 Task: Look for Airbnb options in Sousse, Tunisia from 9th November, 2023 to 17th November, 2023 for 2 adults.1  bedroom having 2 beds and 1 bathroom. Property type can be flat. Amenities needed are: wifi. Booking option can be shelf check-in. Look for 3 properties as per requirement.
Action: Mouse moved to (574, 202)
Screenshot: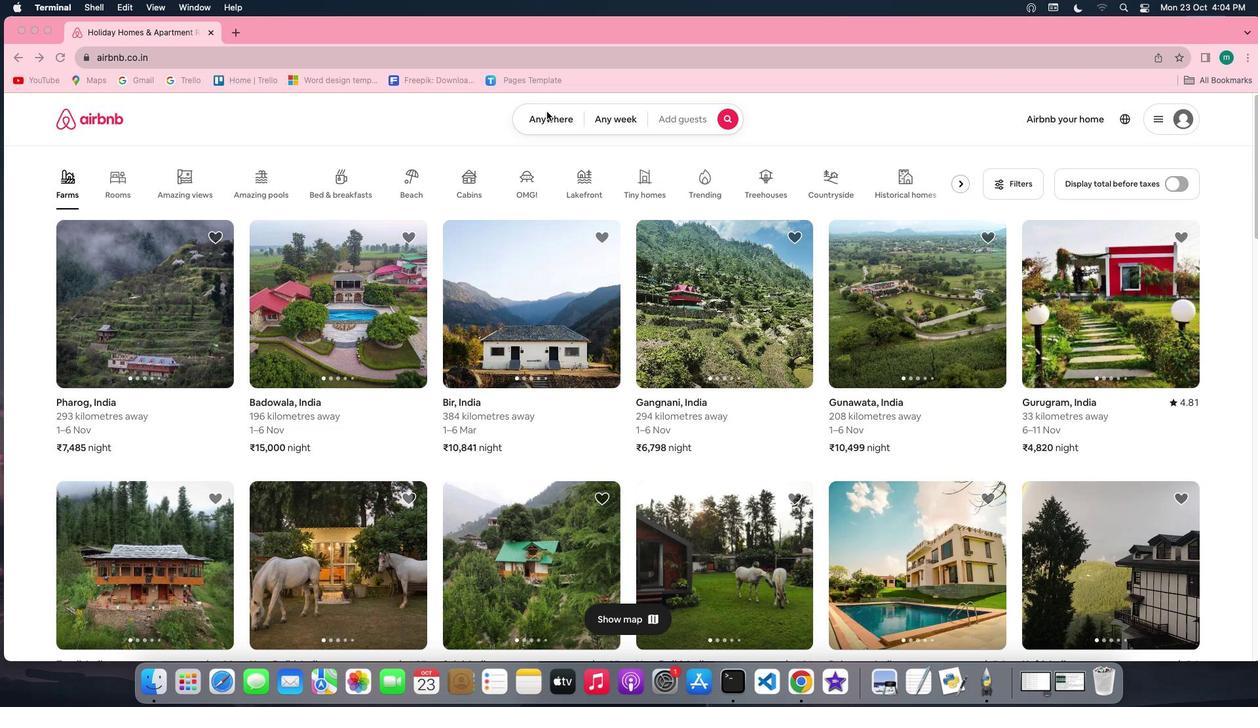 
Action: Mouse pressed left at (574, 202)
Screenshot: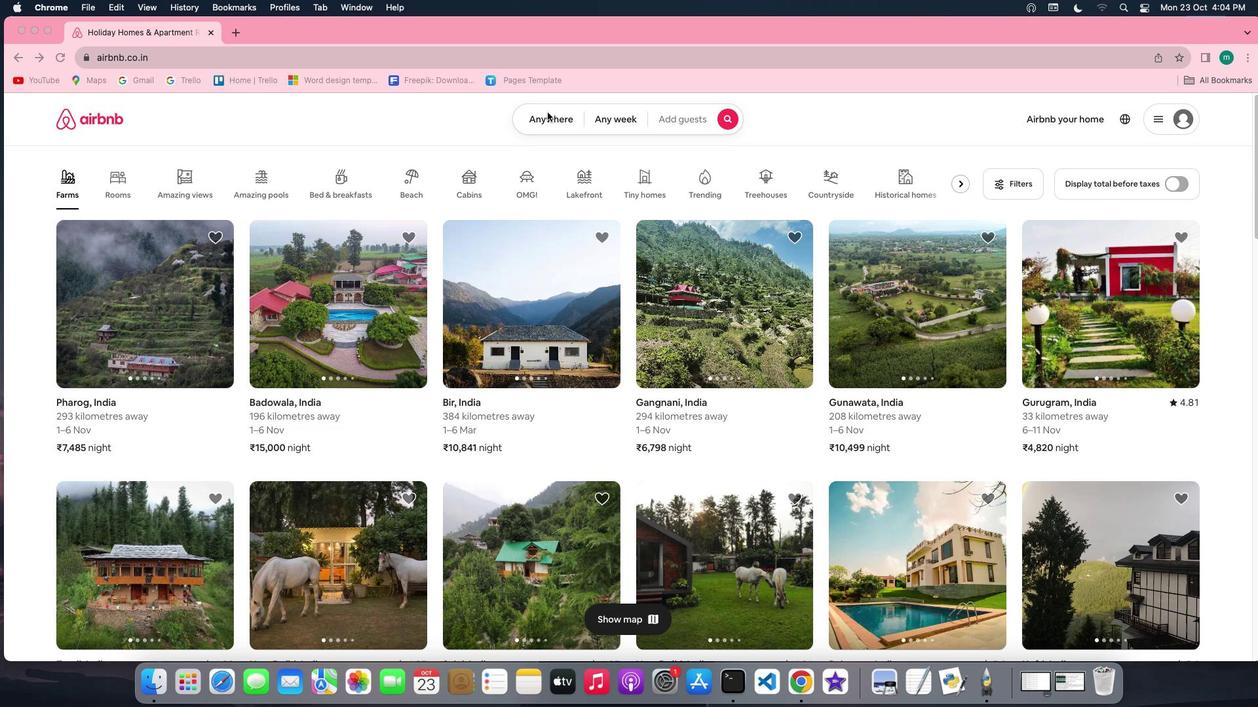 
Action: Mouse moved to (574, 203)
Screenshot: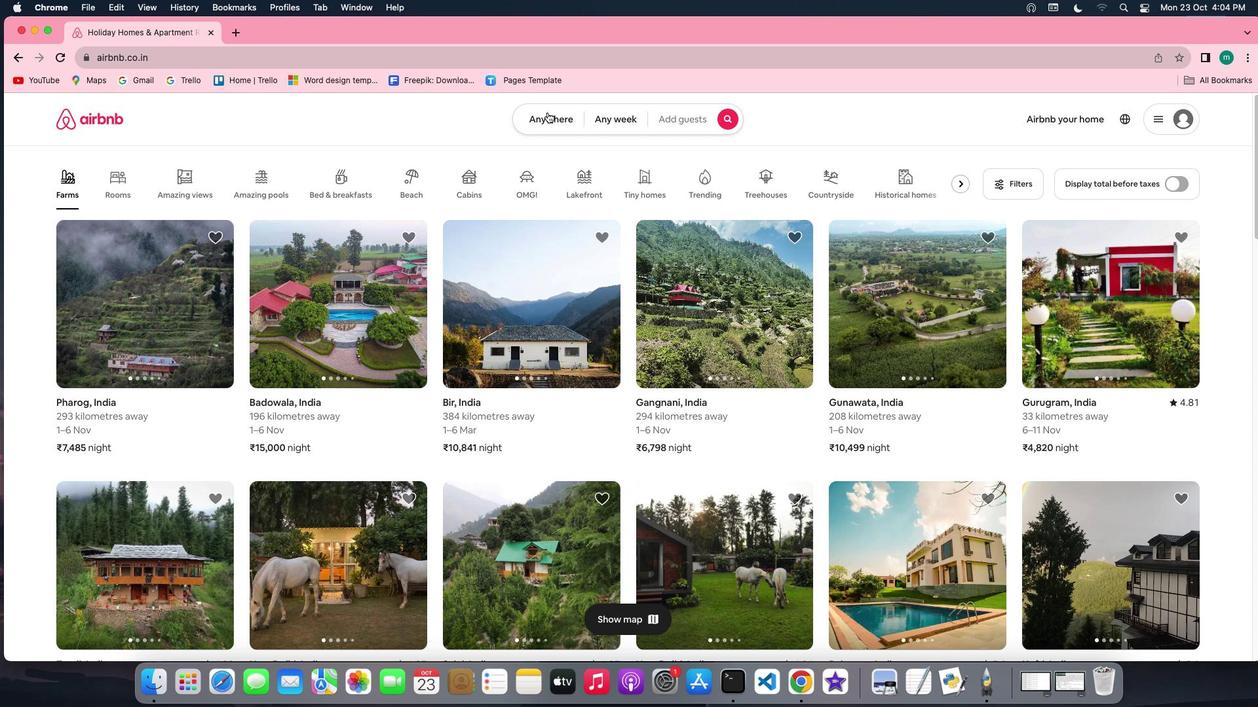 
Action: Mouse pressed left at (574, 203)
Screenshot: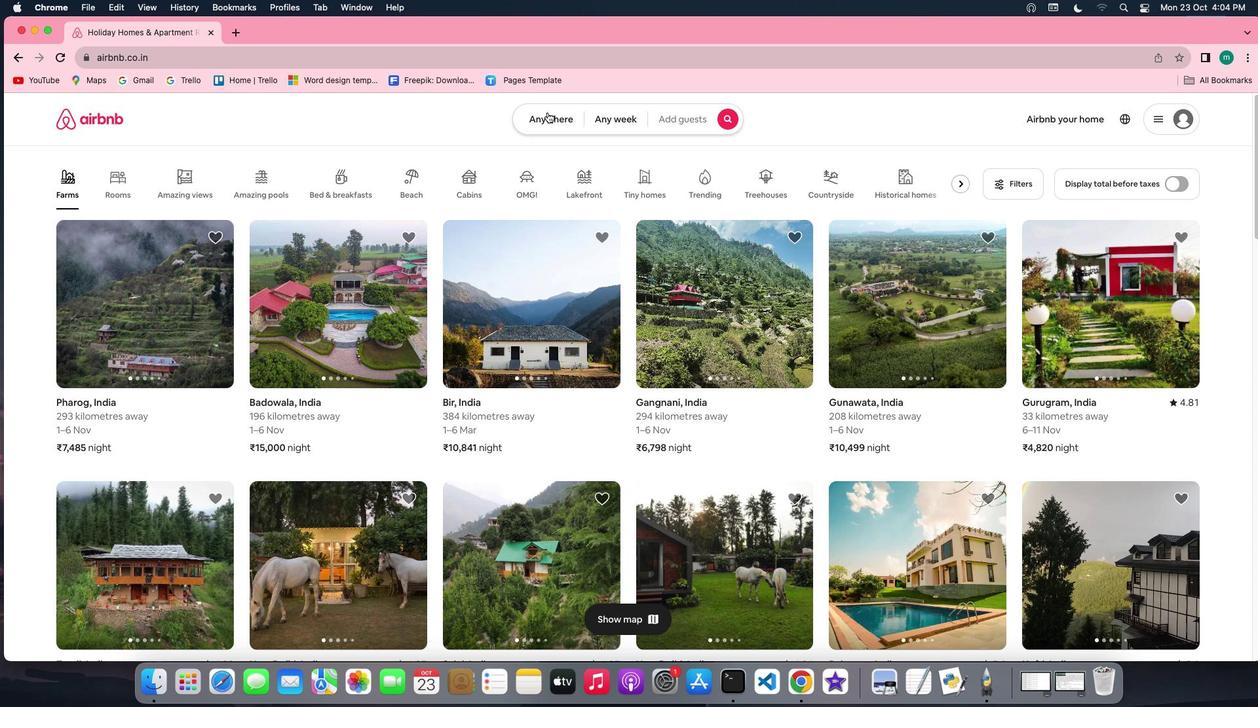 
Action: Mouse moved to (528, 247)
Screenshot: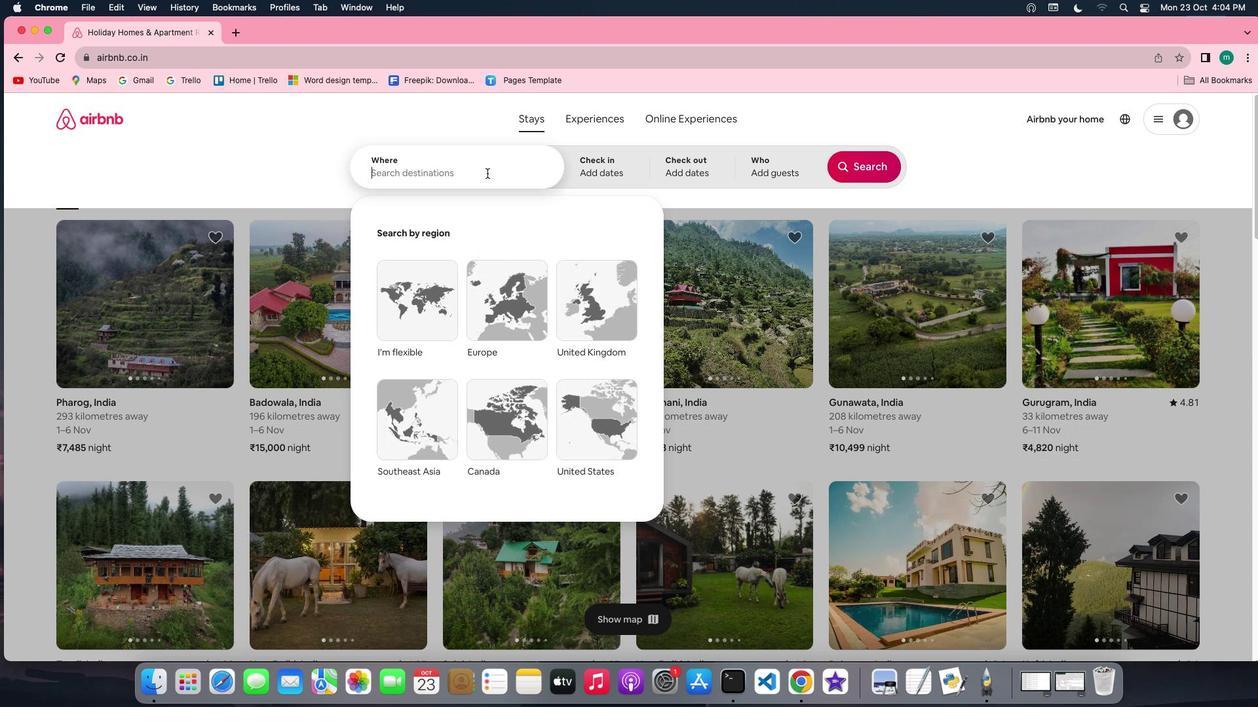 
Action: Key pressed Key.shift'S''o''u''s''s''e'','Key.spaceKey.shift'T''u''n''i''s''i''a'
Screenshot: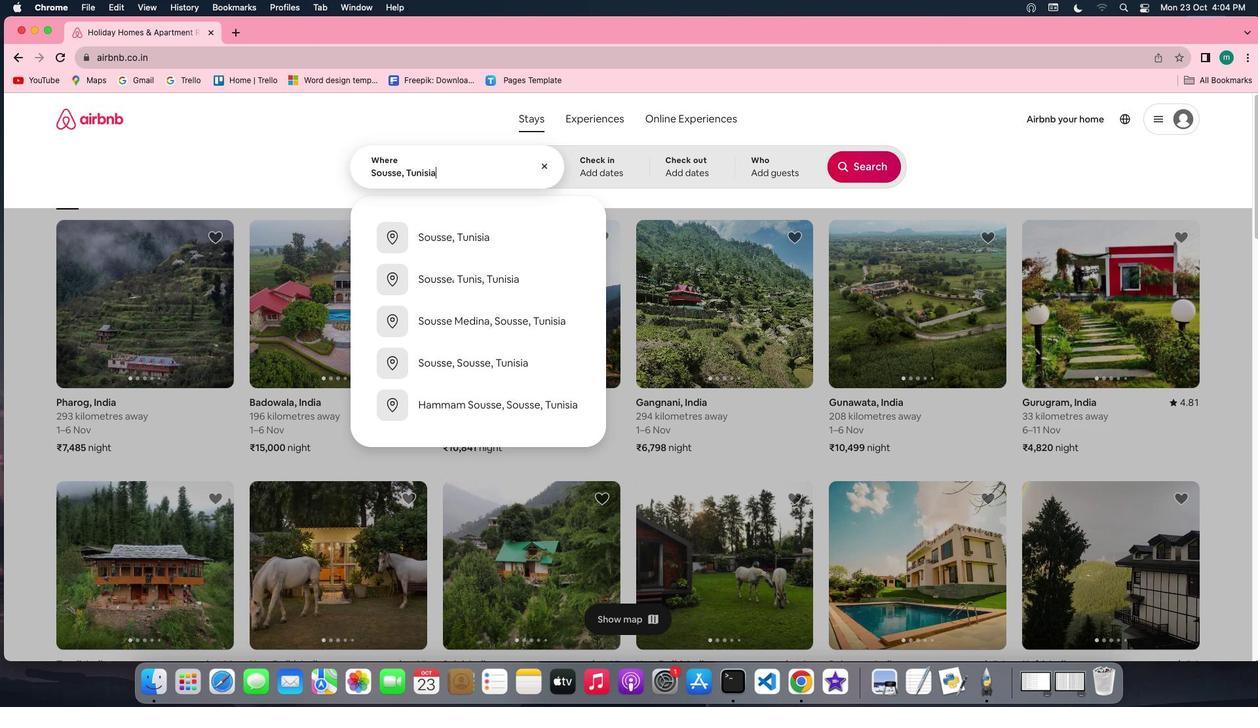 
Action: Mouse moved to (629, 254)
Screenshot: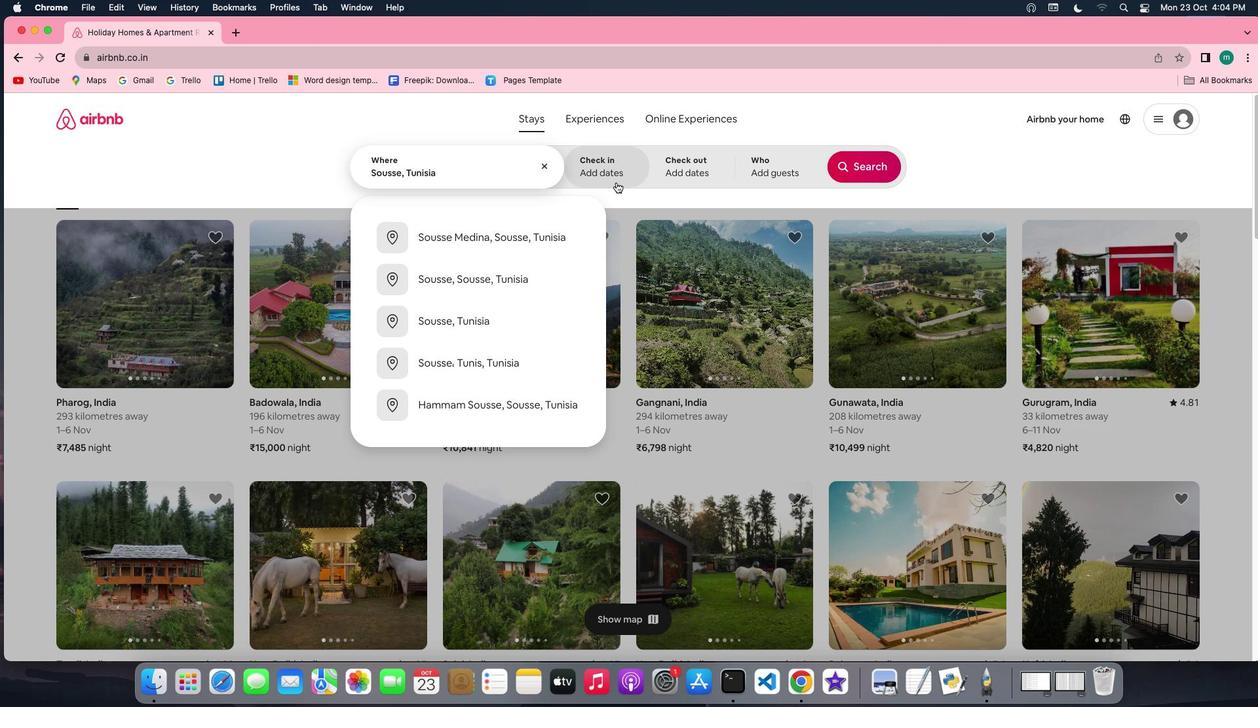 
Action: Mouse pressed left at (629, 254)
Screenshot: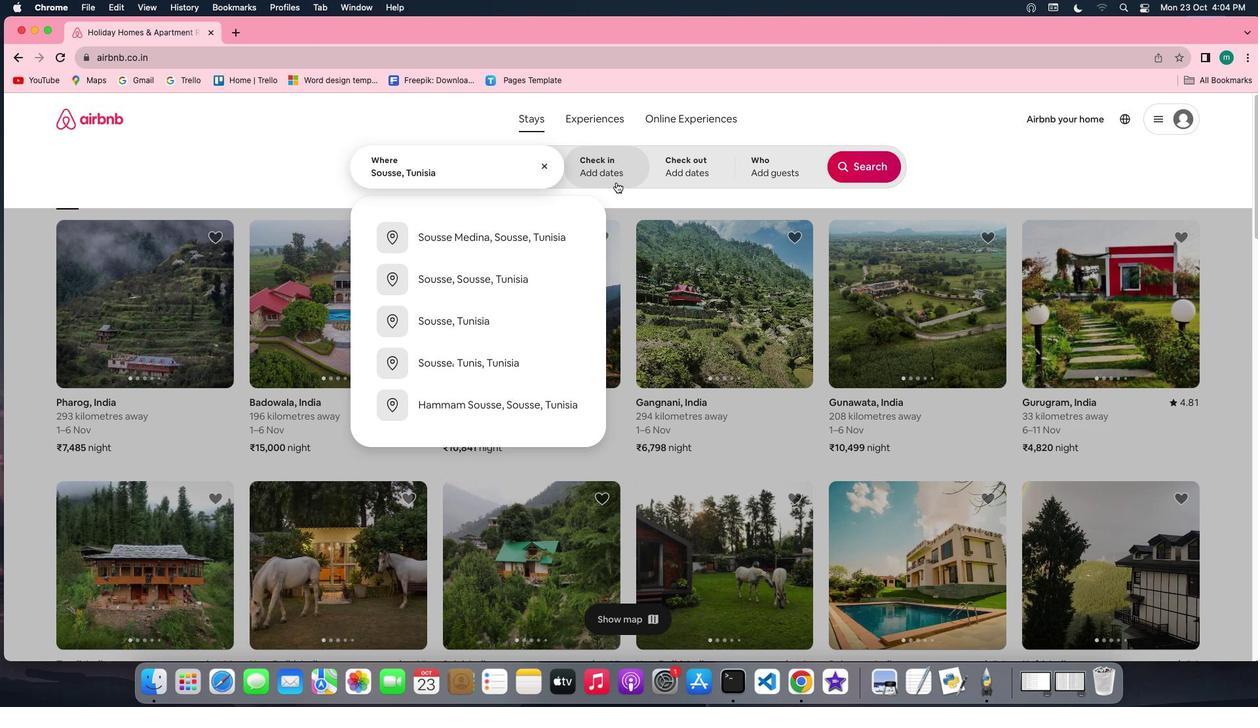 
Action: Mouse moved to (759, 385)
Screenshot: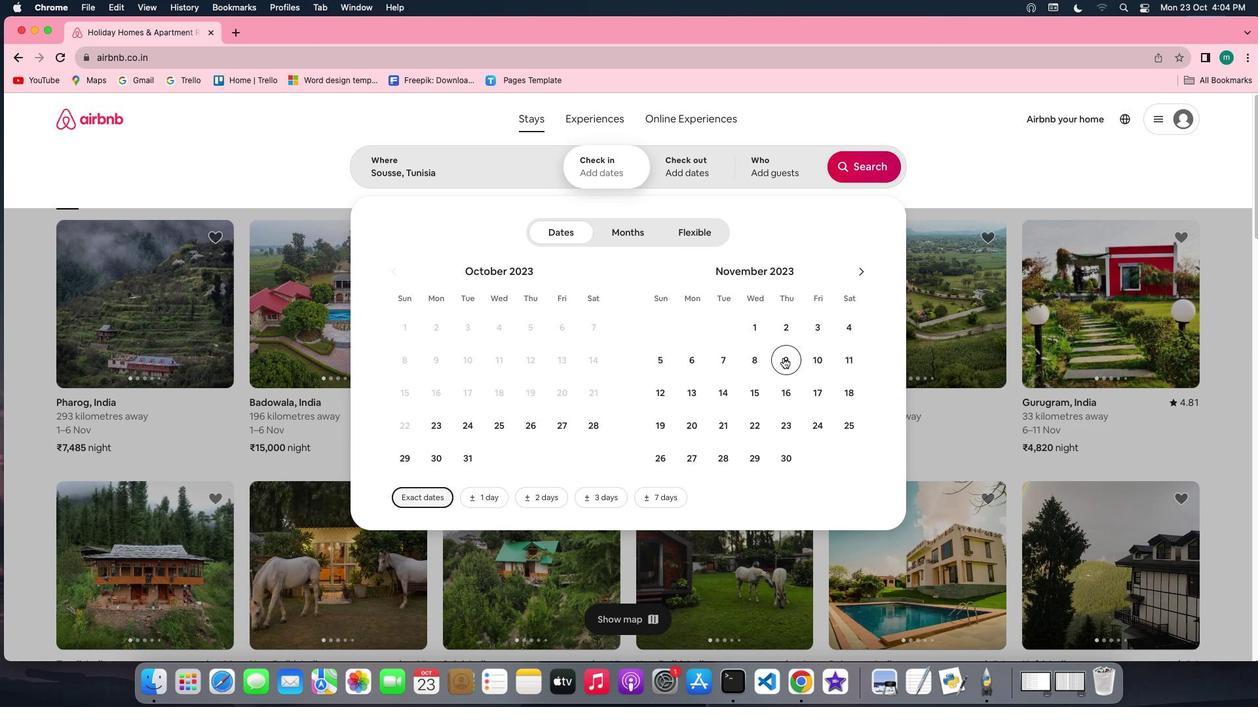 
Action: Mouse pressed left at (759, 385)
Screenshot: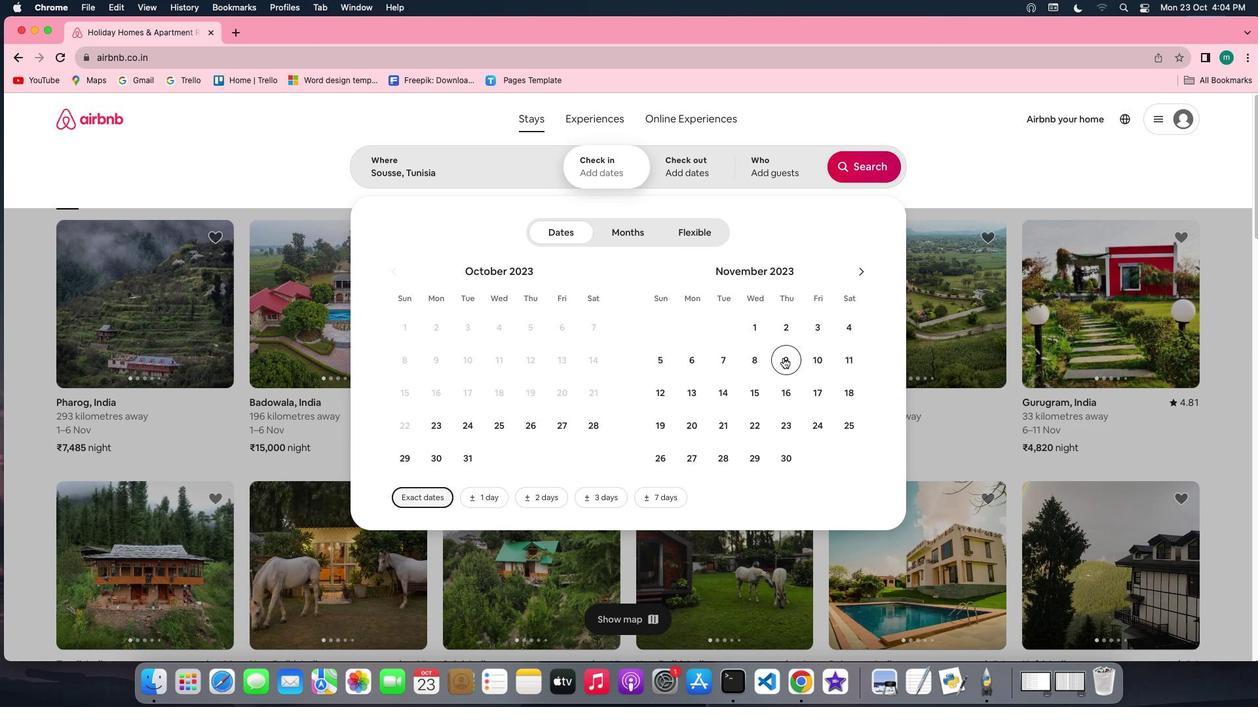
Action: Mouse moved to (787, 412)
Screenshot: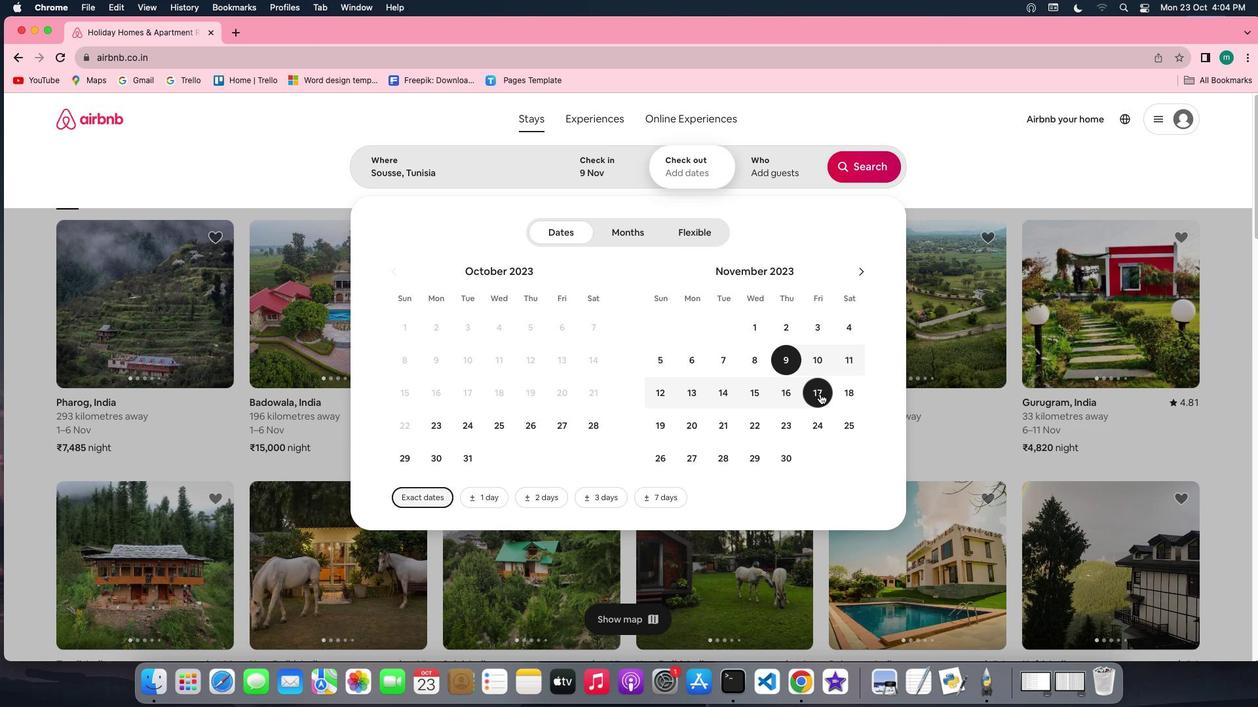 
Action: Mouse pressed left at (787, 412)
Screenshot: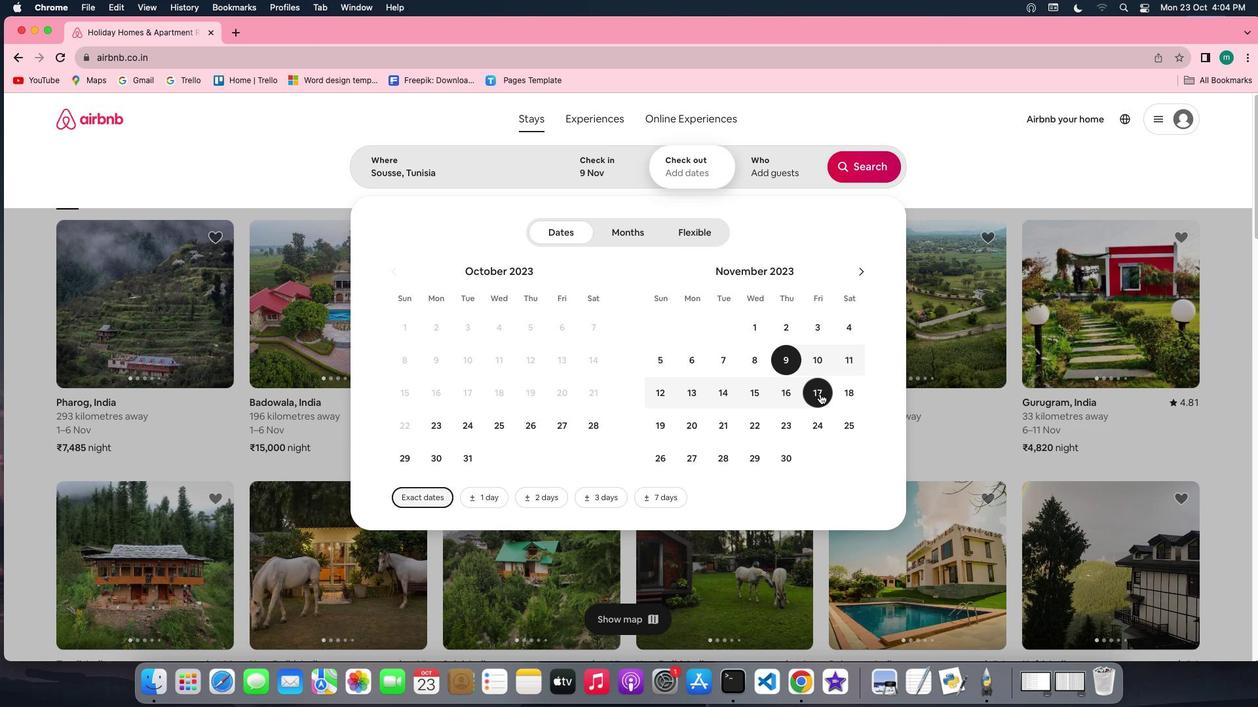 
Action: Mouse moved to (770, 237)
Screenshot: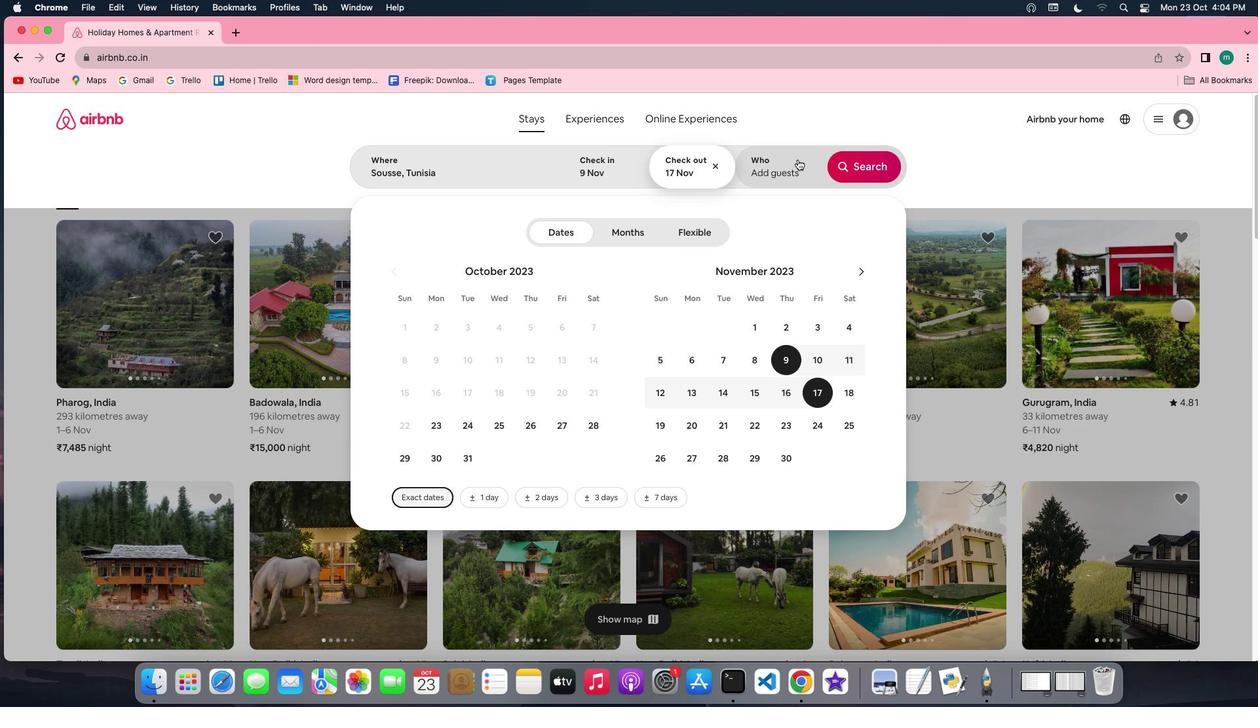 
Action: Mouse pressed left at (770, 237)
Screenshot: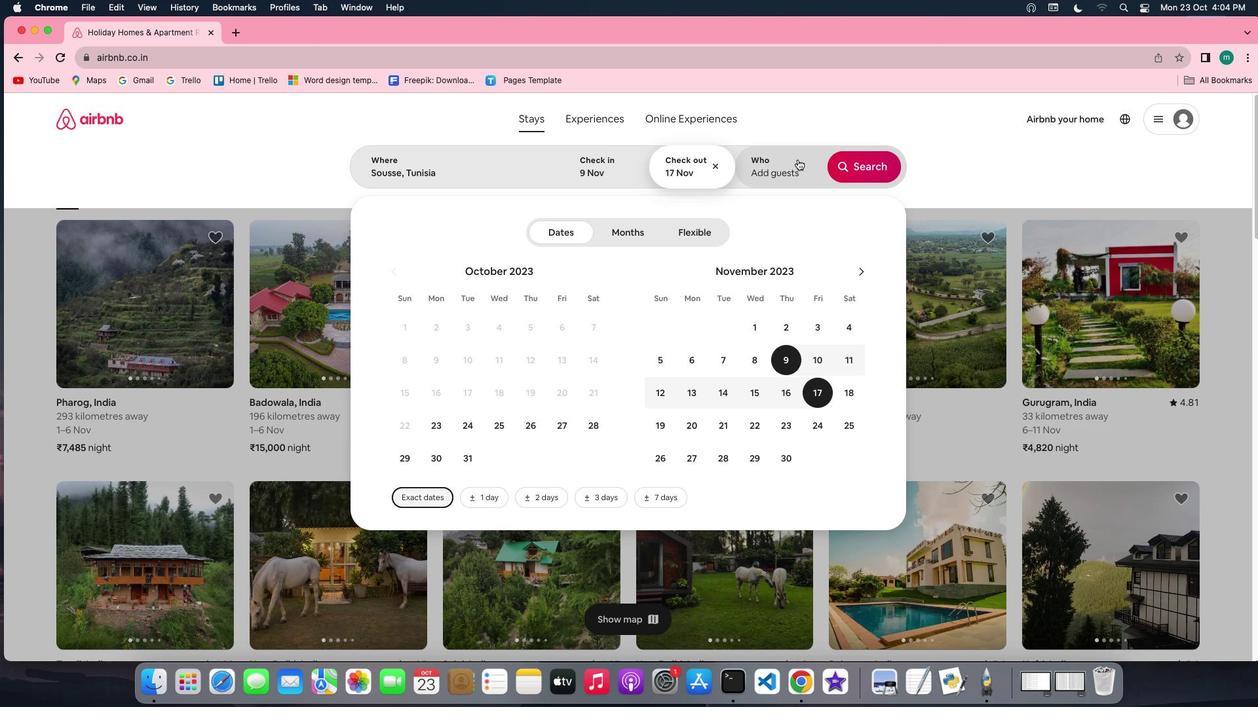 
Action: Mouse moved to (827, 290)
Screenshot: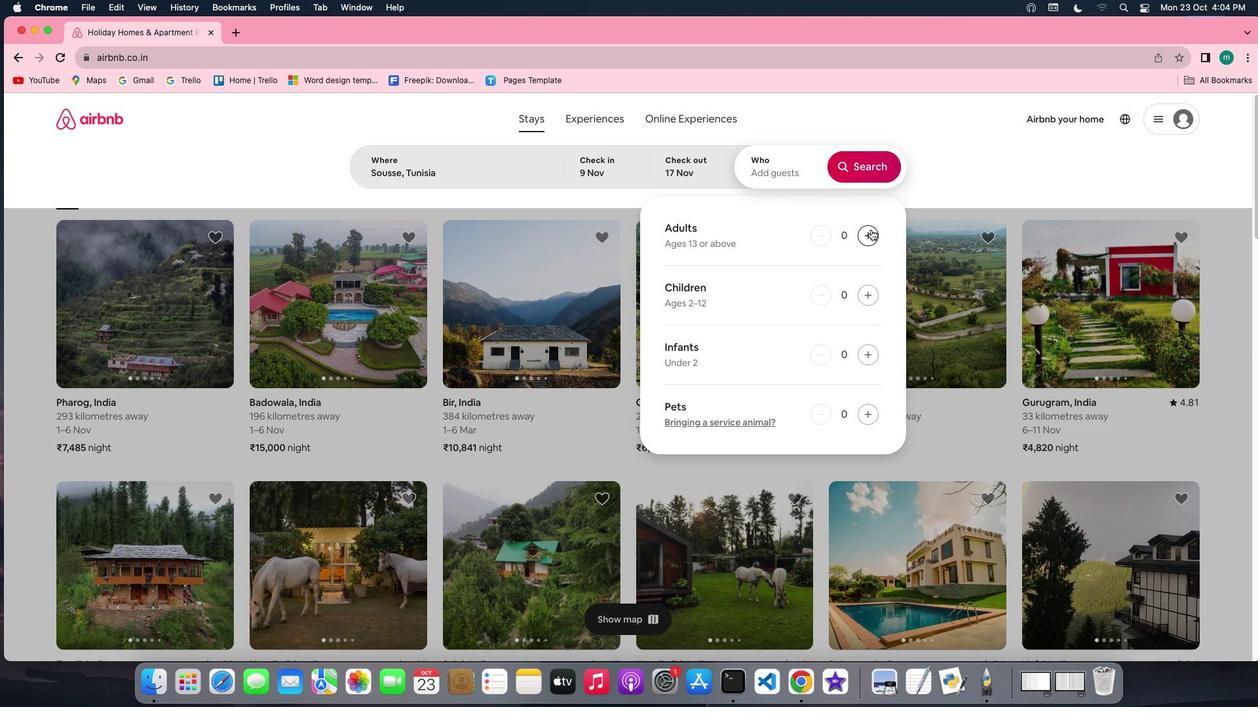 
Action: Mouse pressed left at (827, 290)
Screenshot: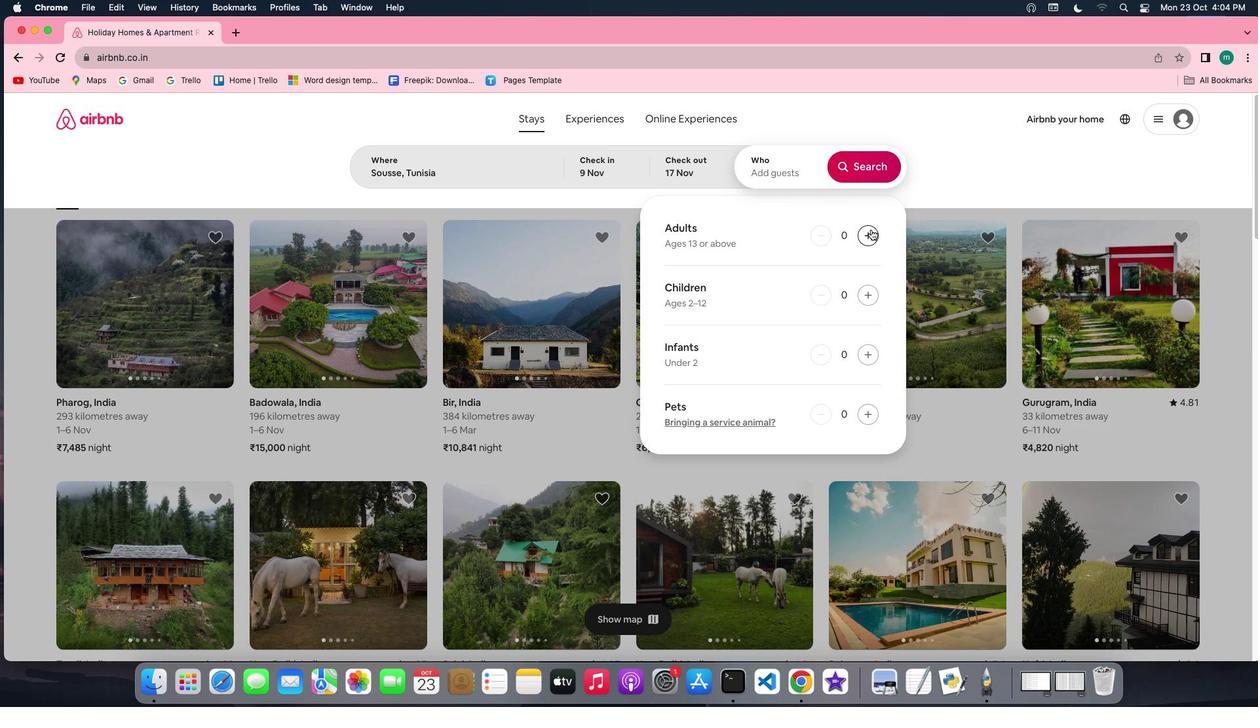 
Action: Mouse pressed left at (827, 290)
Screenshot: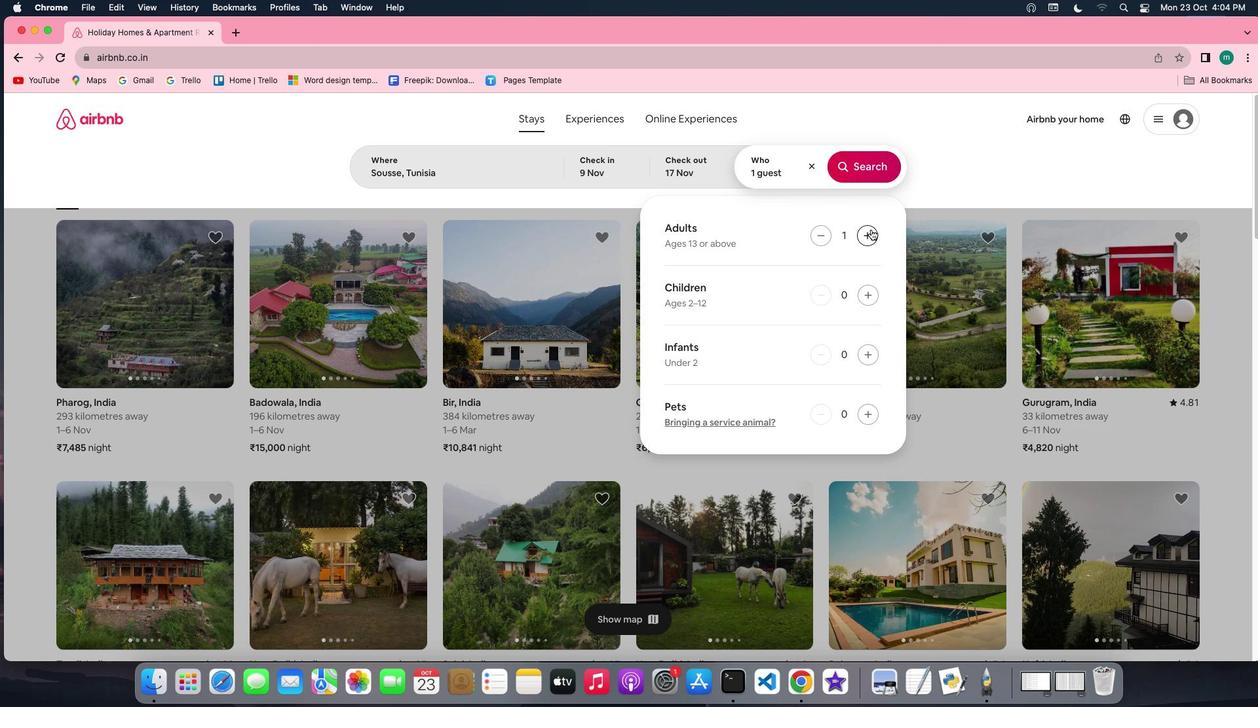 
Action: Mouse moved to (823, 245)
Screenshot: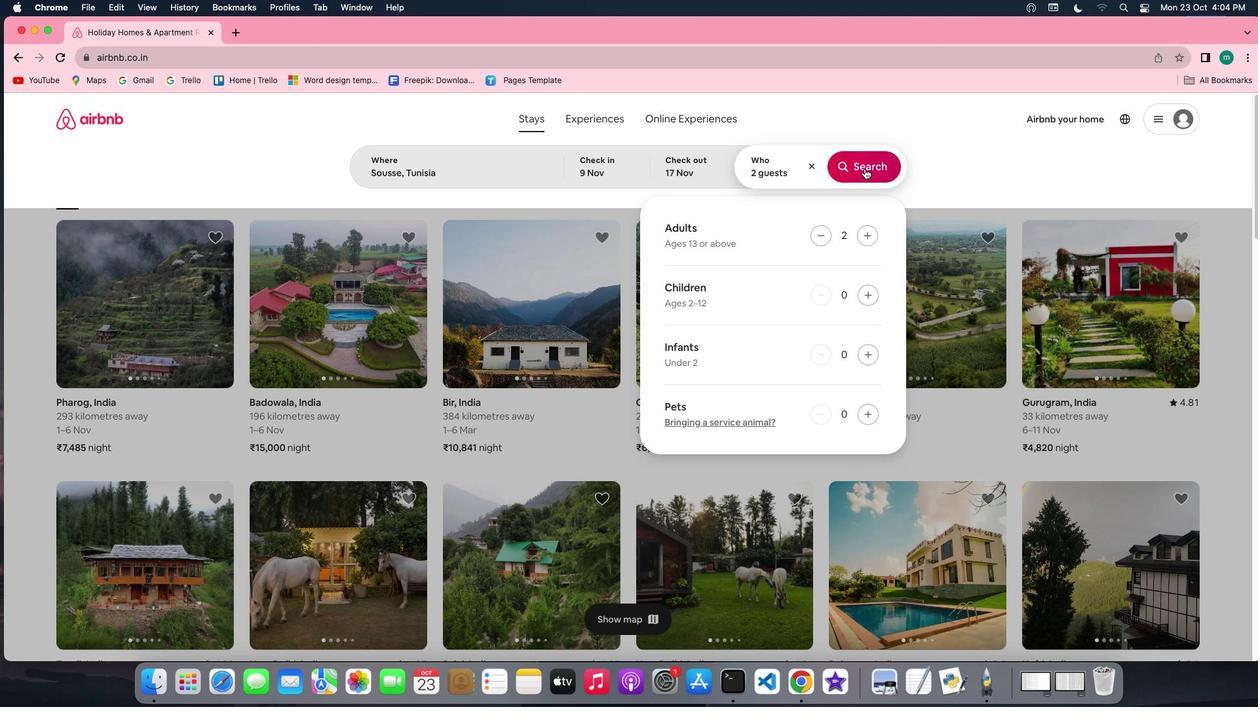 
Action: Mouse pressed left at (823, 245)
Screenshot: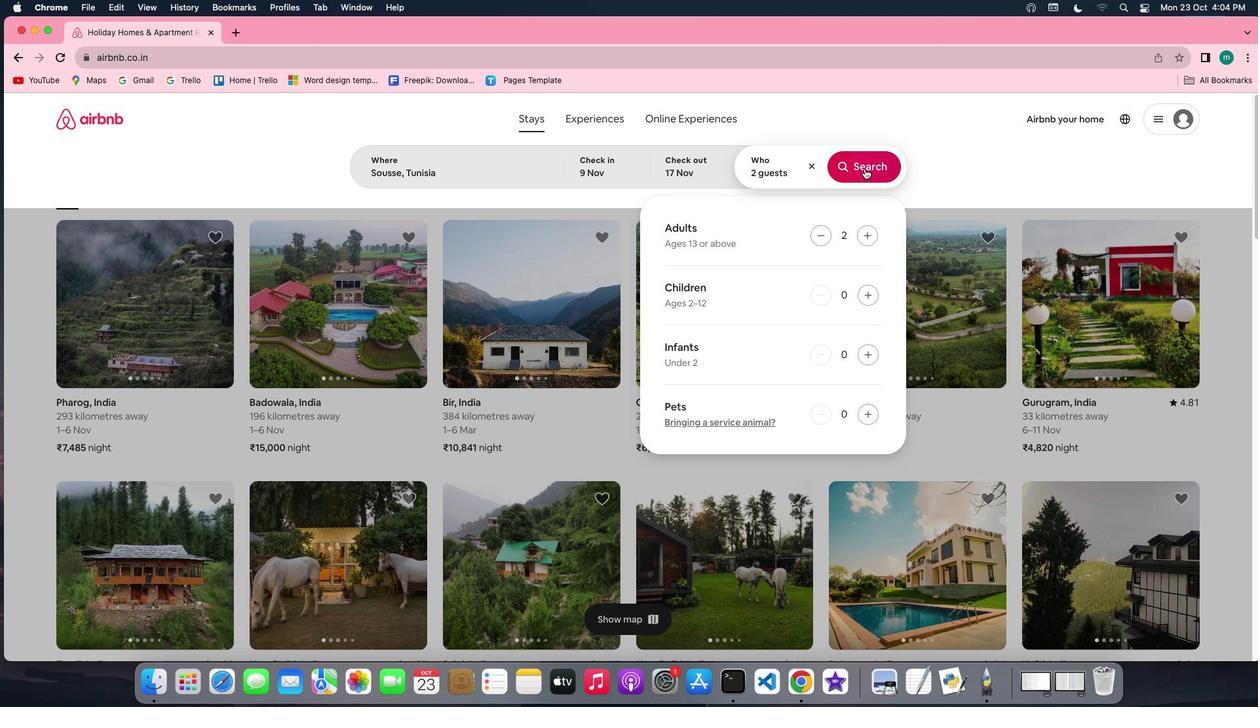 
Action: Mouse moved to (986, 251)
Screenshot: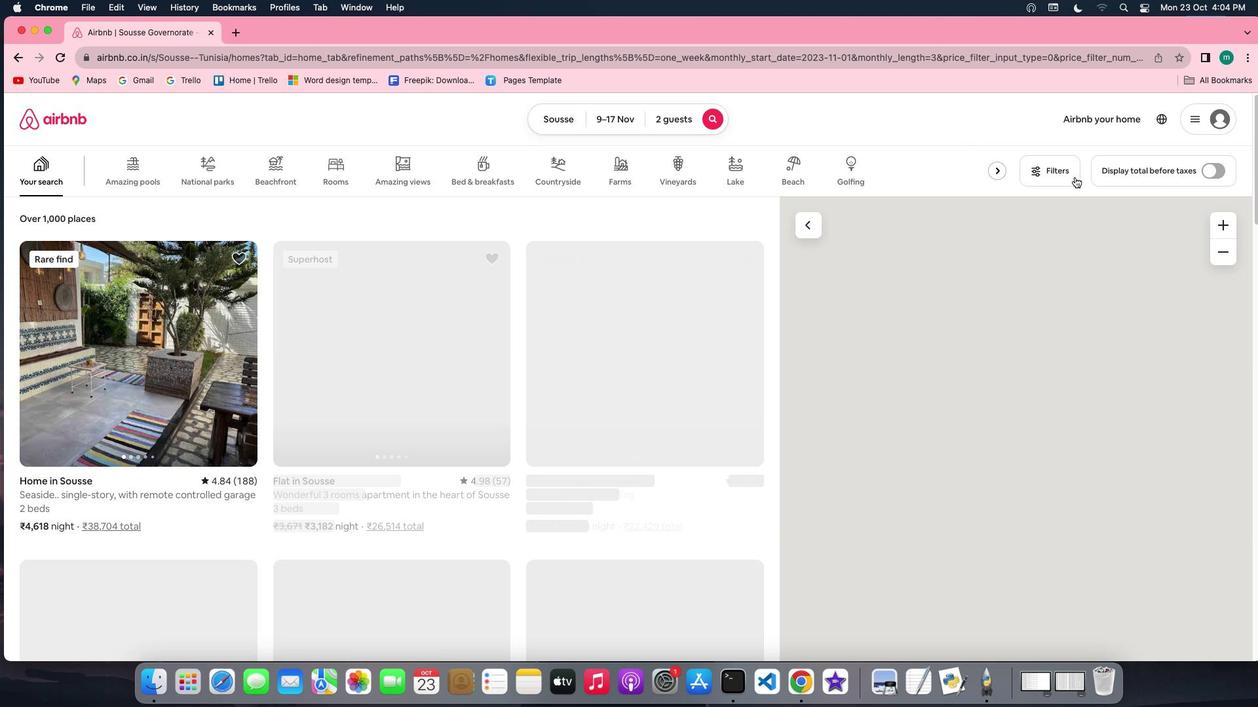 
Action: Mouse pressed left at (986, 251)
Screenshot: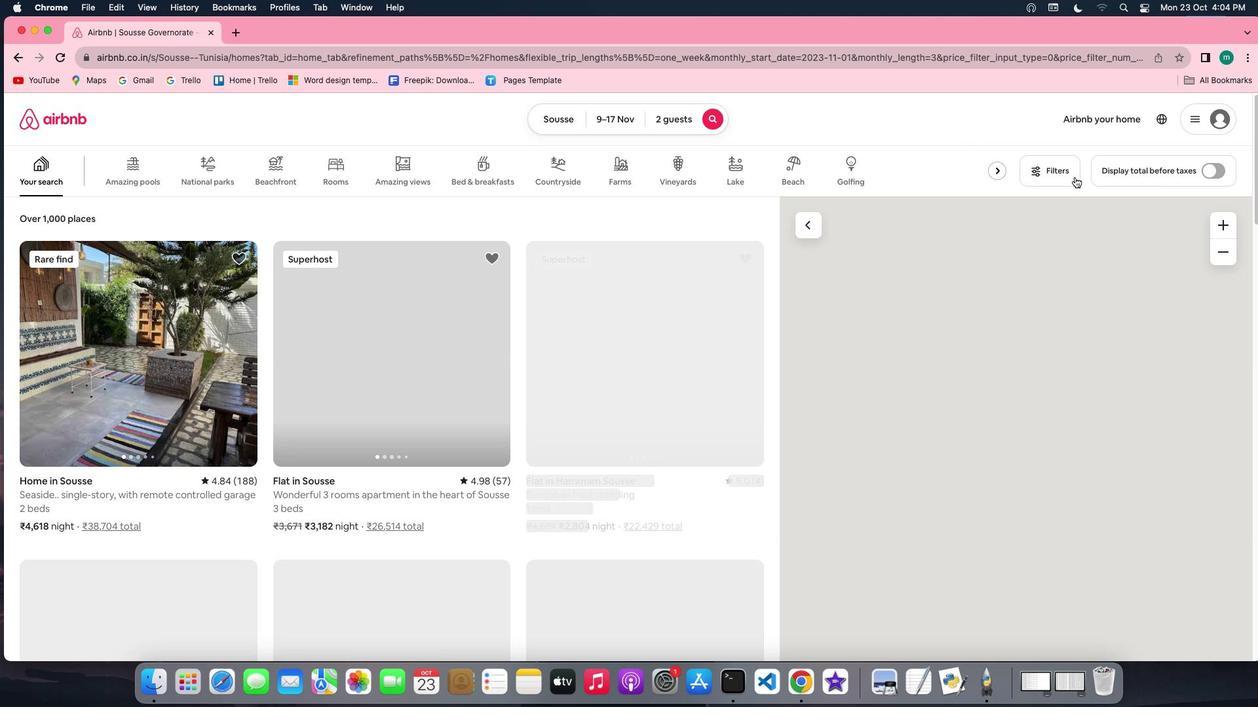
Action: Mouse moved to (964, 245)
Screenshot: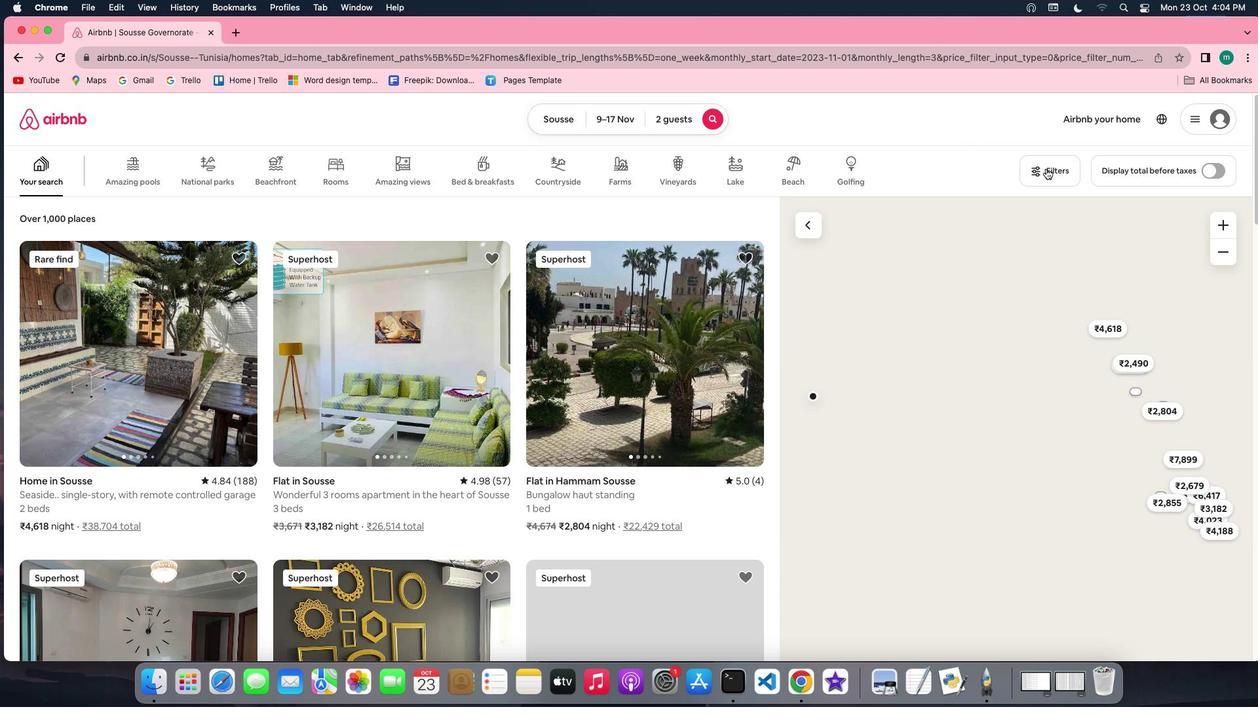 
Action: Mouse pressed left at (964, 245)
Screenshot: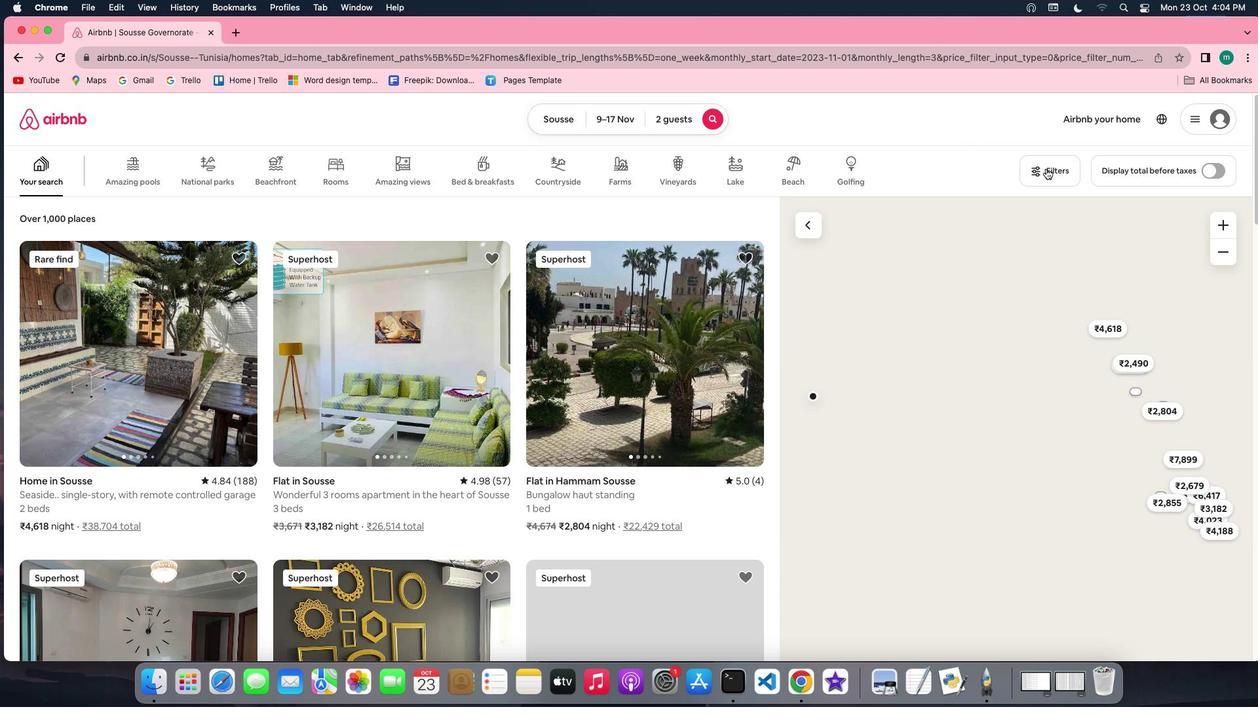
Action: Mouse moved to (682, 367)
Screenshot: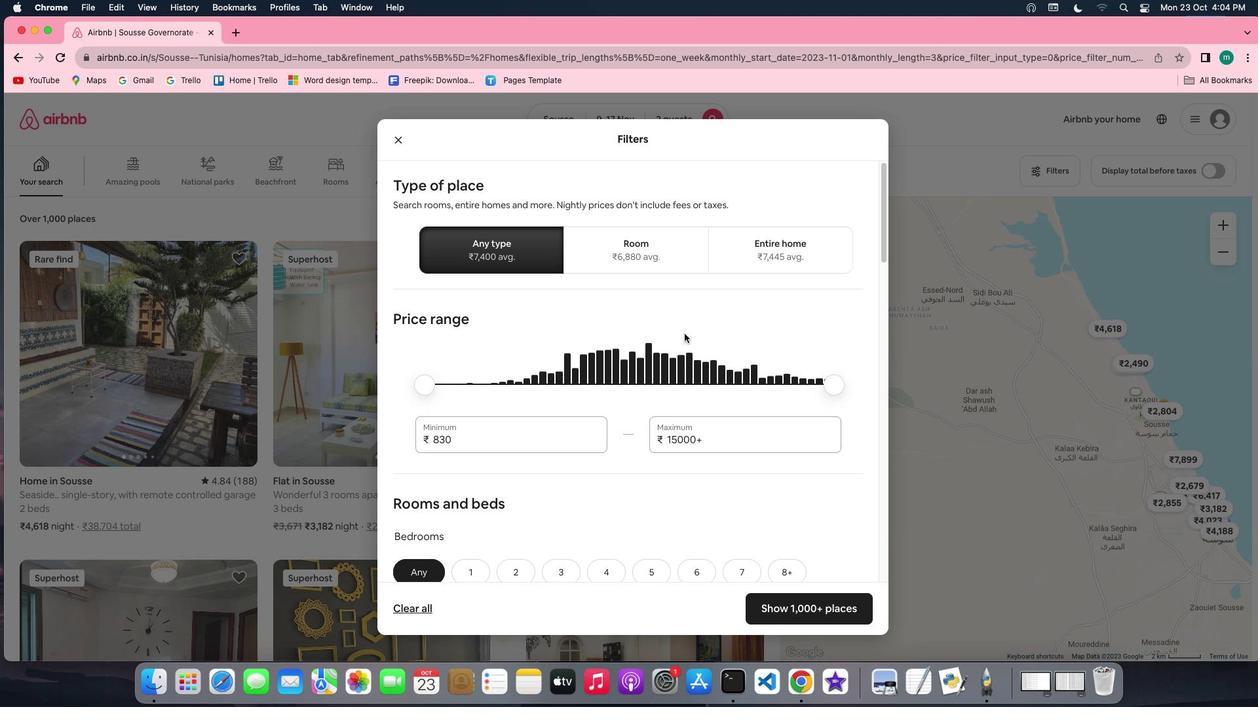 
Action: Mouse scrolled (682, 367) with delta (148, 118)
Screenshot: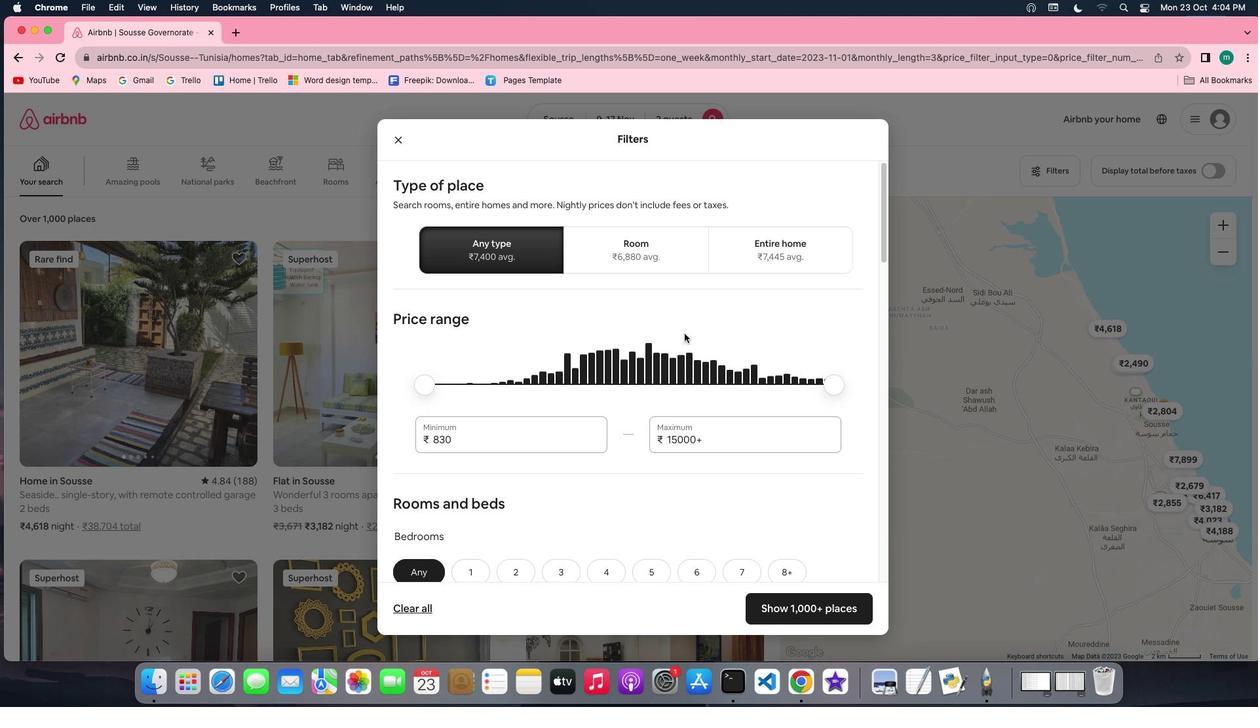 
Action: Mouse scrolled (682, 367) with delta (148, 118)
Screenshot: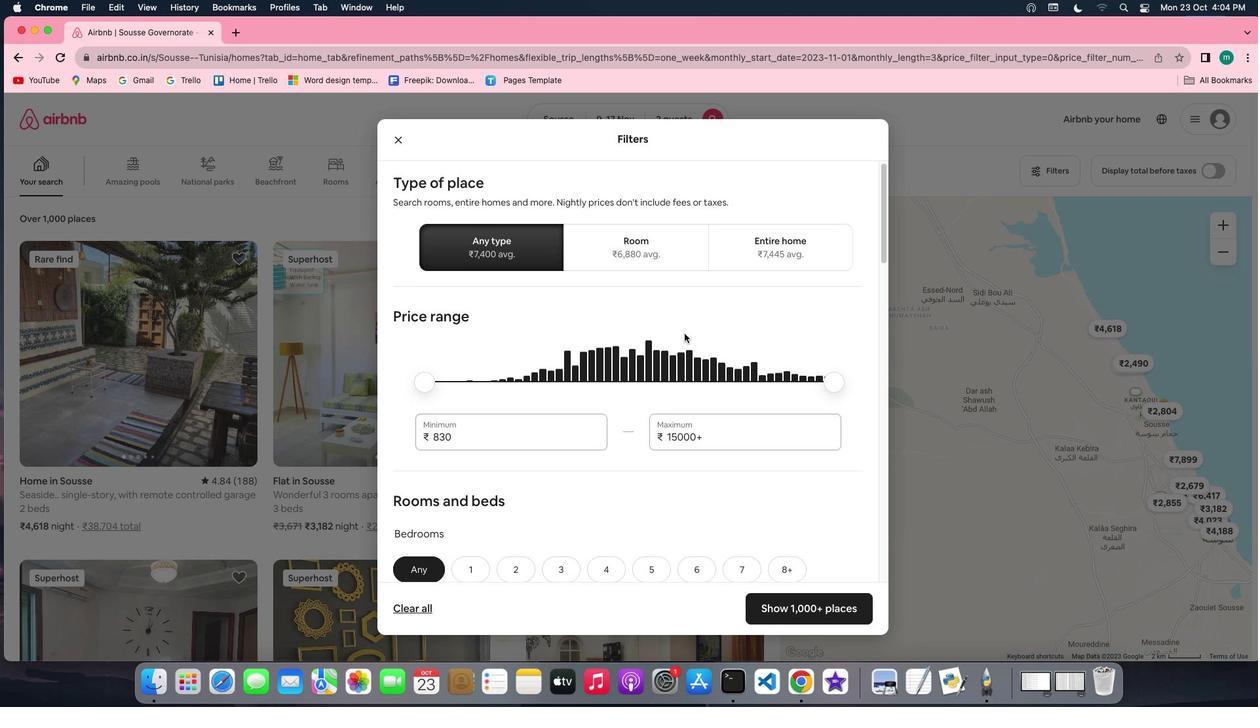
Action: Mouse scrolled (682, 367) with delta (148, 117)
Screenshot: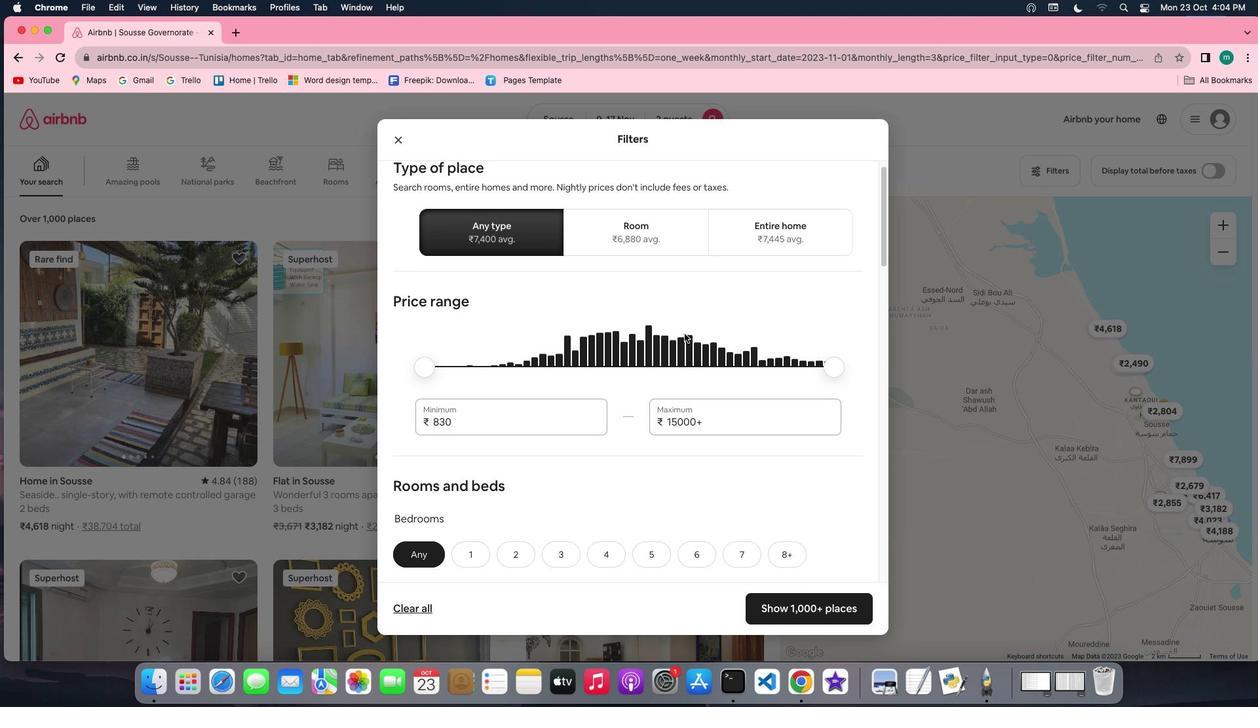 
Action: Mouse scrolled (682, 367) with delta (148, 117)
Screenshot: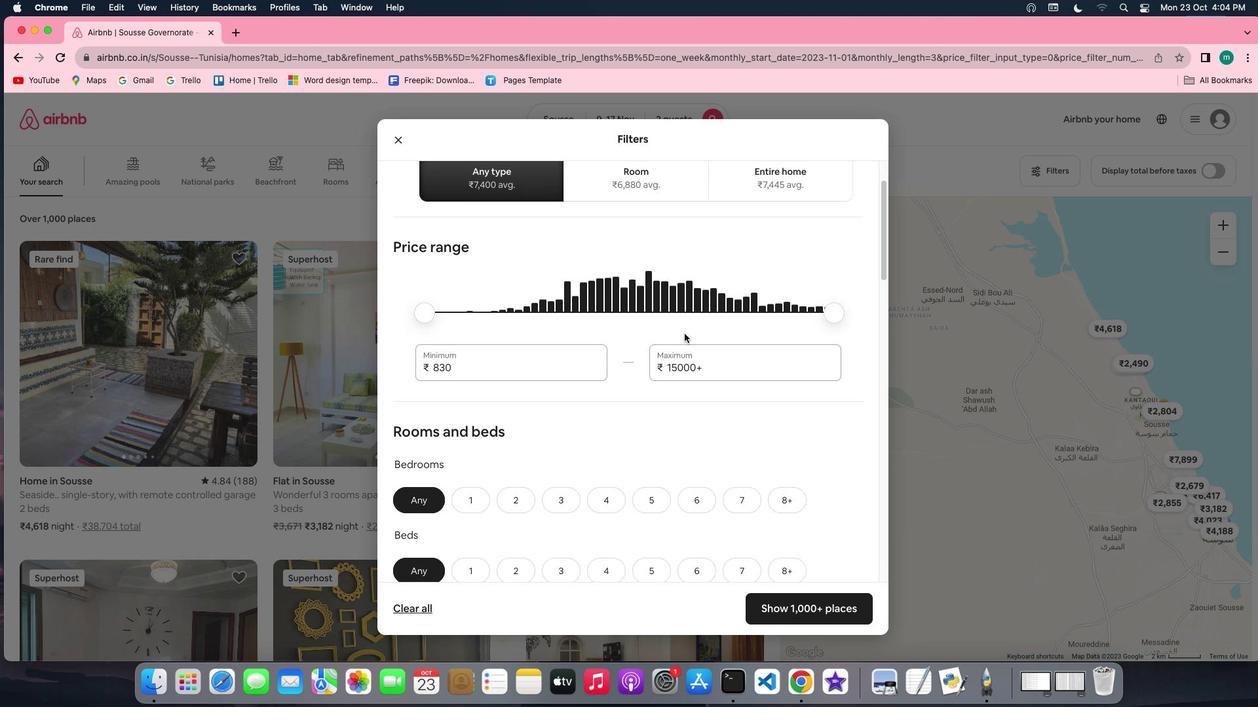 
Action: Mouse scrolled (682, 367) with delta (148, 118)
Screenshot: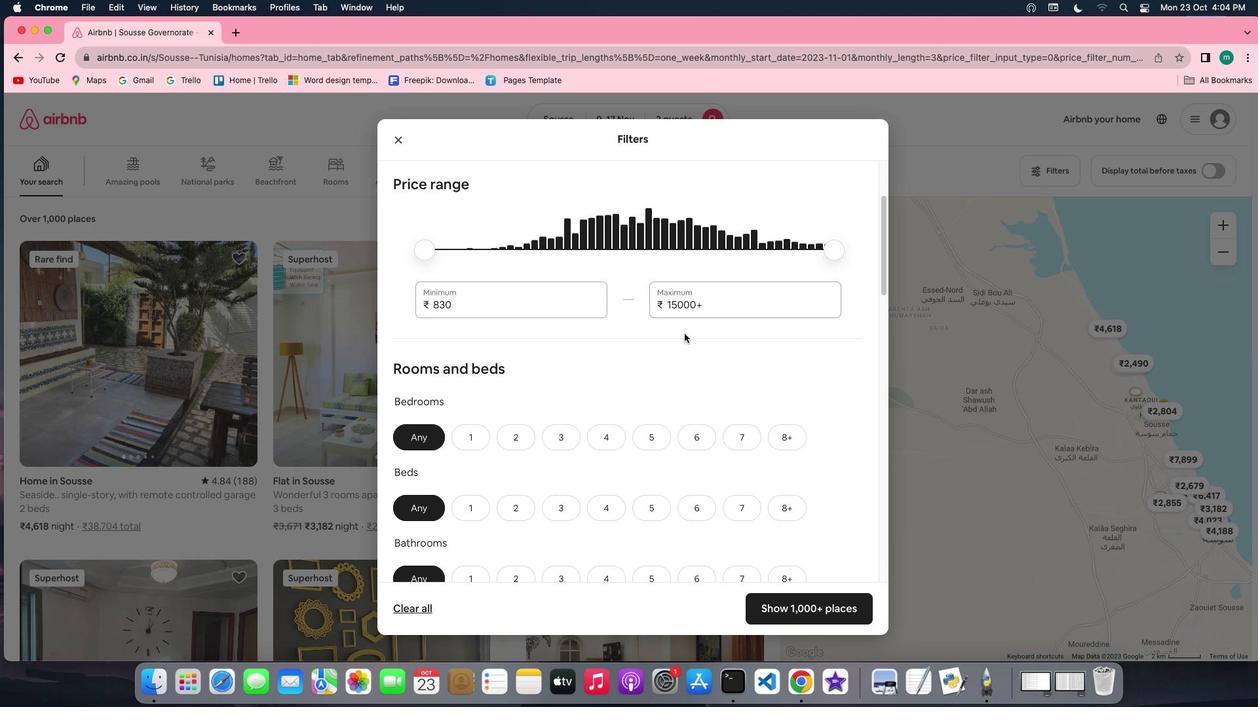 
Action: Mouse scrolled (682, 367) with delta (148, 118)
Screenshot: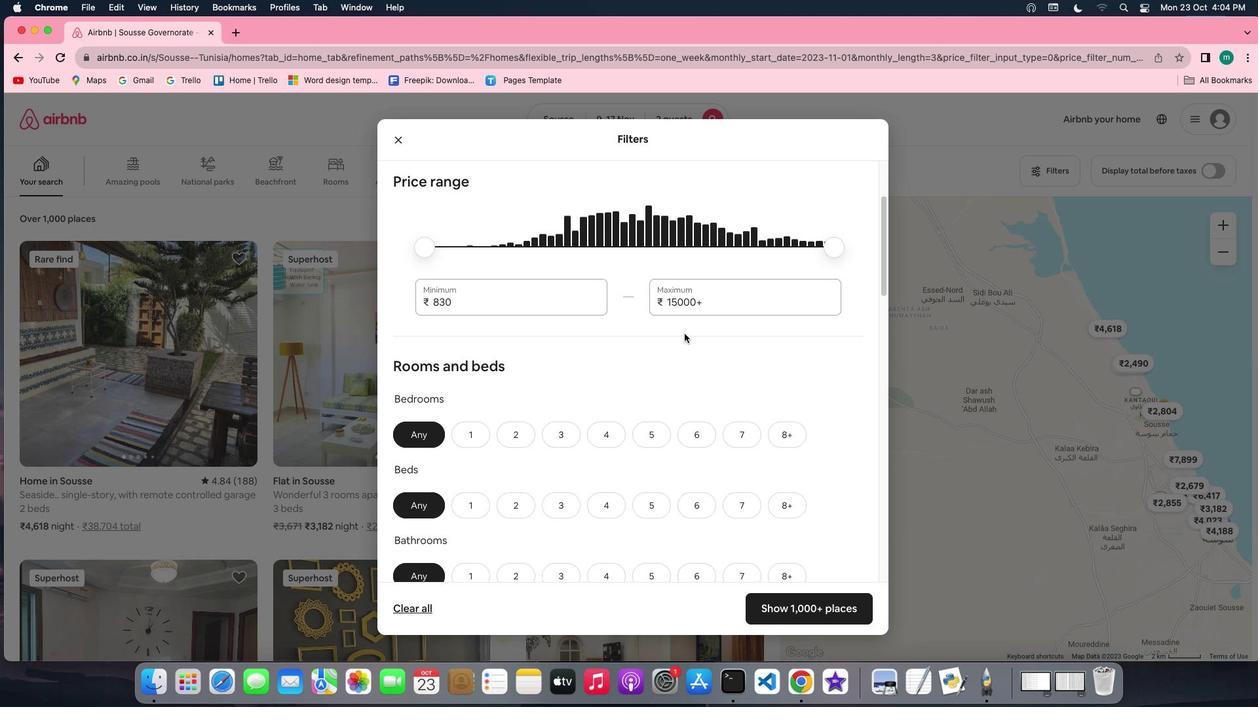 
Action: Mouse scrolled (682, 367) with delta (148, 118)
Screenshot: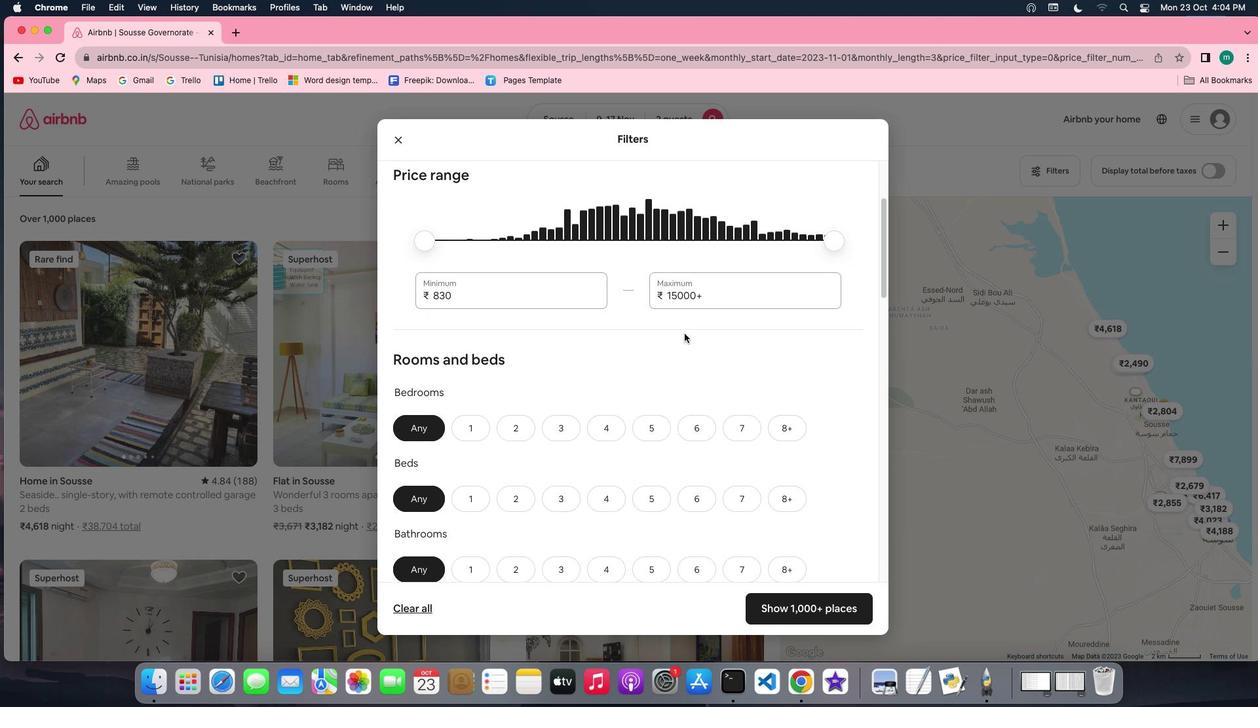 
Action: Mouse scrolled (682, 367) with delta (148, 118)
Screenshot: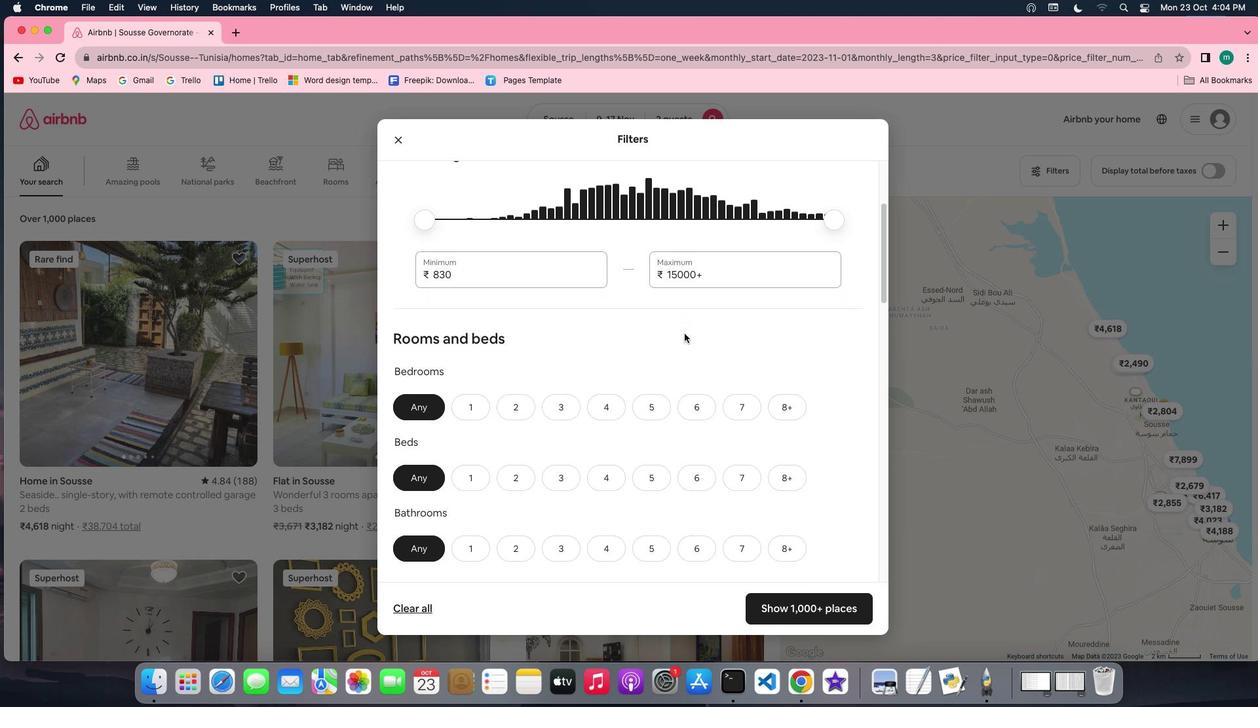 
Action: Mouse moved to (682, 367)
Screenshot: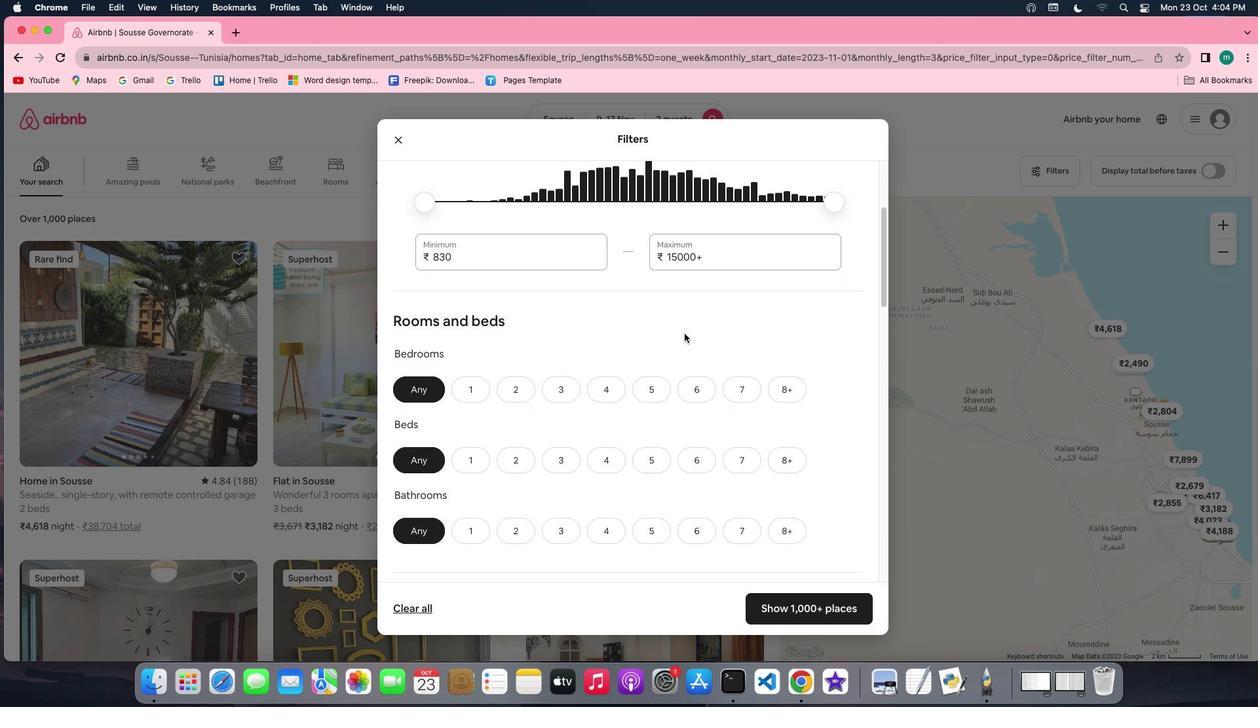 
Action: Mouse scrolled (682, 367) with delta (148, 118)
Screenshot: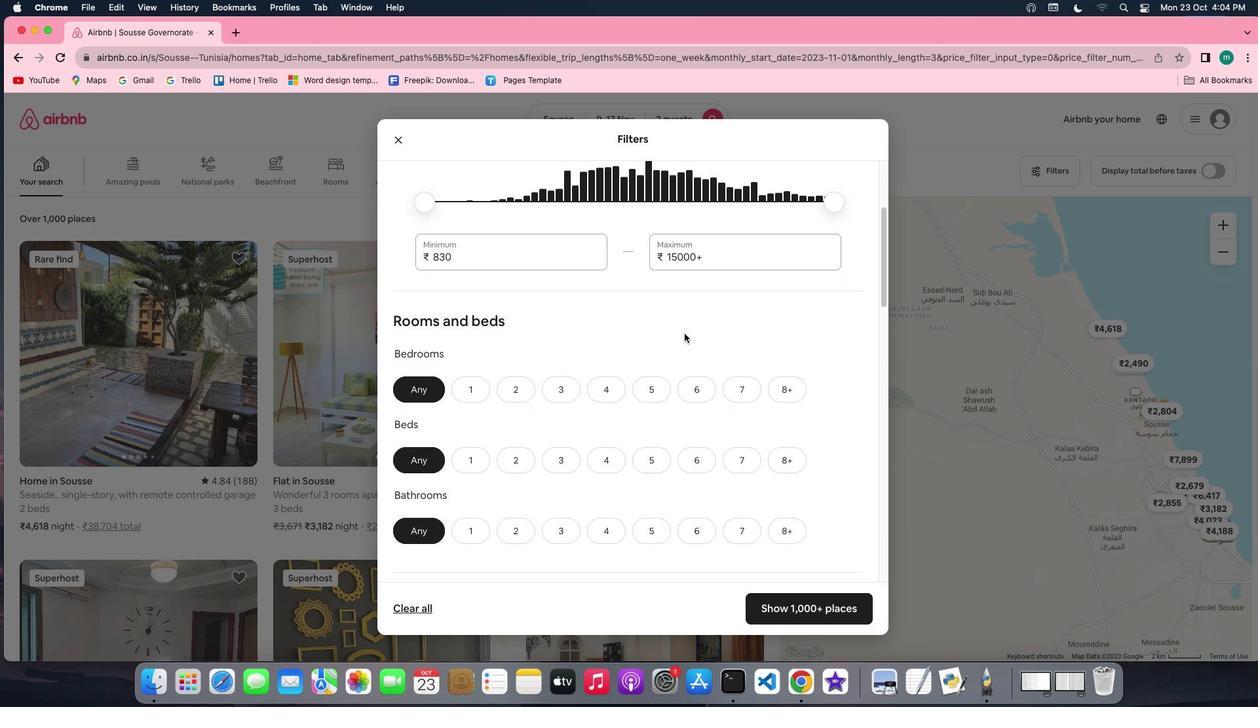 
Action: Mouse scrolled (682, 367) with delta (148, 118)
Screenshot: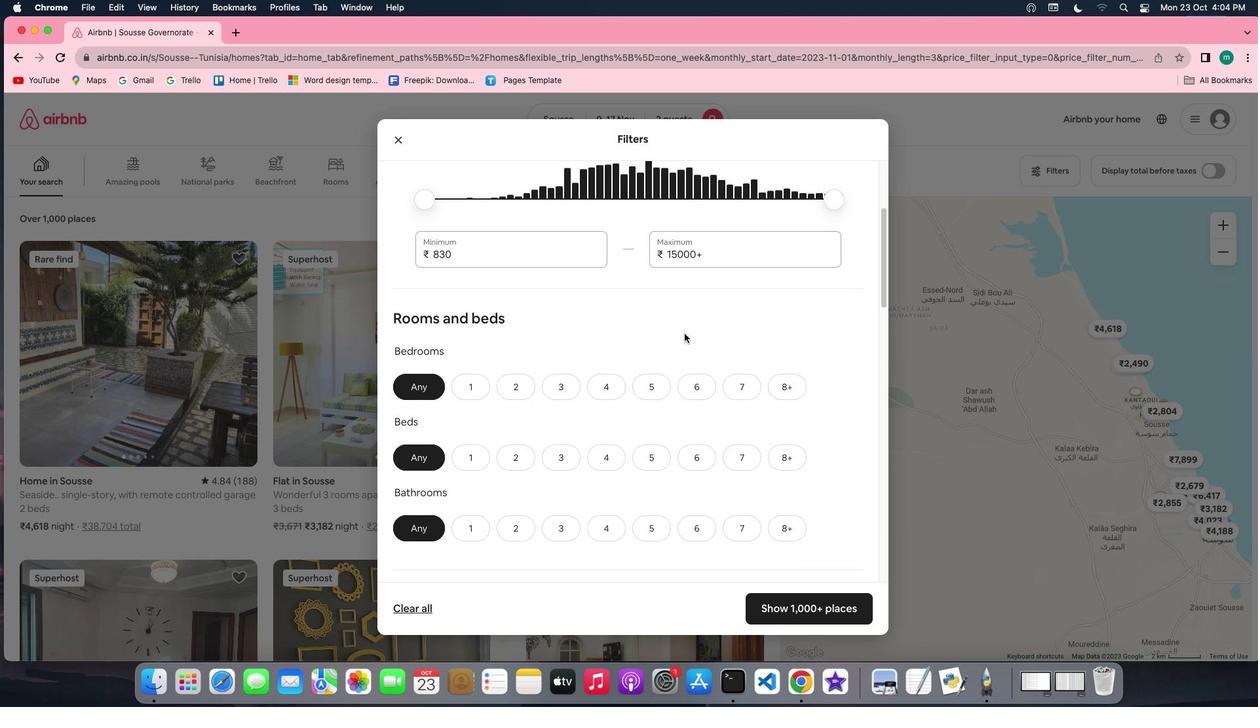 
Action: Mouse scrolled (682, 367) with delta (148, 118)
Screenshot: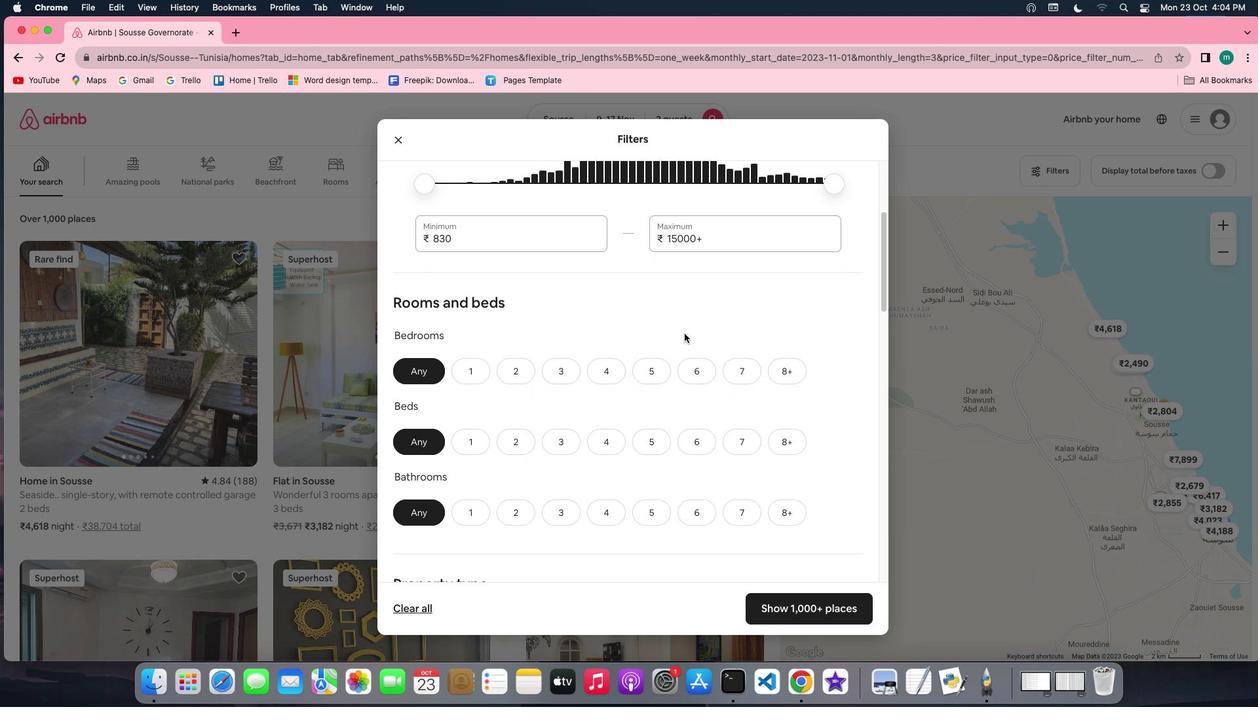 
Action: Mouse scrolled (682, 367) with delta (148, 118)
Screenshot: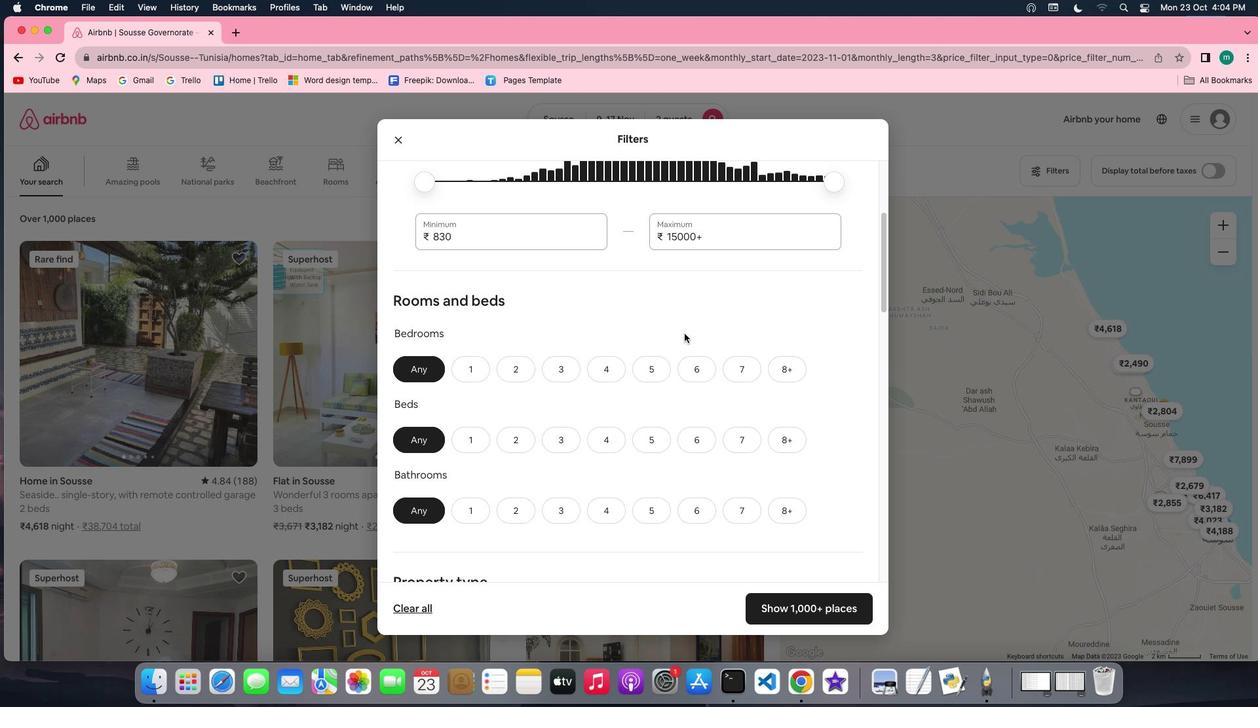 
Action: Mouse scrolled (682, 367) with delta (148, 118)
Screenshot: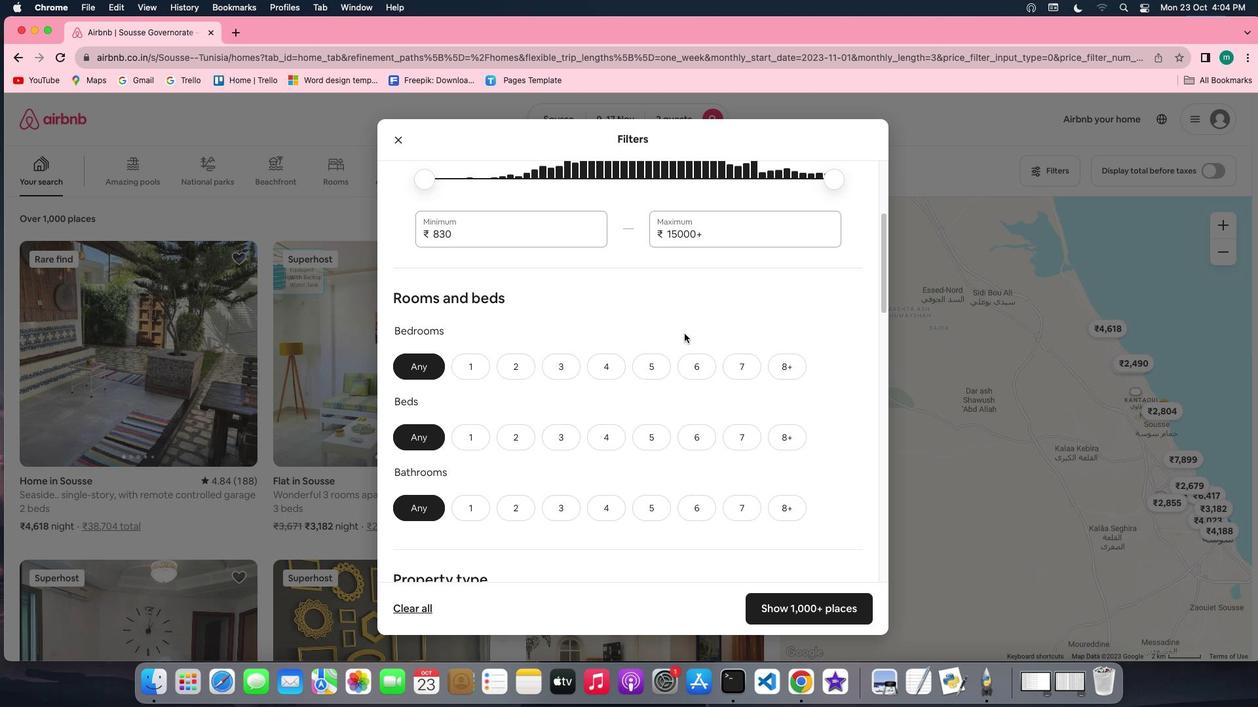 
Action: Mouse scrolled (682, 367) with delta (148, 118)
Screenshot: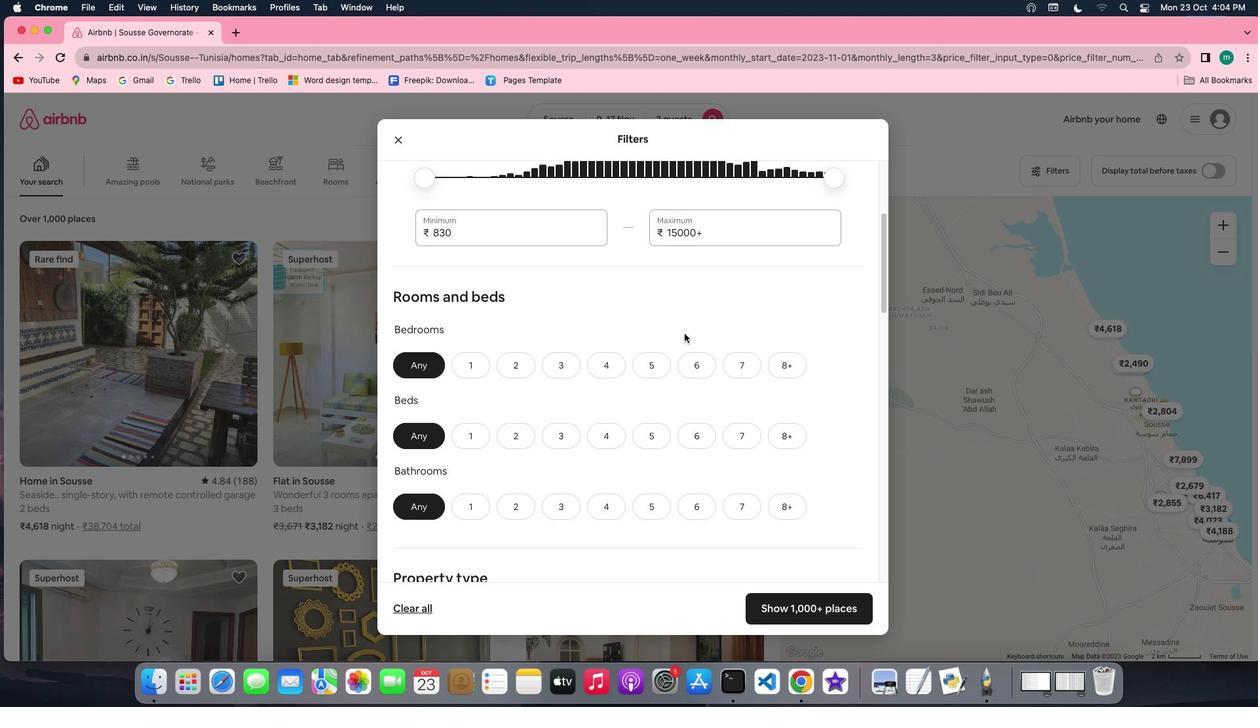 
Action: Mouse scrolled (682, 367) with delta (148, 118)
Screenshot: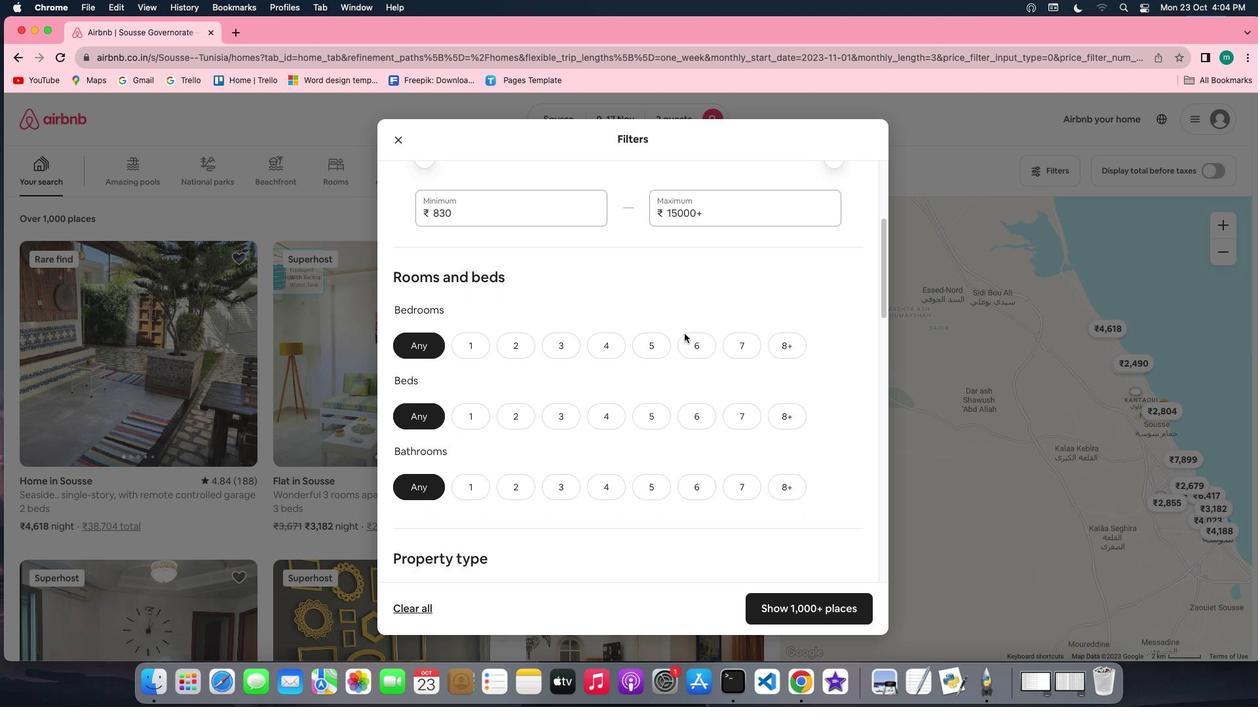 
Action: Mouse scrolled (682, 367) with delta (148, 118)
Screenshot: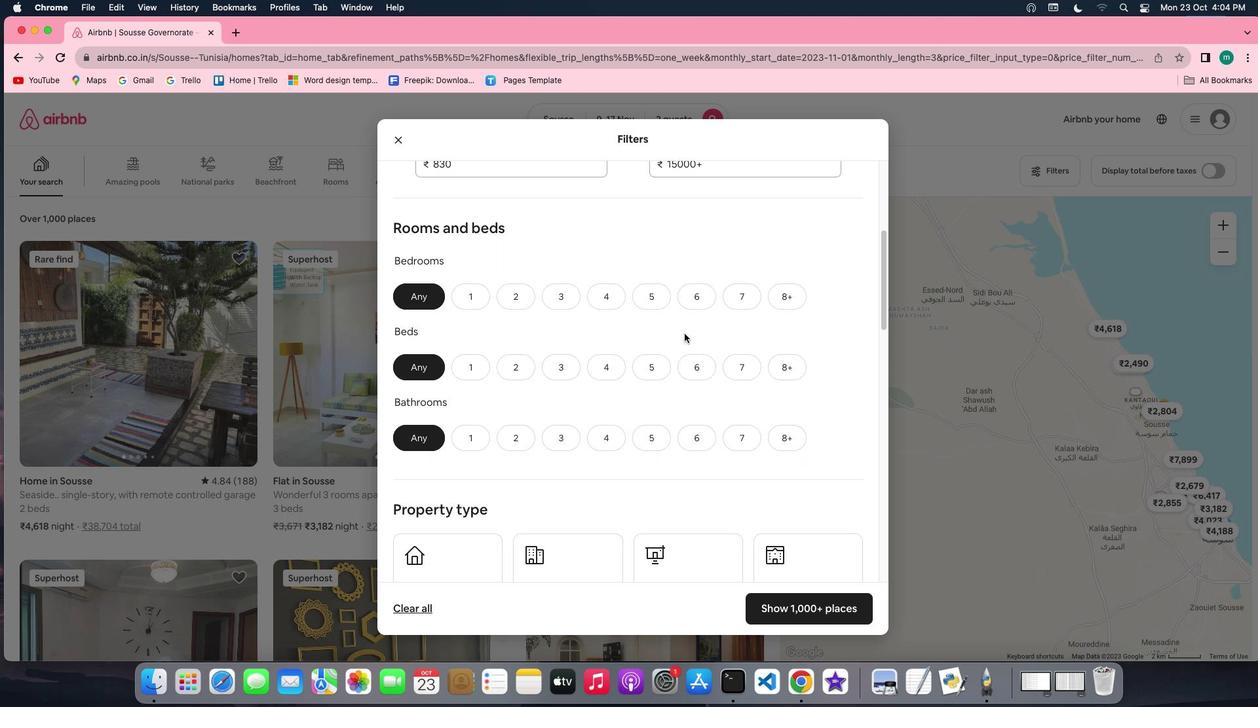 
Action: Mouse scrolled (682, 367) with delta (148, 118)
Screenshot: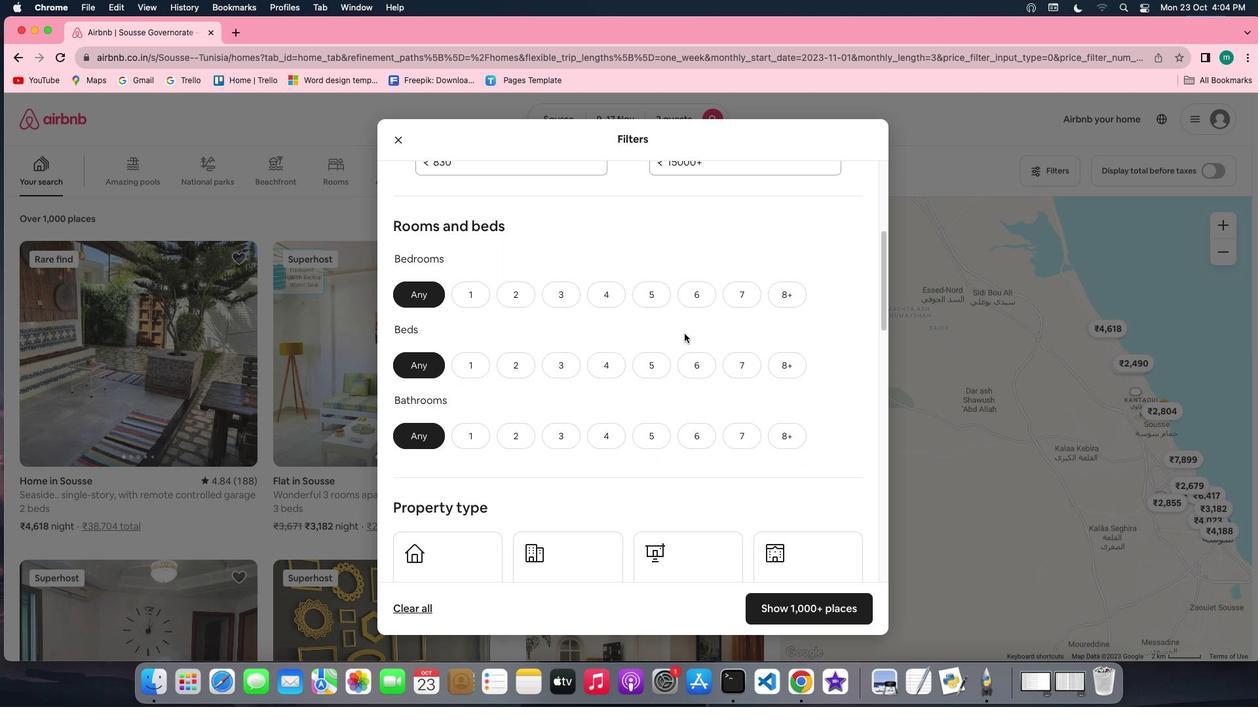 
Action: Mouse scrolled (682, 367) with delta (148, 118)
Screenshot: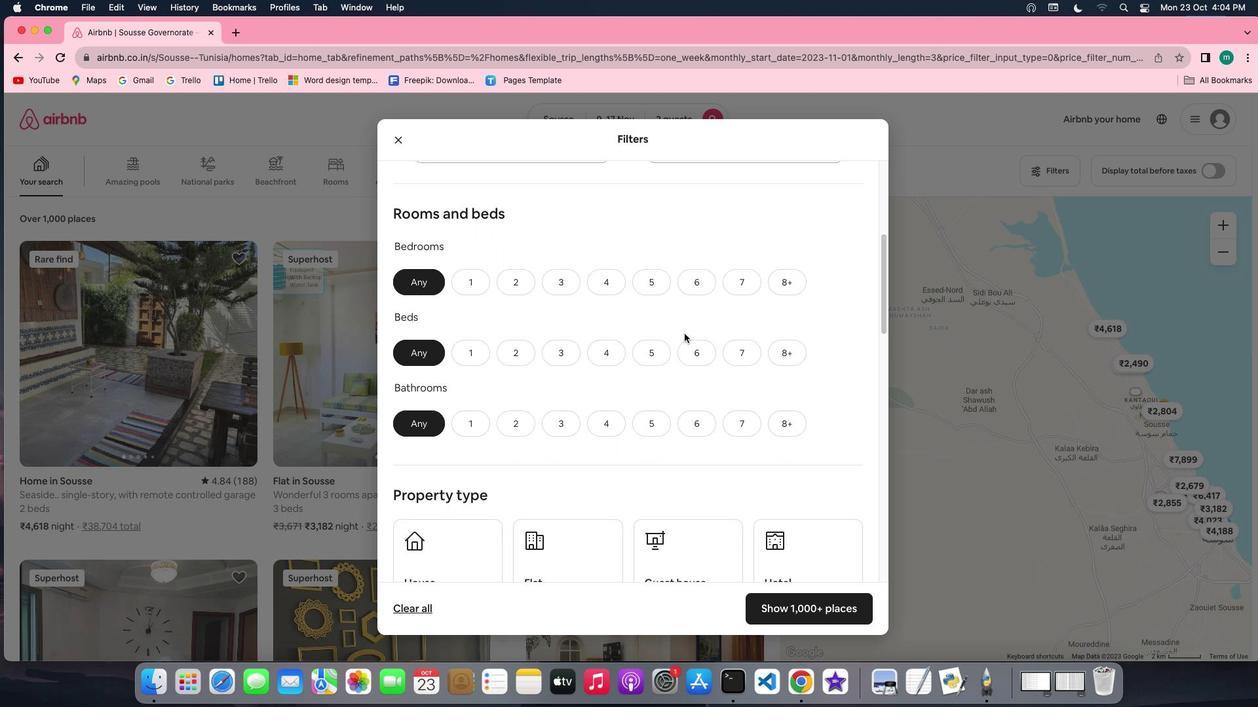
Action: Mouse moved to (511, 301)
Screenshot: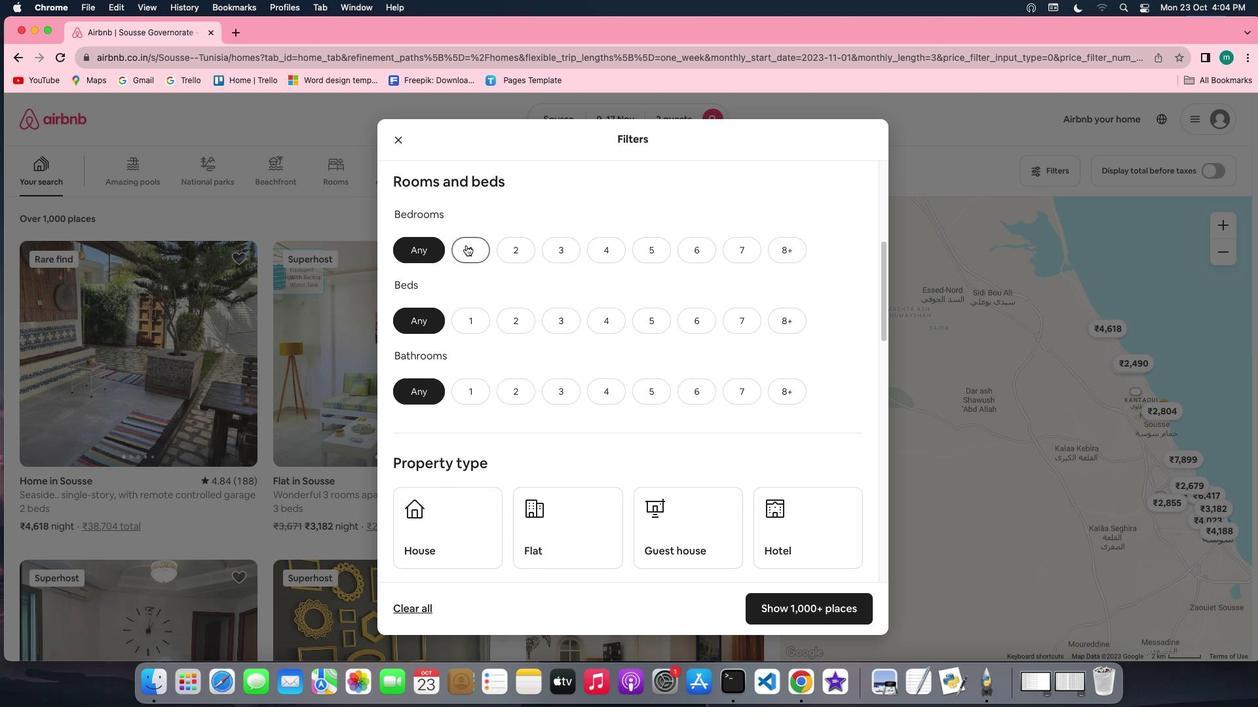 
Action: Mouse pressed left at (511, 301)
Screenshot: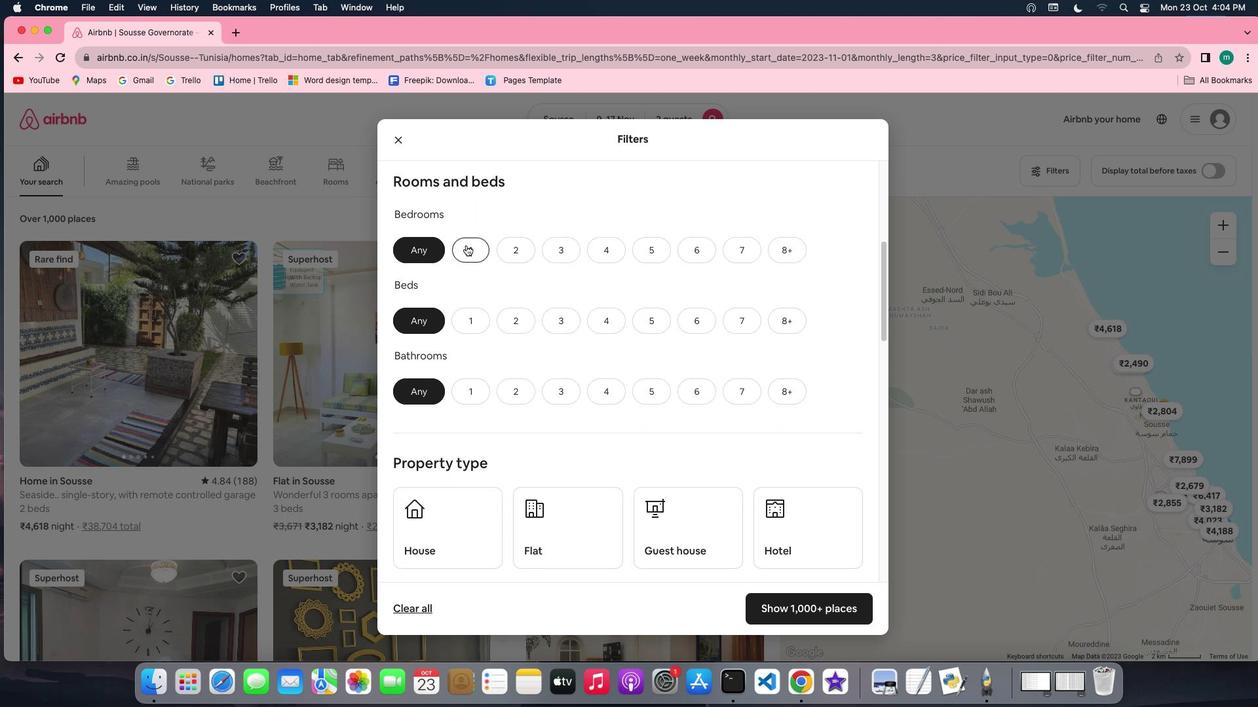 
Action: Mouse moved to (553, 360)
Screenshot: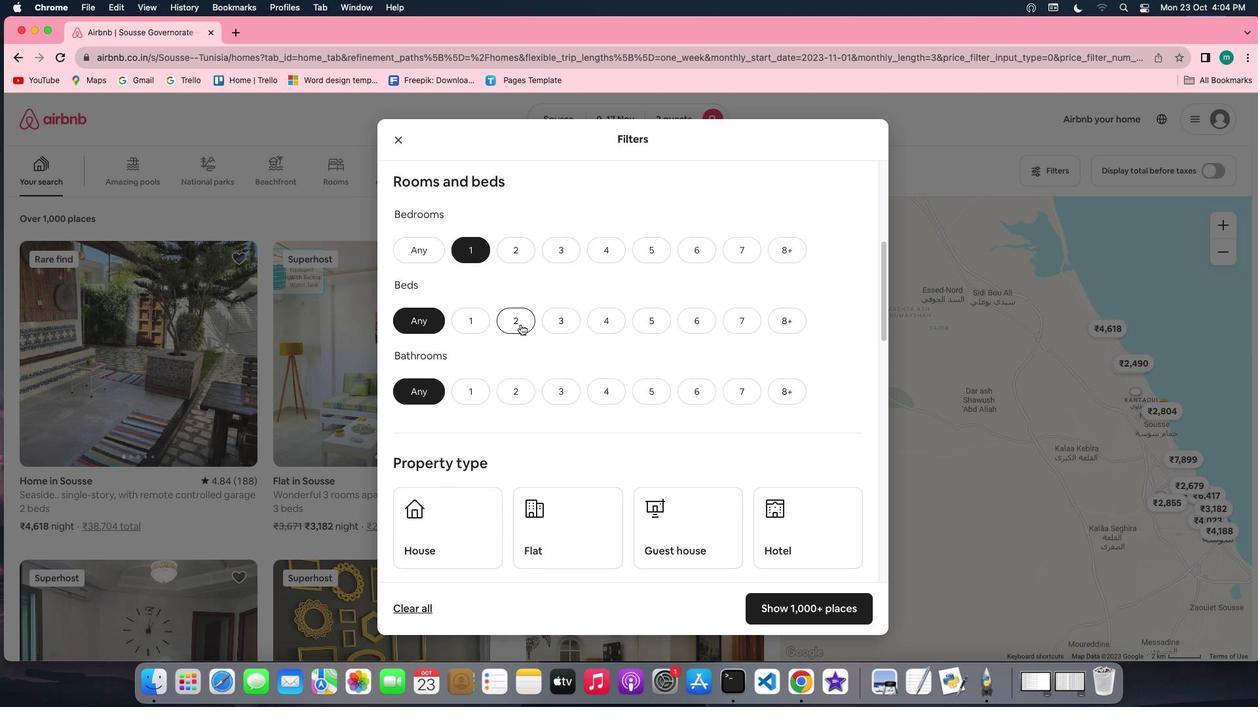 
Action: Mouse pressed left at (553, 360)
Screenshot: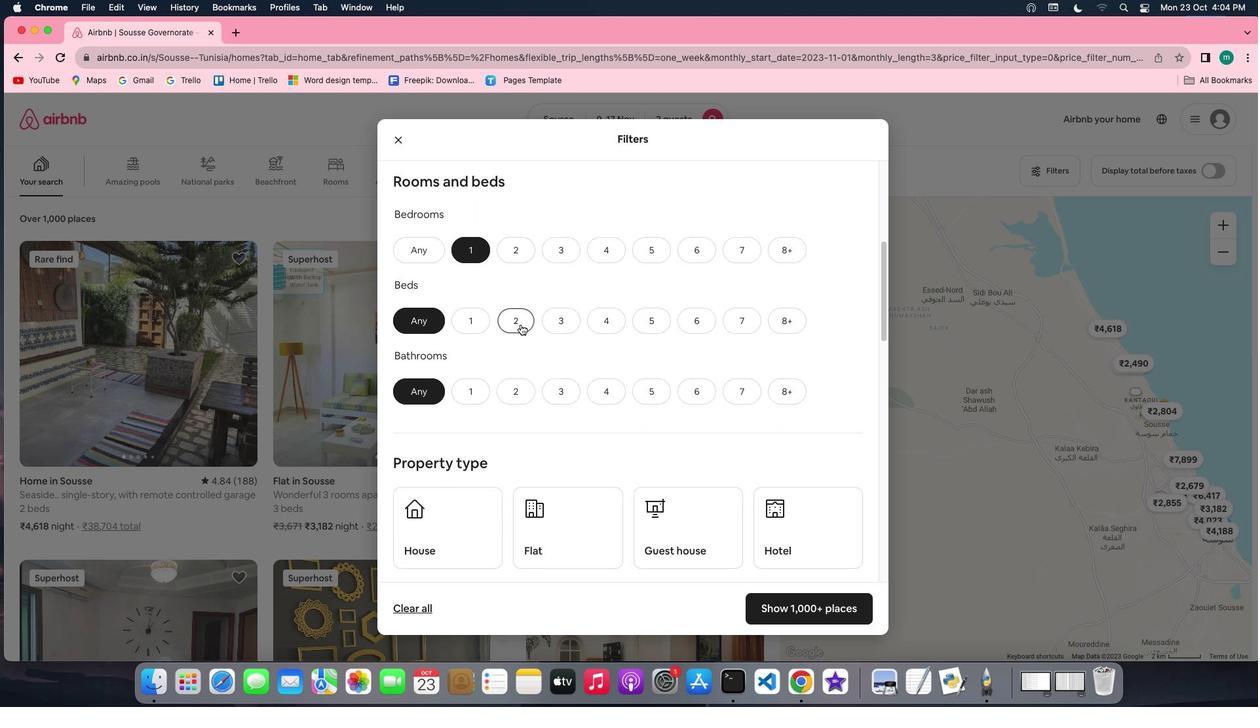 
Action: Mouse moved to (505, 412)
Screenshot: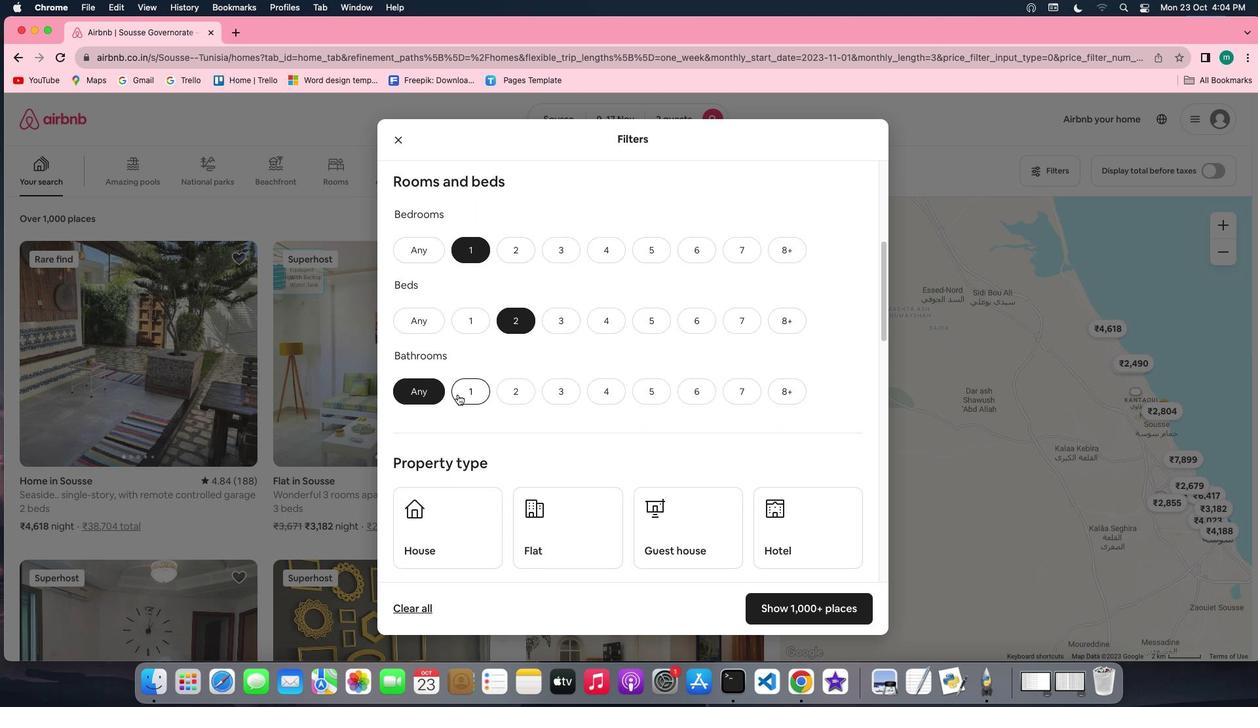 
Action: Mouse pressed left at (505, 412)
Screenshot: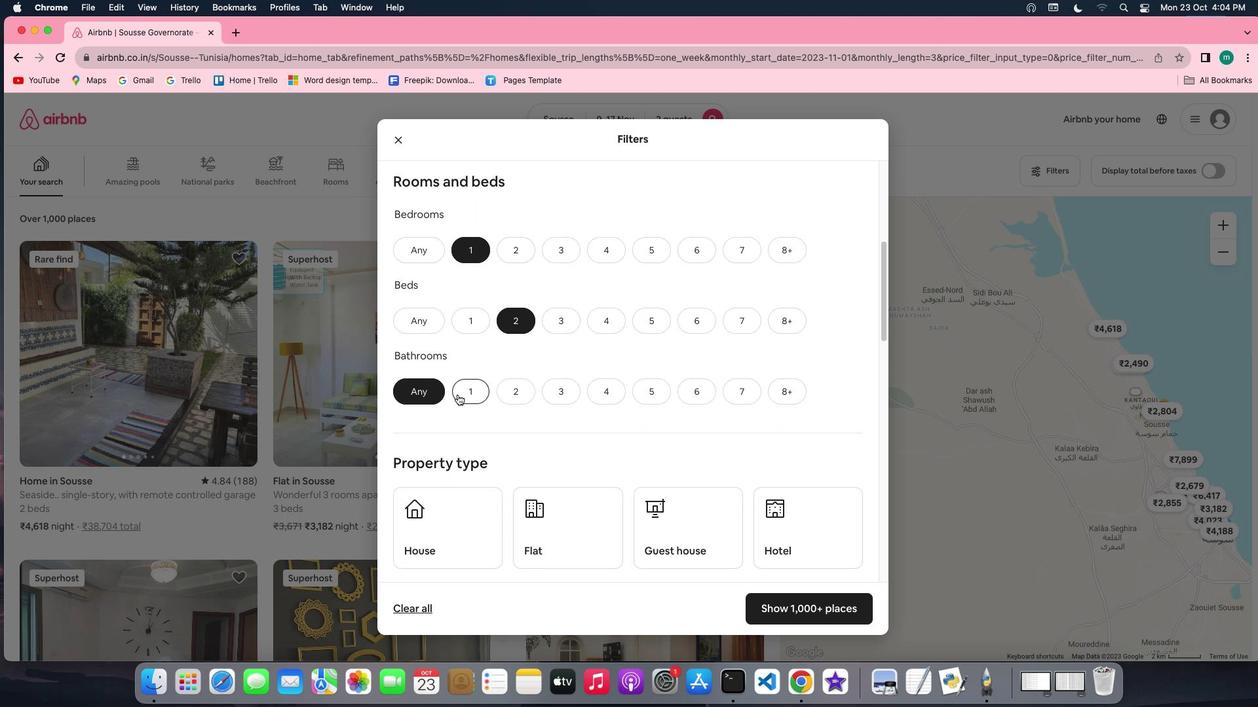 
Action: Mouse moved to (650, 421)
Screenshot: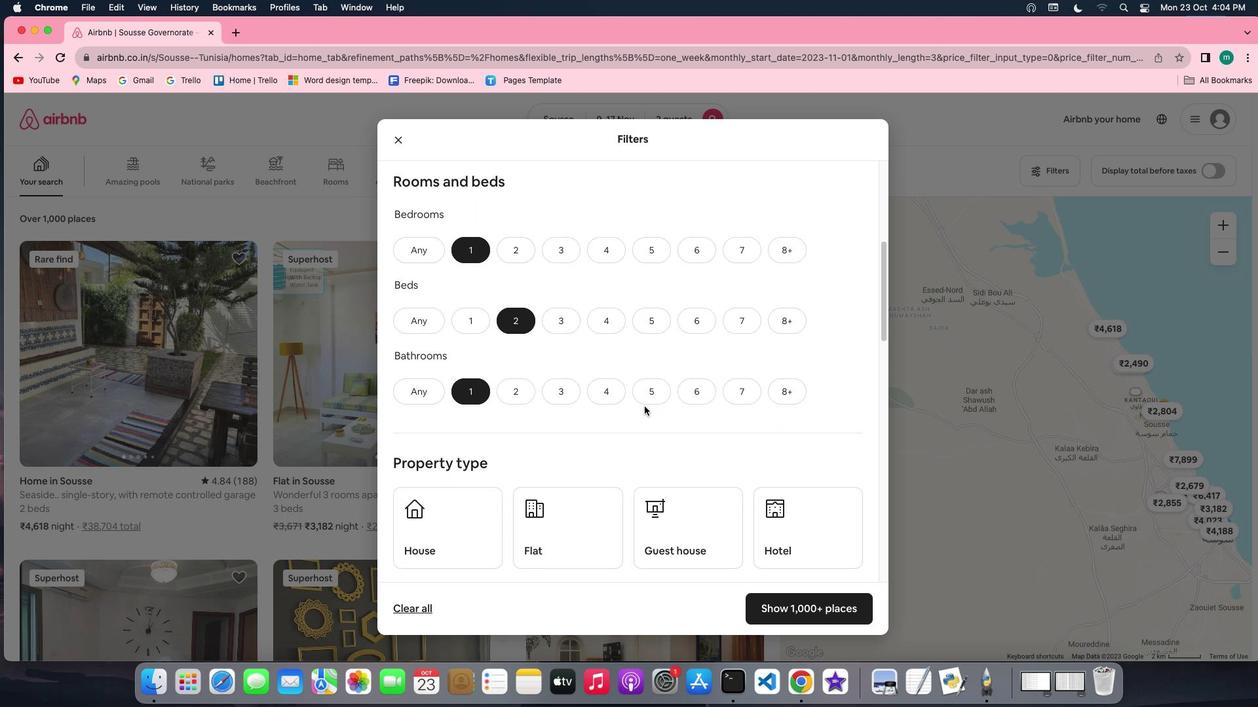 
Action: Mouse scrolled (650, 421) with delta (148, 118)
Screenshot: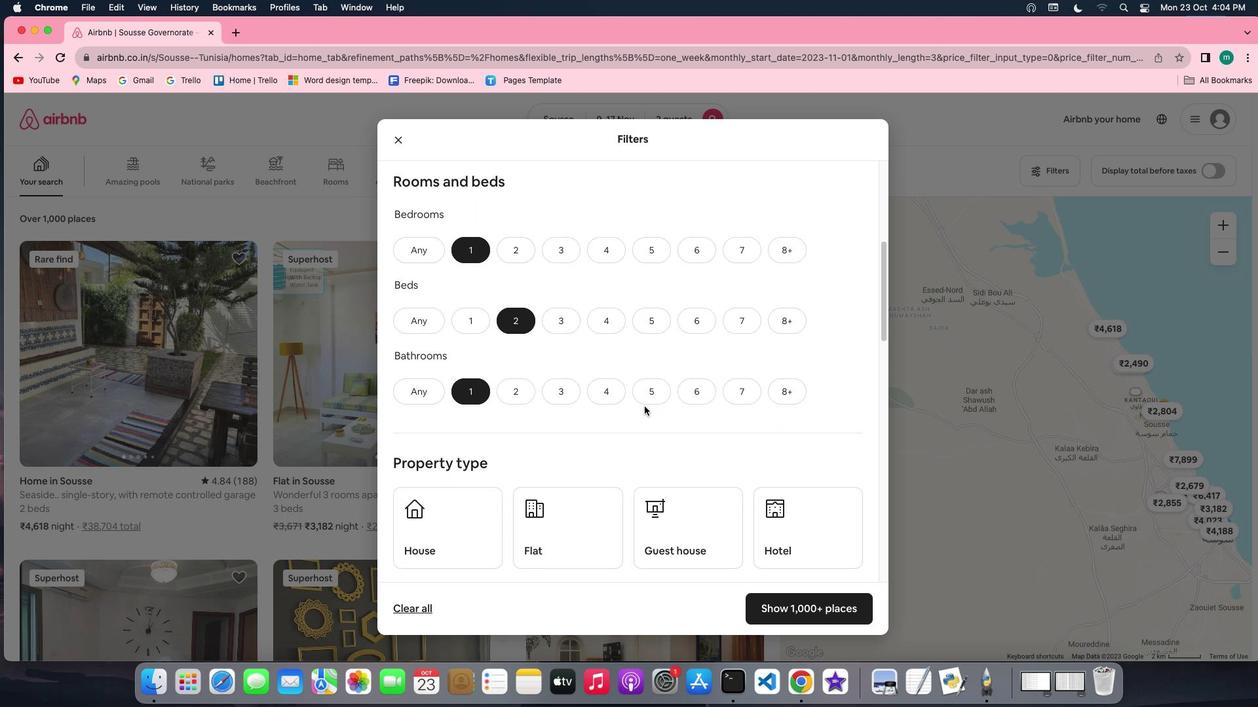
Action: Mouse scrolled (650, 421) with delta (148, 118)
Screenshot: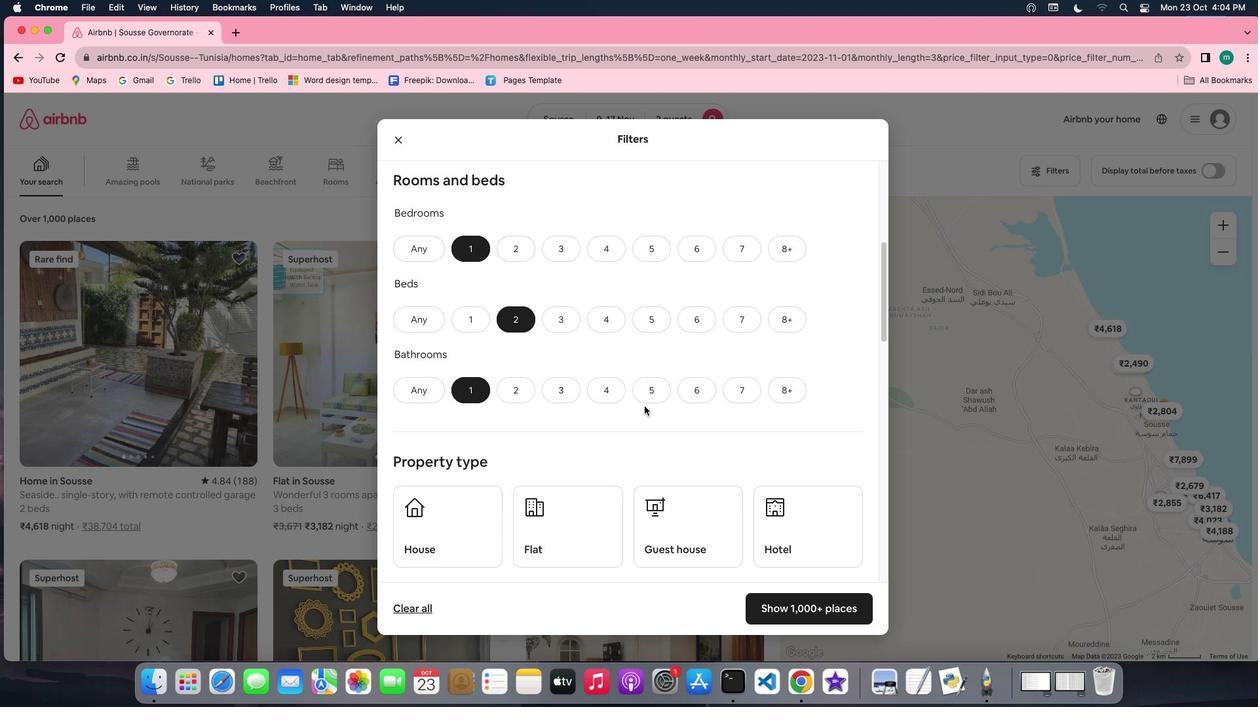 
Action: Mouse scrolled (650, 421) with delta (148, 117)
Screenshot: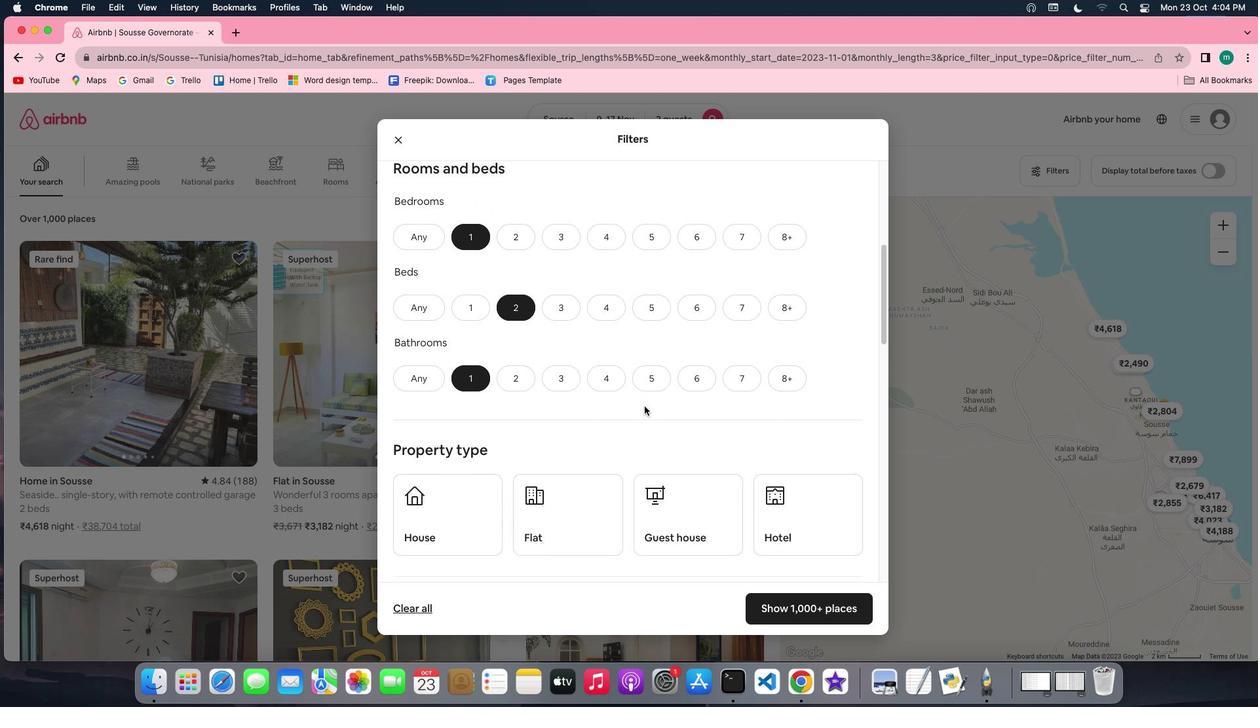 
Action: Mouse scrolled (650, 421) with delta (148, 117)
Screenshot: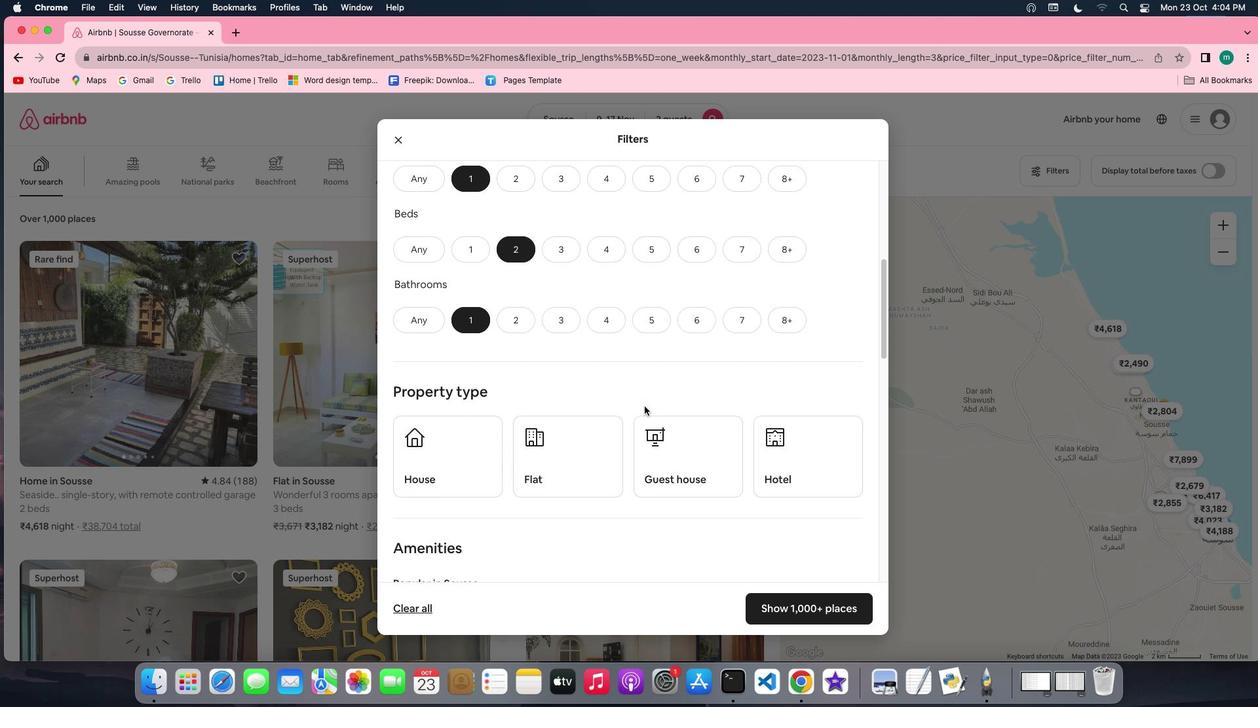 
Action: Mouse scrolled (650, 421) with delta (148, 118)
Screenshot: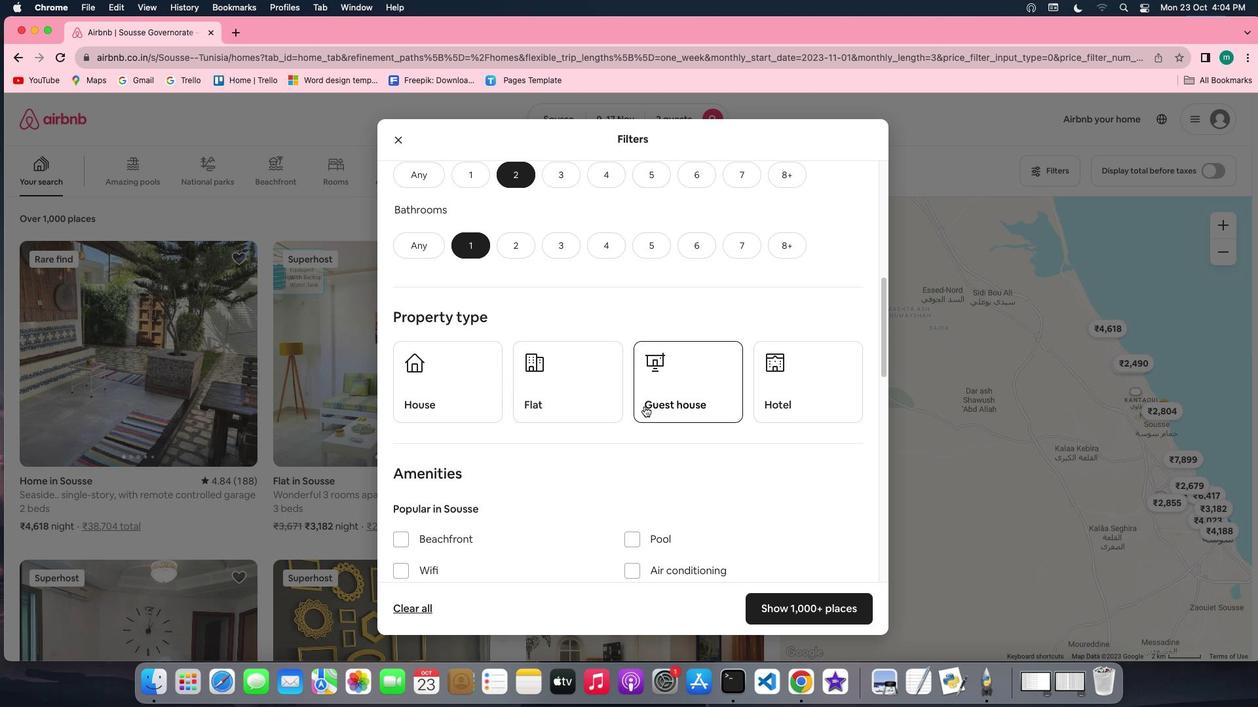 
Action: Mouse scrolled (650, 421) with delta (148, 118)
Screenshot: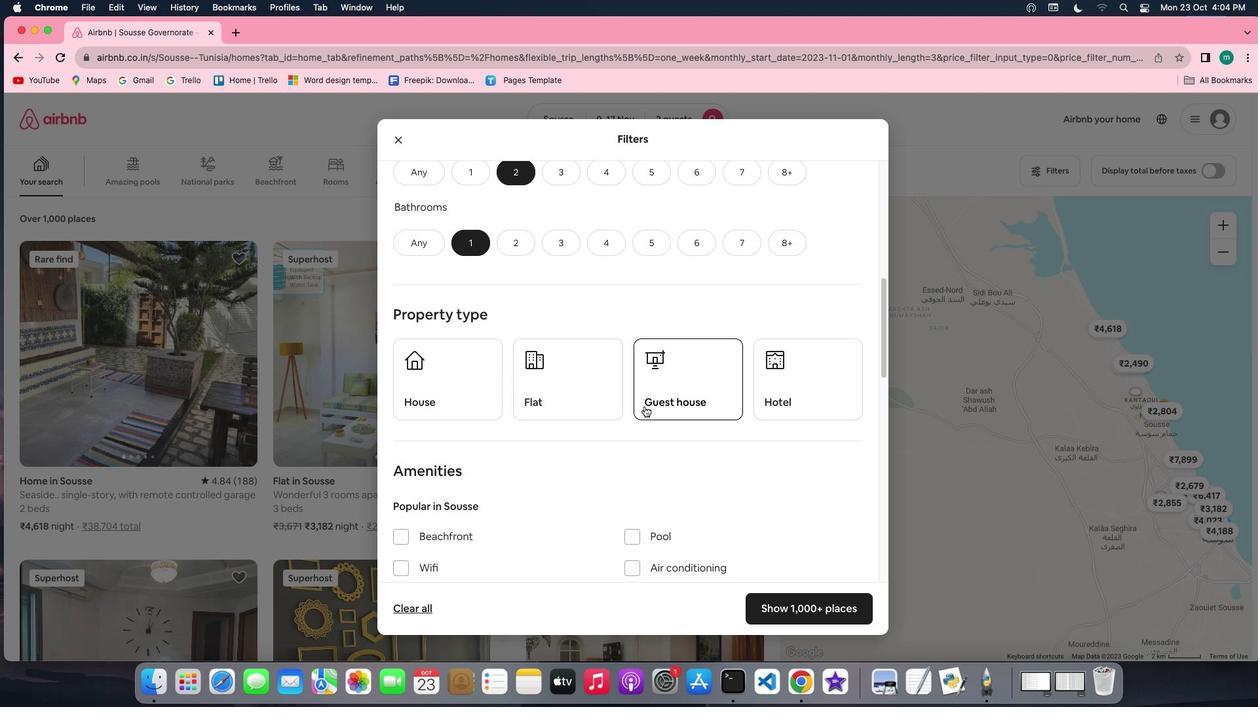 
Action: Mouse scrolled (650, 421) with delta (148, 118)
Screenshot: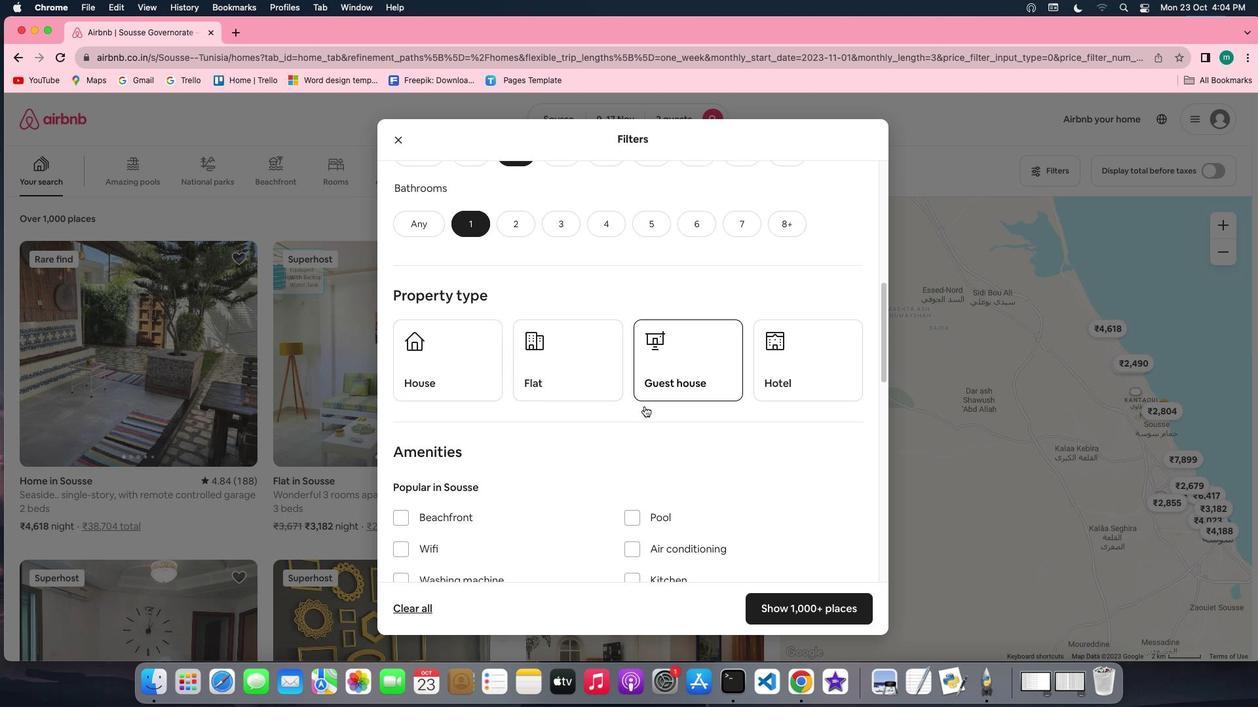 
Action: Mouse scrolled (650, 421) with delta (148, 118)
Screenshot: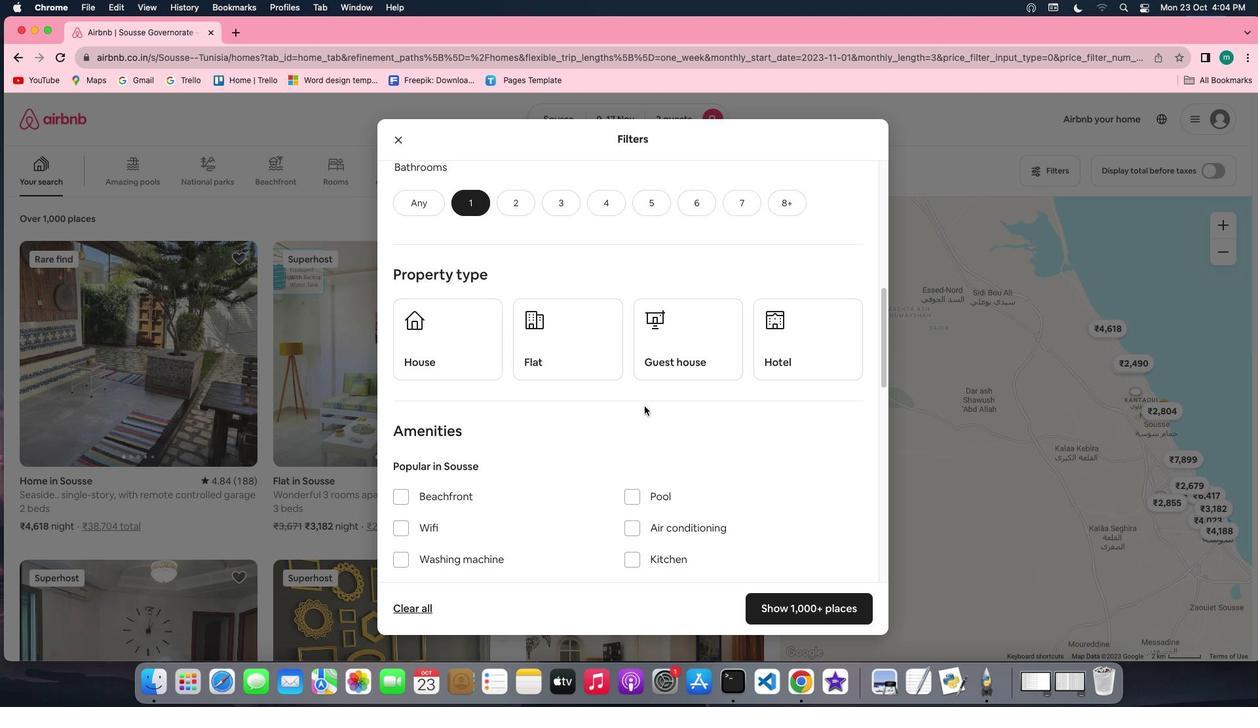 
Action: Mouse scrolled (650, 421) with delta (148, 118)
Screenshot: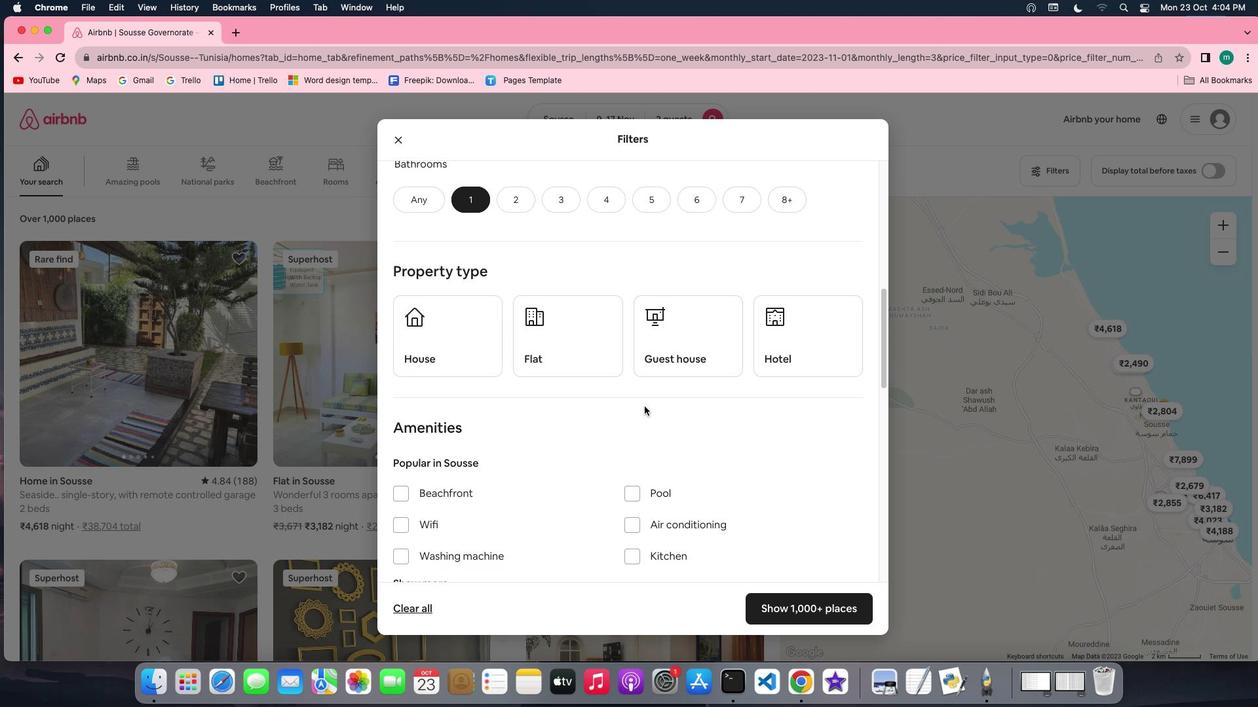 
Action: Mouse scrolled (650, 421) with delta (148, 118)
Screenshot: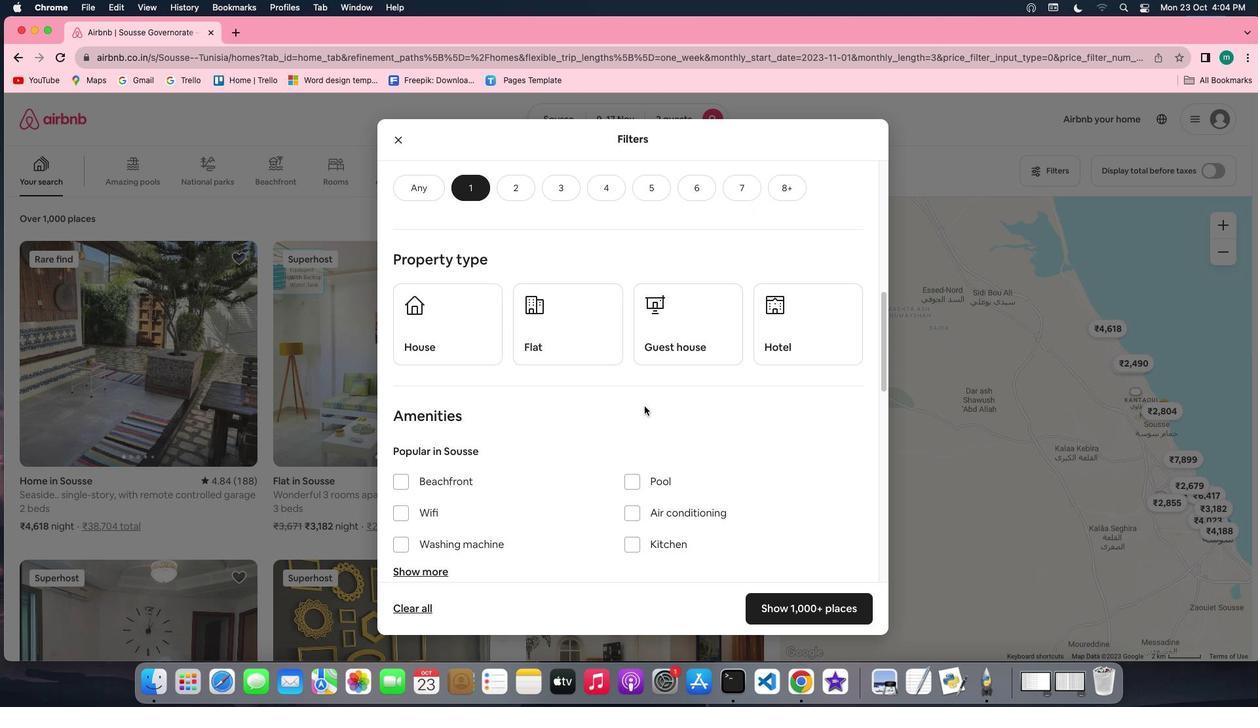
Action: Mouse moved to (610, 371)
Screenshot: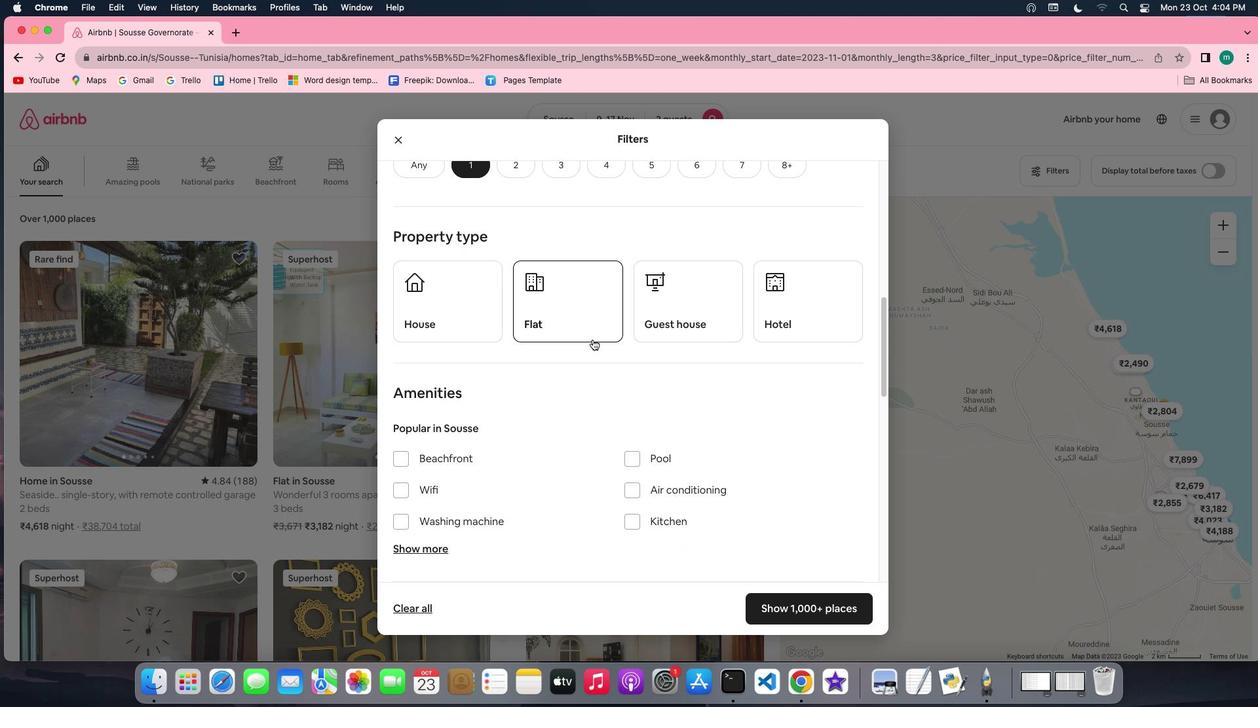 
Action: Mouse pressed left at (610, 371)
Screenshot: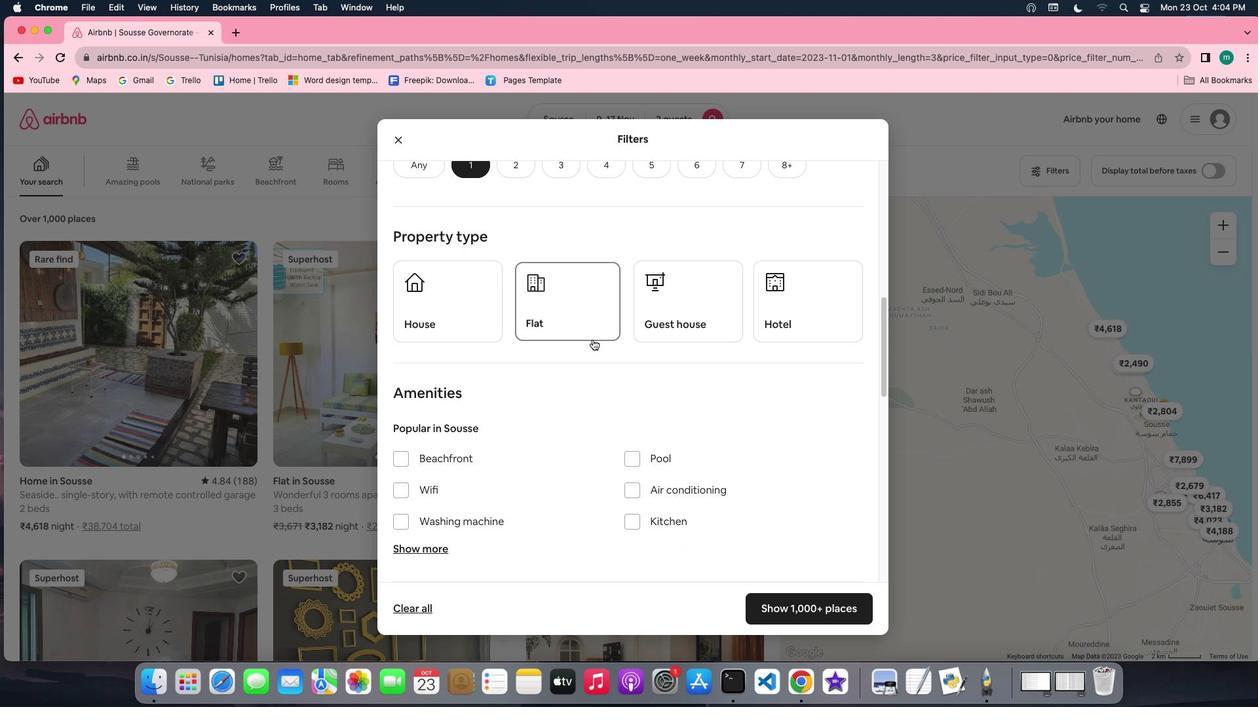 
Action: Mouse moved to (726, 434)
Screenshot: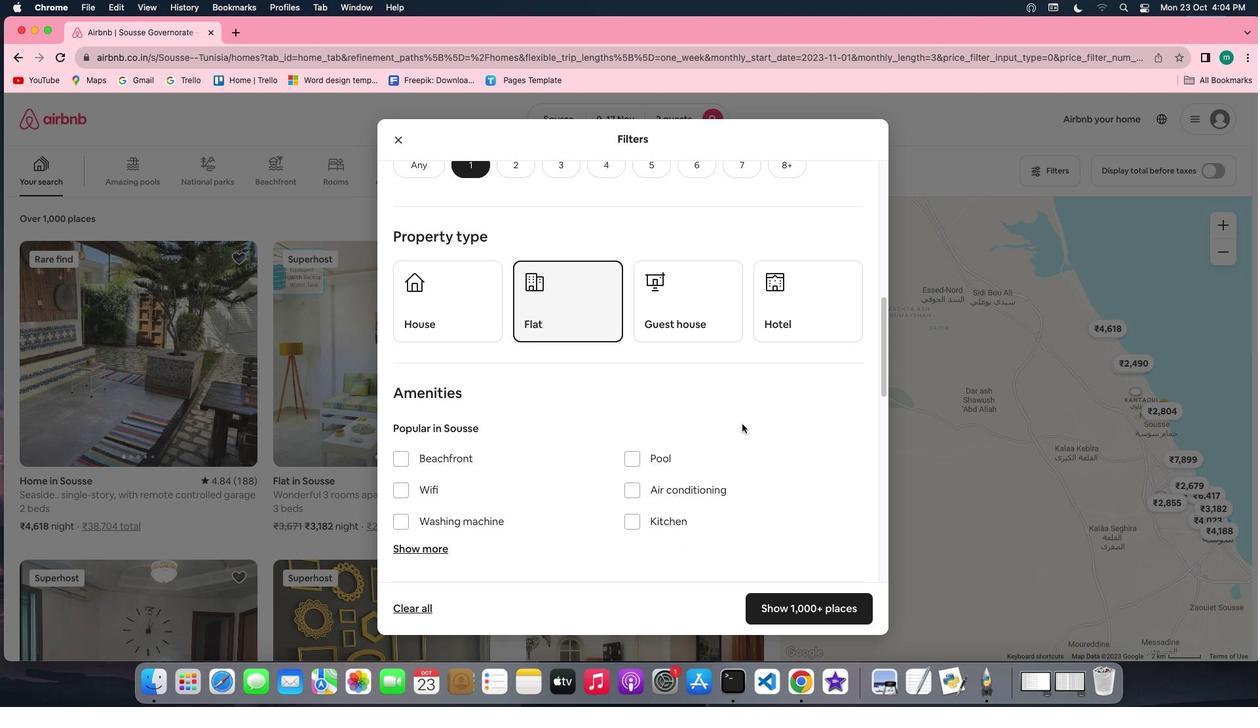 
Action: Mouse scrolled (726, 434) with delta (148, 118)
Screenshot: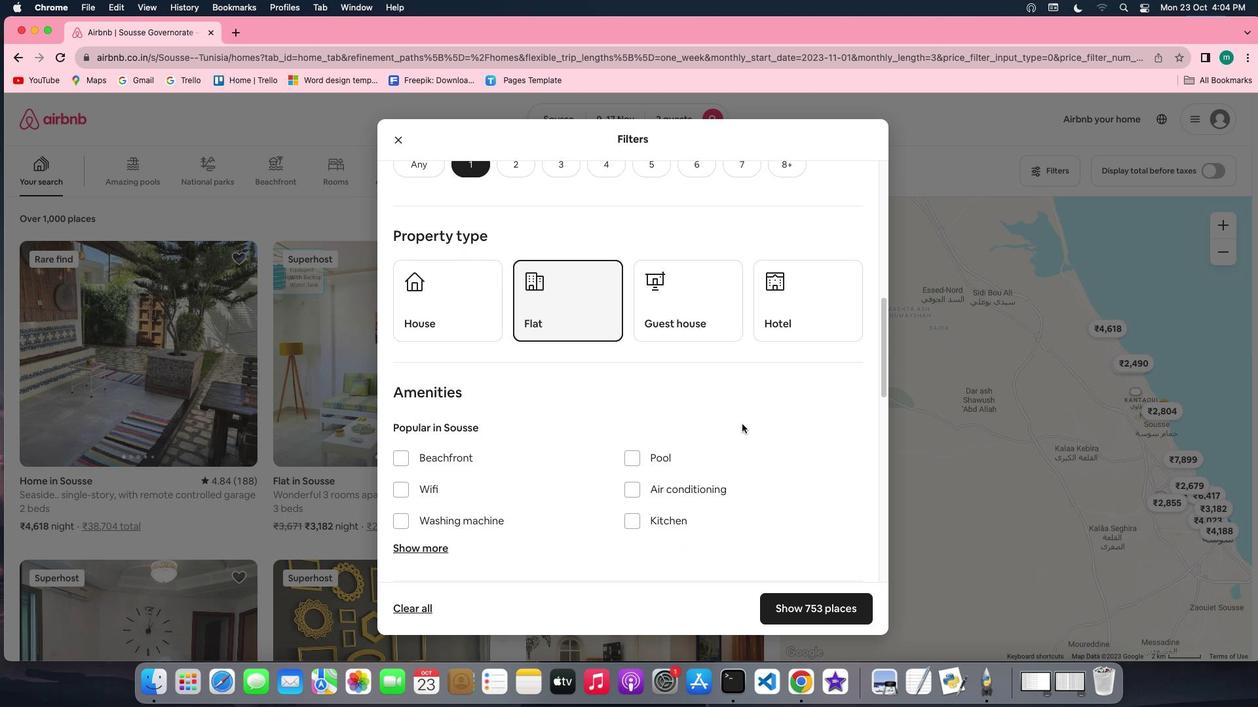 
Action: Mouse scrolled (726, 434) with delta (148, 118)
Screenshot: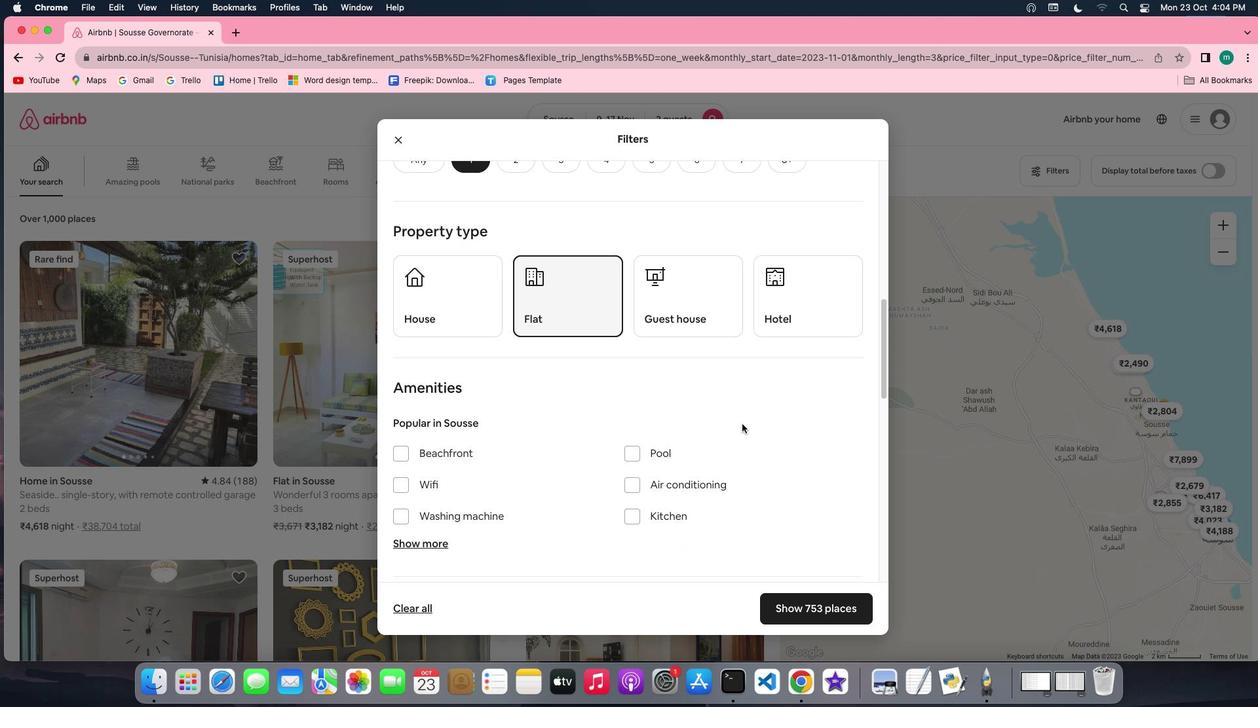 
Action: Mouse scrolled (726, 434) with delta (148, 118)
Screenshot: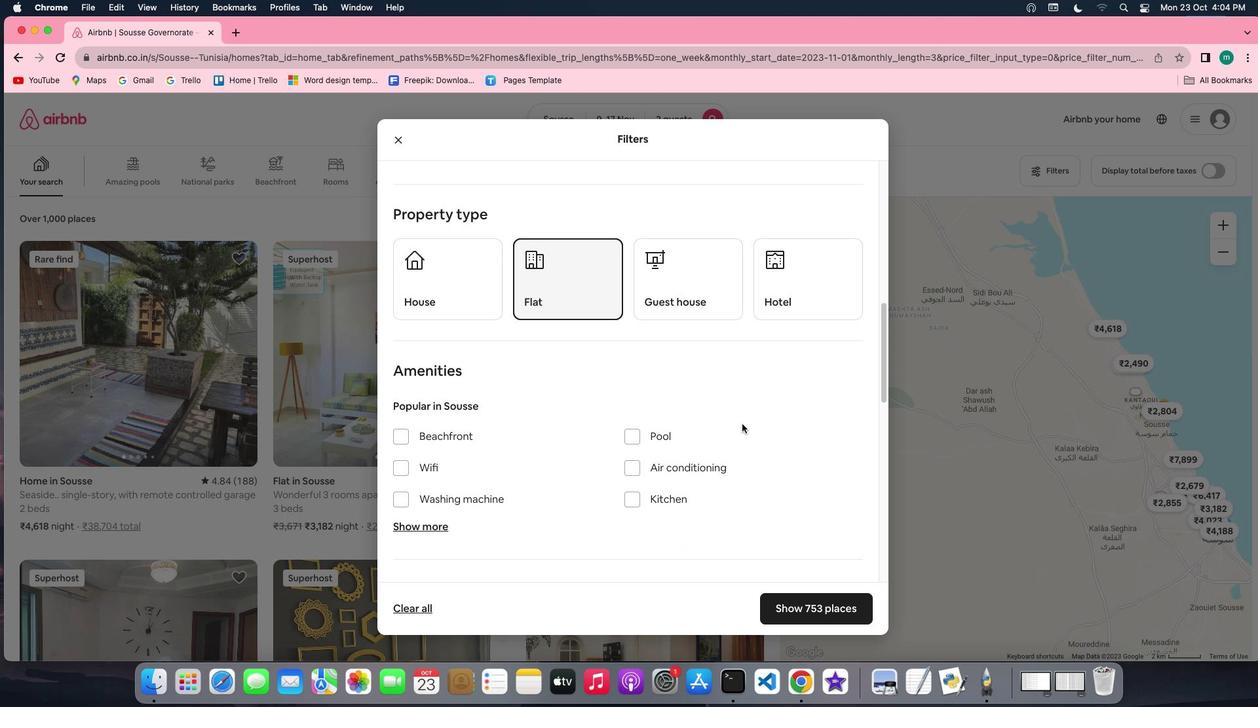 
Action: Mouse scrolled (726, 434) with delta (148, 118)
Screenshot: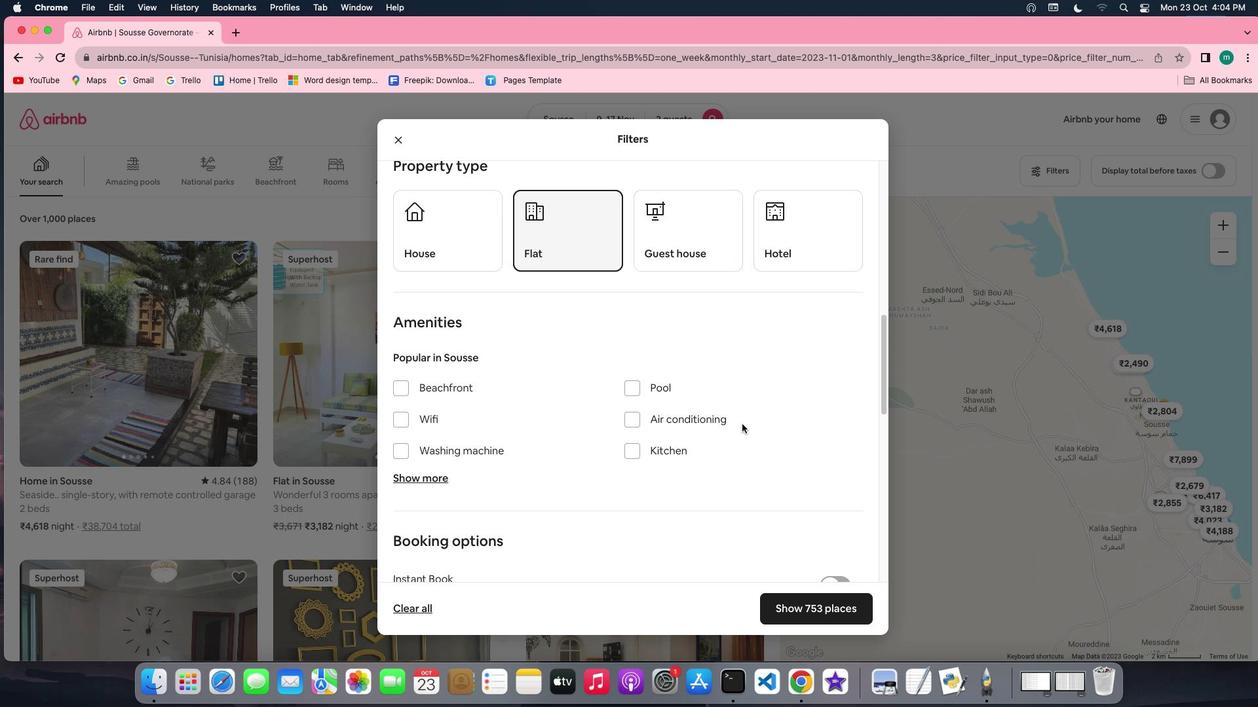 
Action: Mouse scrolled (726, 434) with delta (148, 118)
Screenshot: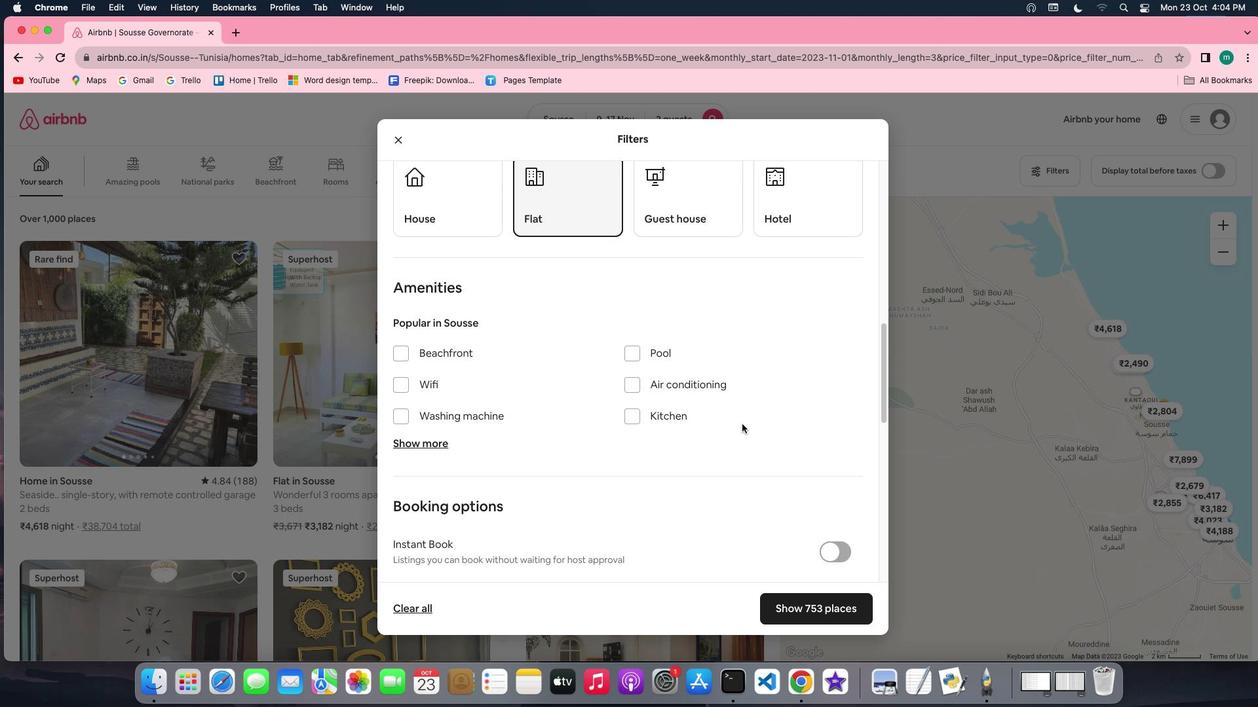 
Action: Mouse scrolled (726, 434) with delta (148, 118)
Screenshot: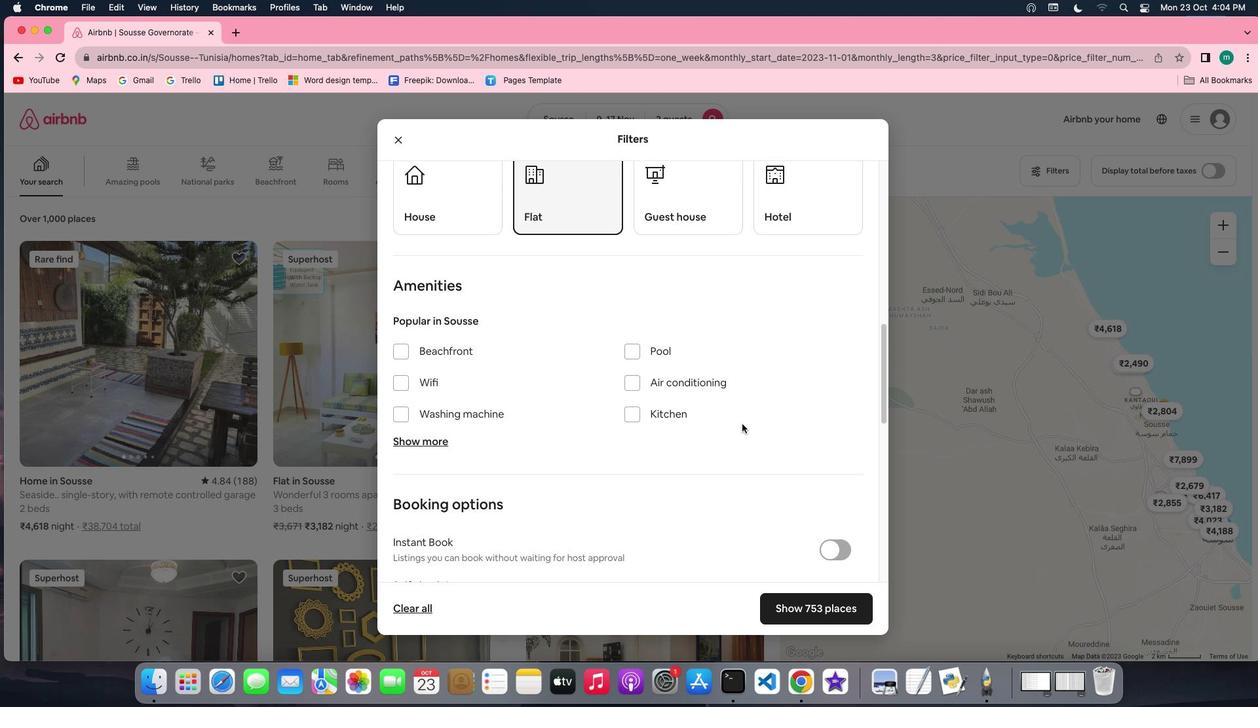 
Action: Mouse scrolled (726, 434) with delta (148, 118)
Screenshot: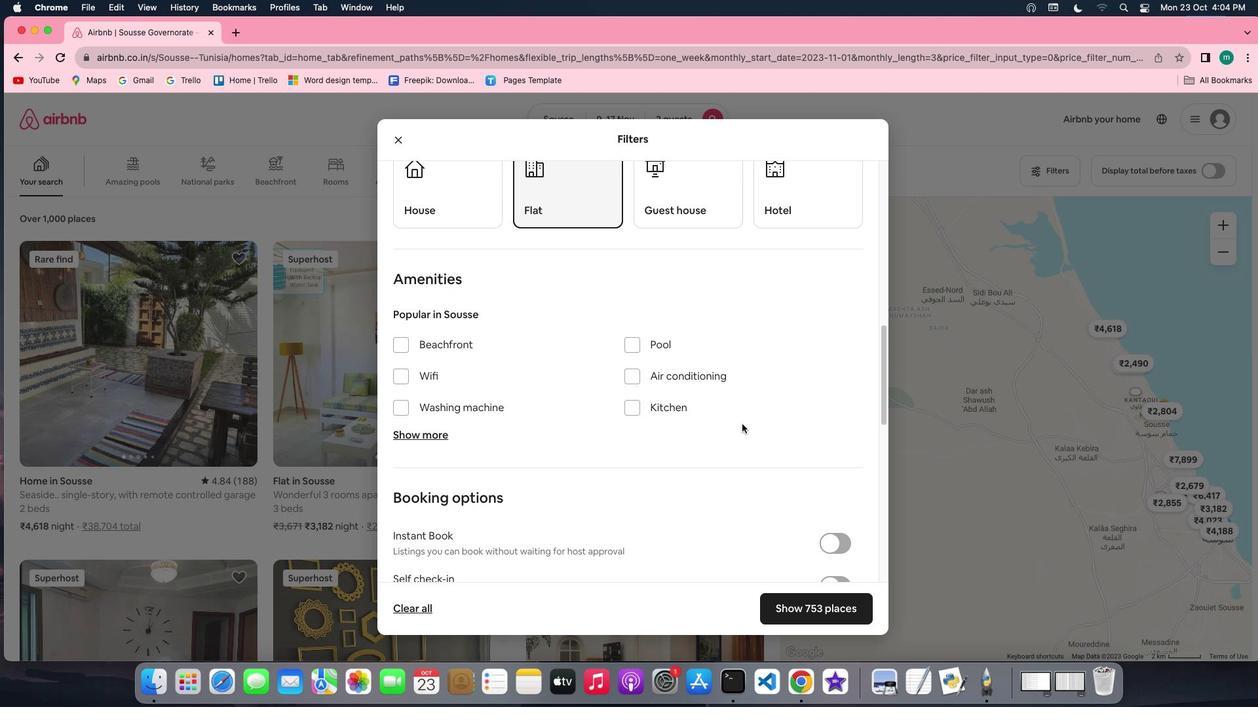 
Action: Mouse scrolled (726, 434) with delta (148, 118)
Screenshot: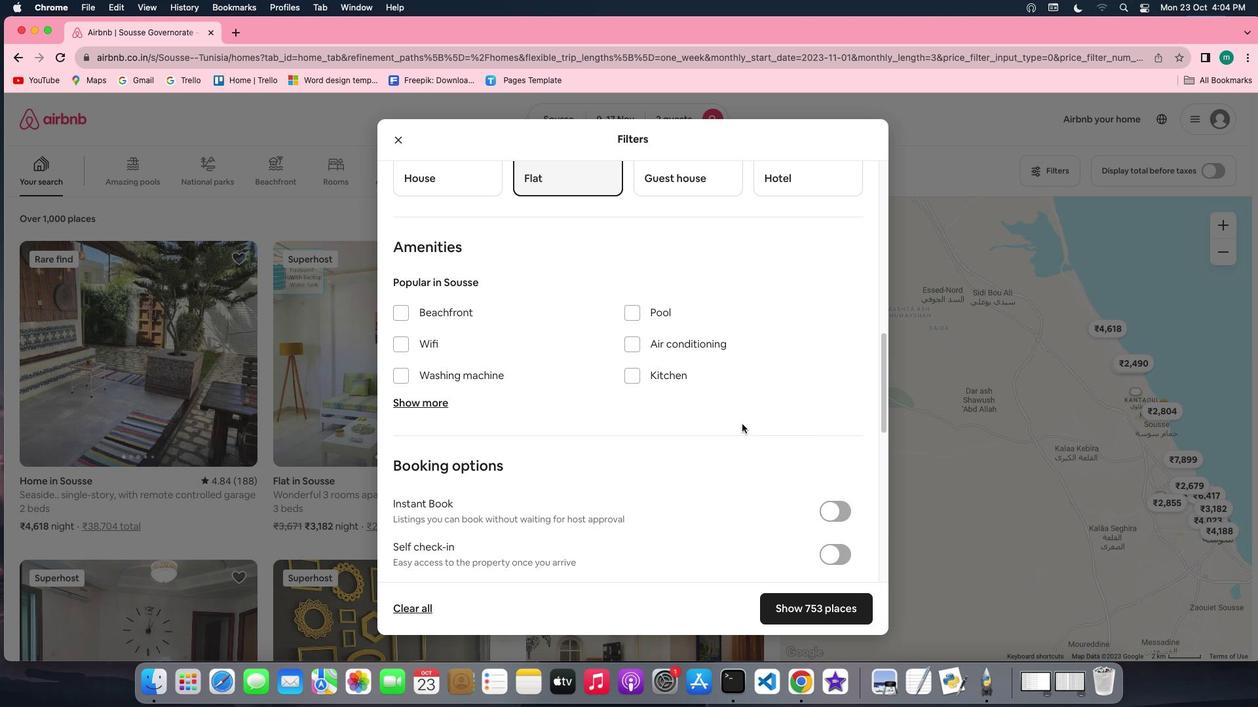 
Action: Mouse scrolled (726, 434) with delta (148, 118)
Screenshot: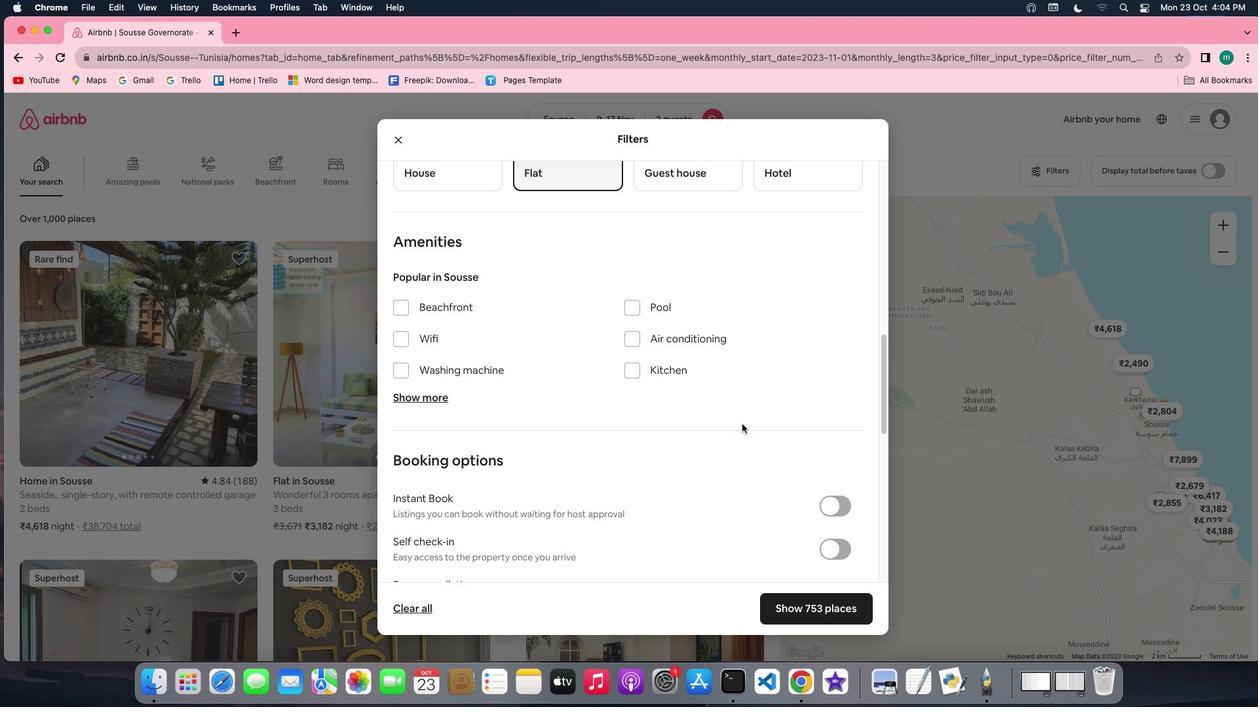 
Action: Mouse scrolled (726, 434) with delta (148, 118)
Screenshot: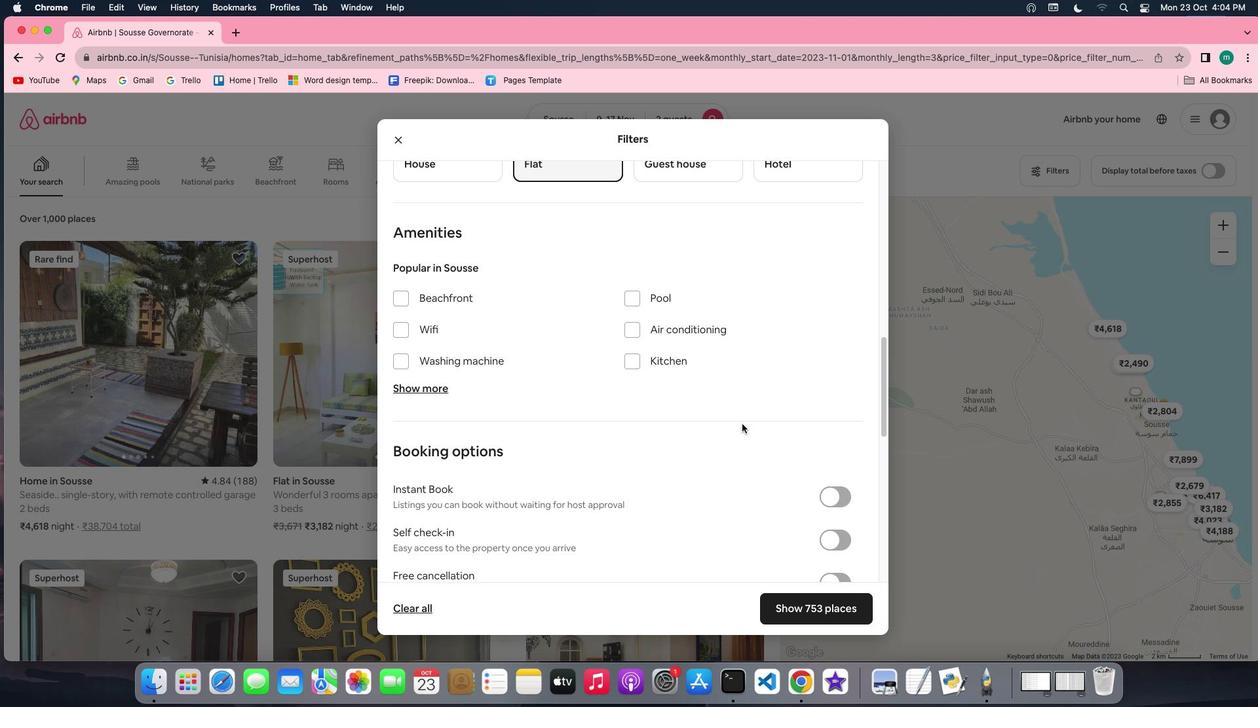 
Action: Mouse moved to (471, 334)
Screenshot: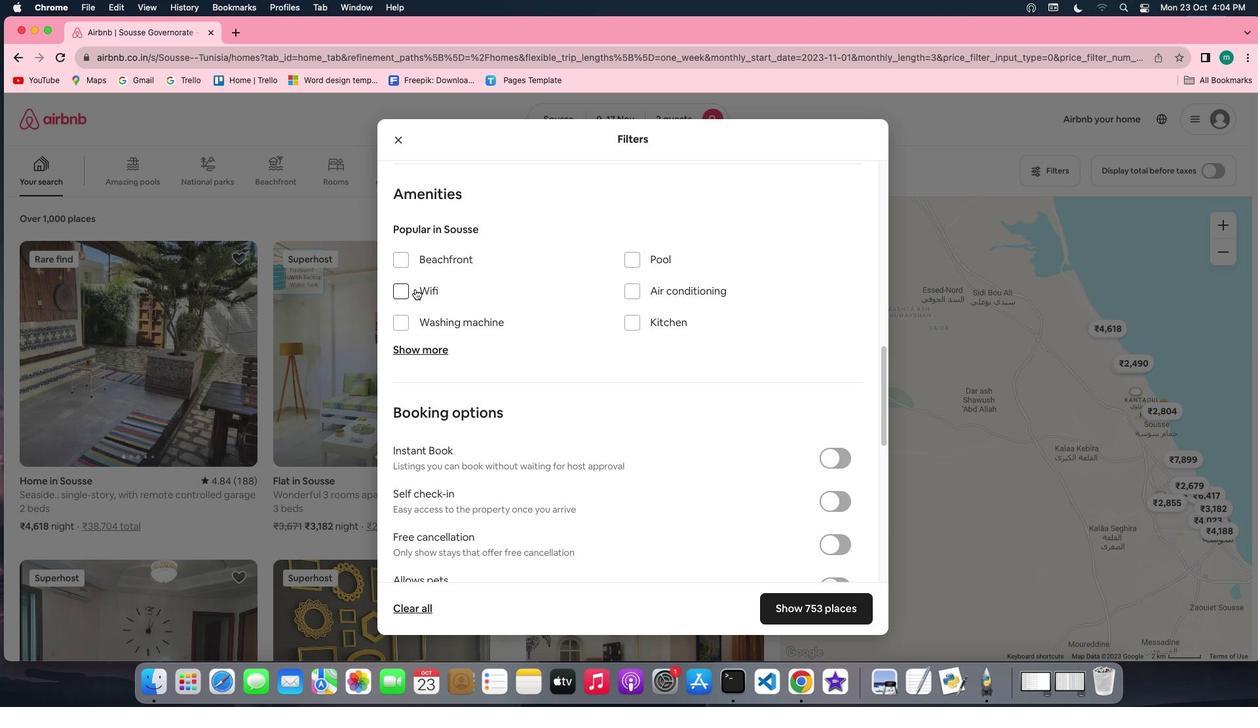 
Action: Mouse pressed left at (471, 334)
Screenshot: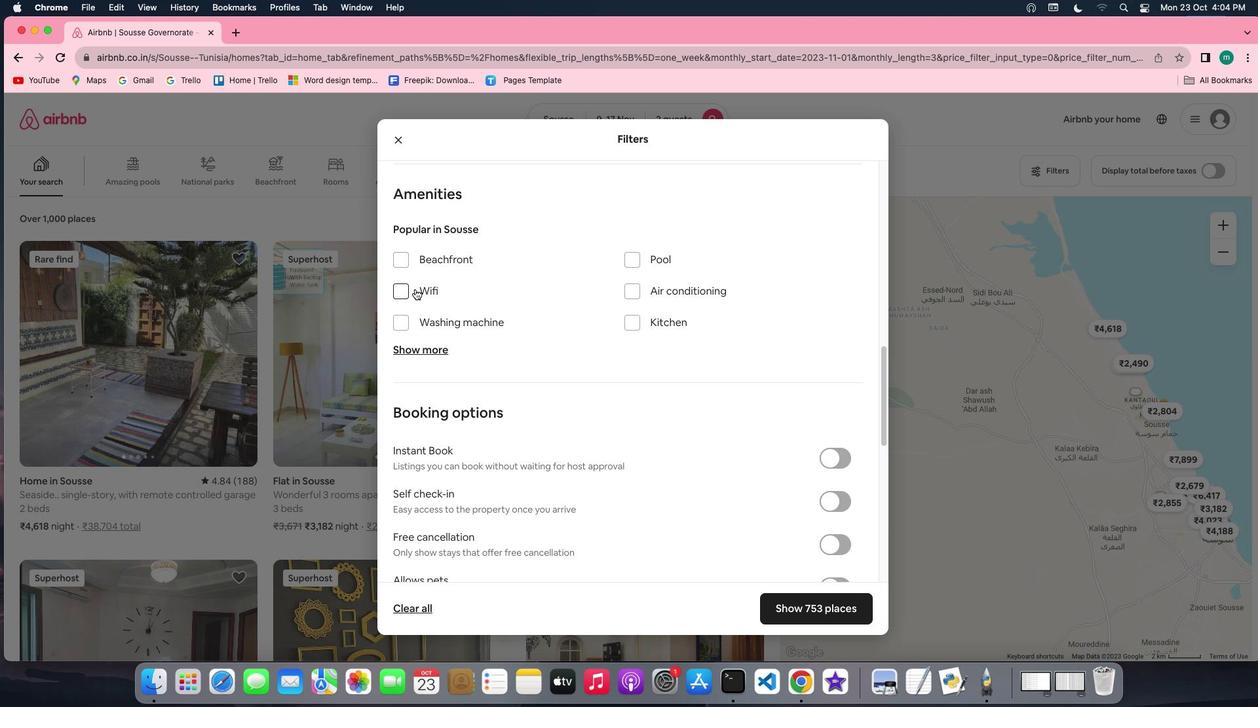 
Action: Mouse moved to (714, 426)
Screenshot: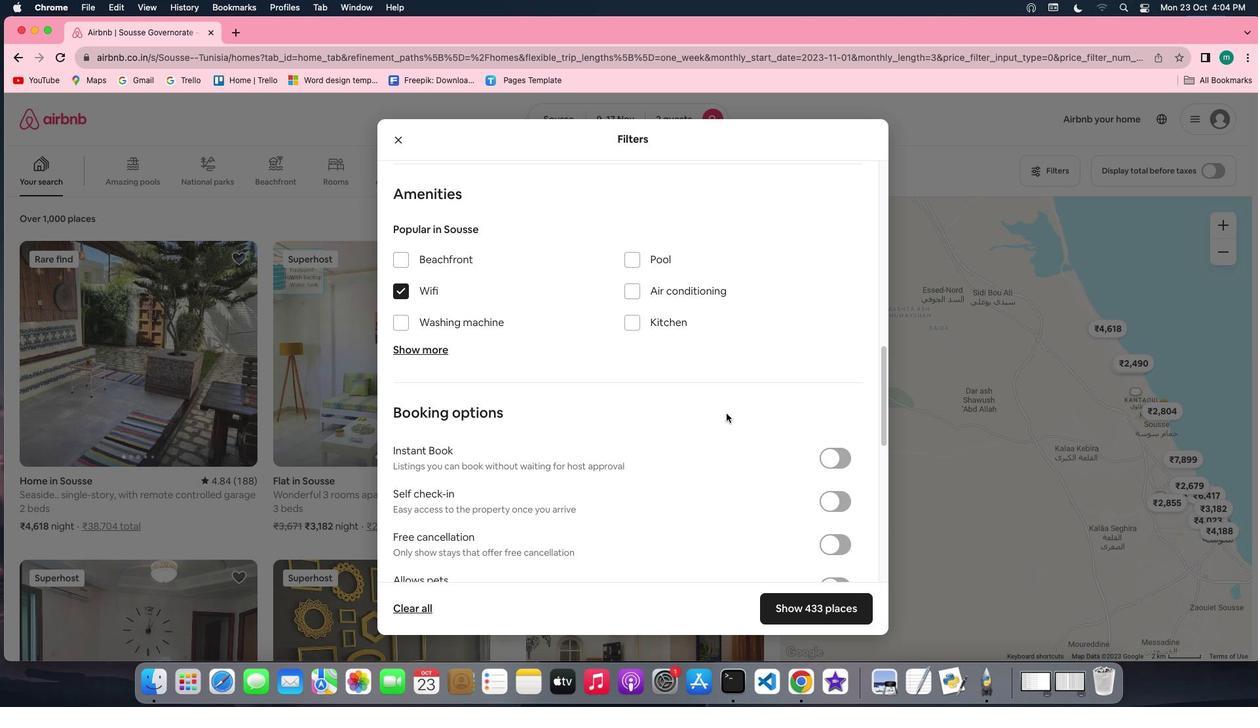 
Action: Mouse scrolled (714, 426) with delta (148, 118)
Screenshot: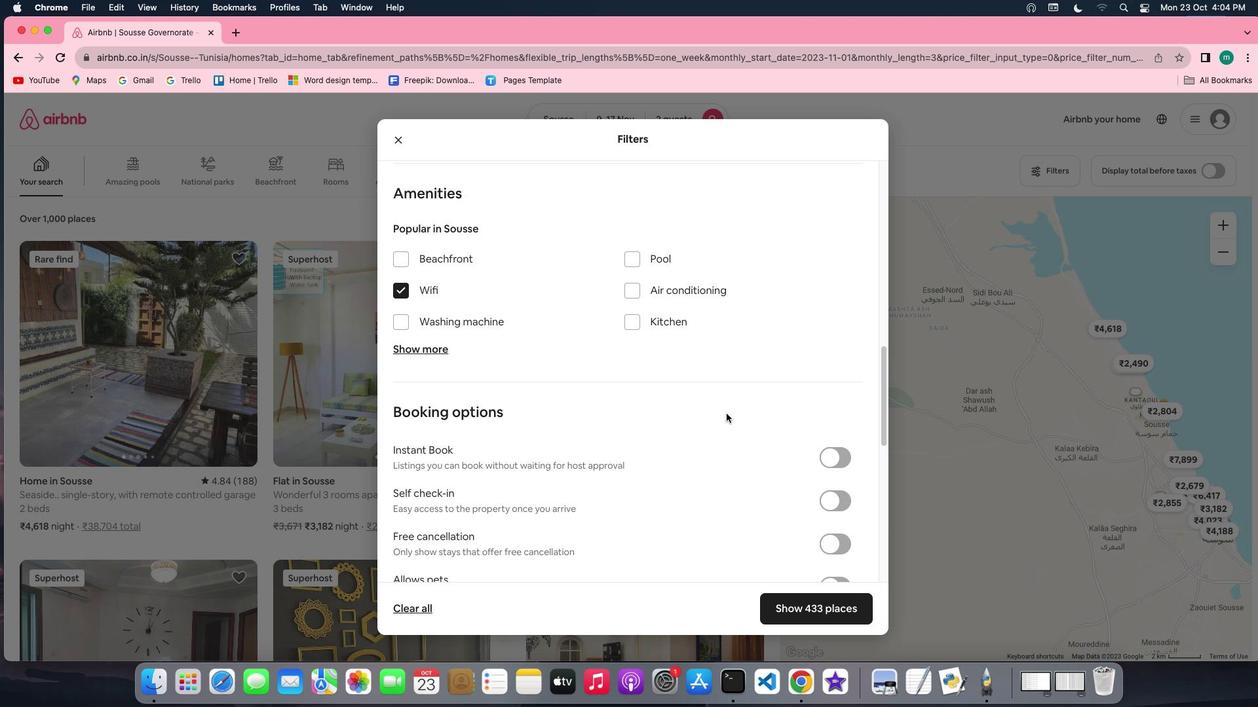 
Action: Mouse scrolled (714, 426) with delta (148, 118)
Screenshot: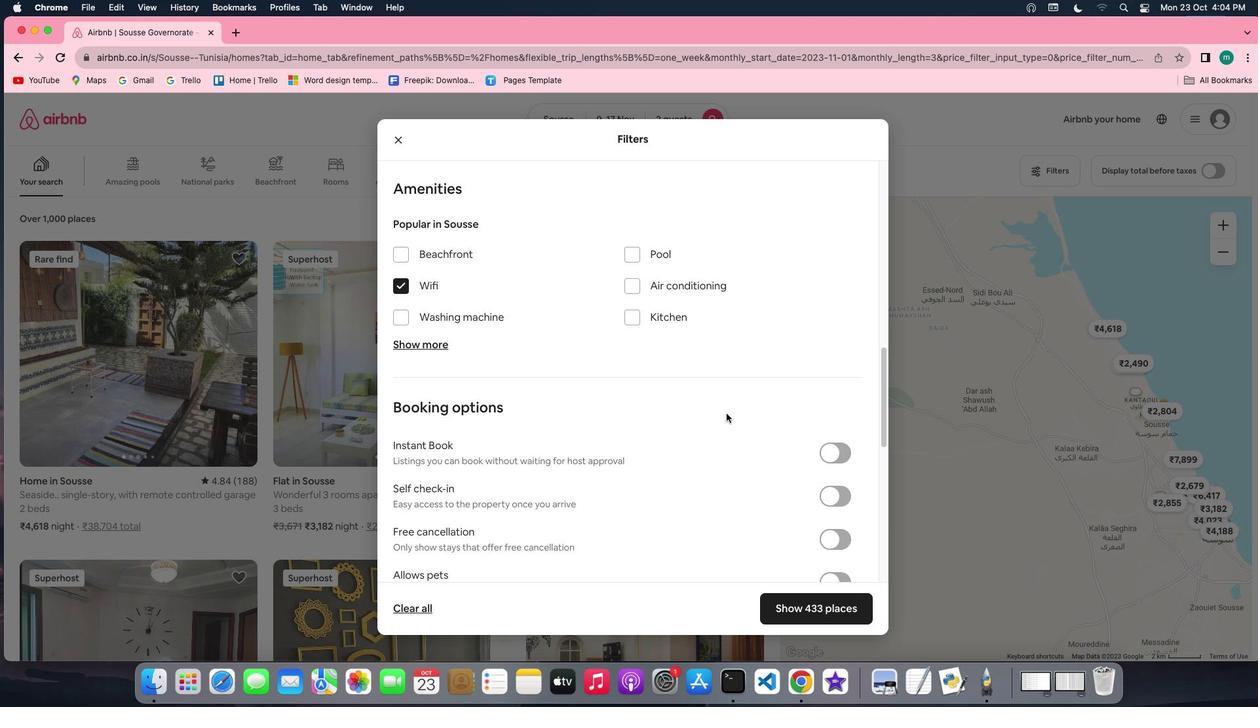 
Action: Mouse scrolled (714, 426) with delta (148, 118)
Screenshot: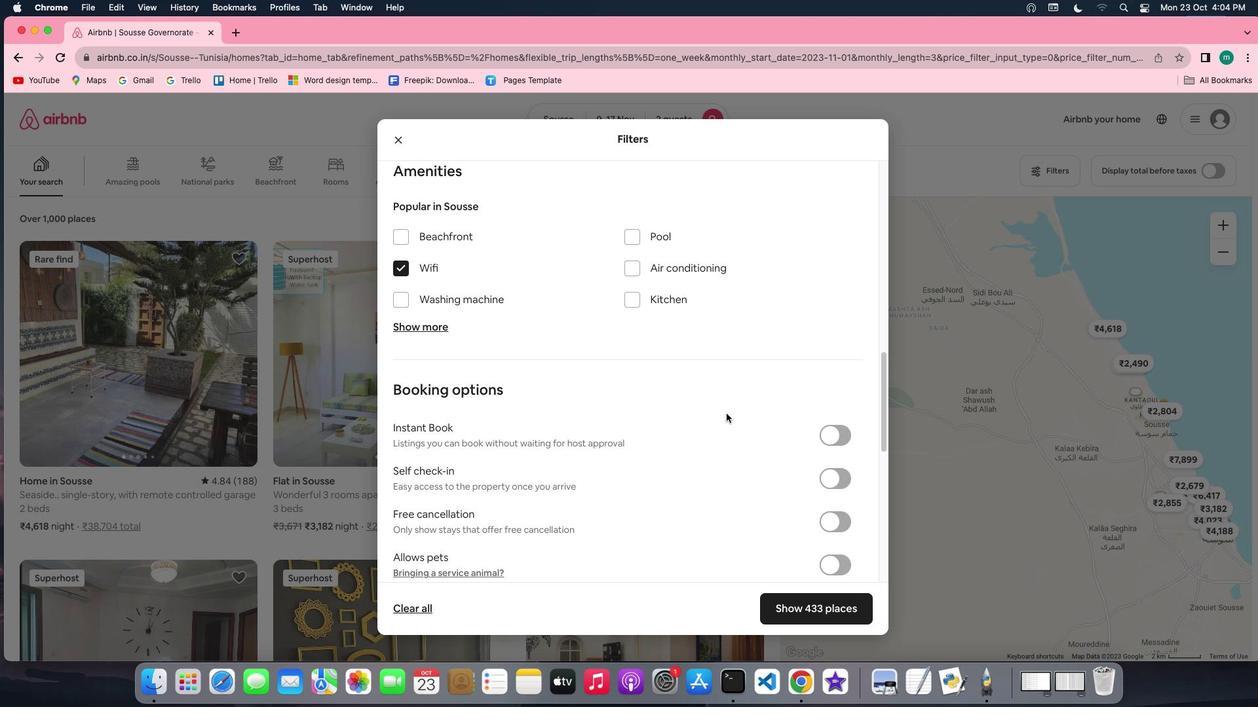 
Action: Mouse scrolled (714, 426) with delta (148, 118)
Screenshot: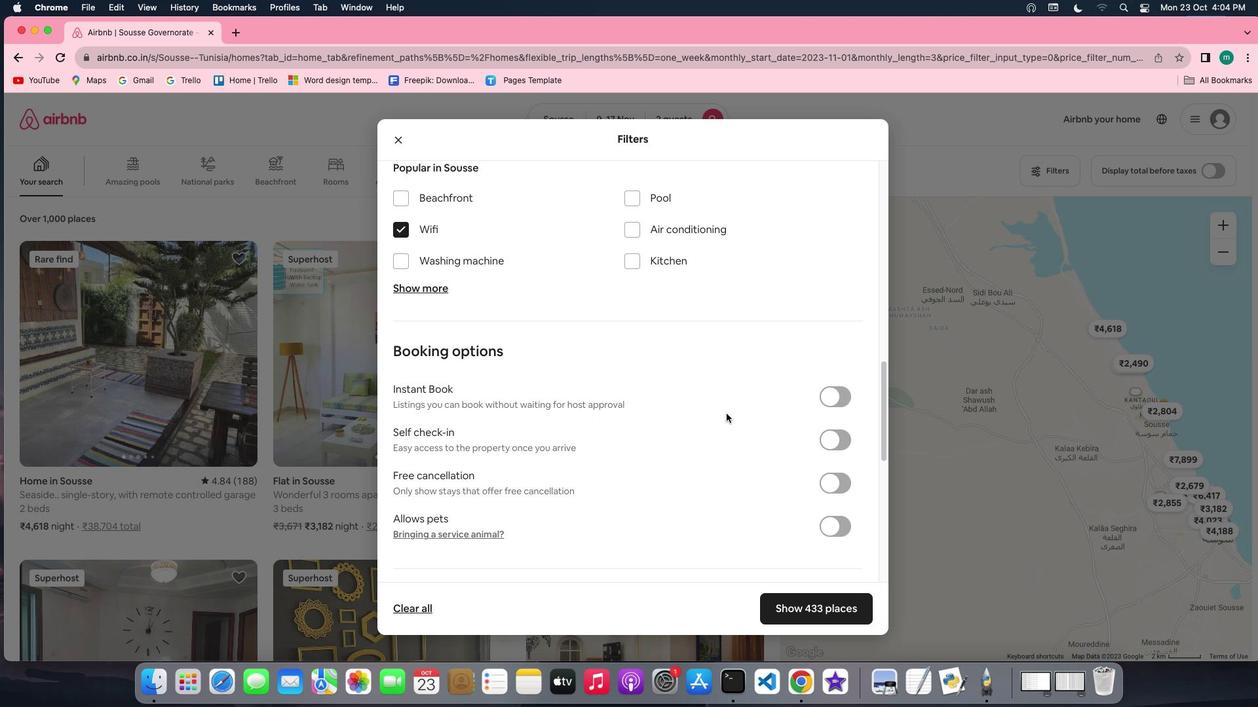 
Action: Mouse scrolled (714, 426) with delta (148, 118)
Screenshot: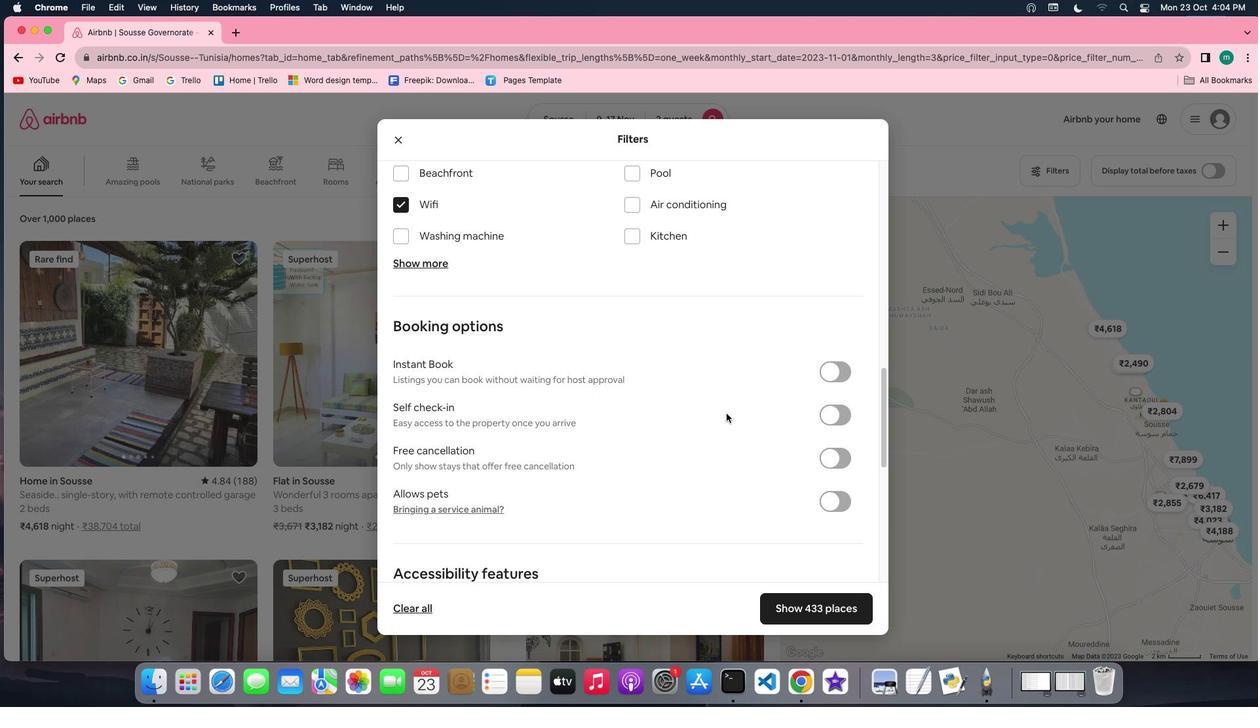 
Action: Mouse scrolled (714, 426) with delta (148, 118)
Screenshot: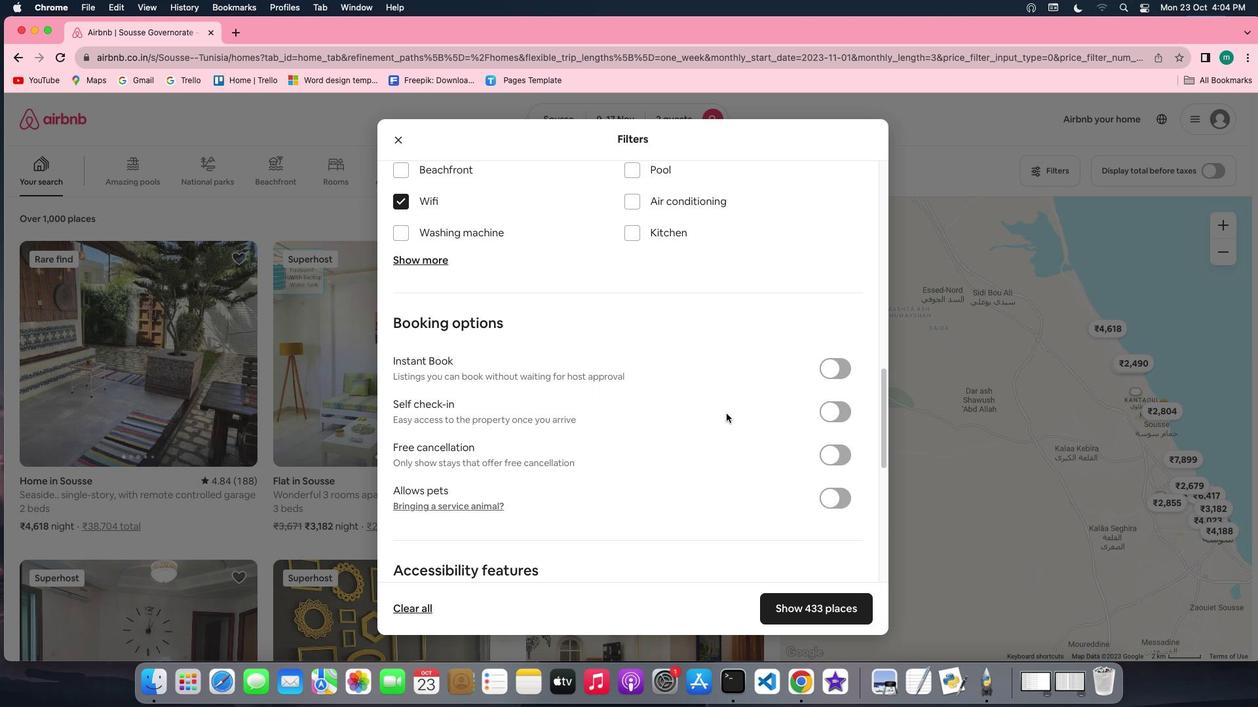 
Action: Mouse scrolled (714, 426) with delta (148, 118)
Screenshot: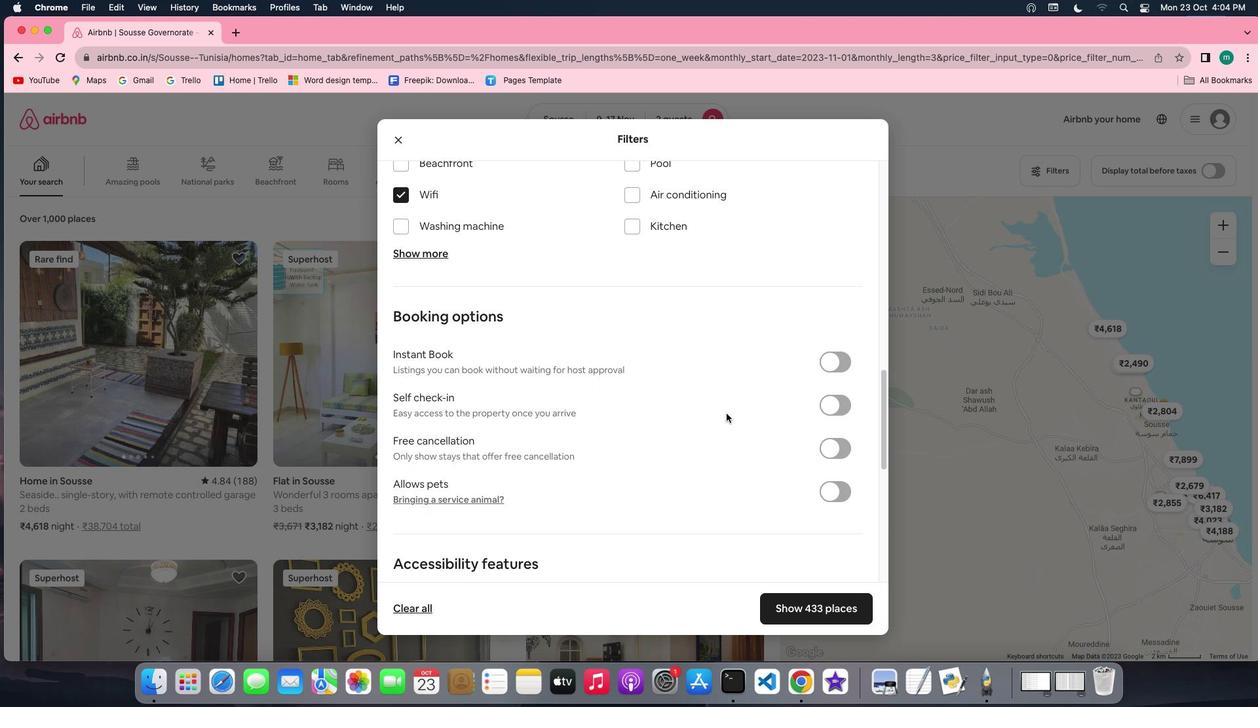
Action: Mouse scrolled (714, 426) with delta (148, 118)
Screenshot: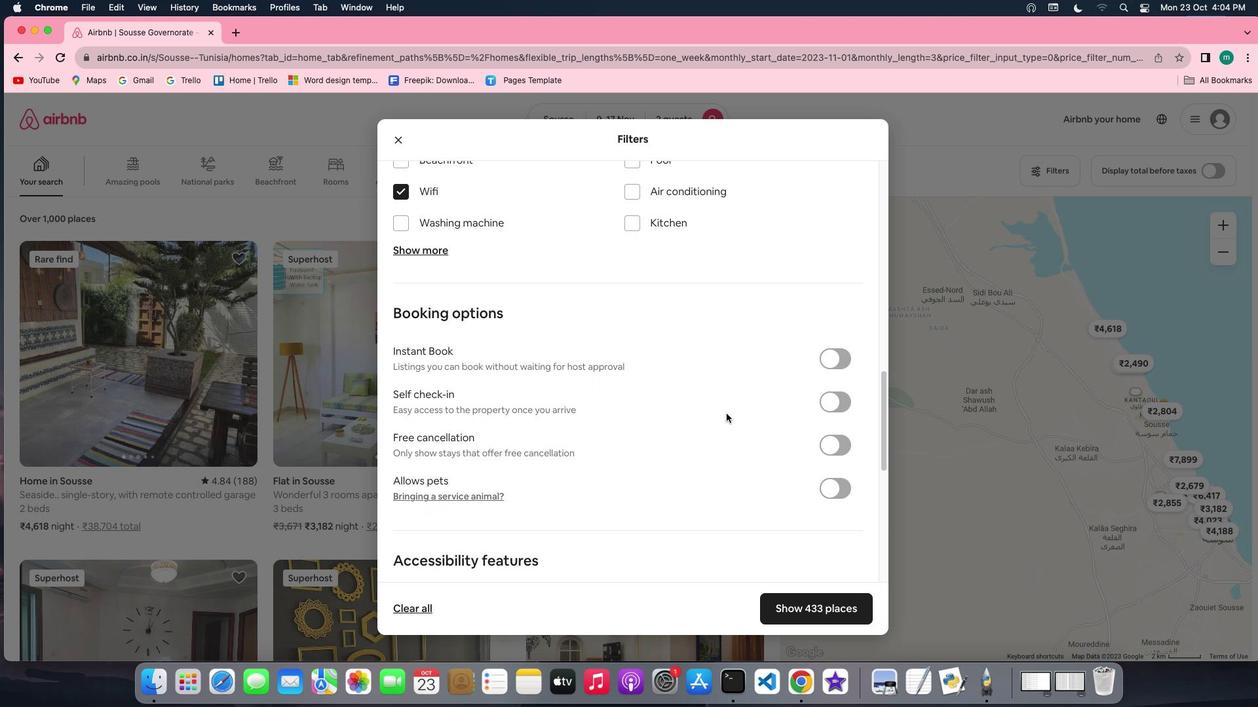 
Action: Mouse scrolled (714, 426) with delta (148, 118)
Screenshot: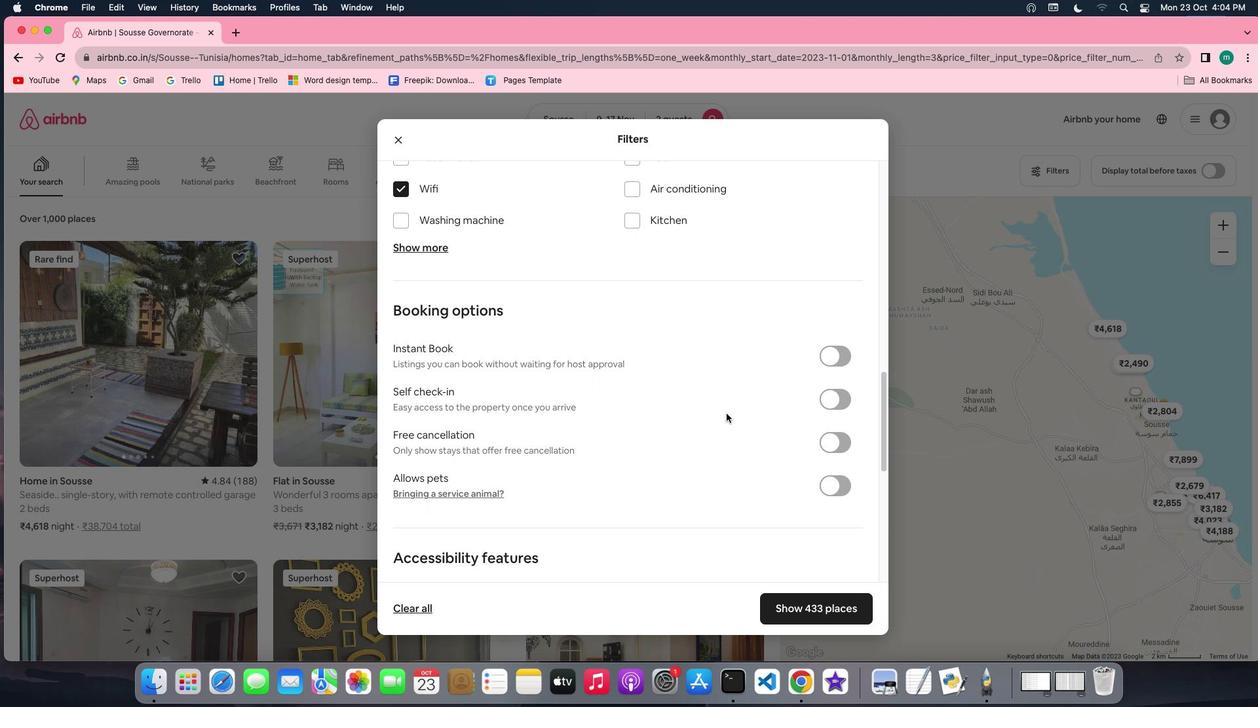 
Action: Mouse scrolled (714, 426) with delta (148, 118)
Screenshot: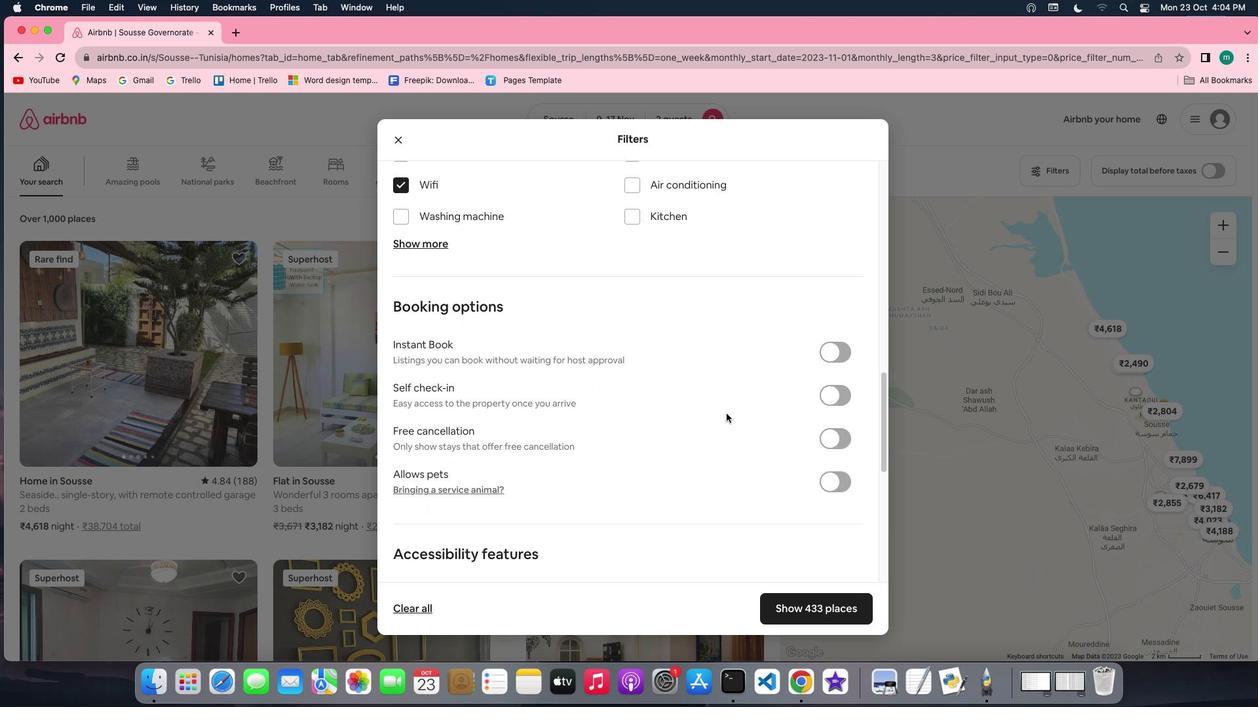 
Action: Mouse scrolled (714, 426) with delta (148, 118)
Screenshot: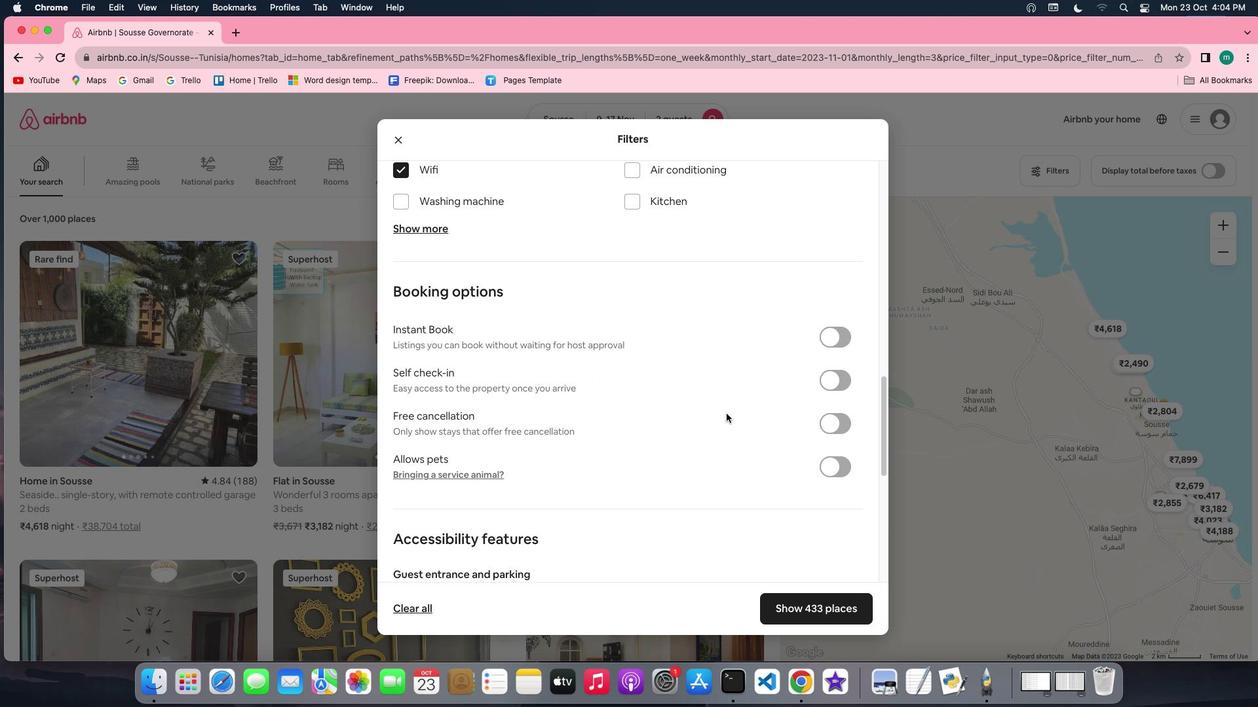 
Action: Mouse scrolled (714, 426) with delta (148, 118)
Screenshot: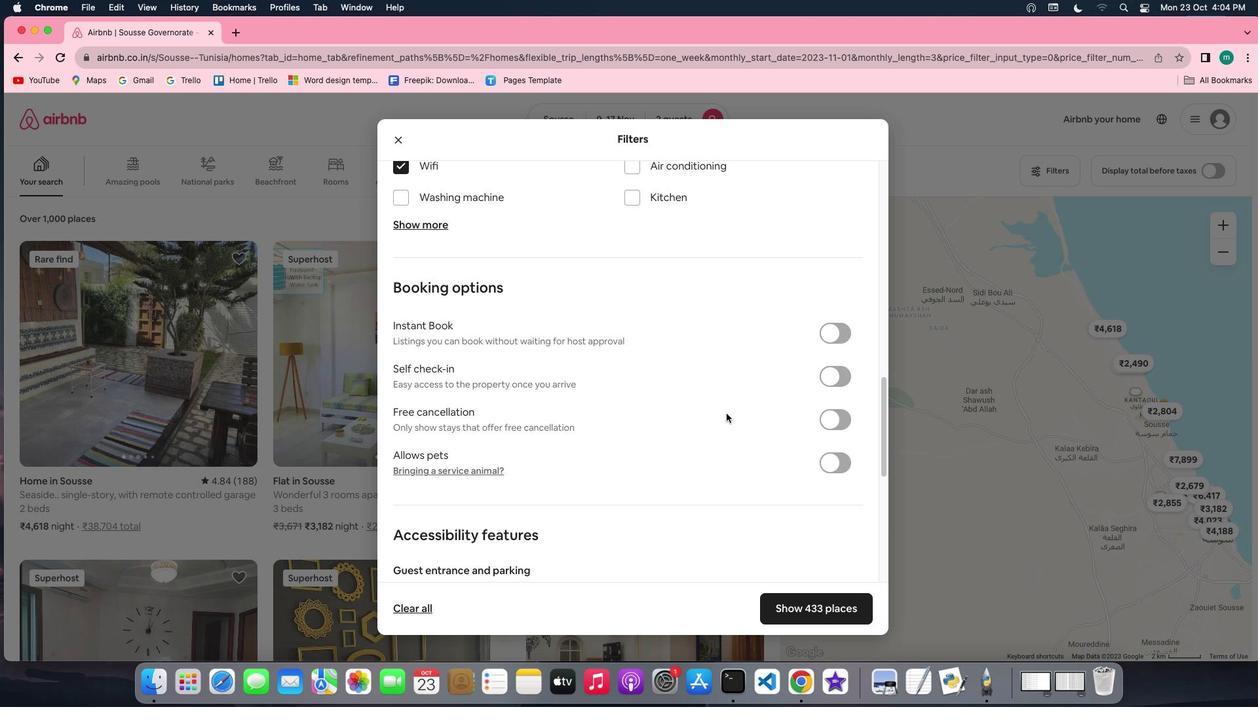 
Action: Mouse scrolled (714, 426) with delta (148, 118)
Screenshot: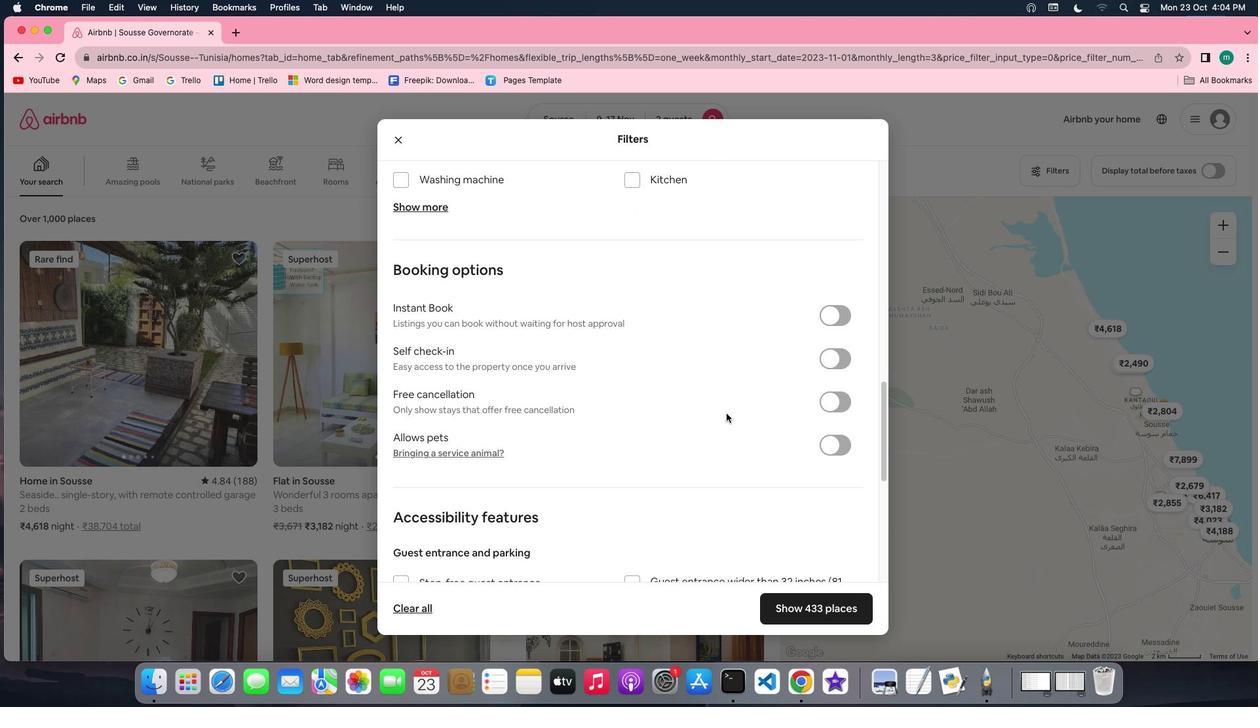 
Action: Mouse scrolled (714, 426) with delta (148, 118)
Screenshot: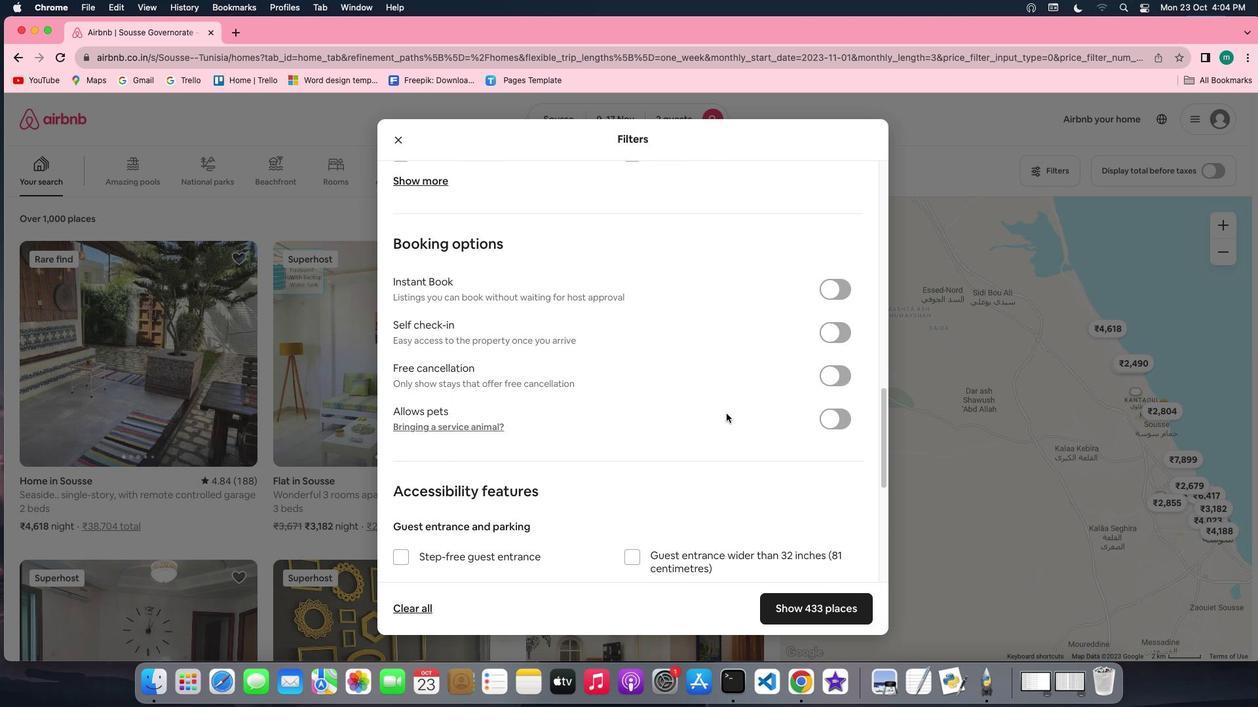 
Action: Mouse scrolled (714, 426) with delta (148, 118)
Screenshot: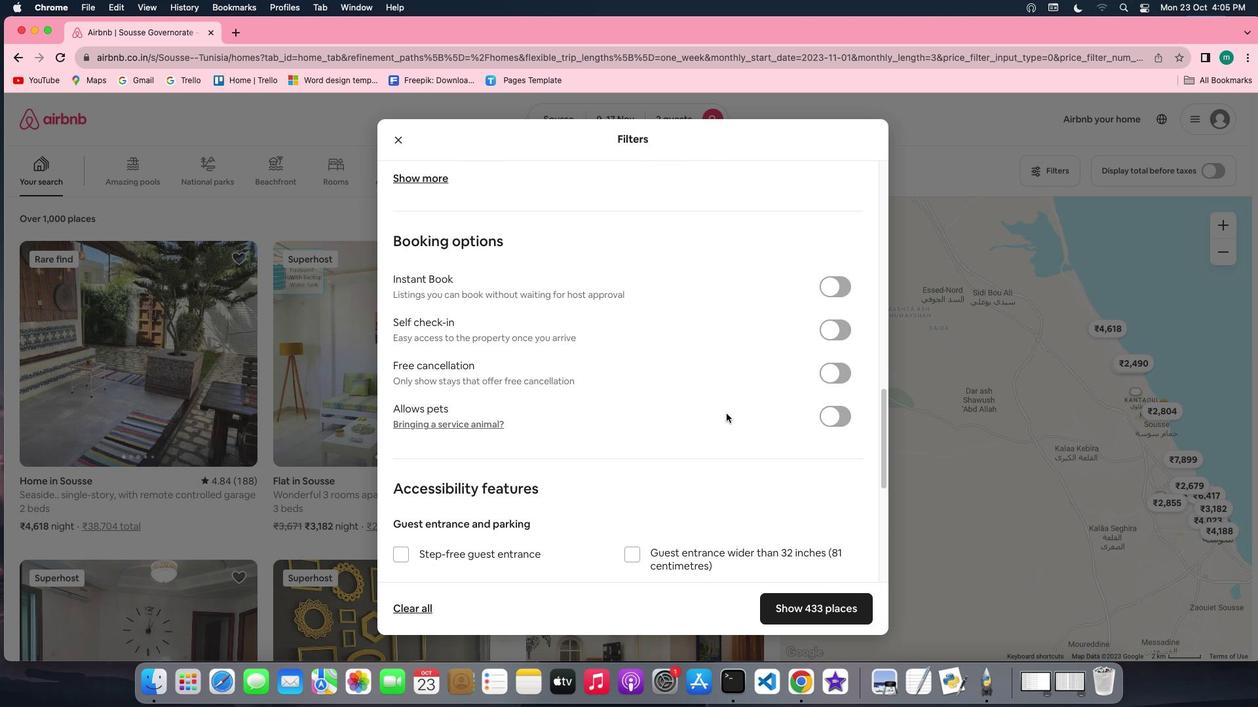 
Action: Mouse moved to (796, 361)
Screenshot: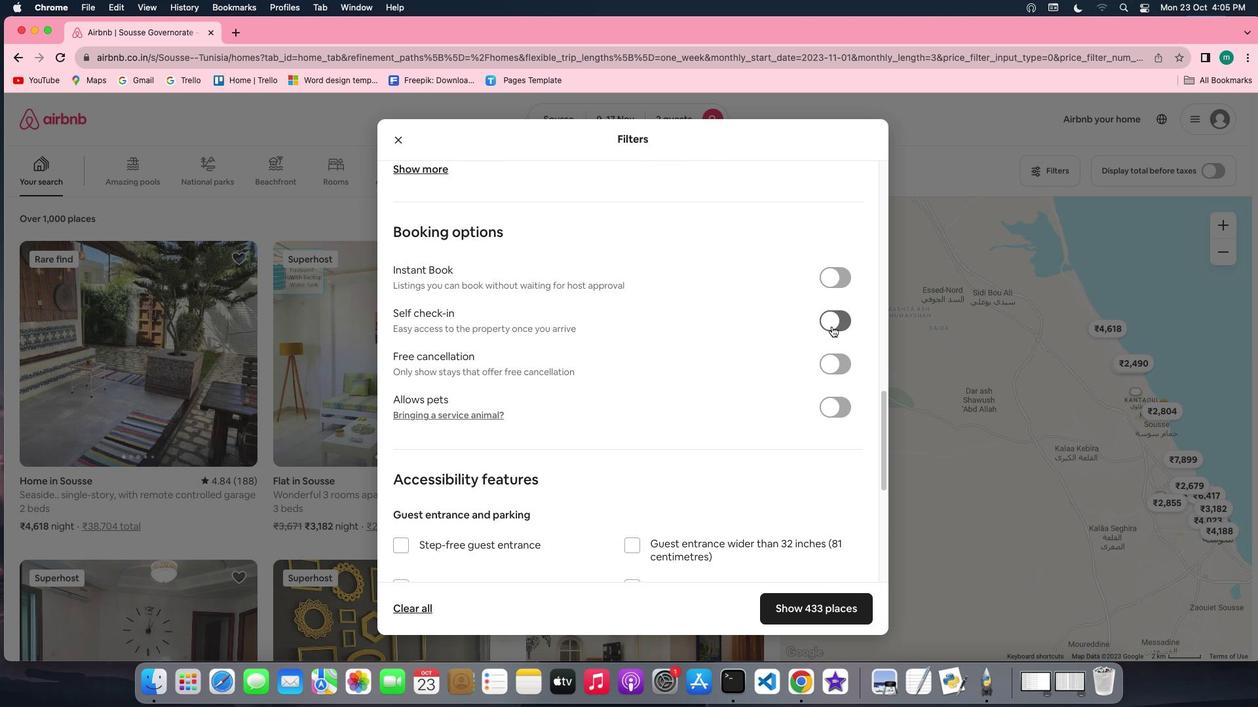 
Action: Mouse pressed left at (796, 361)
Screenshot: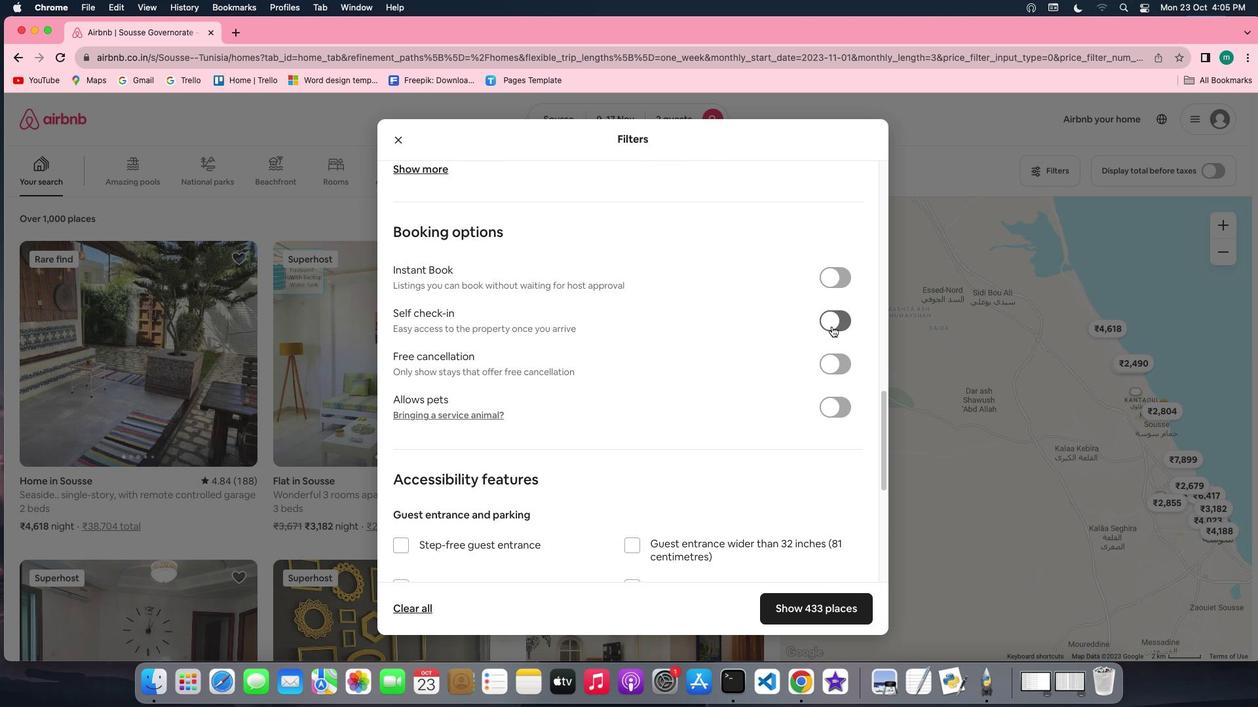 
Action: Mouse moved to (723, 503)
Screenshot: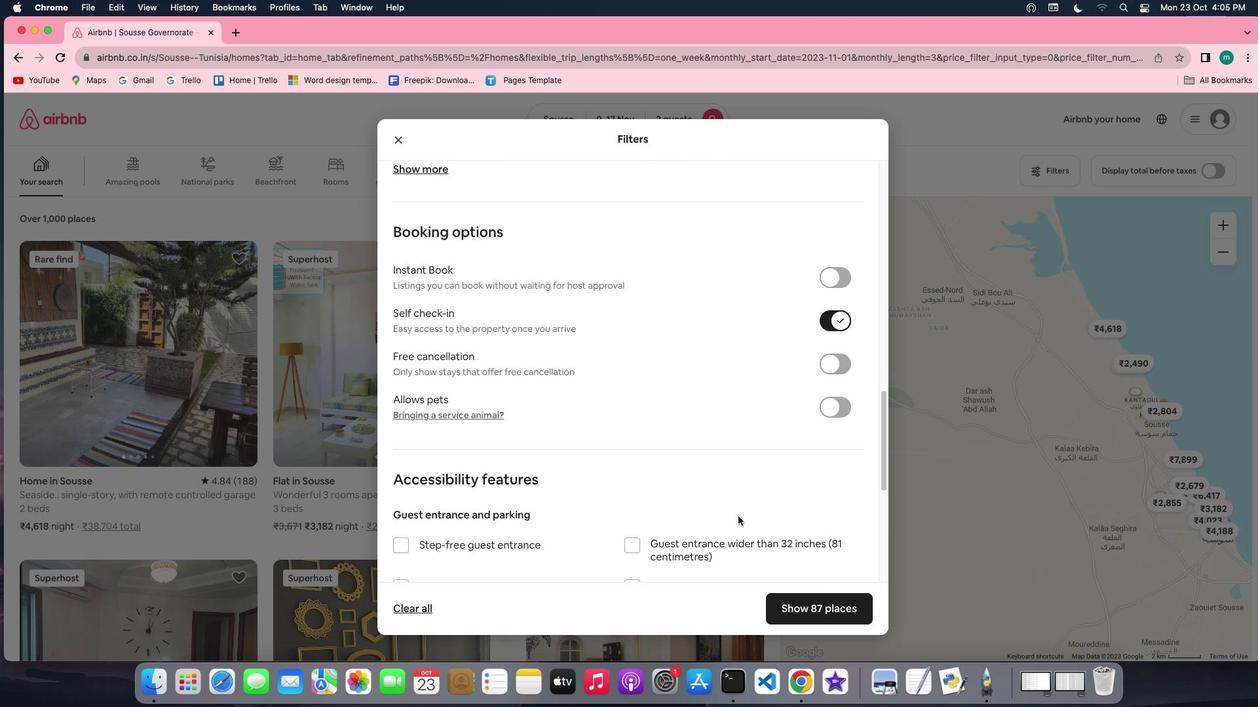 
Action: Mouse scrolled (723, 503) with delta (148, 118)
Screenshot: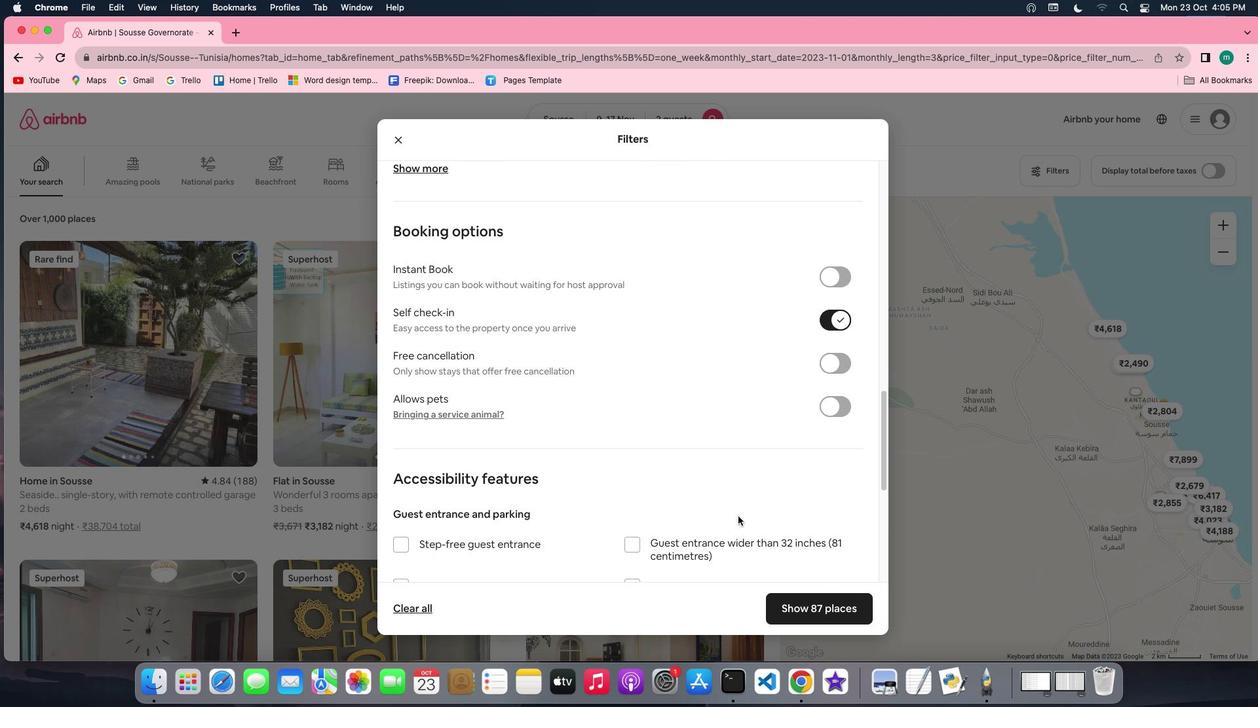 
Action: Mouse scrolled (723, 503) with delta (148, 118)
Screenshot: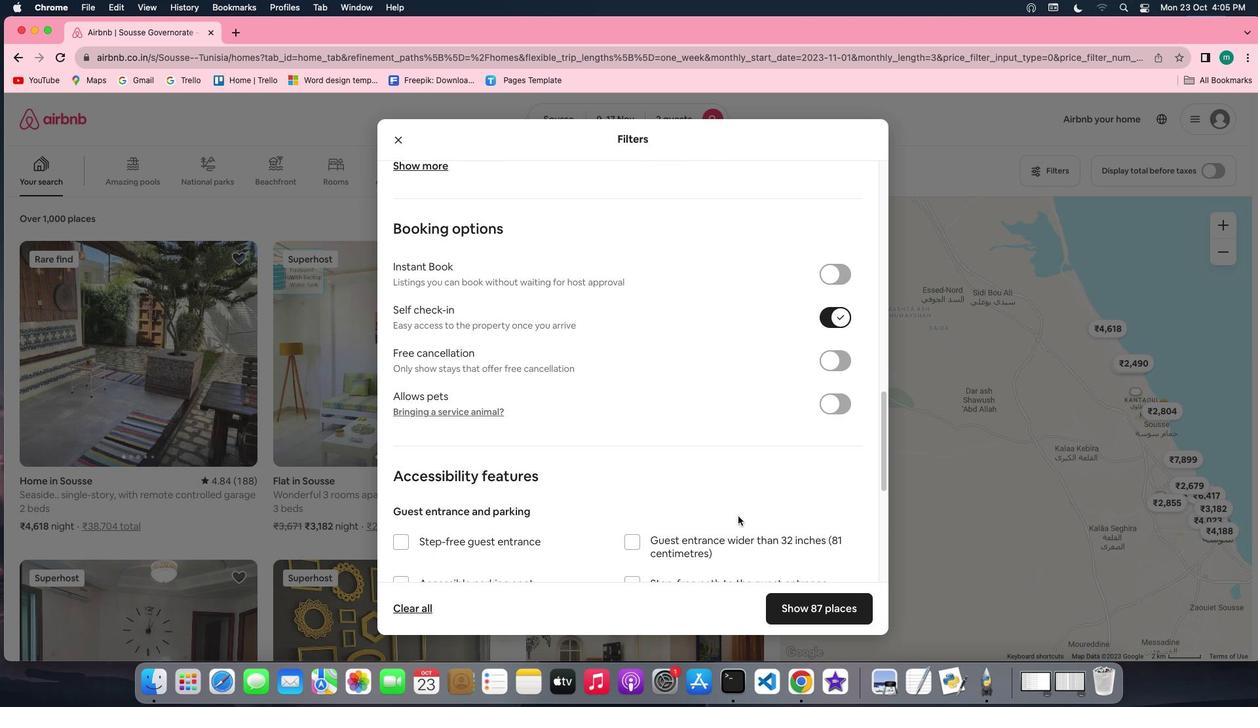 
Action: Mouse scrolled (723, 503) with delta (148, 117)
Screenshot: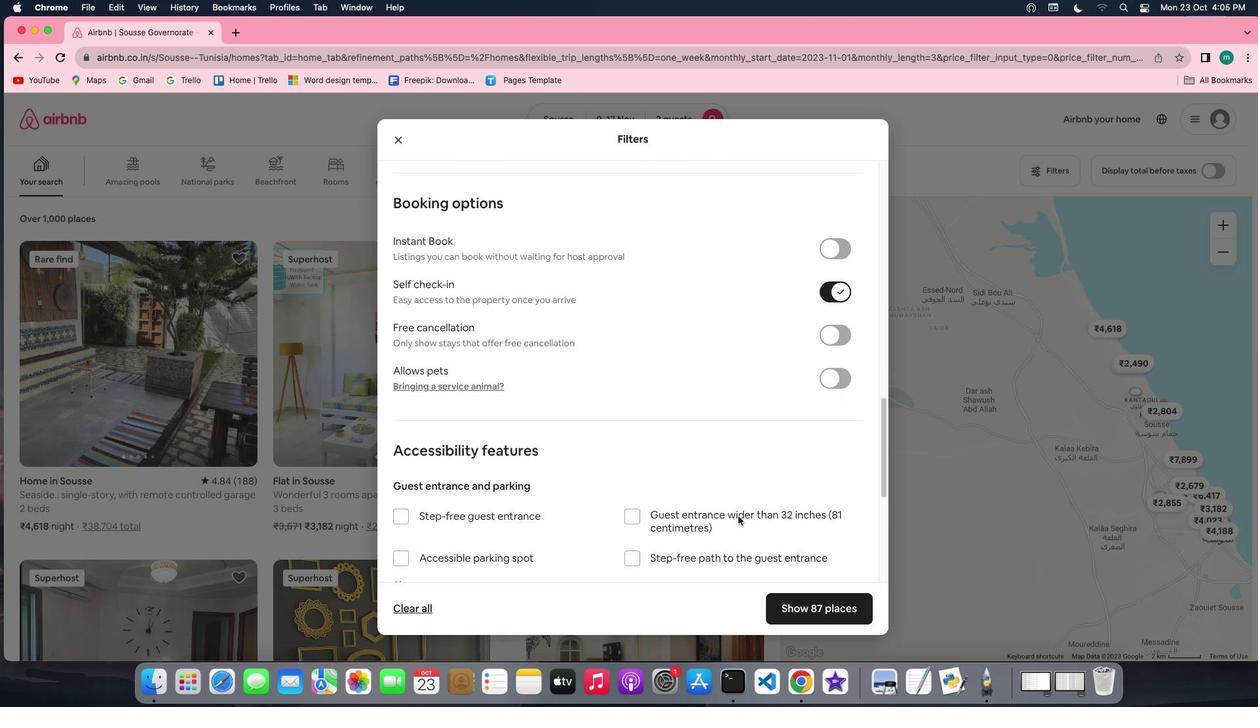 
Action: Mouse scrolled (723, 503) with delta (148, 117)
Screenshot: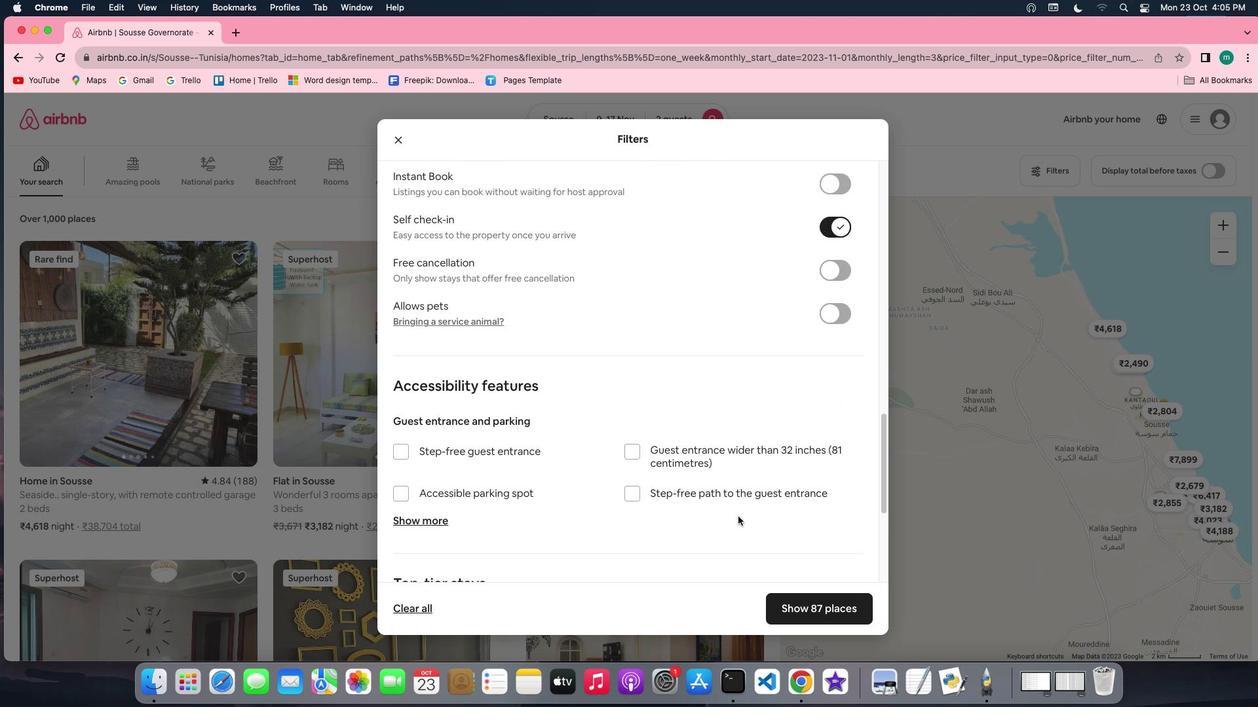 
Action: Mouse scrolled (723, 503) with delta (148, 118)
Screenshot: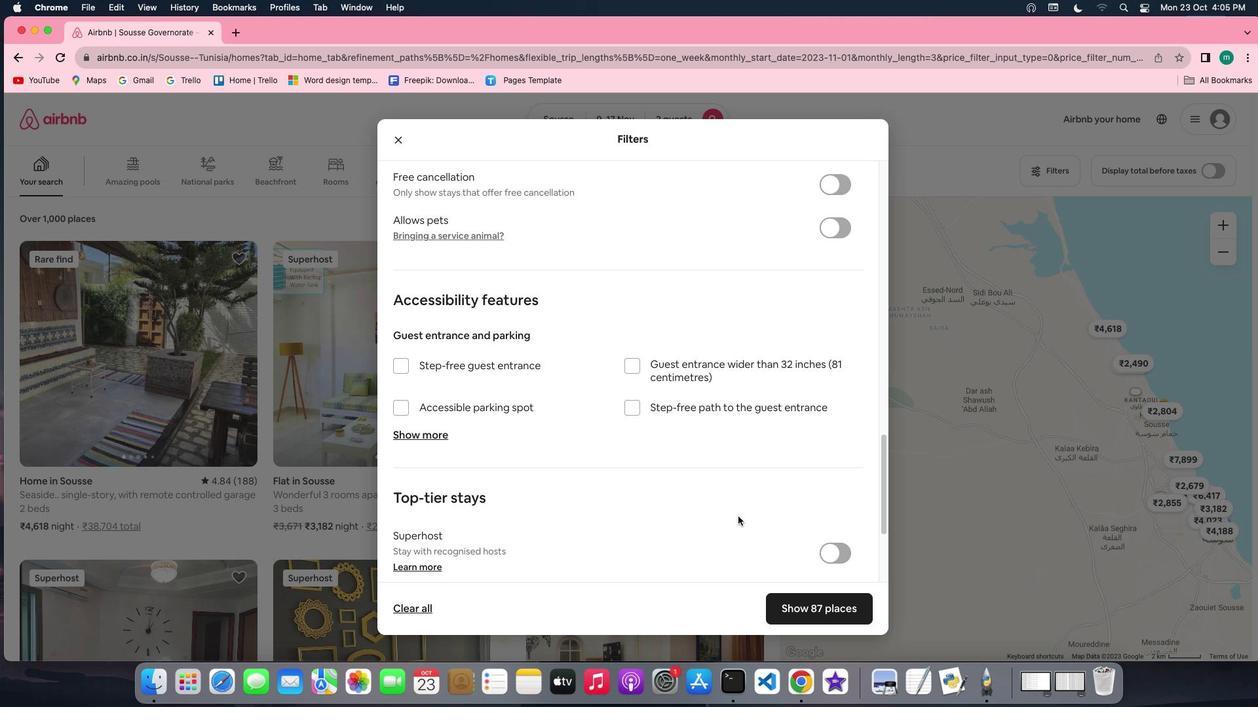 
Action: Mouse scrolled (723, 503) with delta (148, 118)
Screenshot: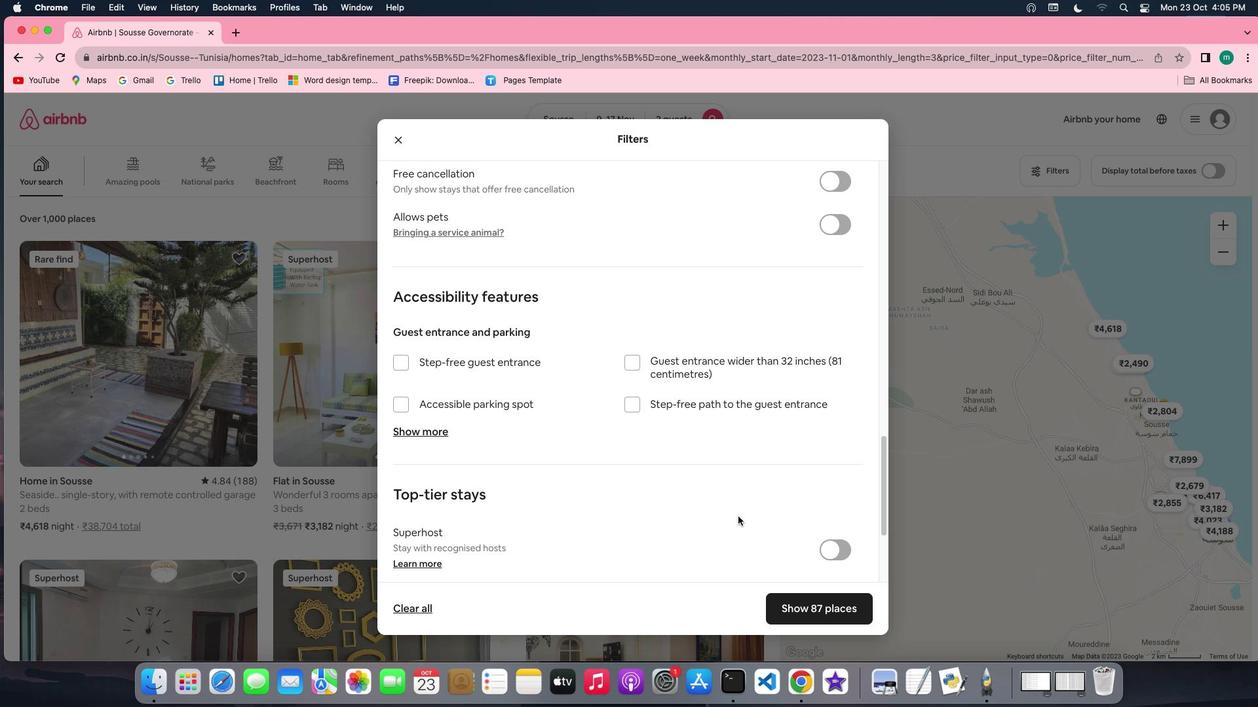 
Action: Mouse moved to (724, 503)
Screenshot: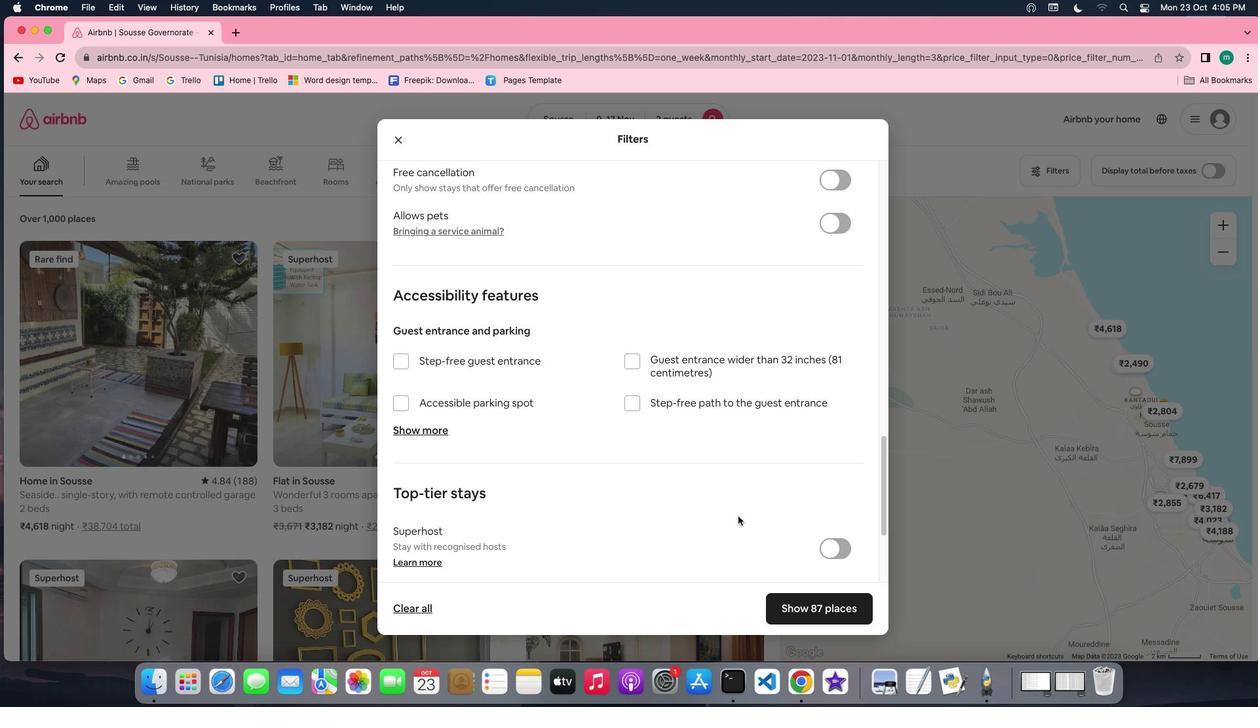 
Action: Mouse scrolled (724, 503) with delta (148, 118)
Screenshot: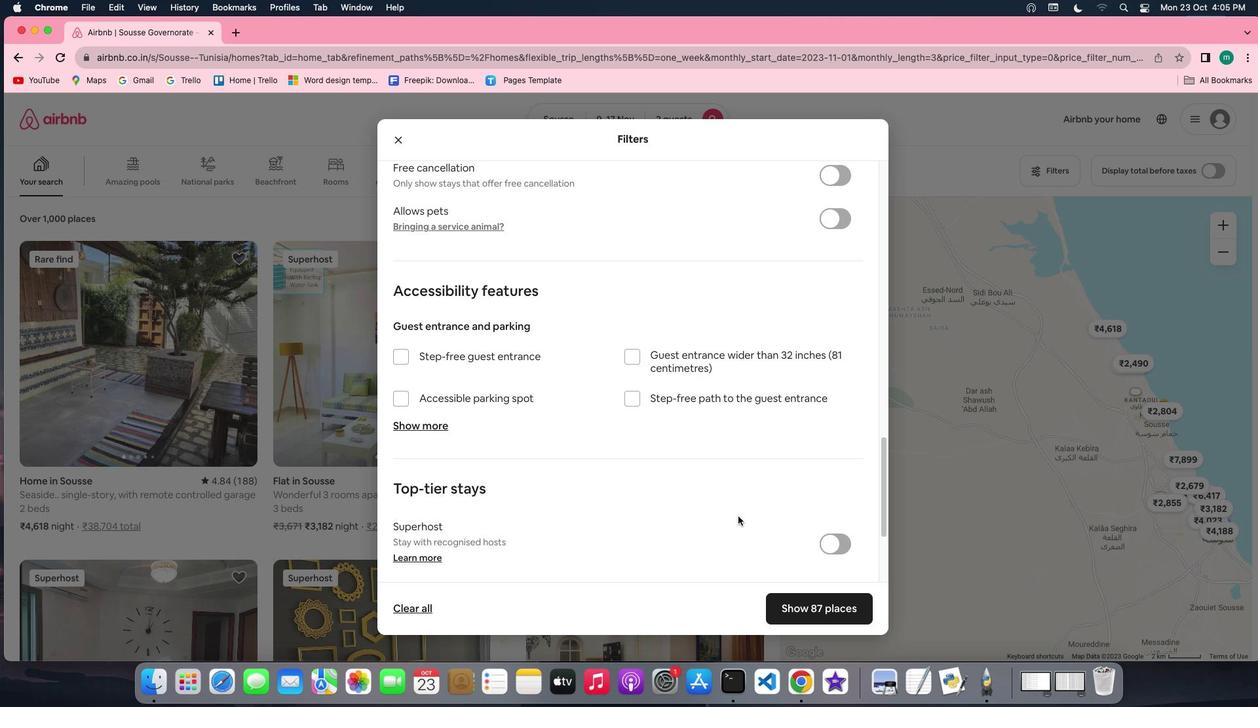
Action: Mouse scrolled (724, 503) with delta (148, 117)
Screenshot: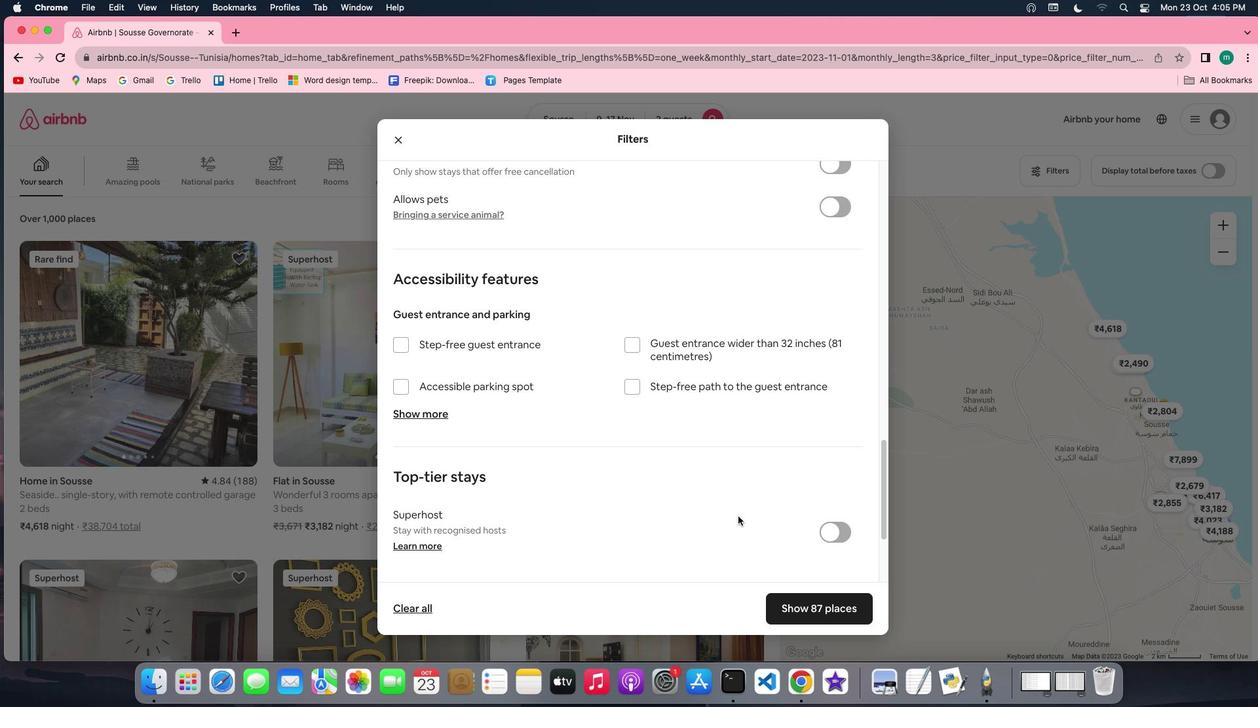 
Action: Mouse scrolled (724, 503) with delta (148, 117)
Screenshot: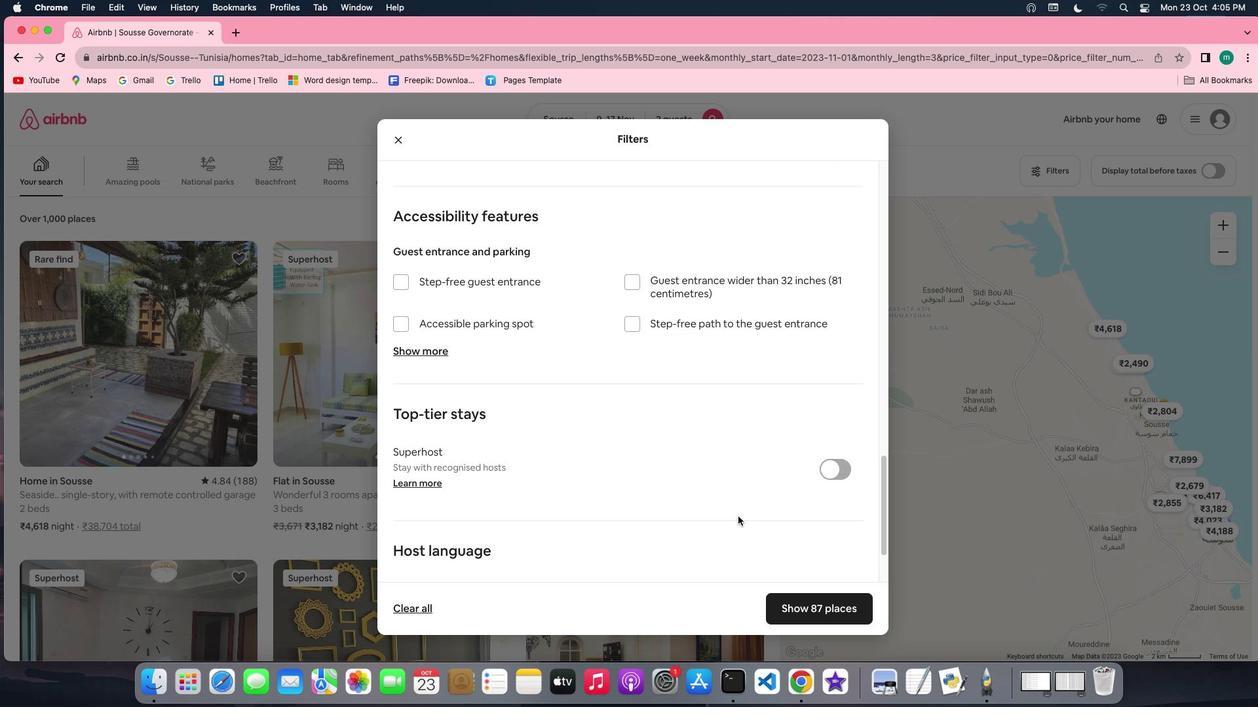 
Action: Mouse scrolled (724, 503) with delta (148, 117)
Screenshot: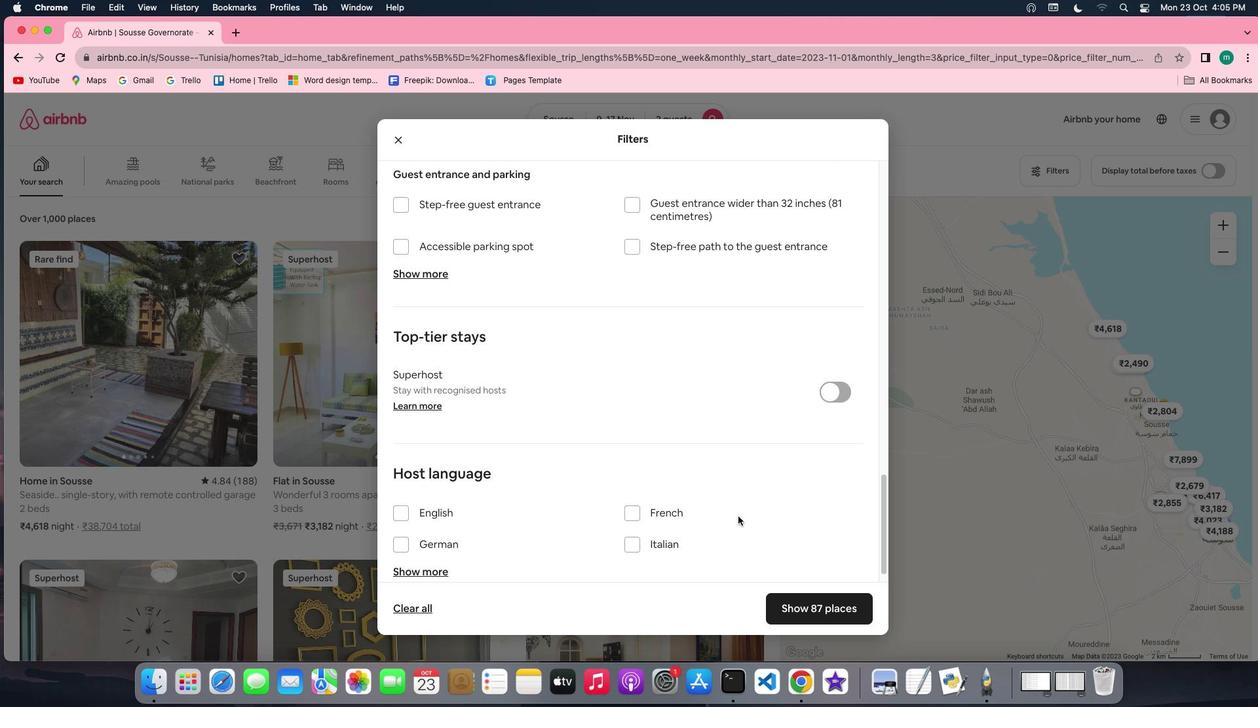 
Action: Mouse scrolled (724, 503) with delta (148, 118)
Screenshot: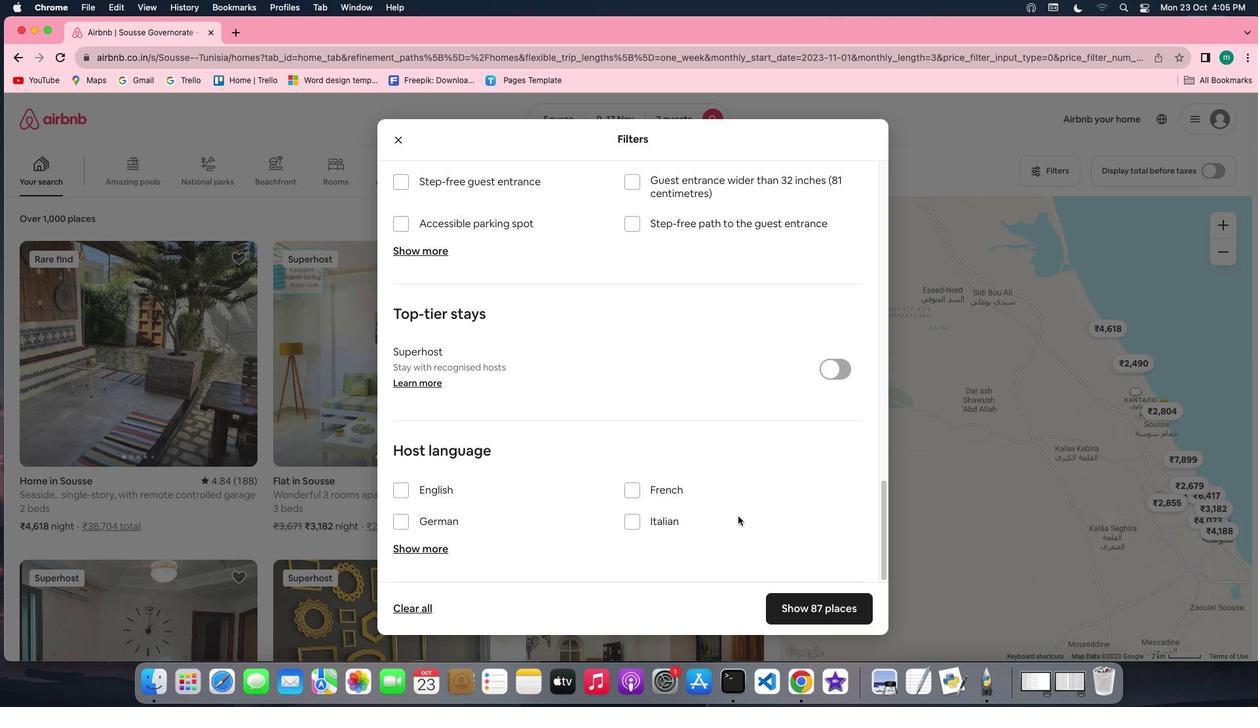 
Action: Mouse scrolled (724, 503) with delta (148, 118)
Screenshot: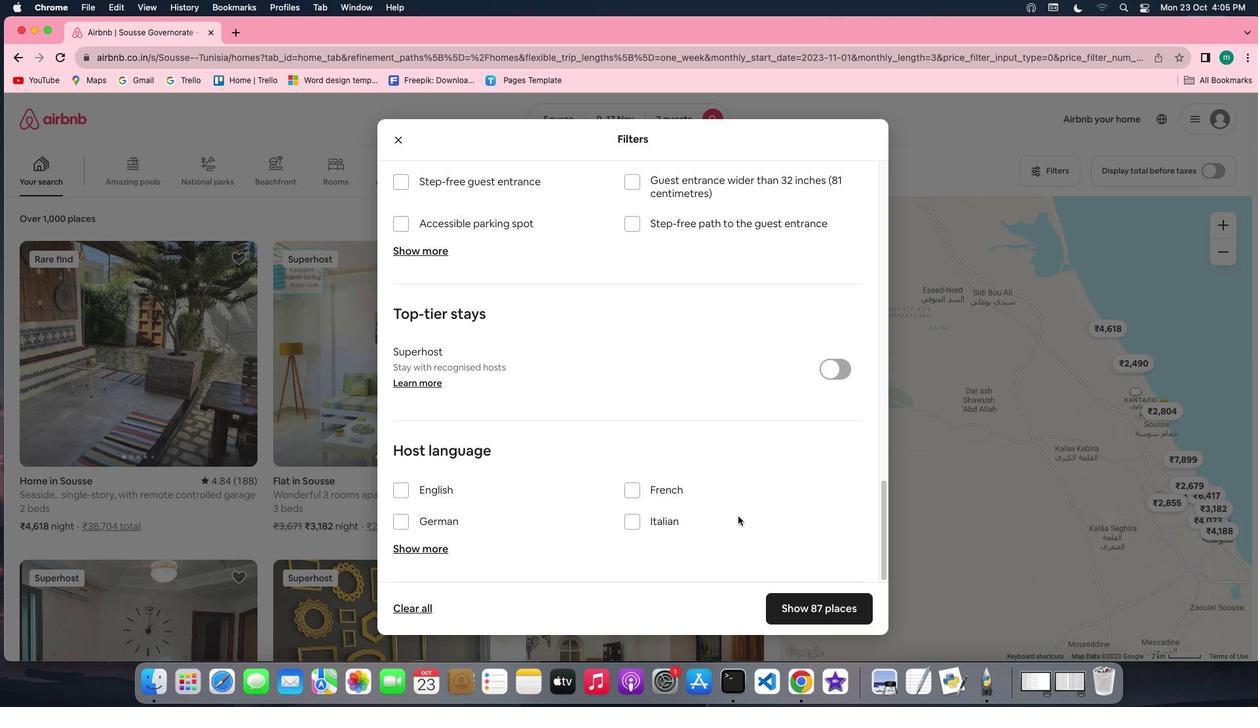 
Action: Mouse scrolled (724, 503) with delta (148, 117)
Screenshot: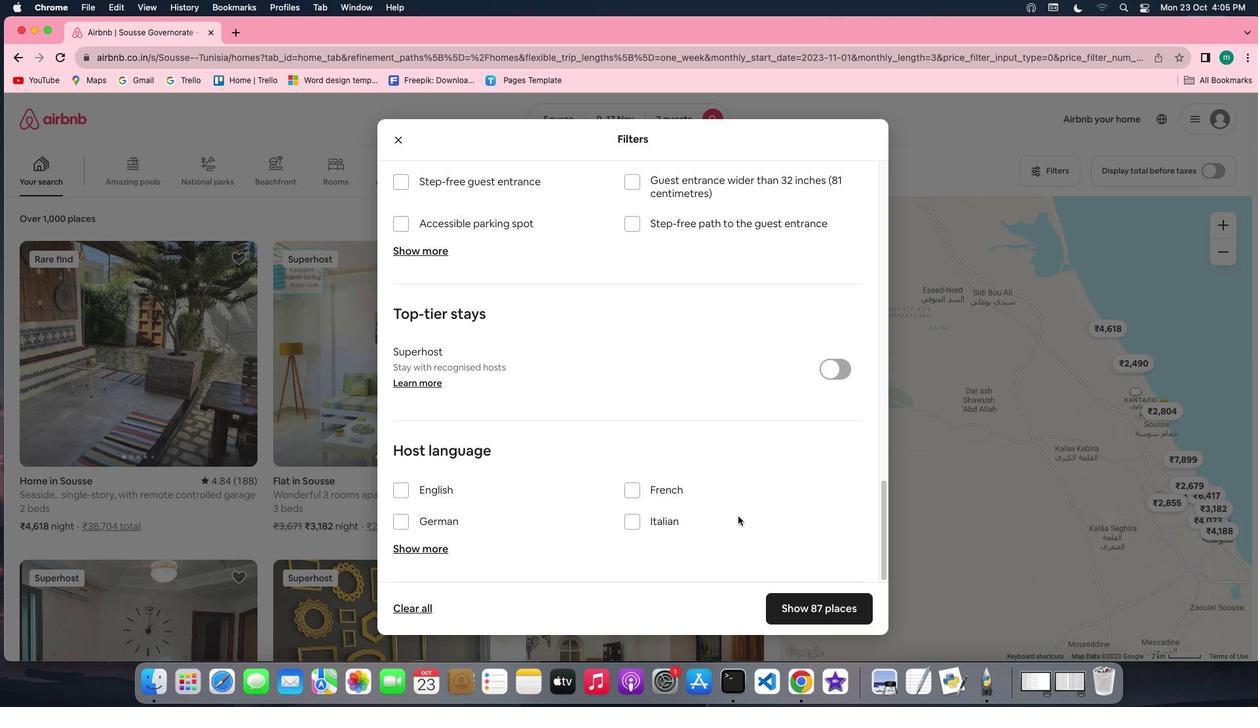 
Action: Mouse scrolled (724, 503) with delta (148, 117)
Screenshot: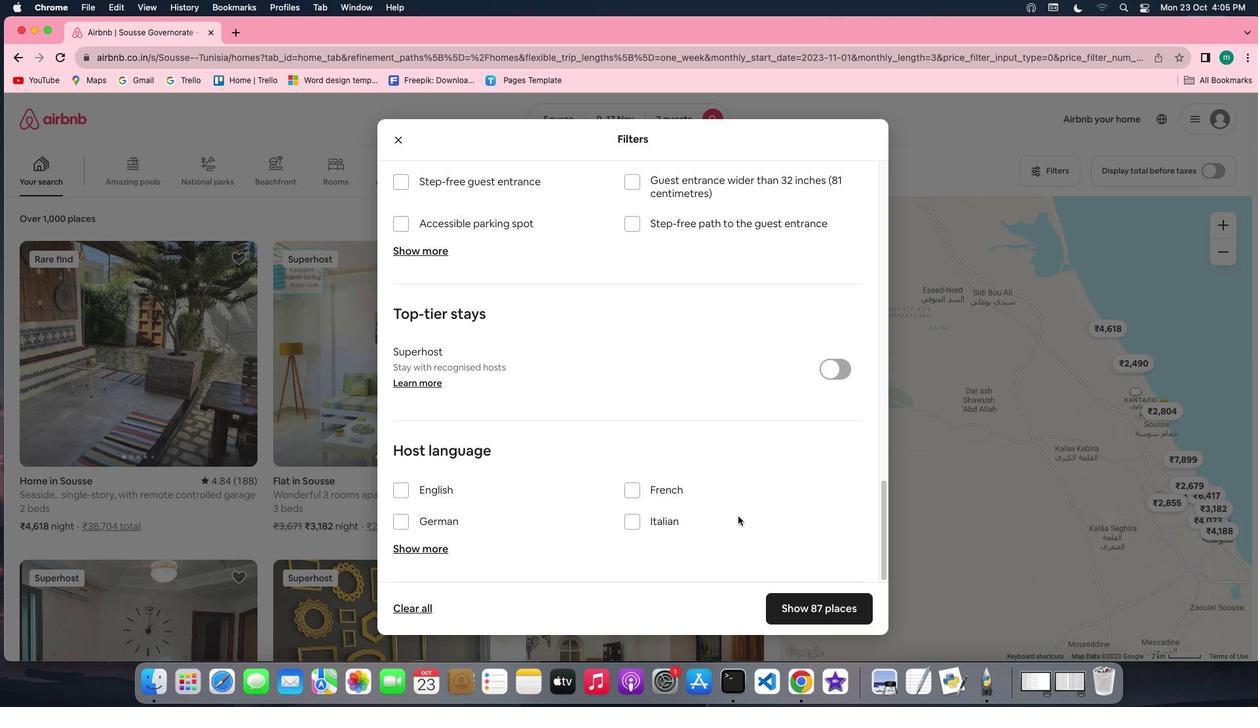
Action: Mouse scrolled (724, 503) with delta (148, 116)
Screenshot: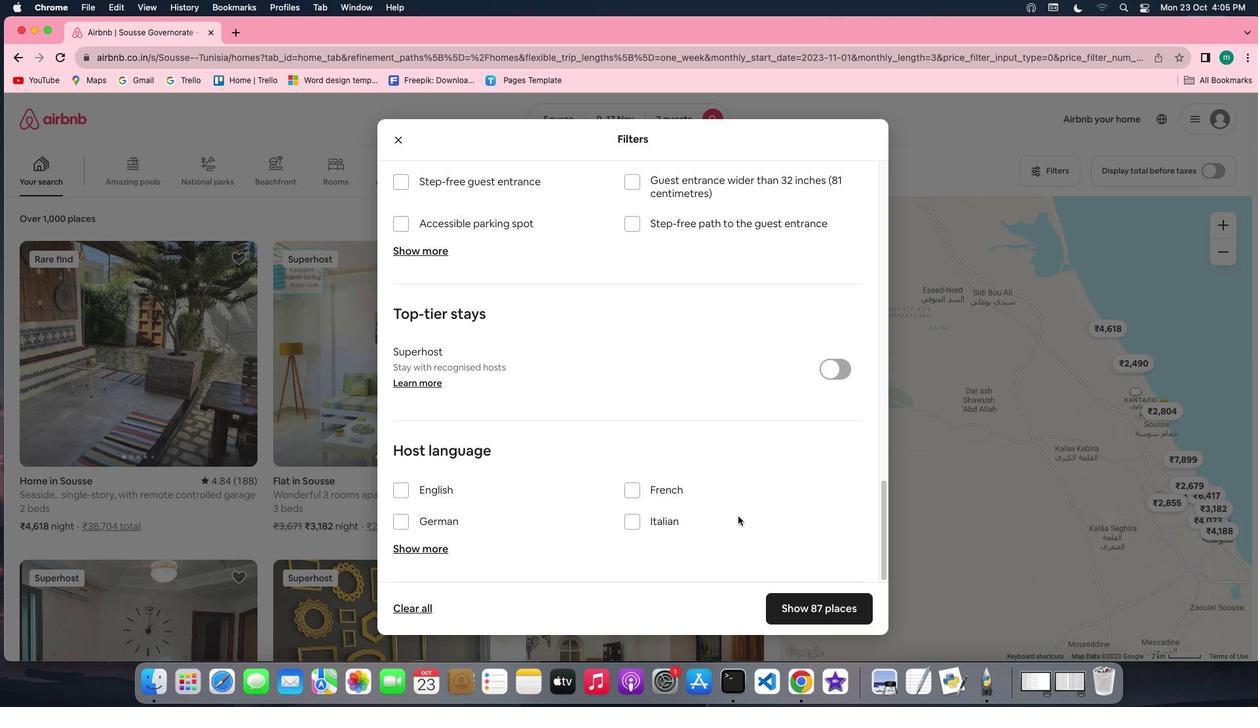 
Action: Mouse moved to (791, 574)
Screenshot: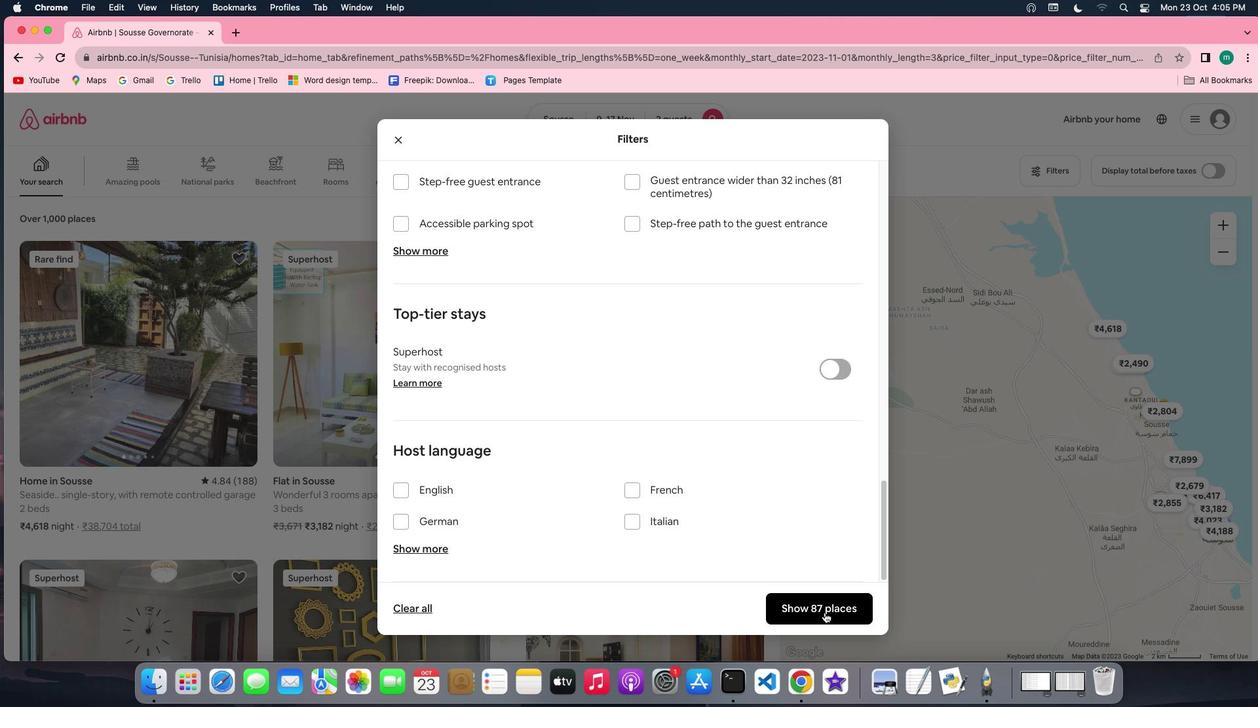 
Action: Mouse pressed left at (791, 574)
Screenshot: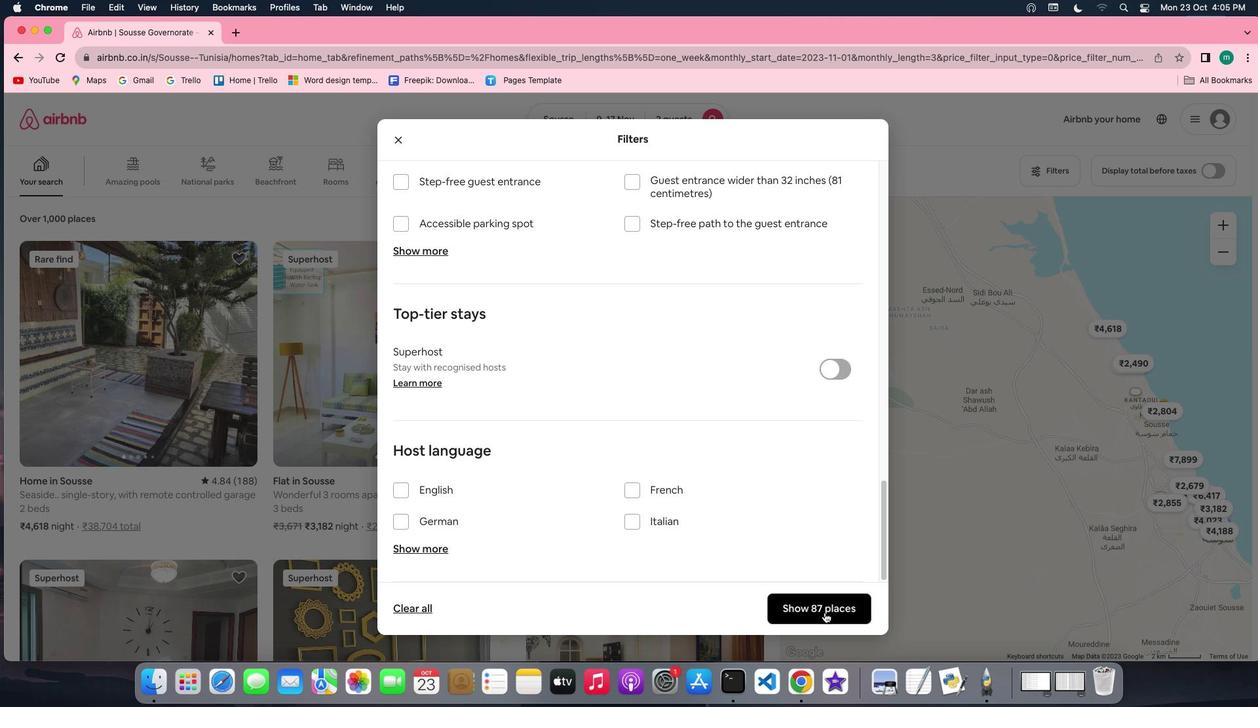 
Action: Mouse moved to (270, 365)
Screenshot: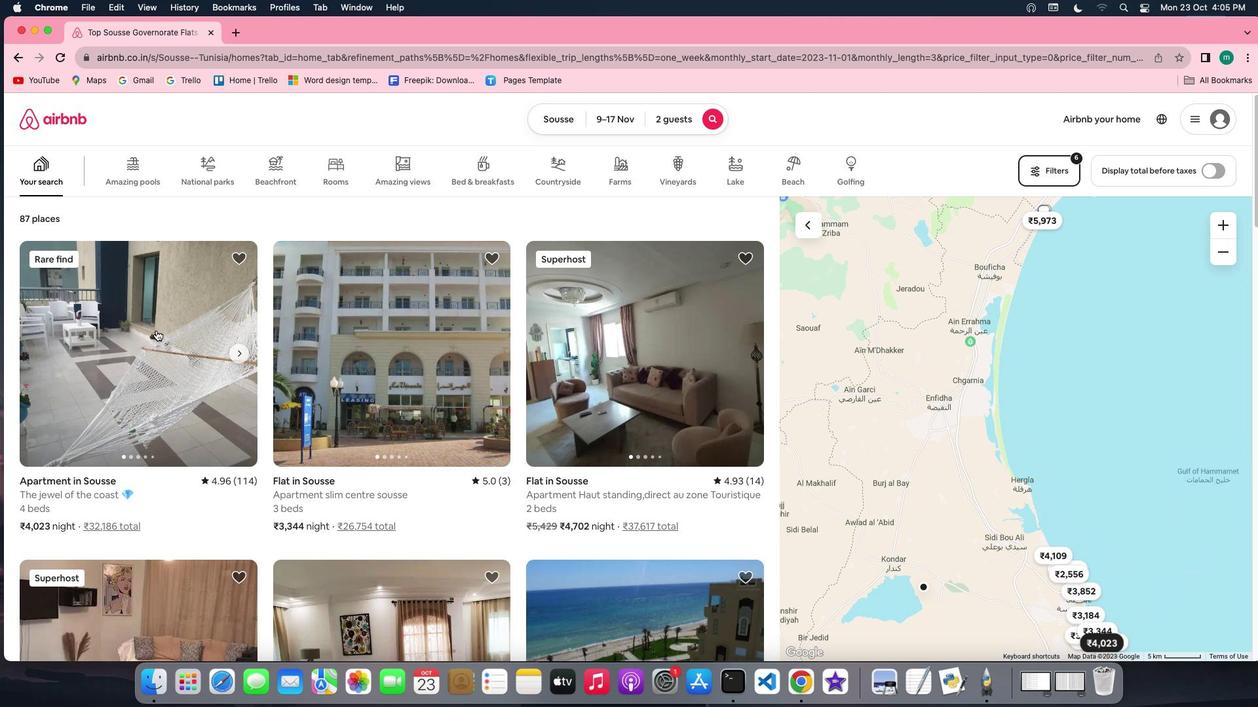 
Action: Mouse pressed left at (270, 365)
Screenshot: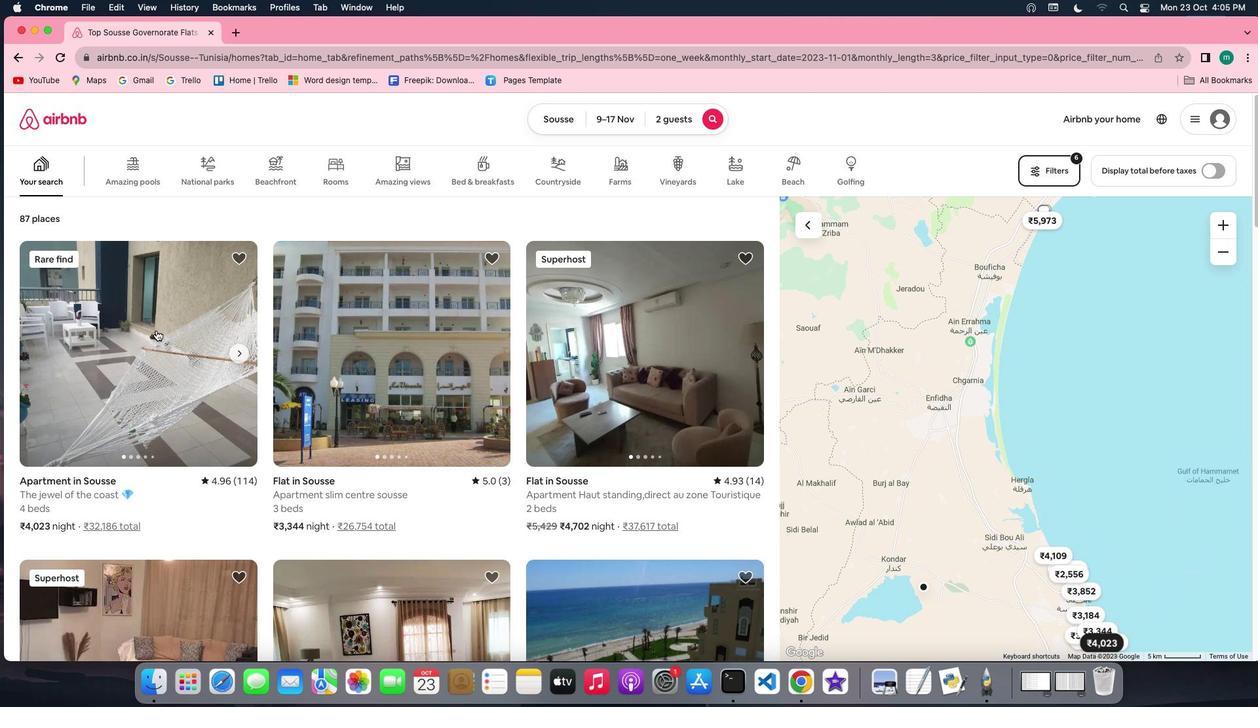 
Action: Mouse moved to (884, 477)
Screenshot: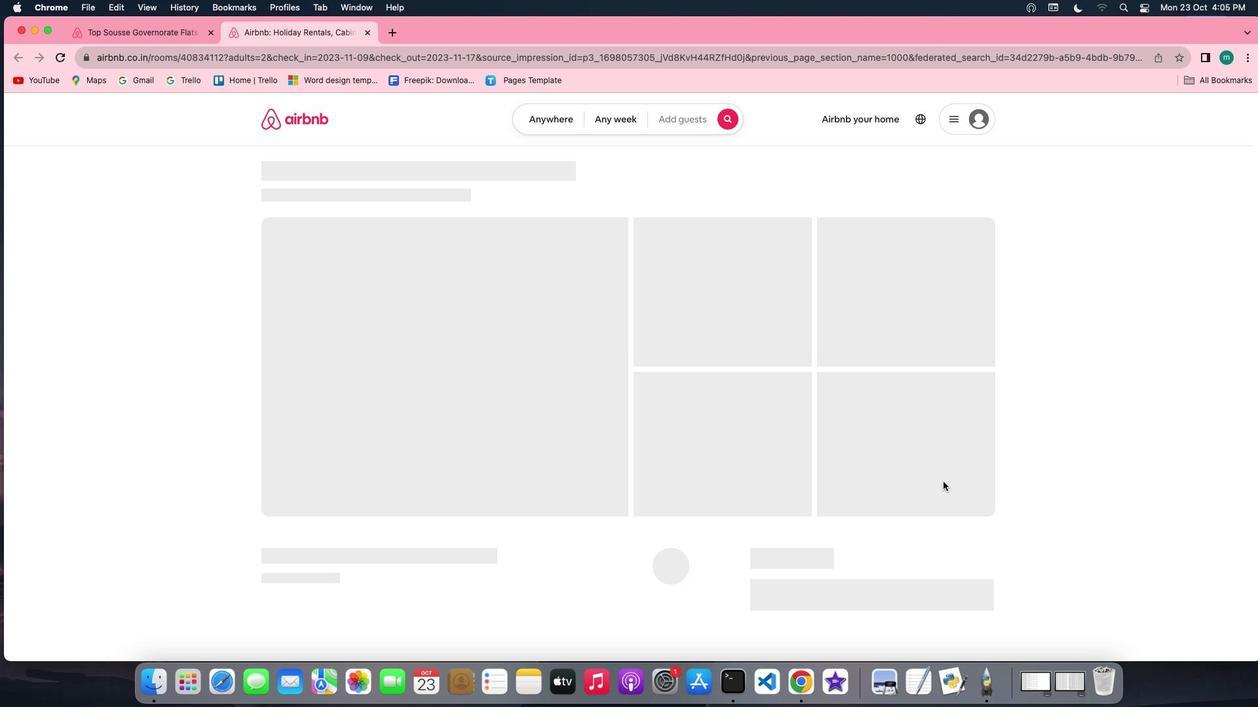 
Action: Mouse pressed left at (884, 477)
Screenshot: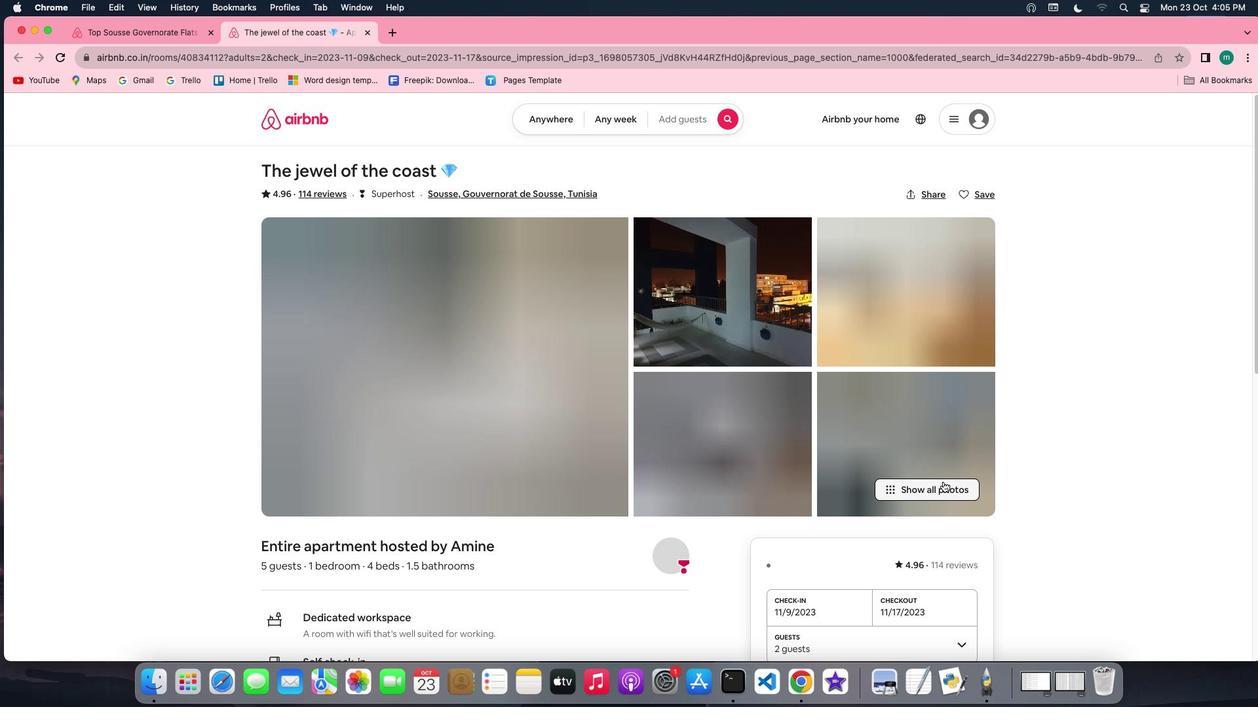 
Action: Mouse moved to (586, 413)
Screenshot: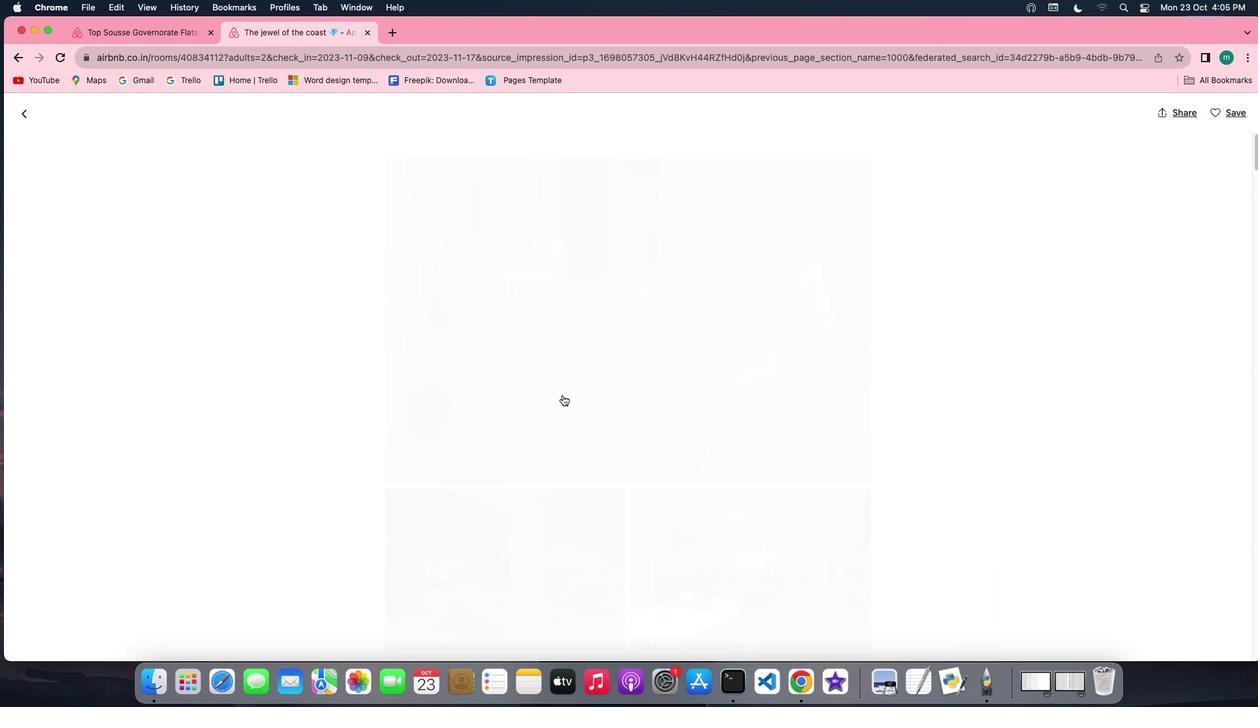 
Action: Mouse scrolled (586, 413) with delta (148, 118)
Screenshot: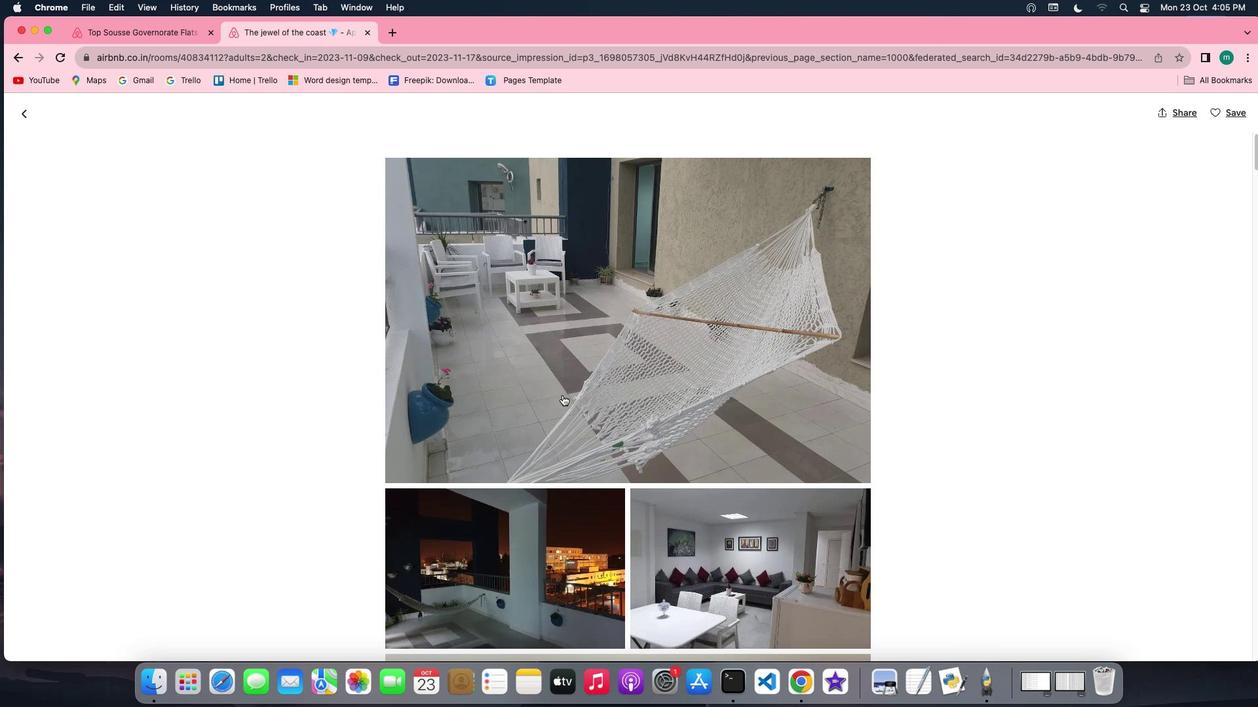 
Action: Mouse scrolled (586, 413) with delta (148, 118)
Screenshot: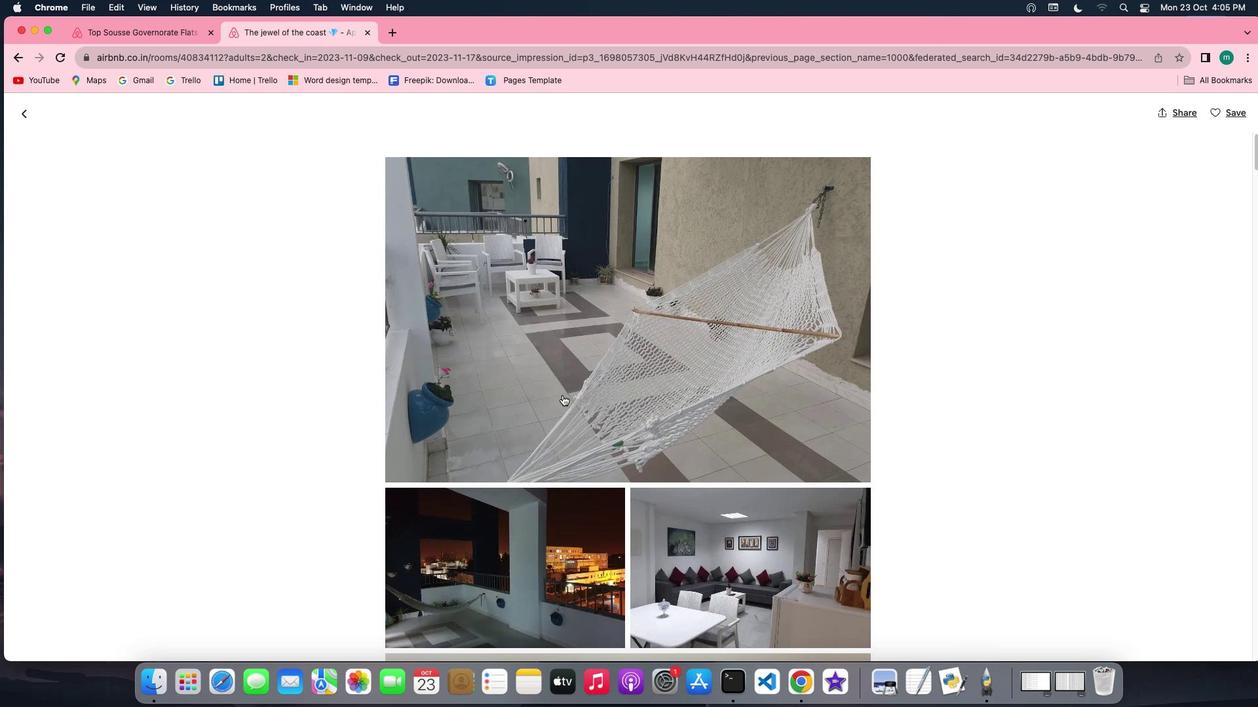 
Action: Mouse scrolled (586, 413) with delta (148, 118)
Screenshot: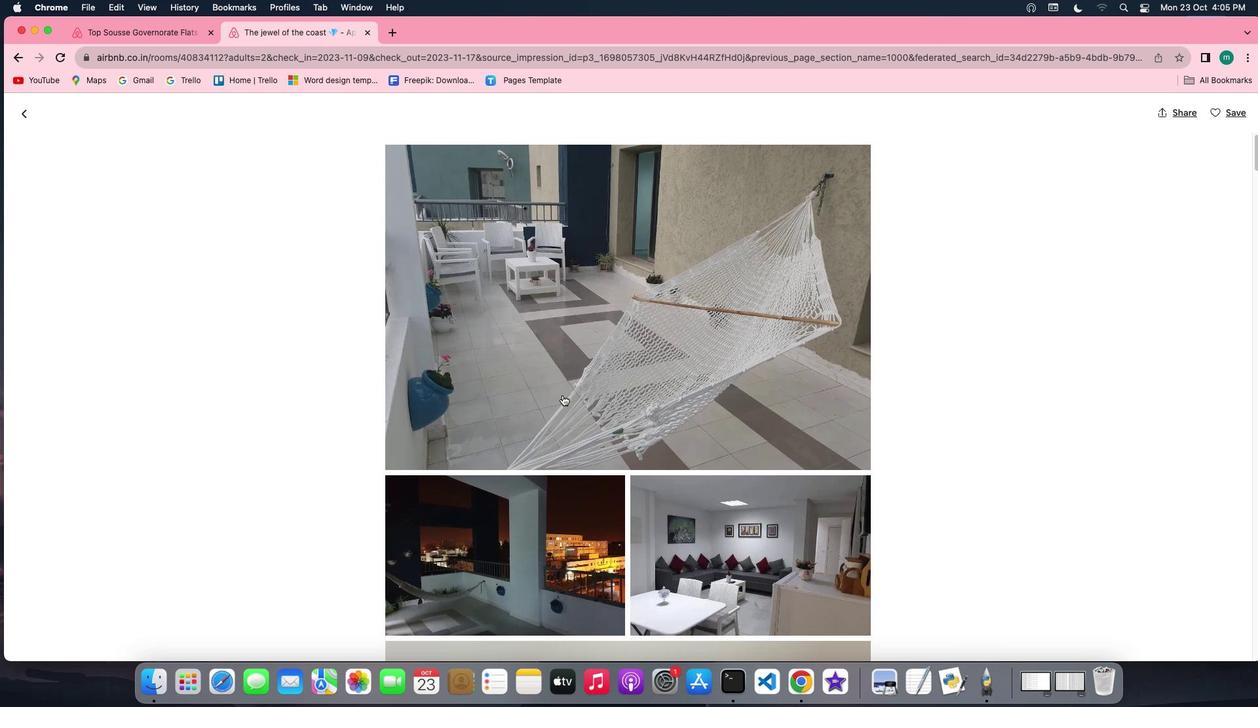 
Action: Mouse scrolled (586, 413) with delta (148, 118)
Screenshot: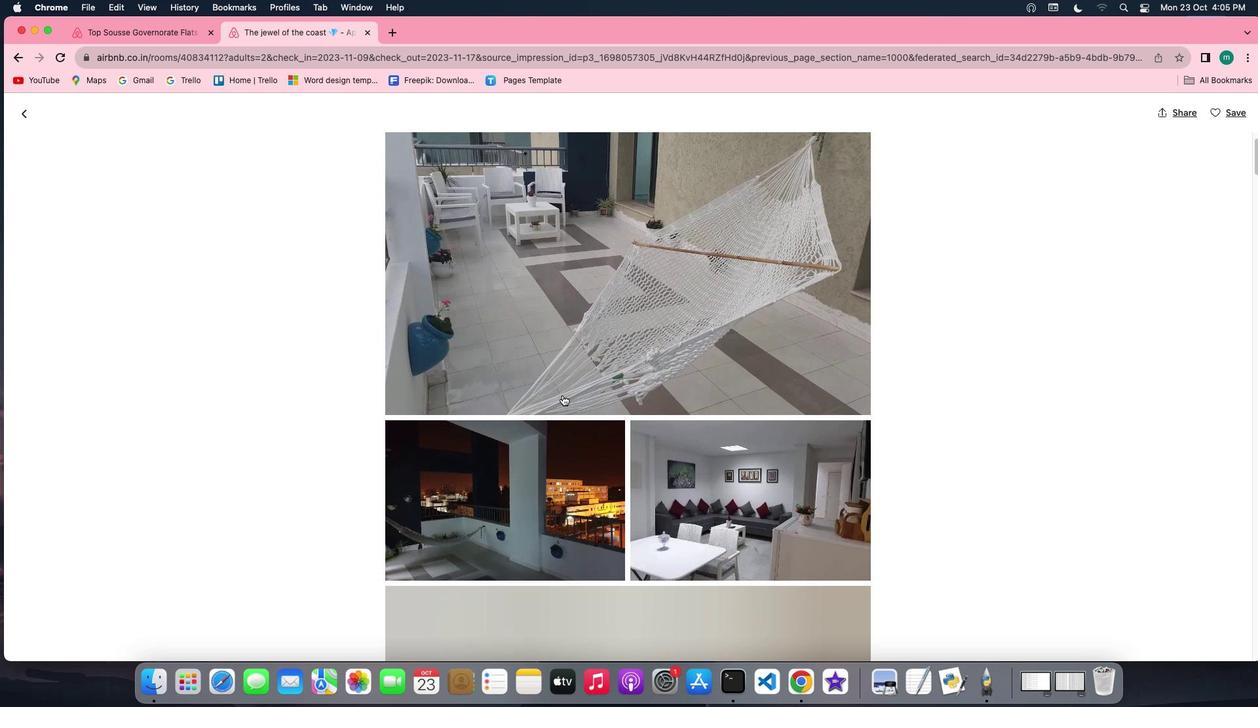 
Action: Mouse scrolled (586, 413) with delta (148, 118)
Screenshot: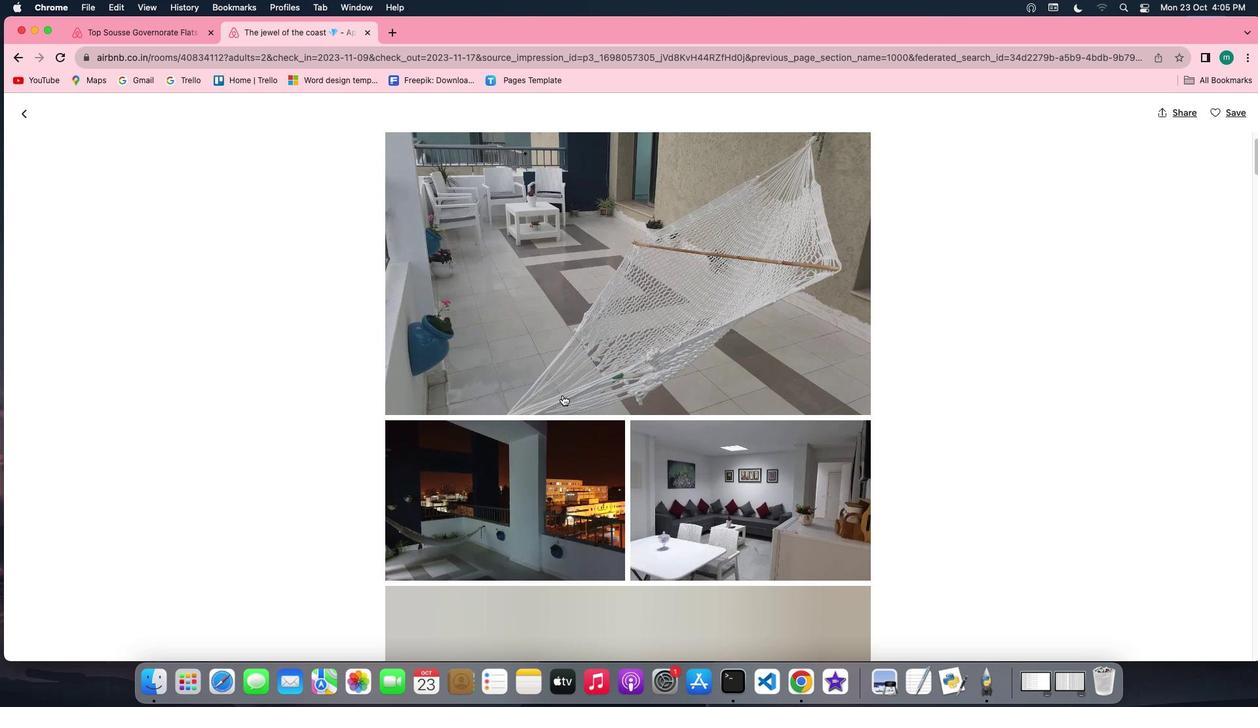 
Action: Mouse scrolled (586, 413) with delta (148, 118)
Screenshot: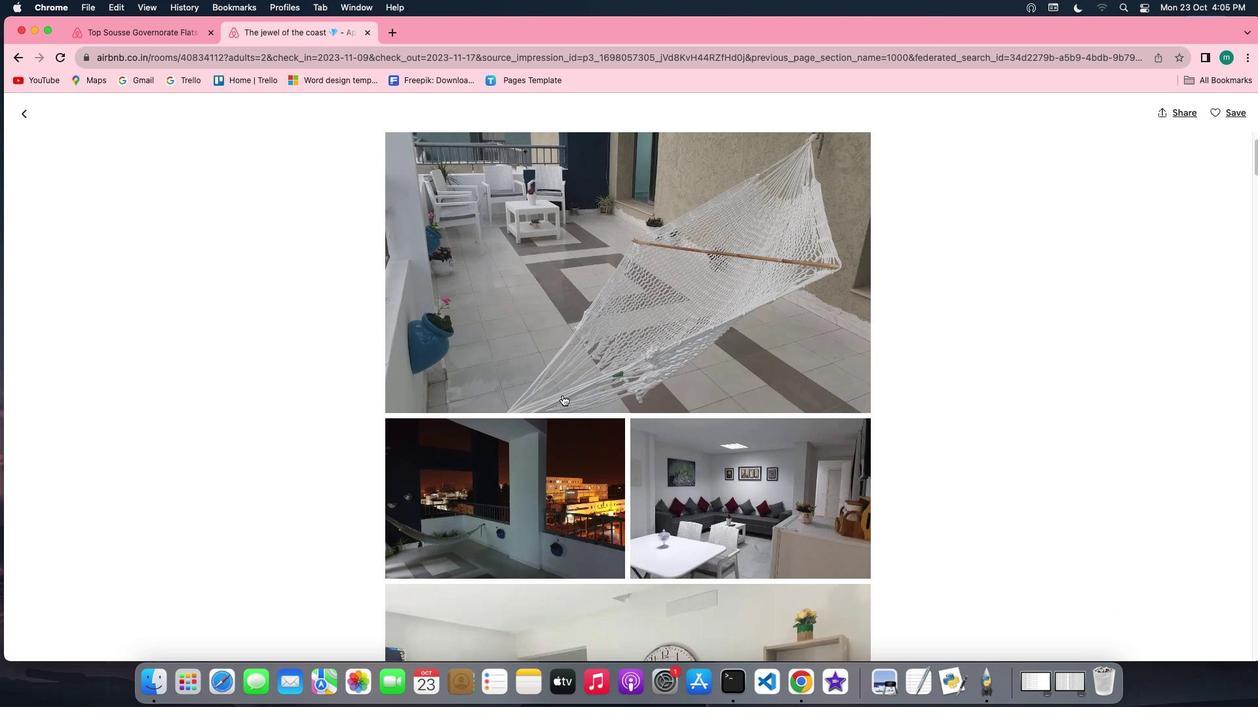 
Action: Mouse scrolled (586, 413) with delta (148, 117)
Screenshot: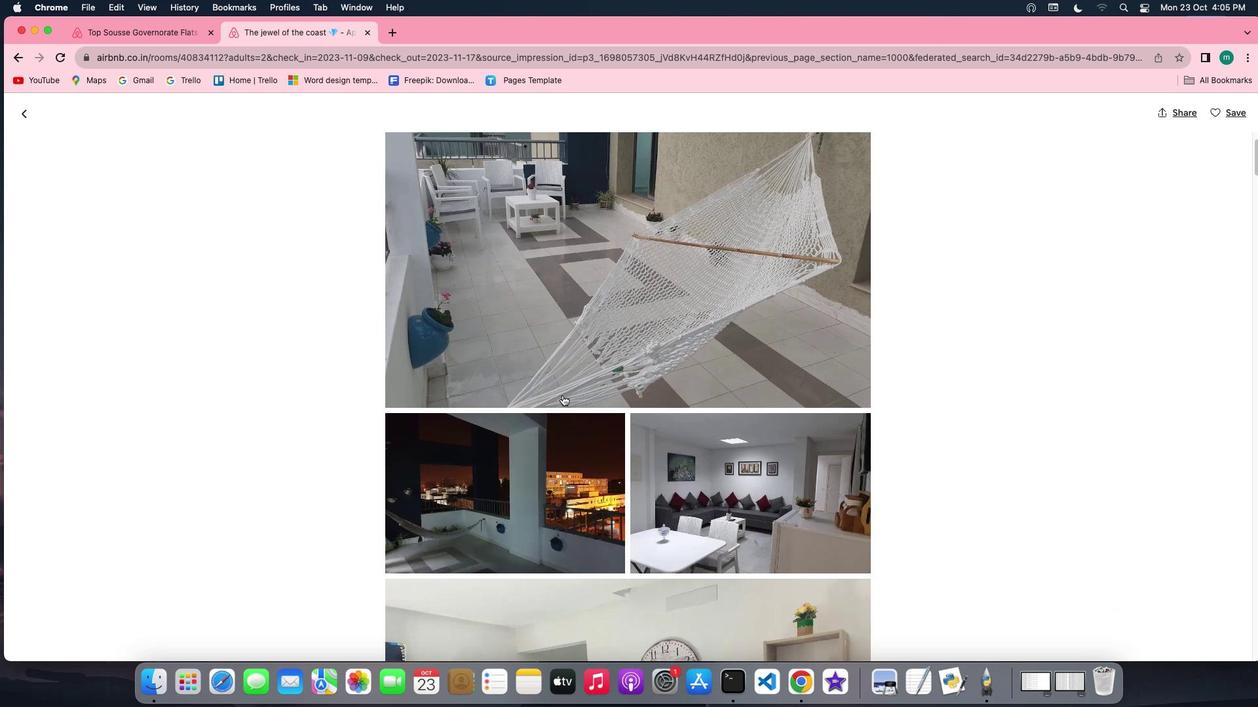 
Action: Mouse scrolled (586, 413) with delta (148, 117)
Screenshot: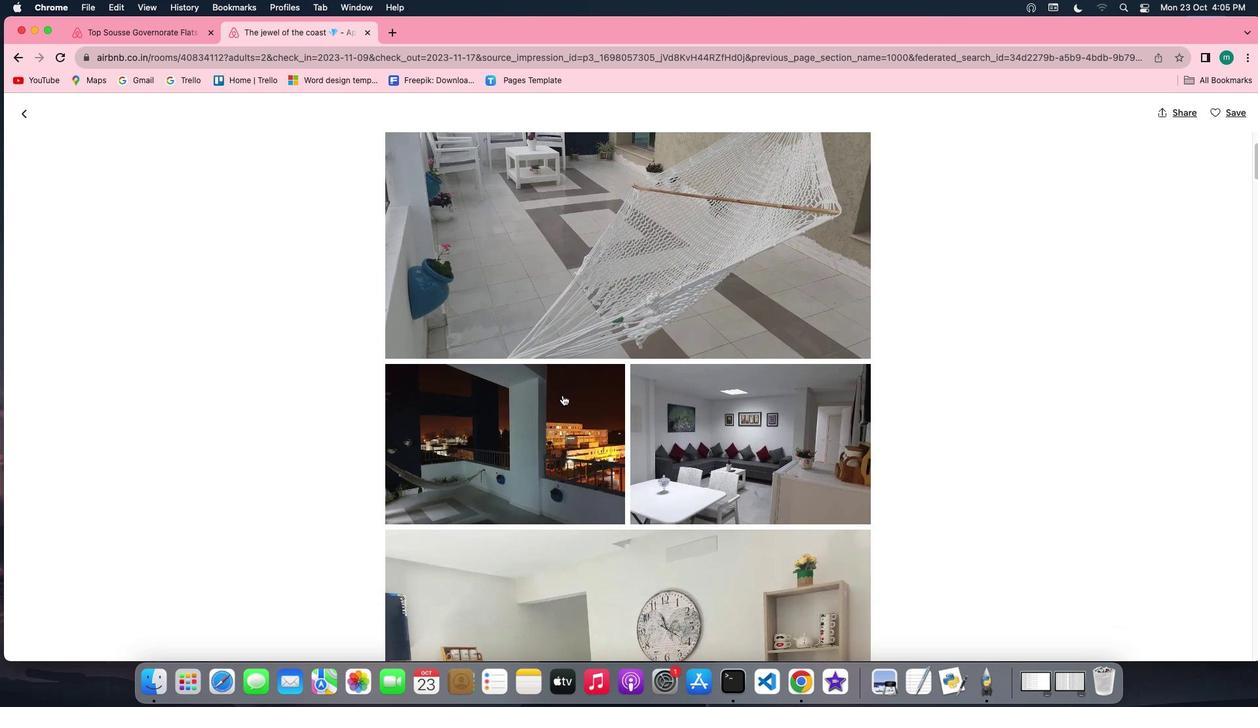 
Action: Mouse scrolled (586, 413) with delta (148, 118)
Screenshot: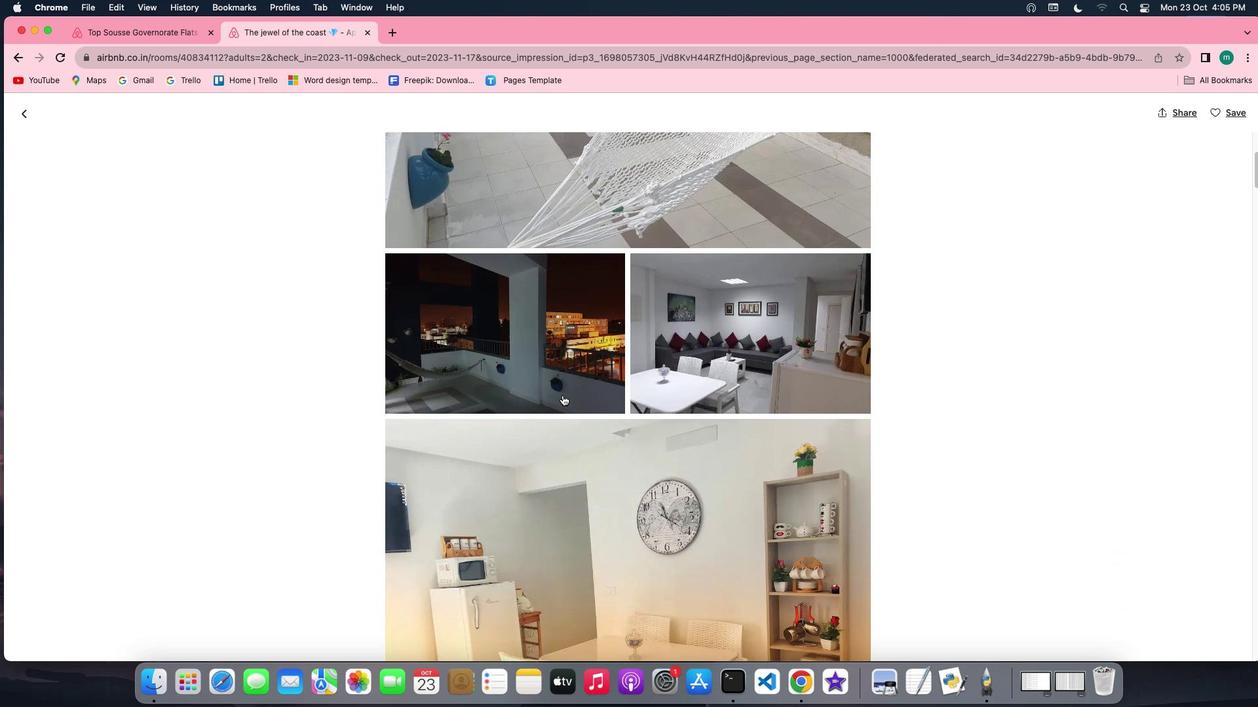 
Action: Mouse scrolled (586, 413) with delta (148, 118)
Screenshot: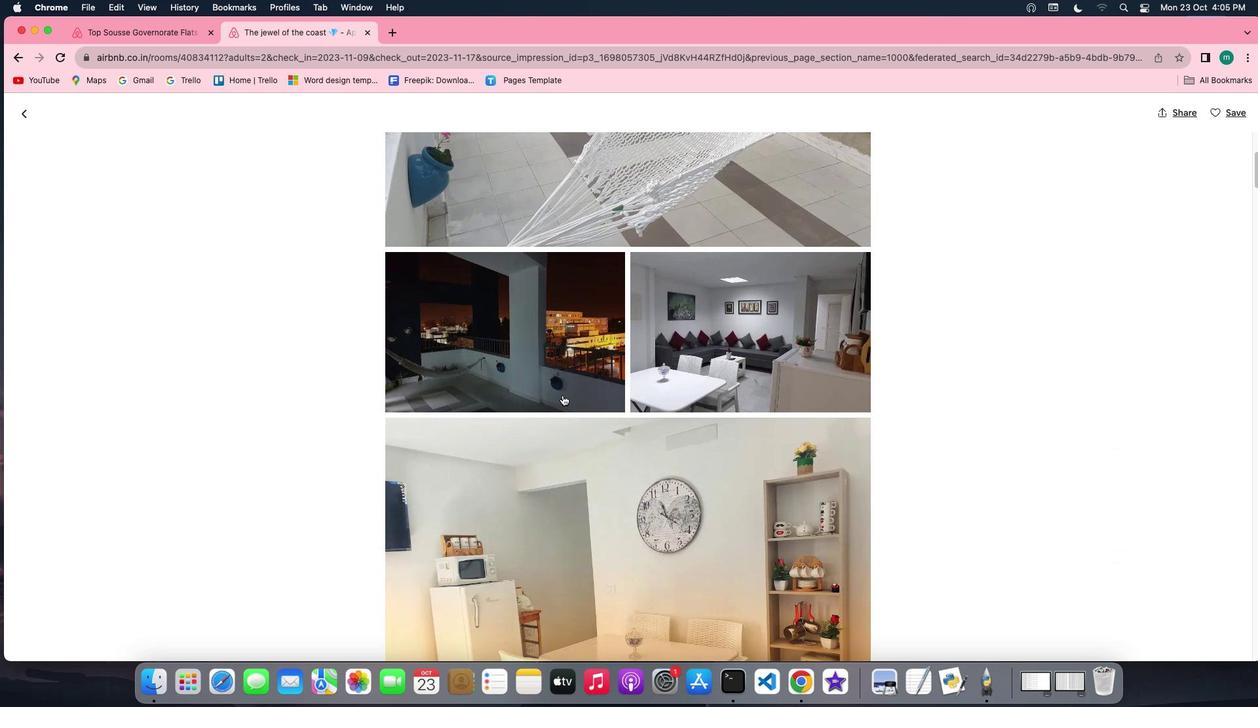 
Action: Mouse scrolled (586, 413) with delta (148, 118)
Screenshot: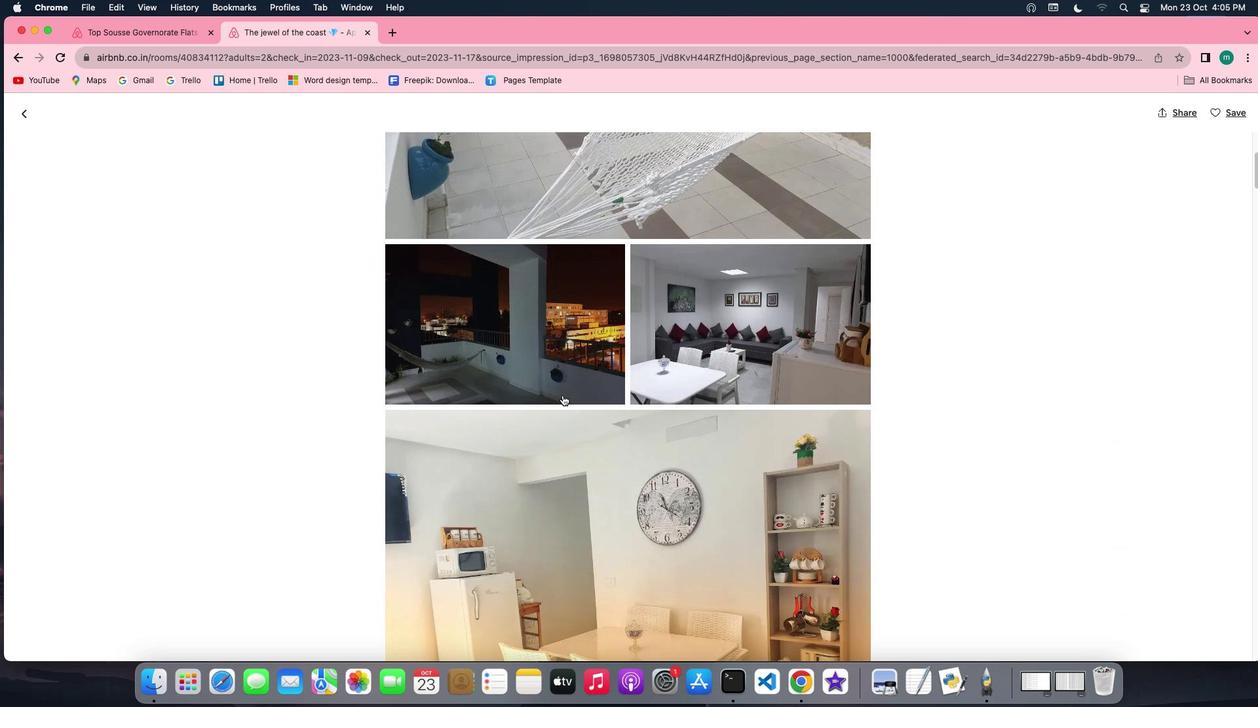 
Action: Mouse scrolled (586, 413) with delta (148, 118)
Screenshot: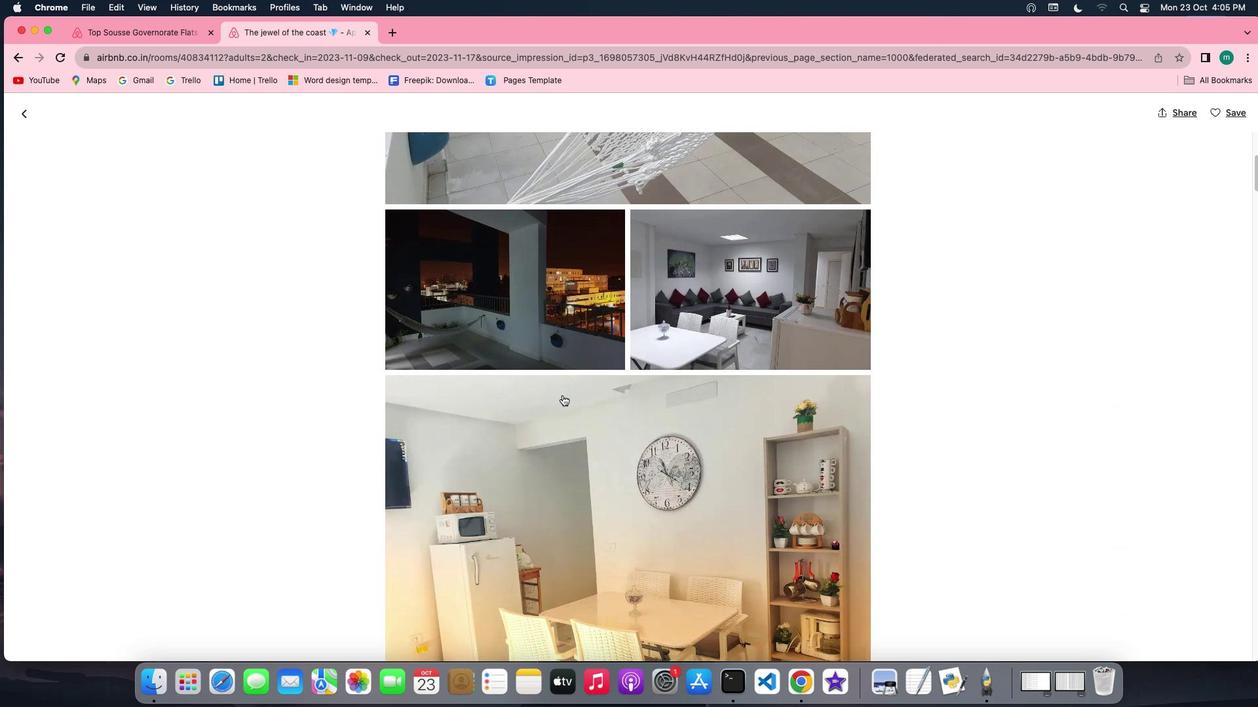 
Action: Mouse scrolled (586, 413) with delta (148, 118)
Screenshot: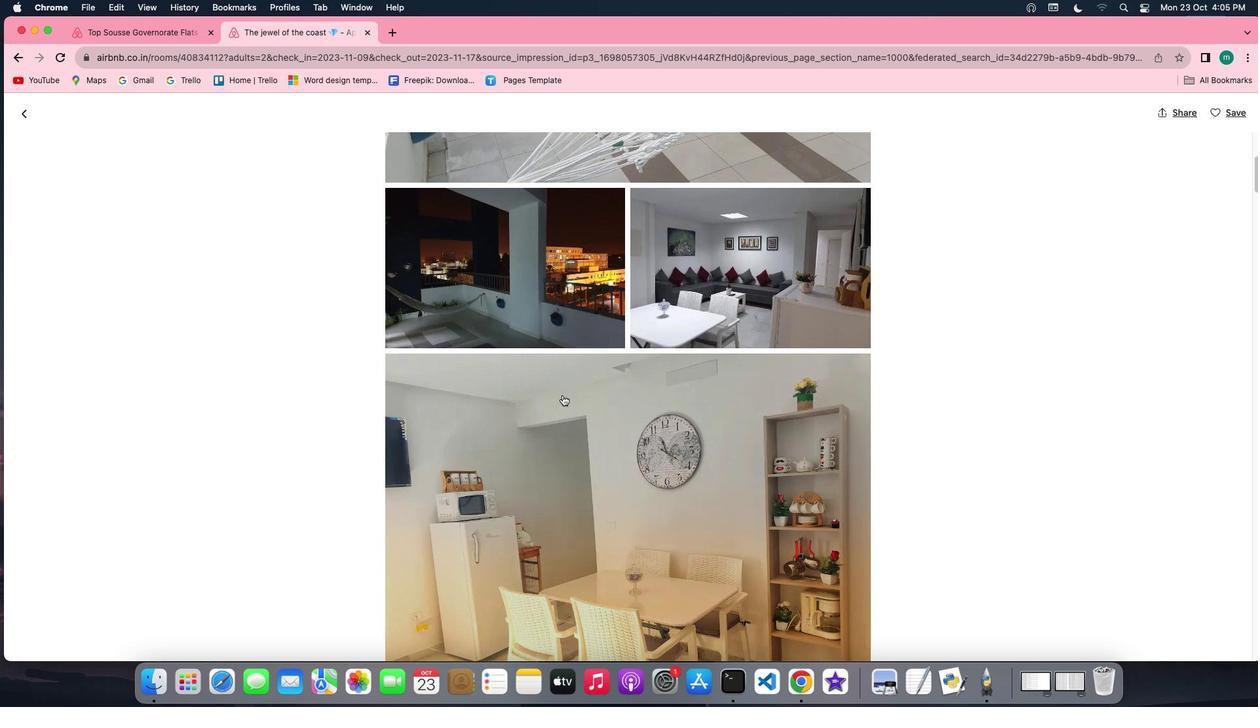 
Action: Mouse scrolled (586, 413) with delta (148, 118)
Screenshot: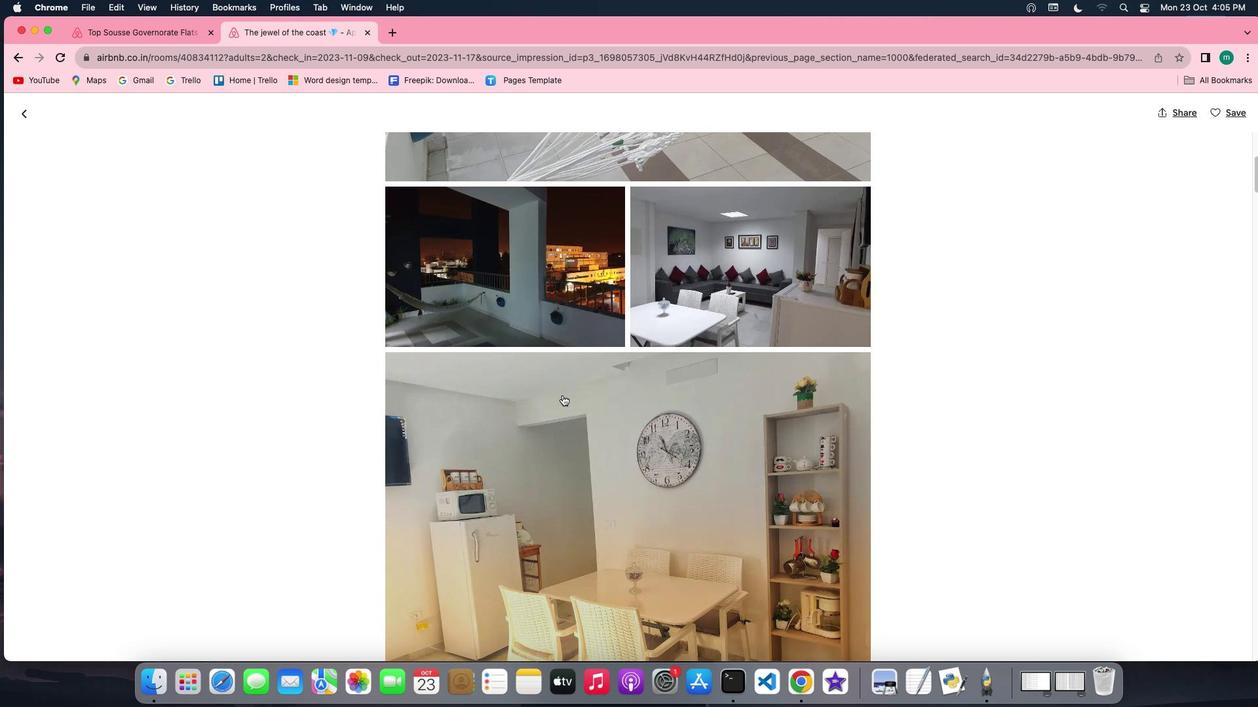 
Action: Mouse scrolled (586, 413) with delta (148, 117)
Screenshot: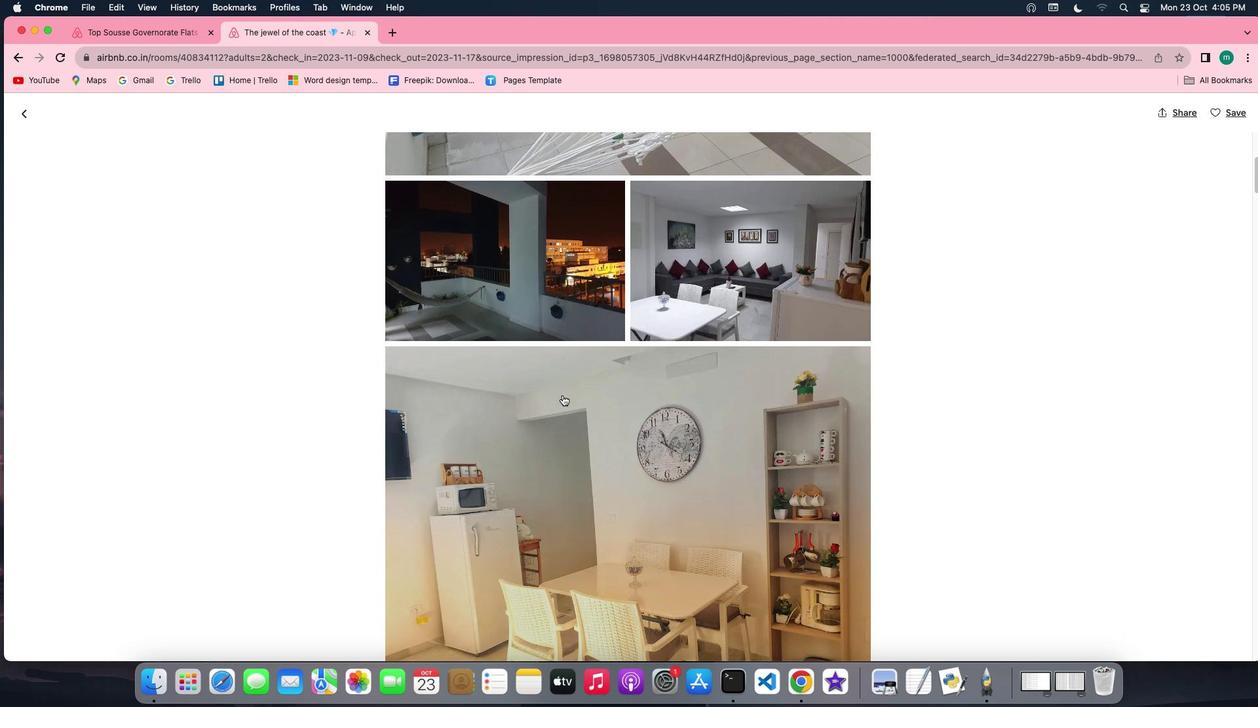 
Action: Mouse scrolled (586, 413) with delta (148, 117)
Screenshot: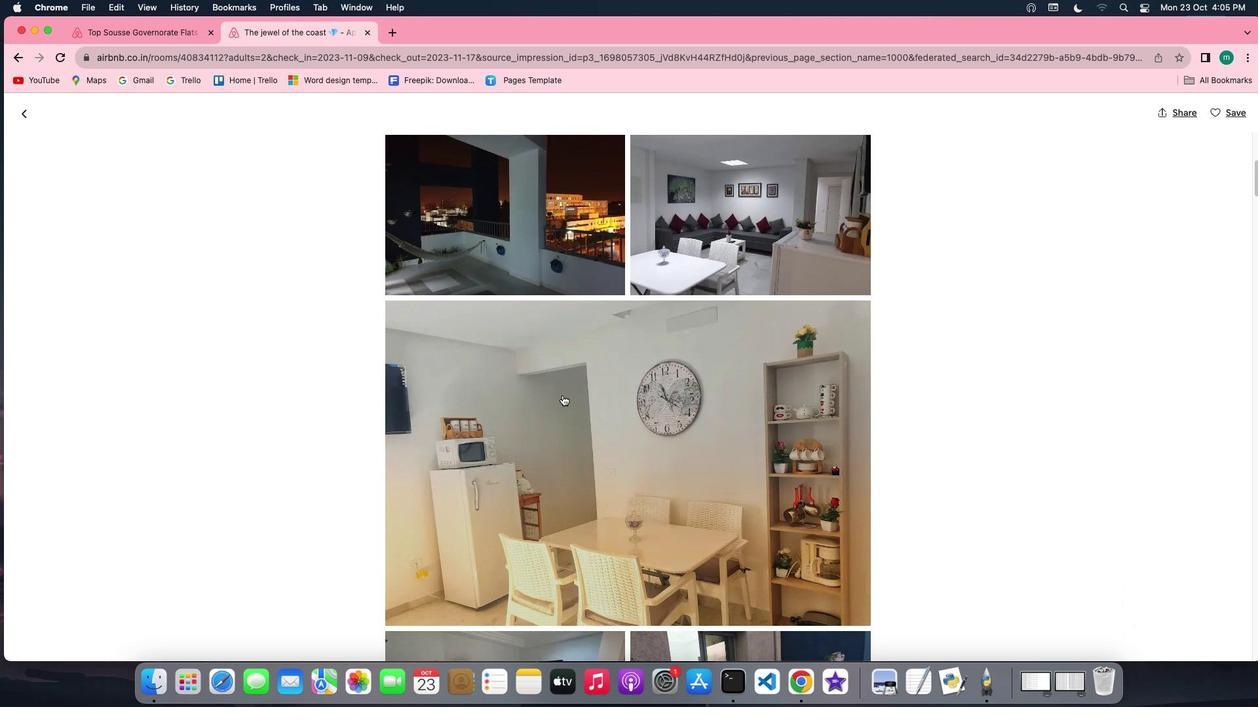 
Action: Mouse scrolled (586, 413) with delta (148, 118)
Screenshot: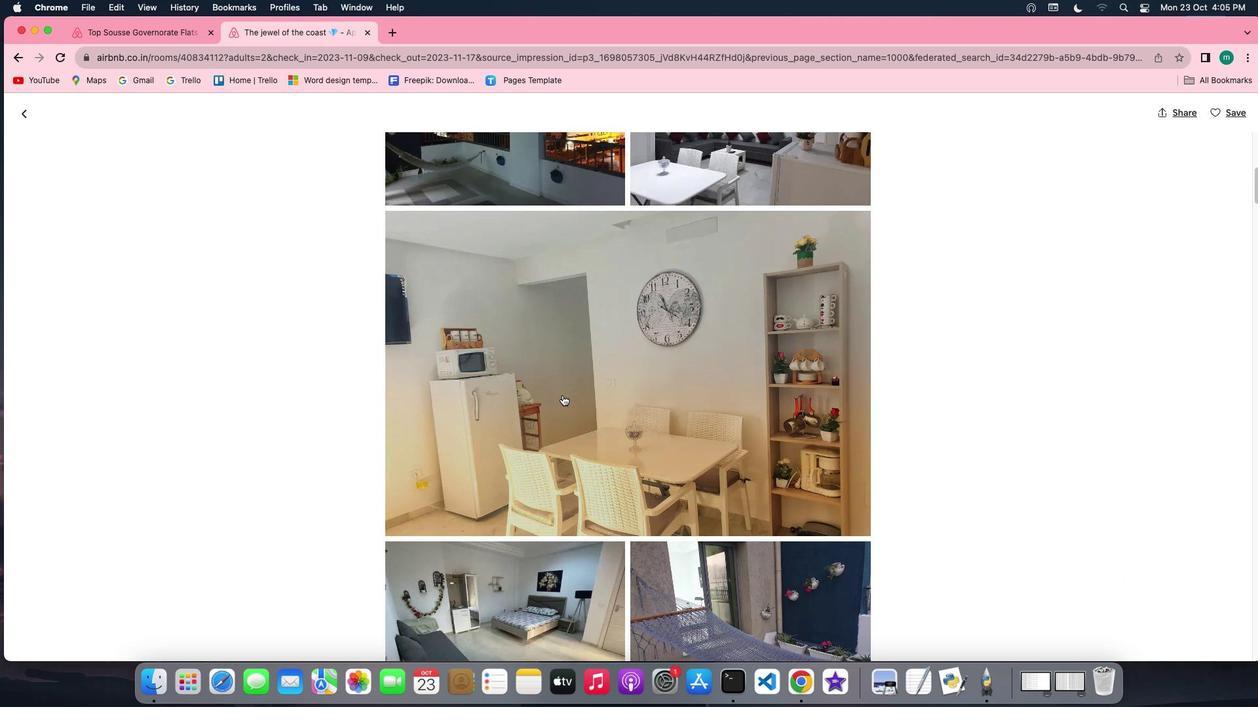 
Action: Mouse scrolled (586, 413) with delta (148, 118)
Screenshot: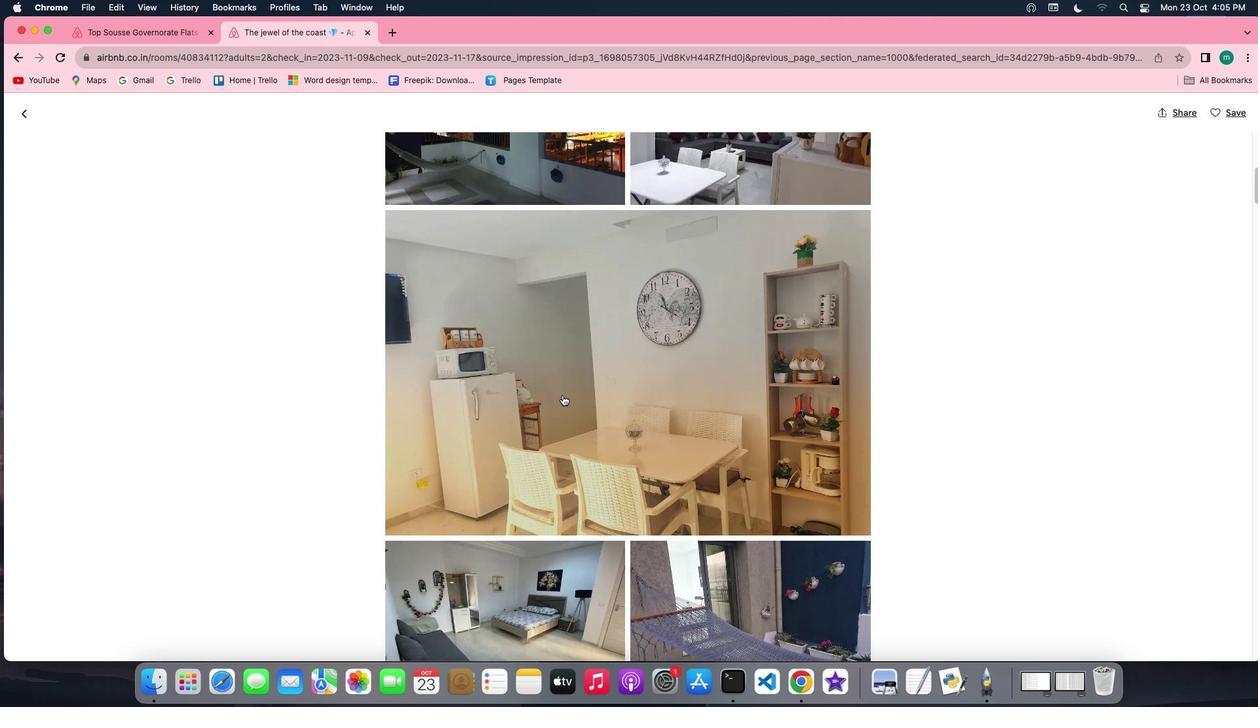 
Action: Mouse scrolled (586, 413) with delta (148, 117)
Screenshot: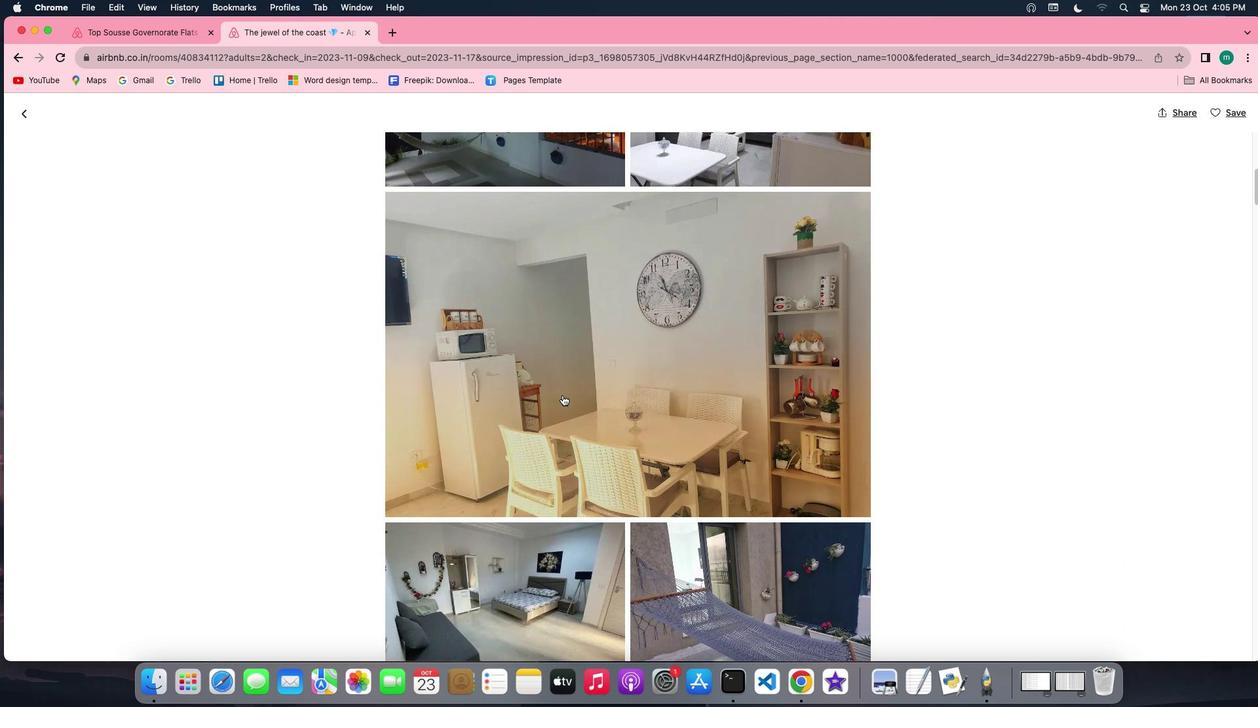 
Action: Mouse scrolled (586, 413) with delta (148, 117)
Screenshot: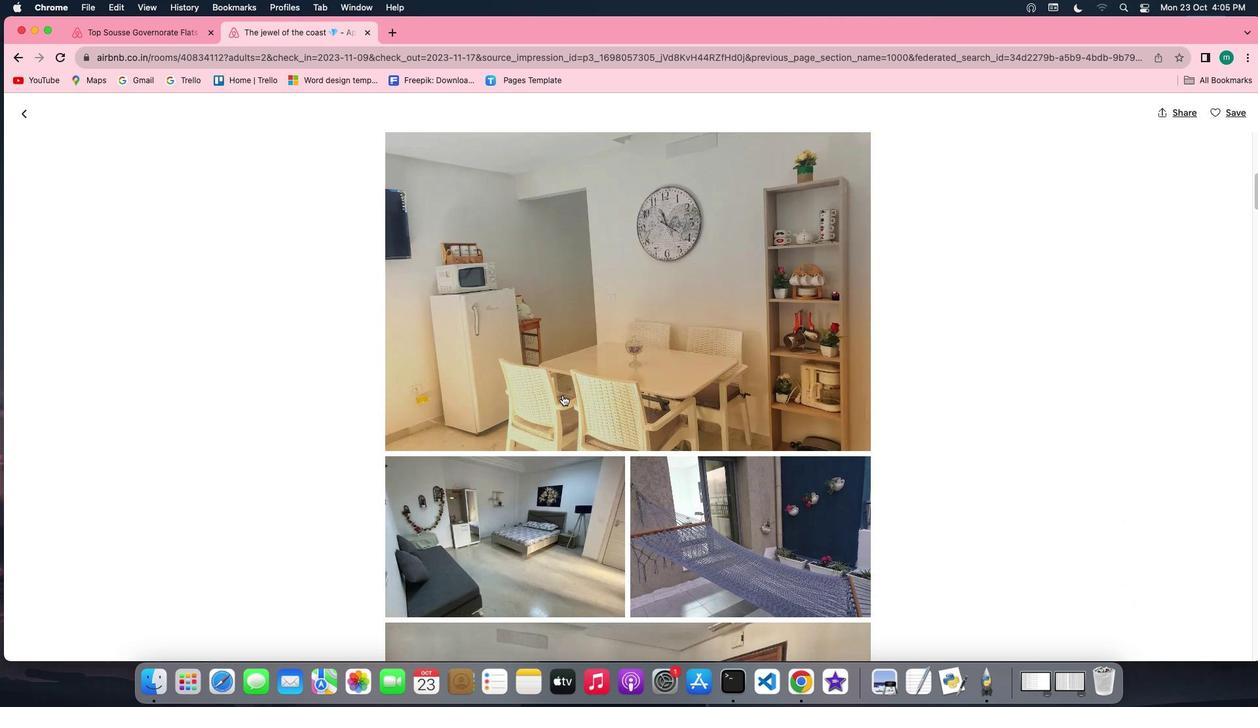 
Action: Mouse scrolled (586, 413) with delta (148, 117)
Screenshot: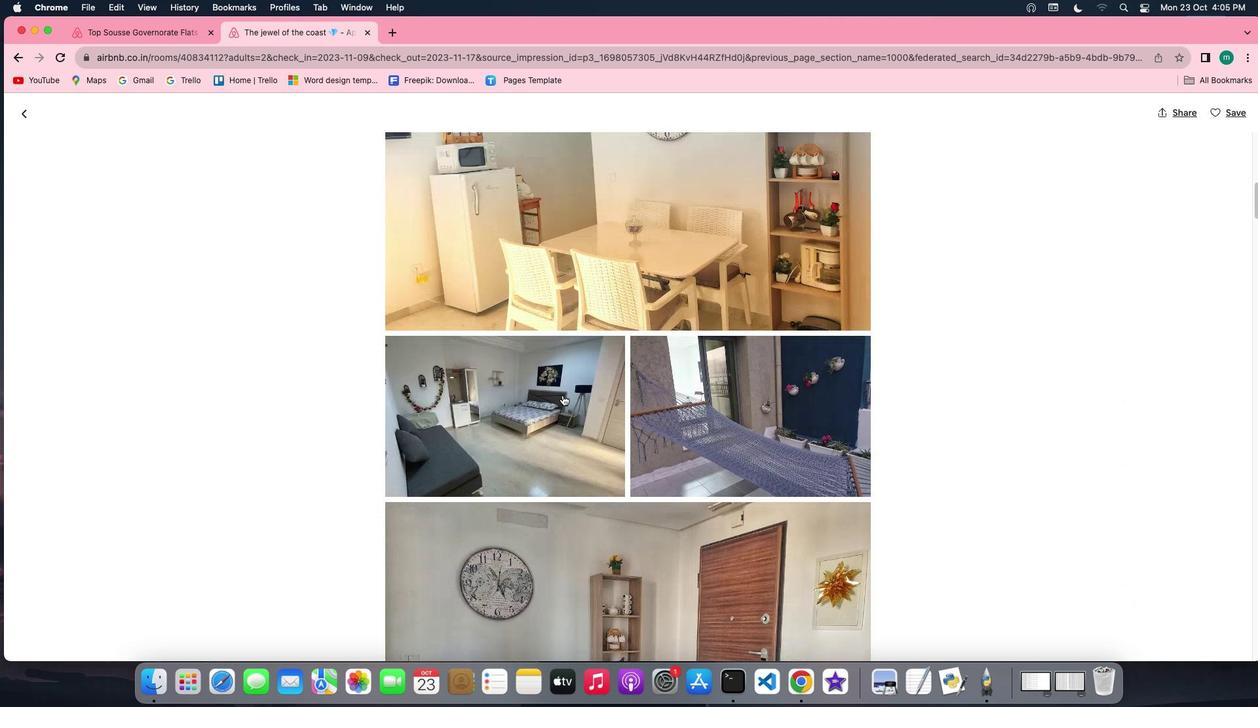 
Action: Mouse scrolled (586, 413) with delta (148, 118)
Screenshot: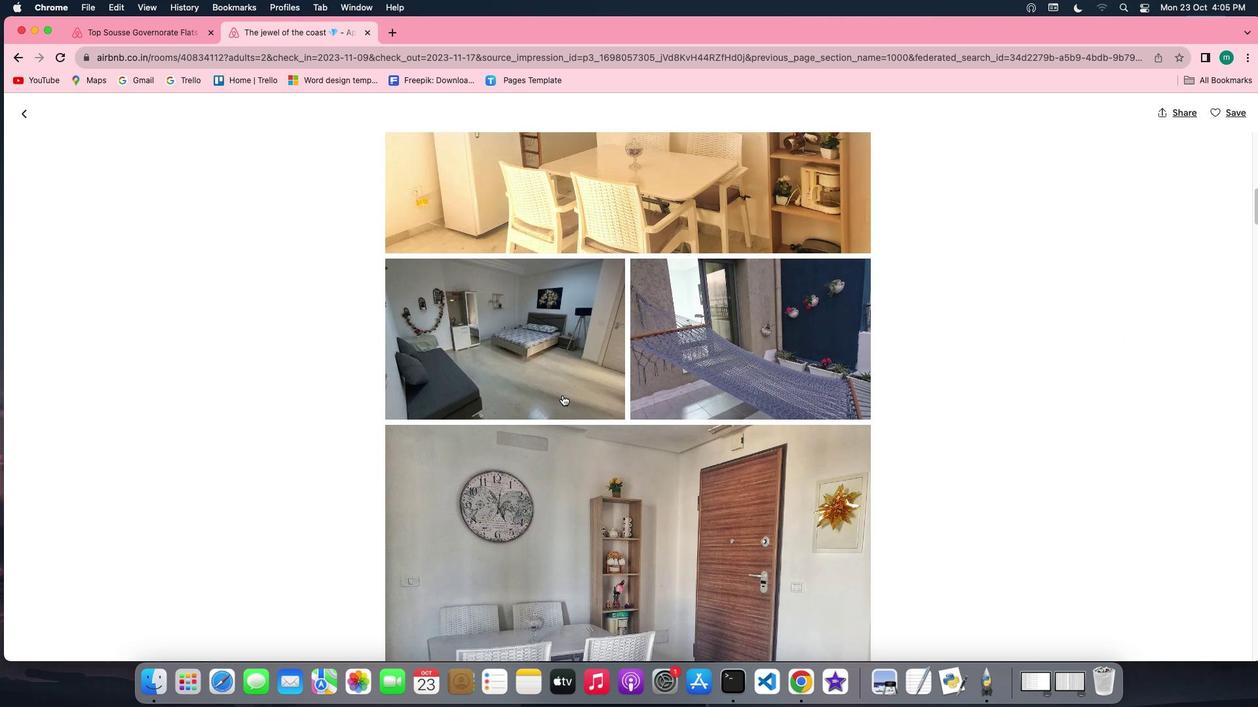 
Action: Mouse scrolled (586, 413) with delta (148, 118)
Screenshot: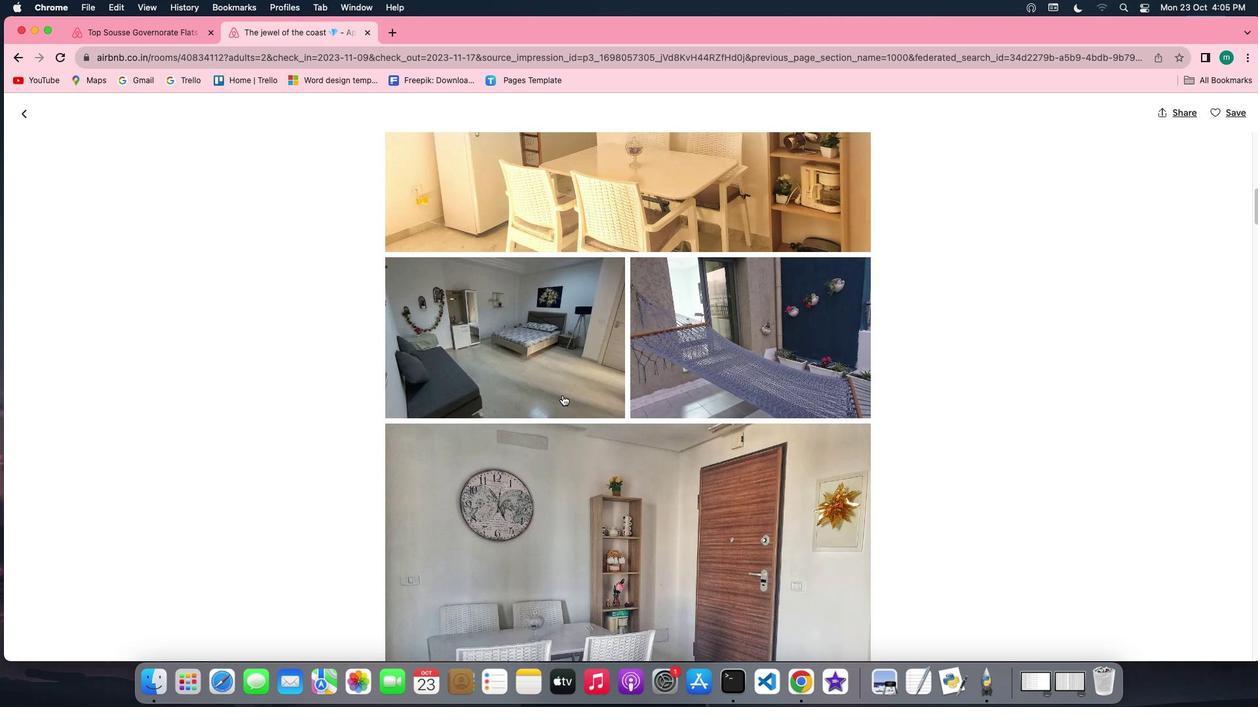 
Action: Mouse scrolled (586, 413) with delta (148, 118)
Screenshot: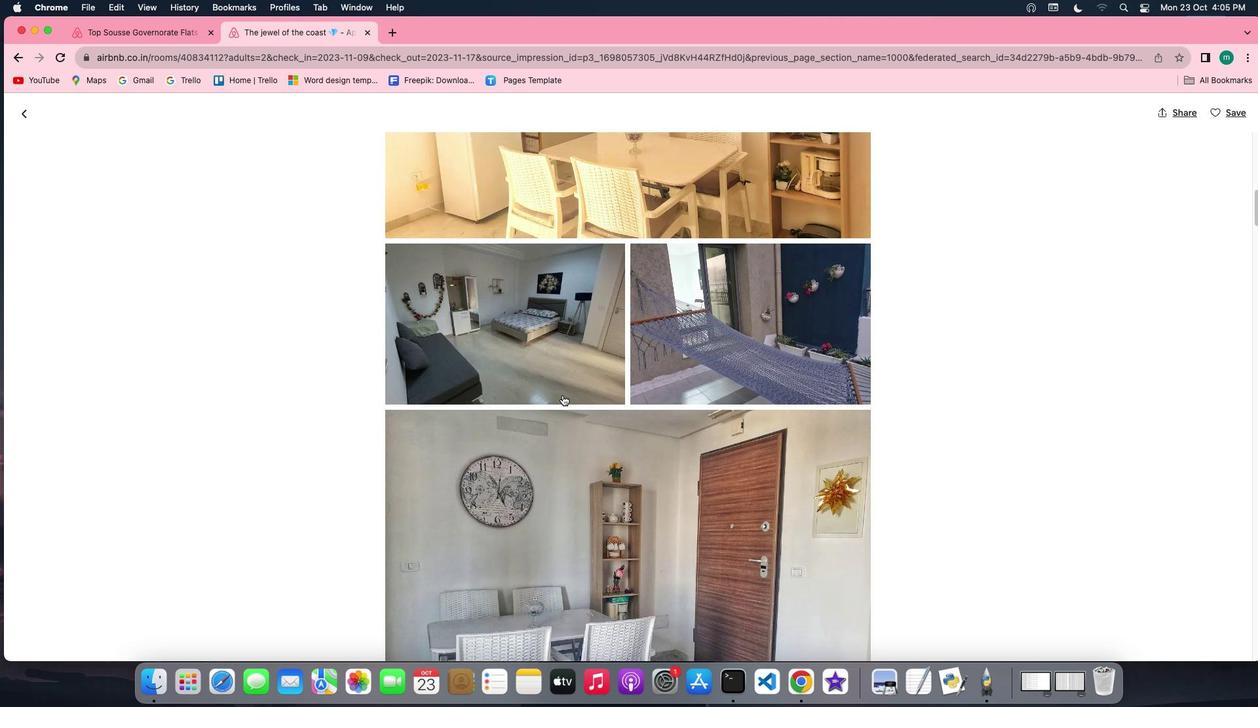 
Action: Mouse scrolled (586, 413) with delta (148, 117)
Screenshot: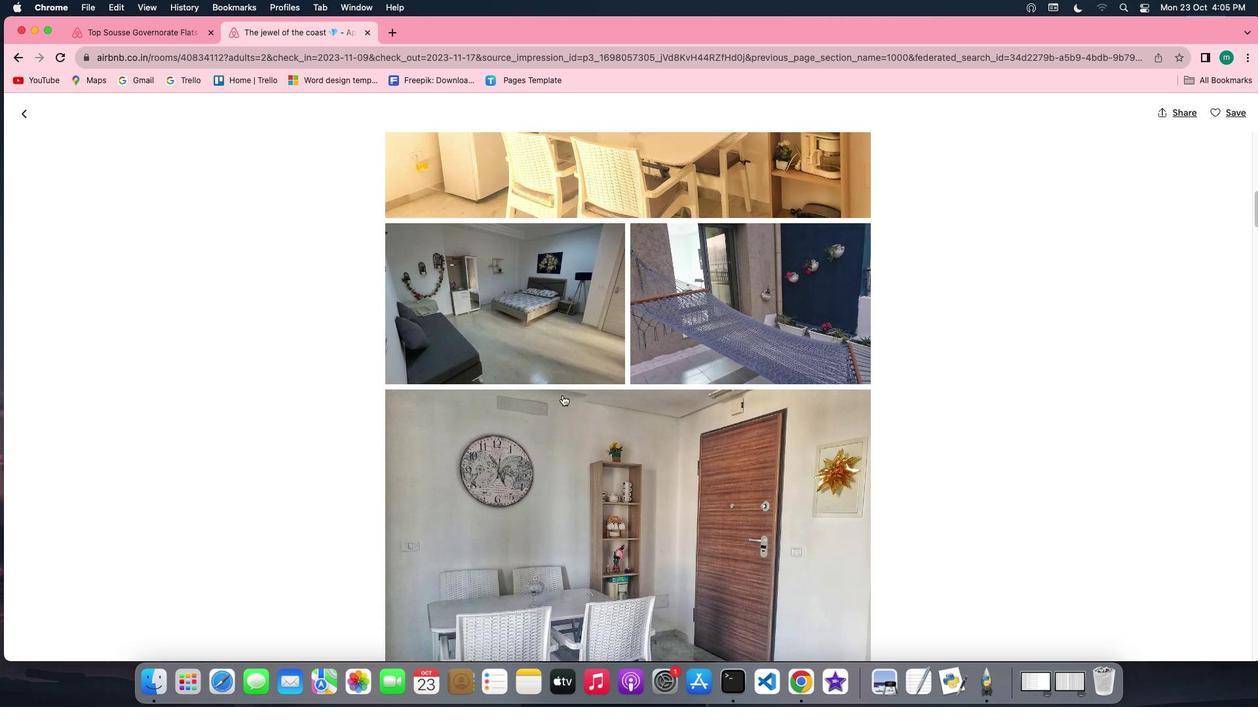 
Action: Mouse scrolled (586, 413) with delta (148, 117)
Screenshot: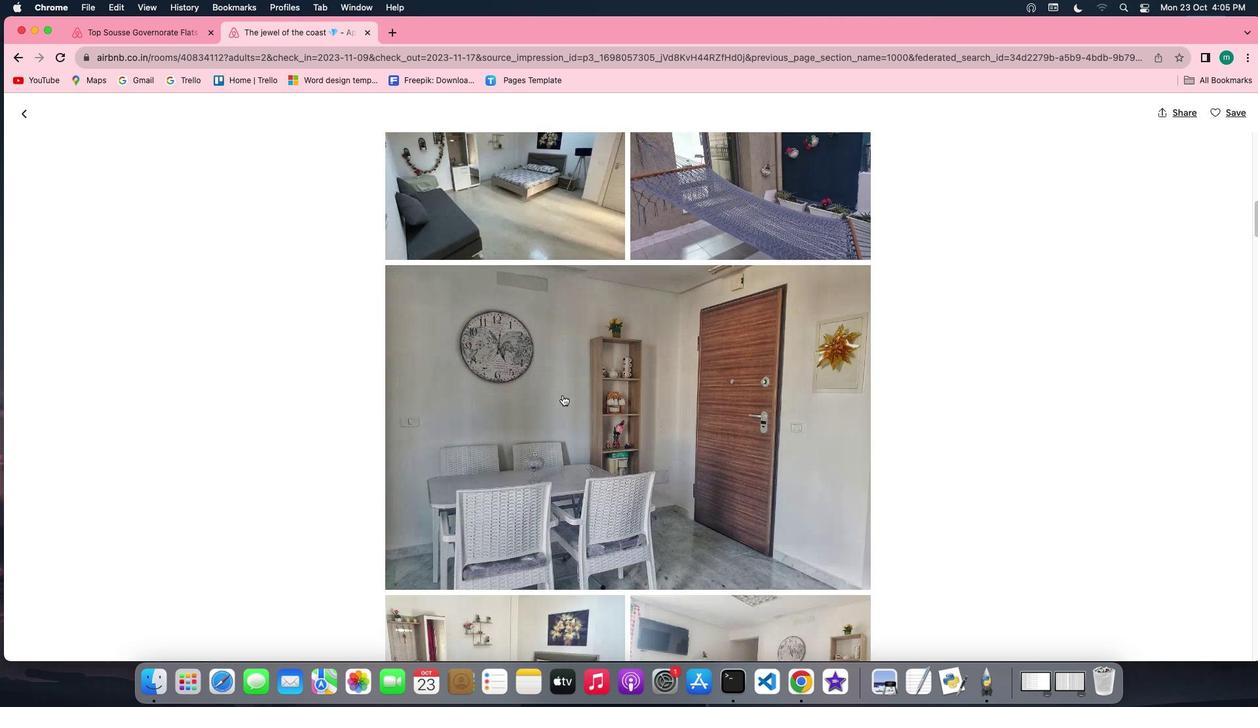 
Action: Mouse scrolled (586, 413) with delta (148, 118)
Screenshot: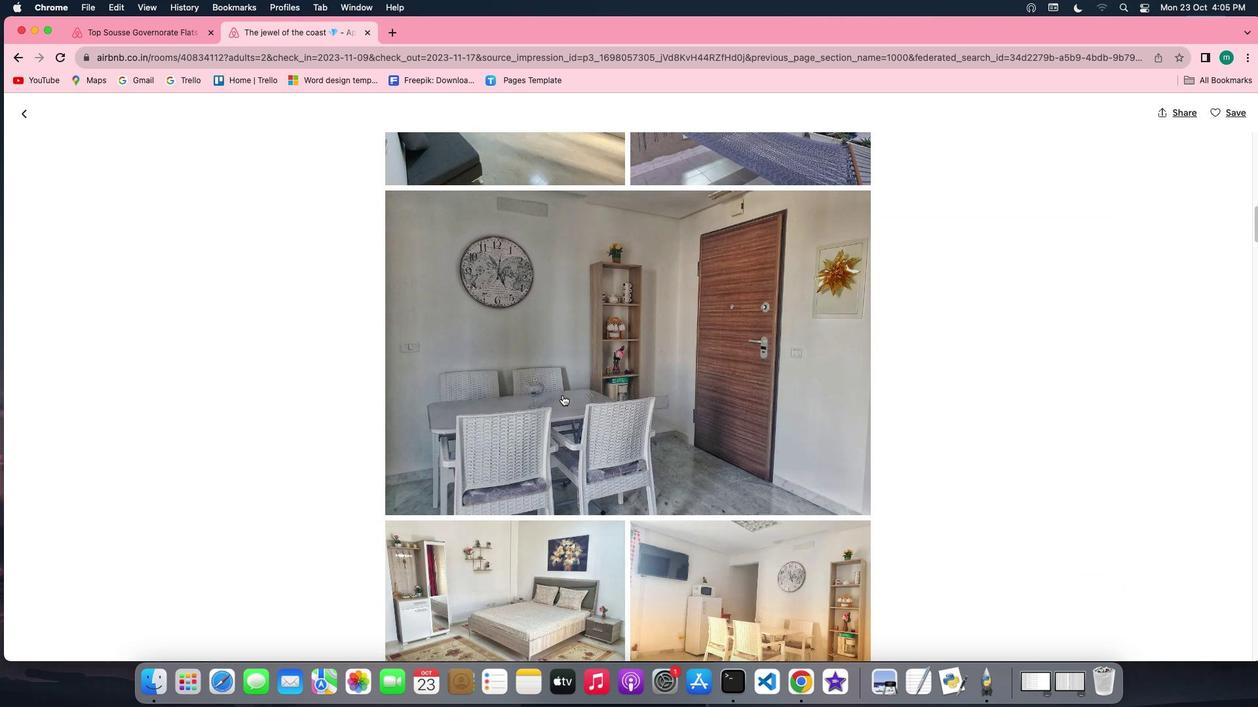 
Action: Mouse scrolled (586, 413) with delta (148, 118)
Screenshot: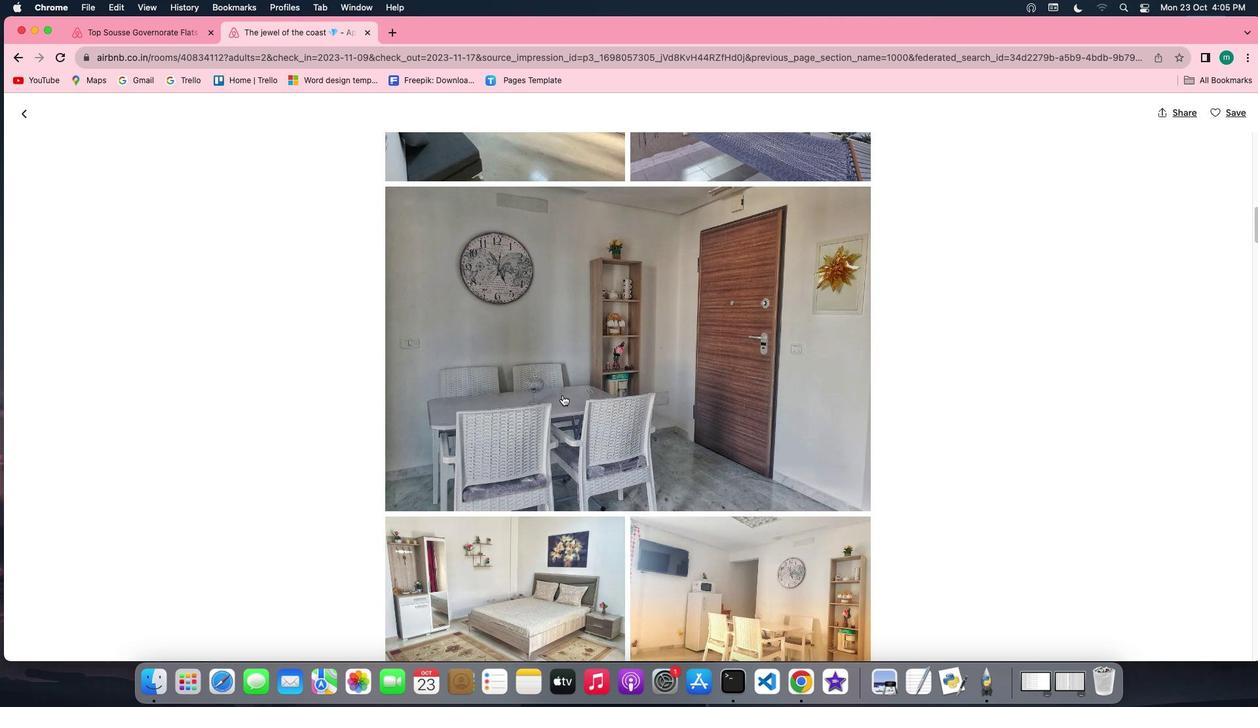 
Action: Mouse scrolled (586, 413) with delta (148, 117)
Screenshot: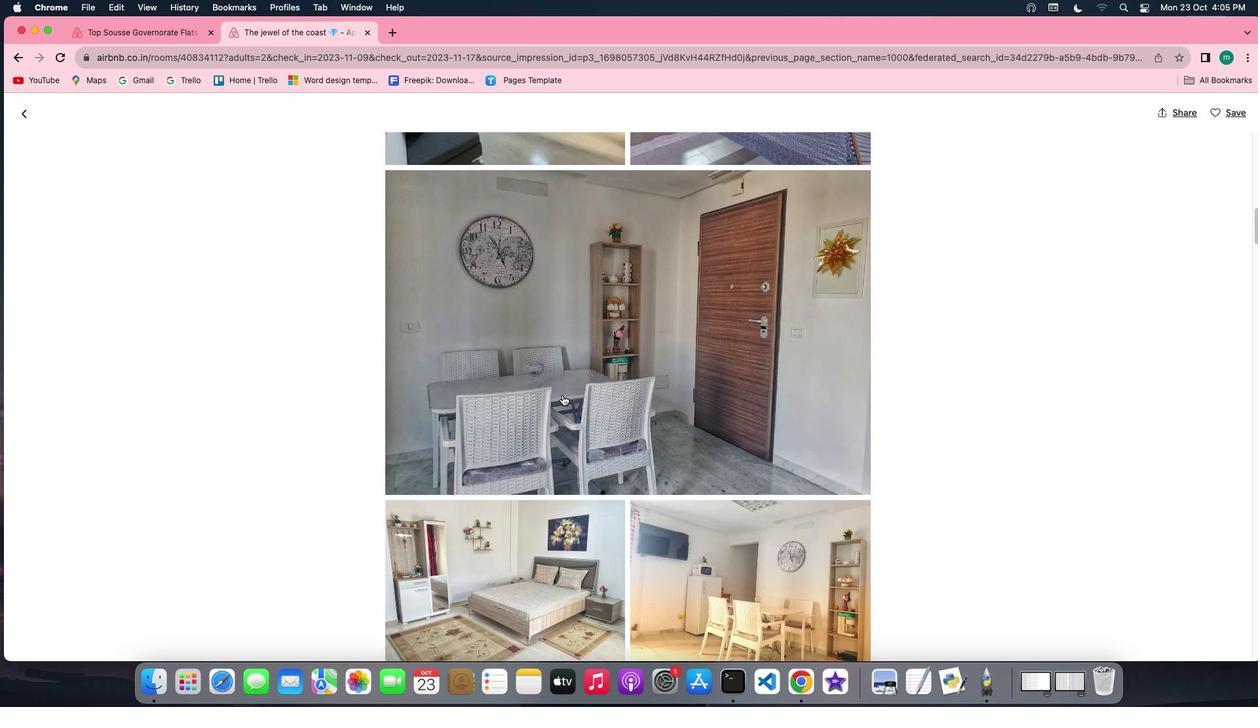 
Action: Mouse scrolled (586, 413) with delta (148, 117)
Screenshot: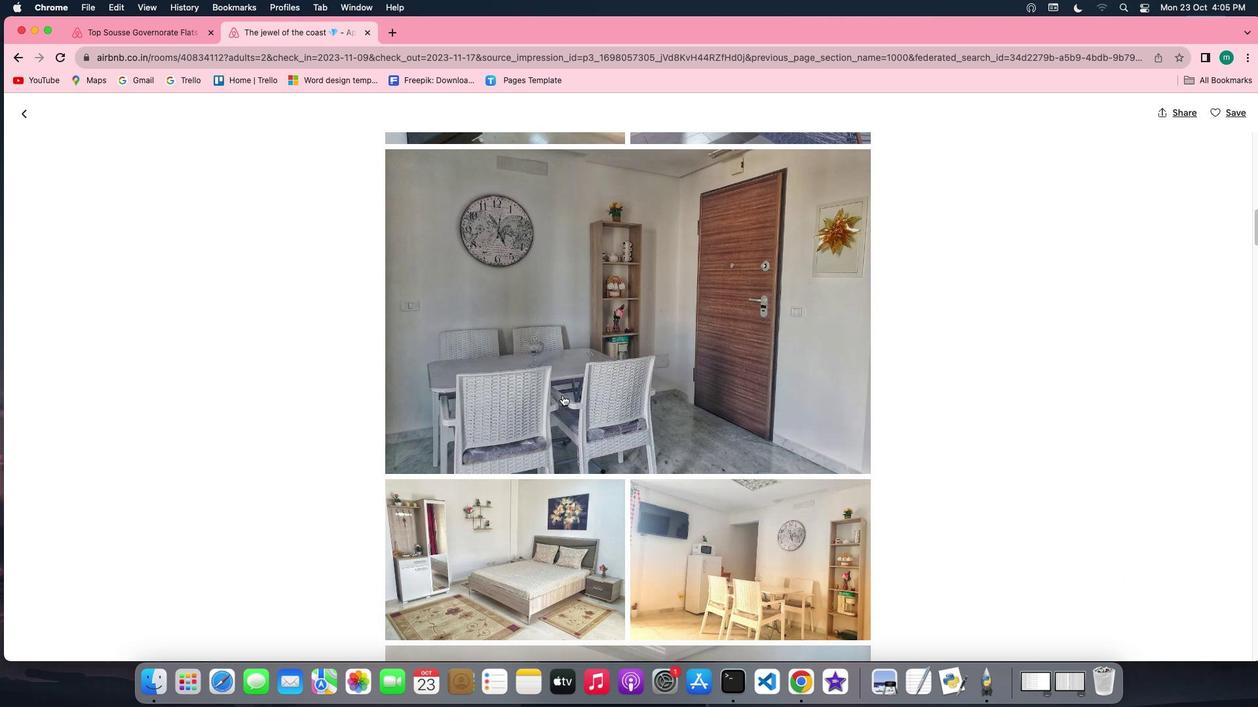 
Action: Mouse scrolled (586, 413) with delta (148, 118)
Screenshot: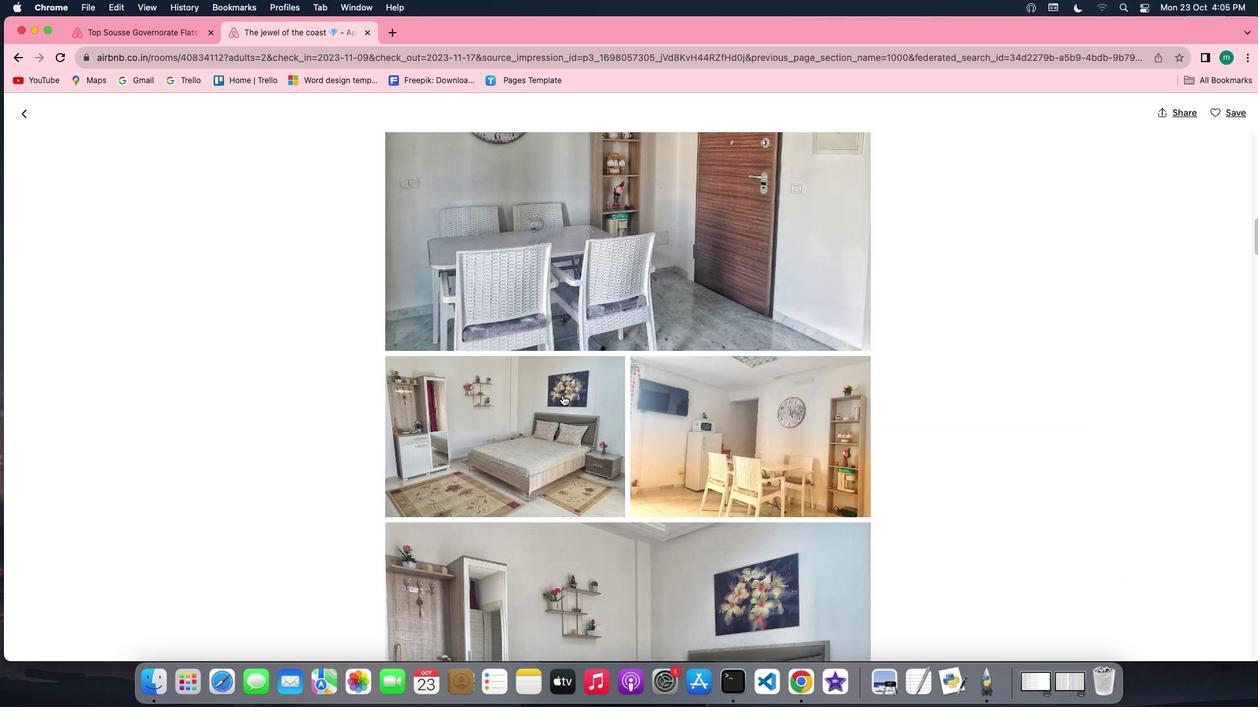 
Action: Mouse scrolled (586, 413) with delta (148, 118)
Screenshot: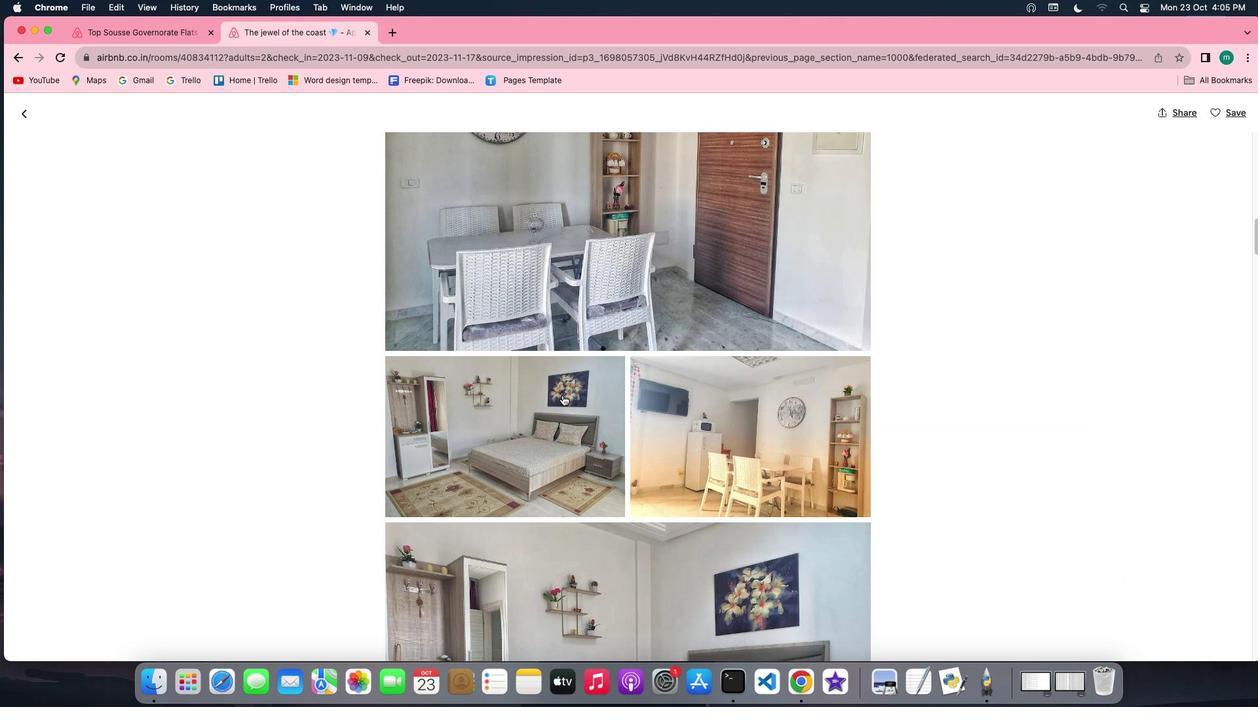 
Action: Mouse scrolled (586, 413) with delta (148, 118)
Screenshot: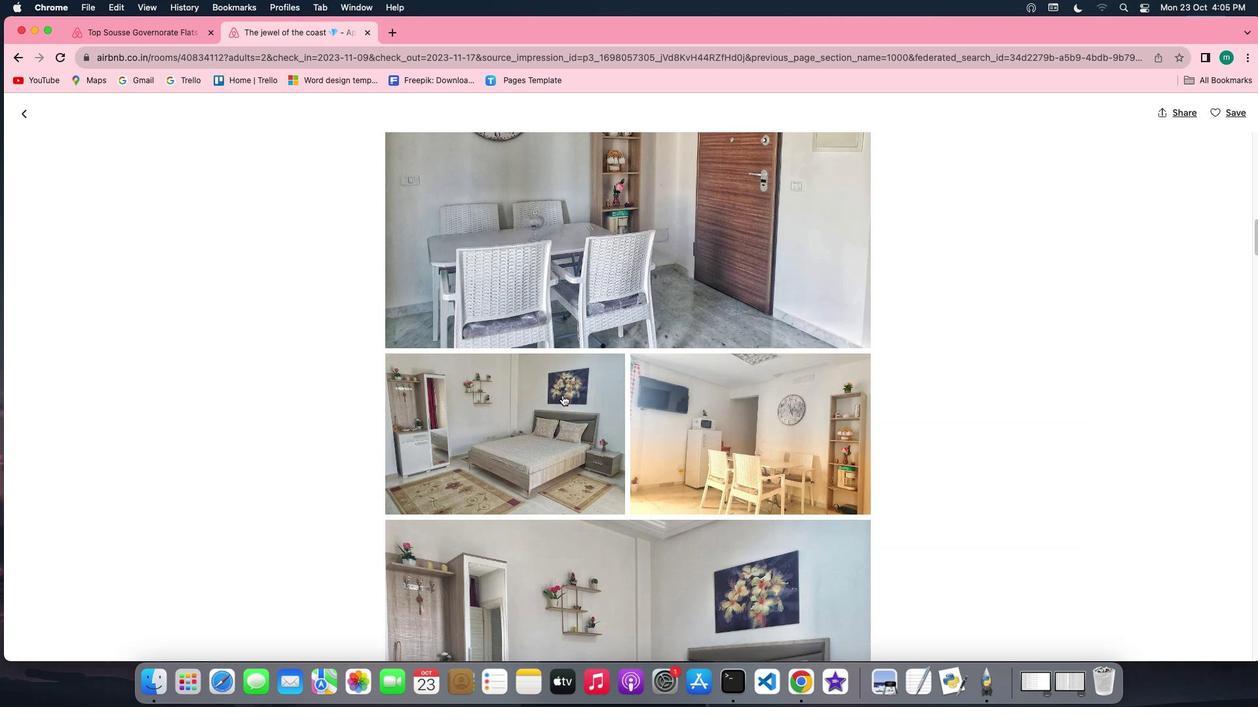 
Action: Mouse scrolled (586, 413) with delta (148, 117)
Screenshot: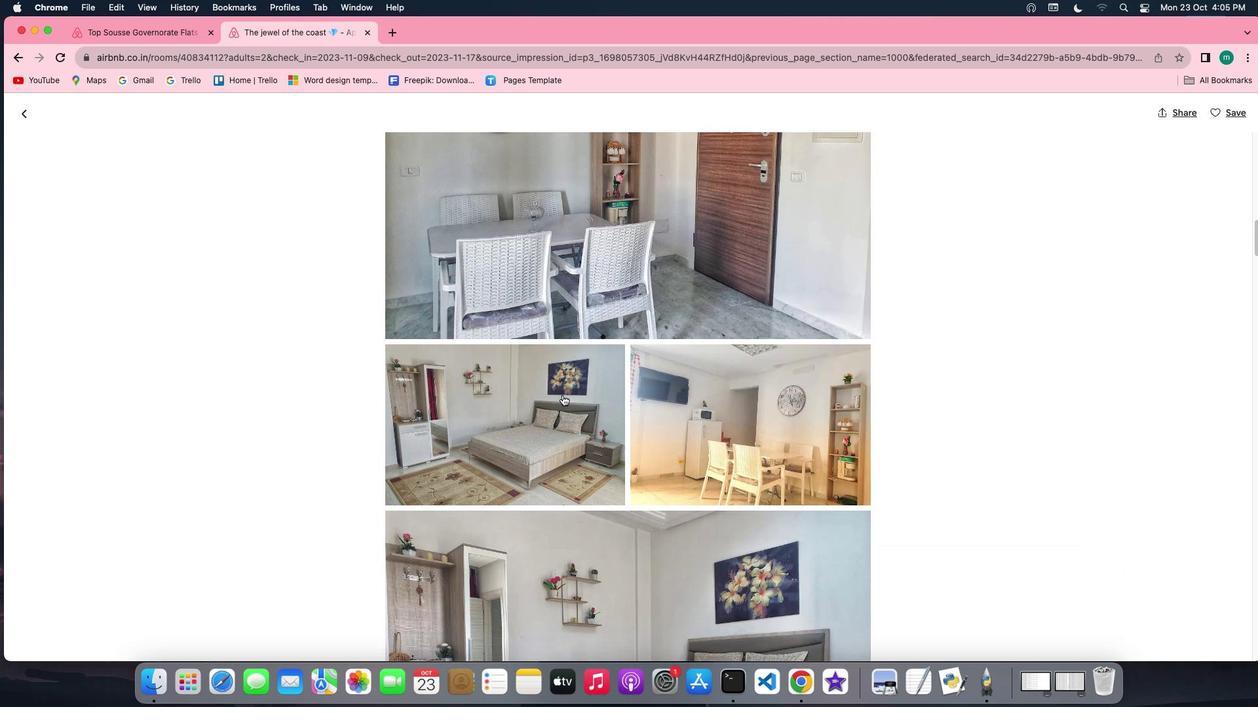 
Action: Mouse scrolled (586, 413) with delta (148, 117)
Screenshot: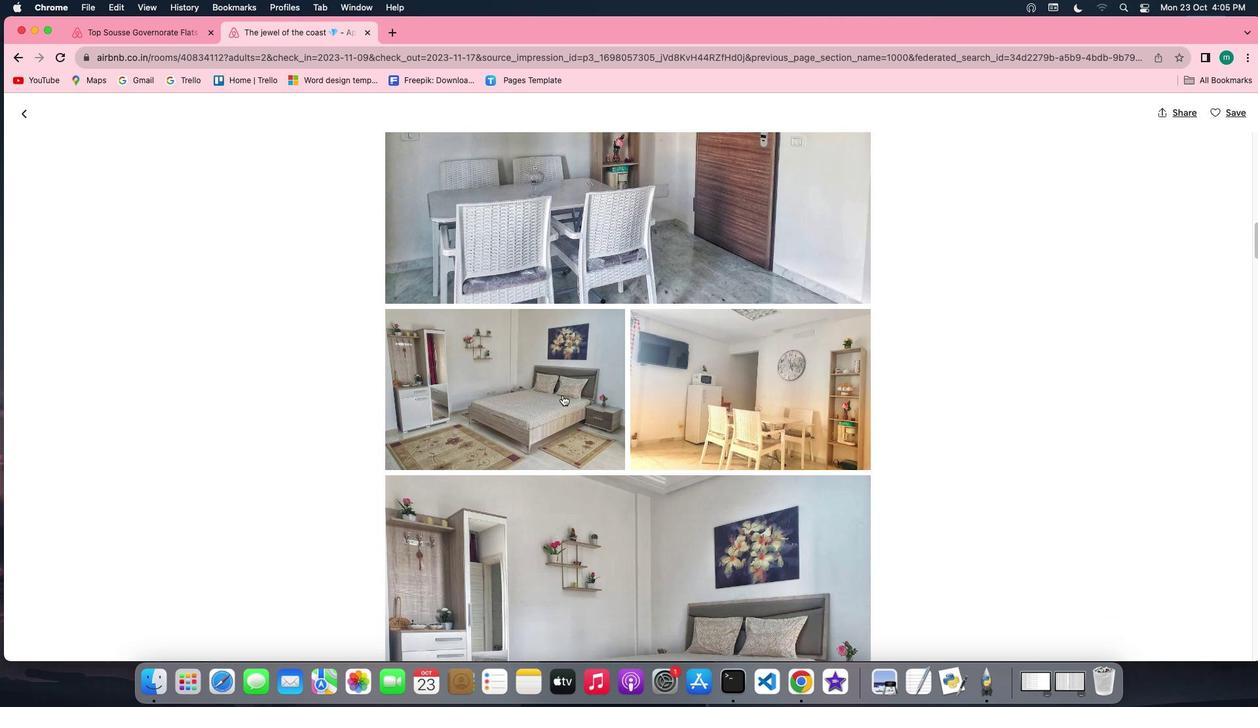 
Action: Mouse scrolled (586, 413) with delta (148, 118)
Screenshot: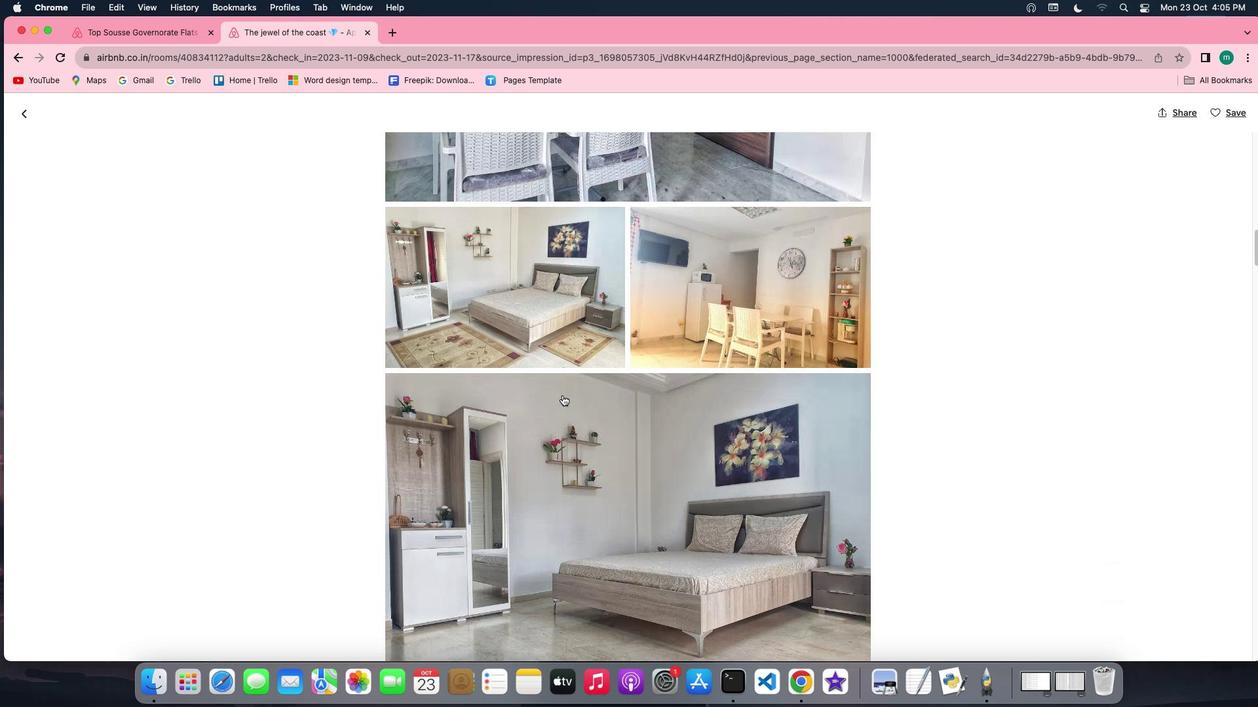 
Action: Mouse scrolled (586, 413) with delta (148, 118)
Screenshot: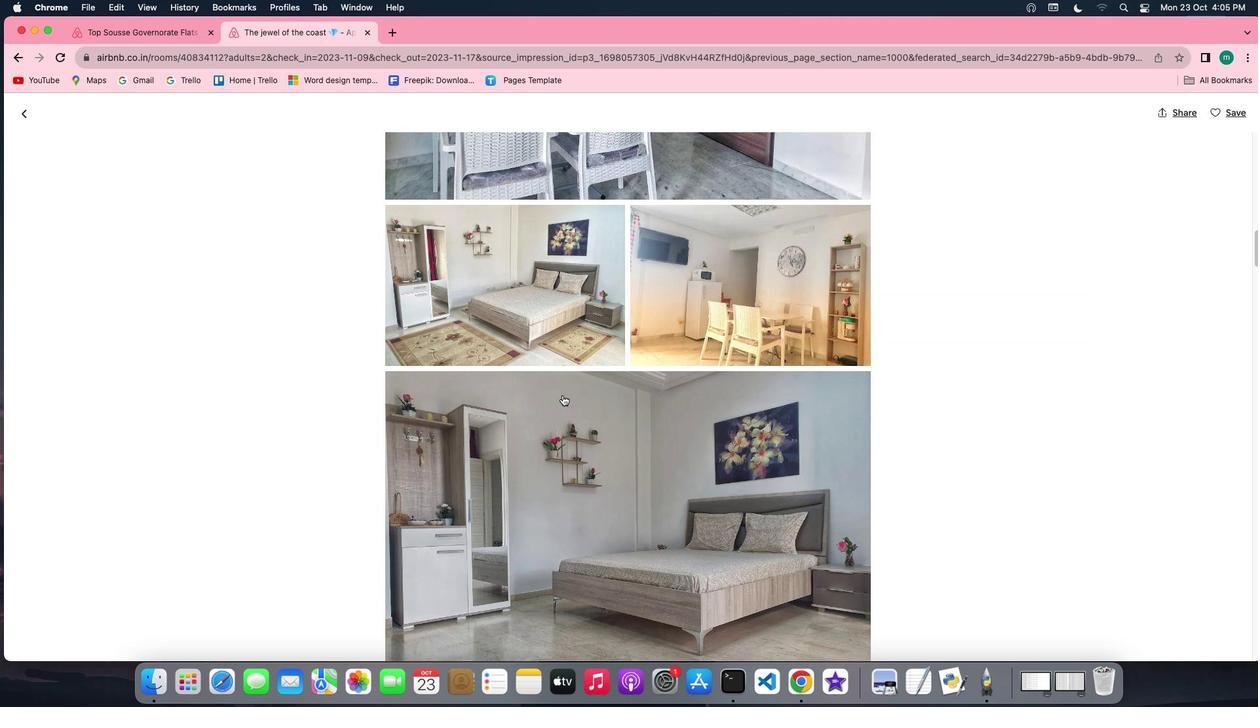 
Action: Mouse scrolled (586, 413) with delta (148, 118)
Screenshot: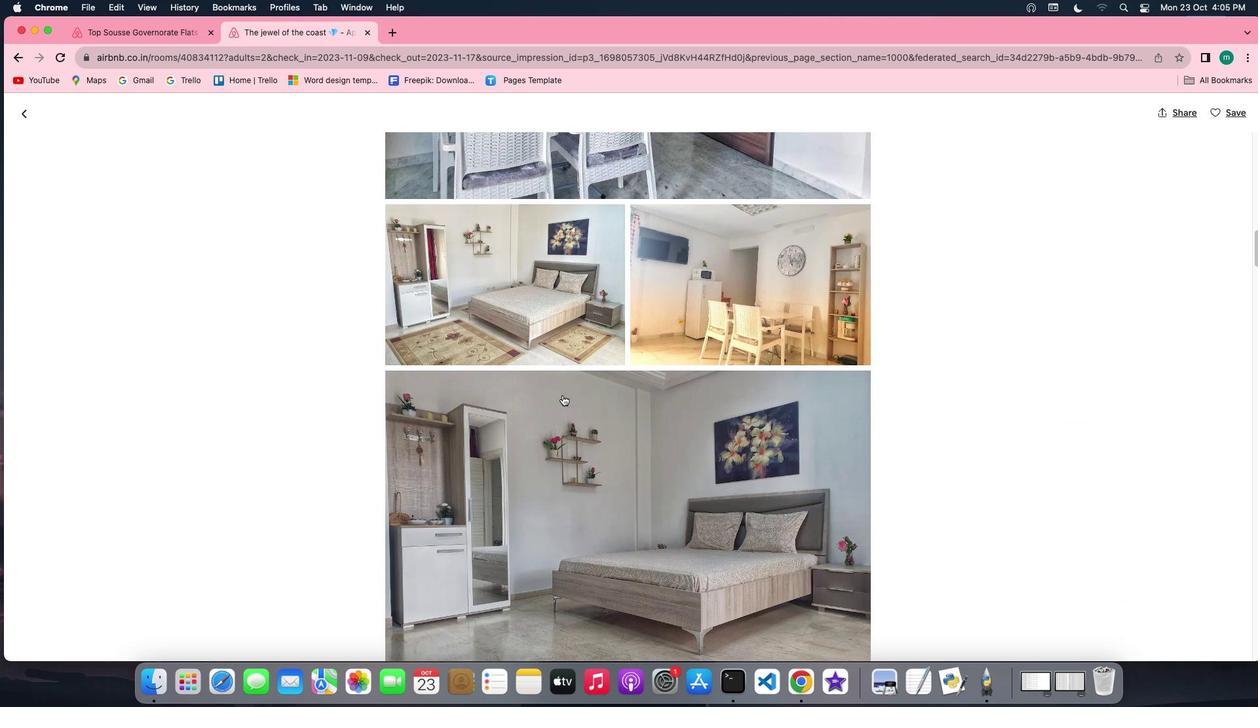 
Action: Mouse scrolled (586, 413) with delta (148, 117)
Screenshot: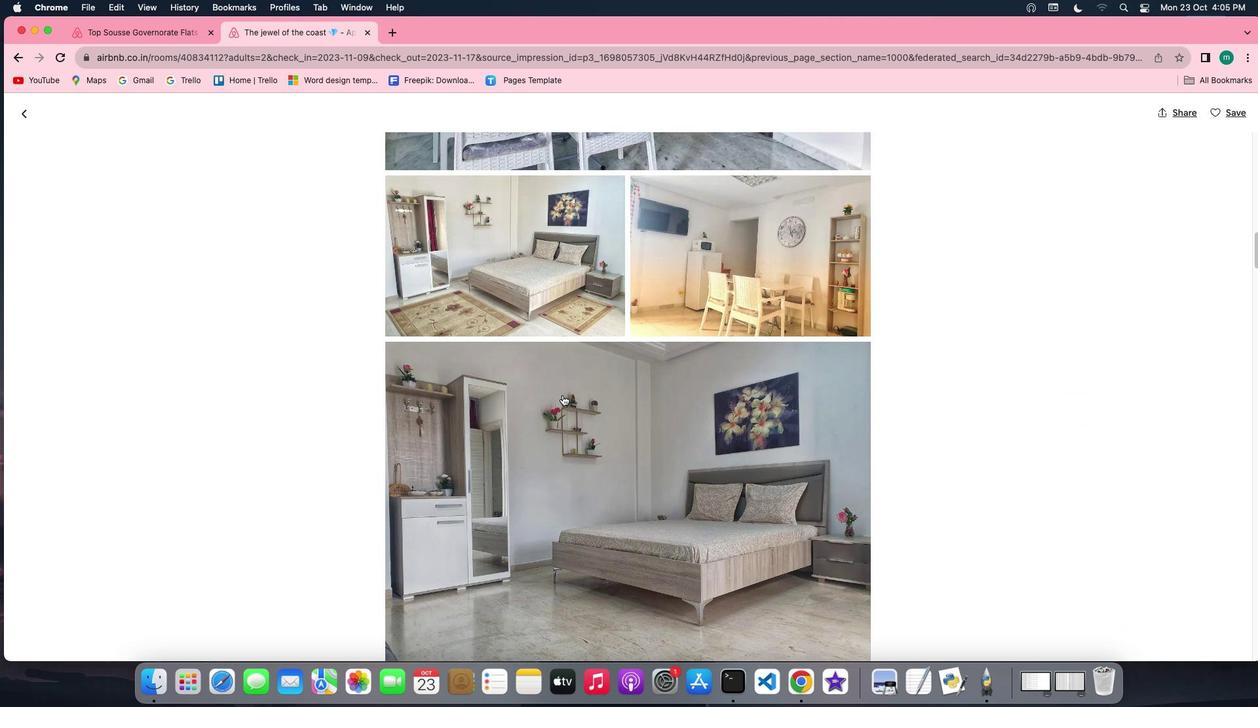 
Action: Mouse scrolled (586, 413) with delta (148, 117)
Screenshot: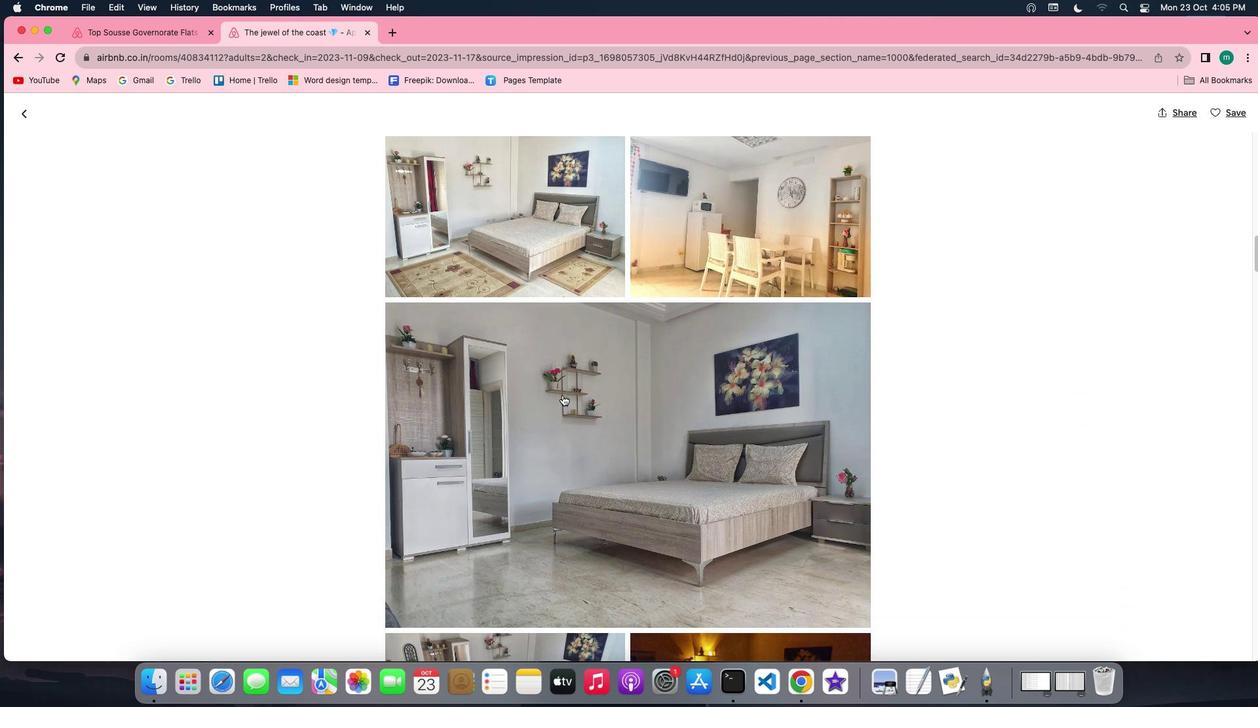 
Action: Mouse scrolled (586, 413) with delta (148, 118)
Screenshot: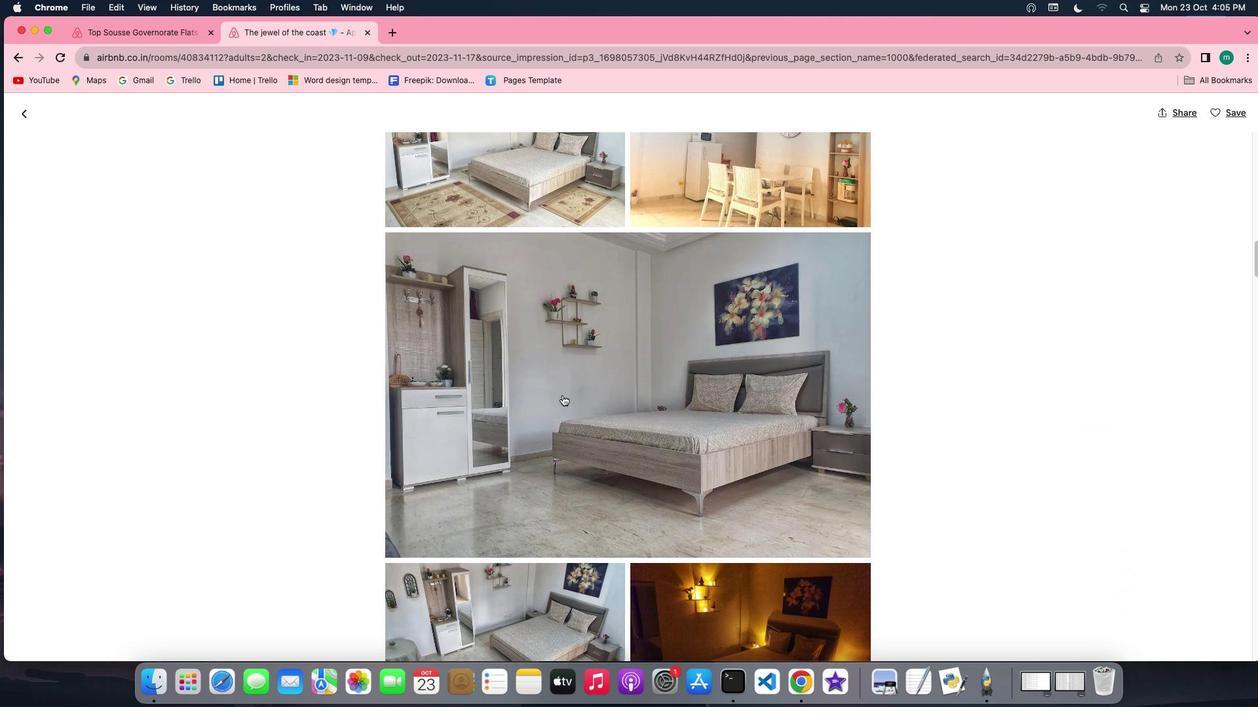 
Action: Mouse scrolled (586, 413) with delta (148, 118)
Screenshot: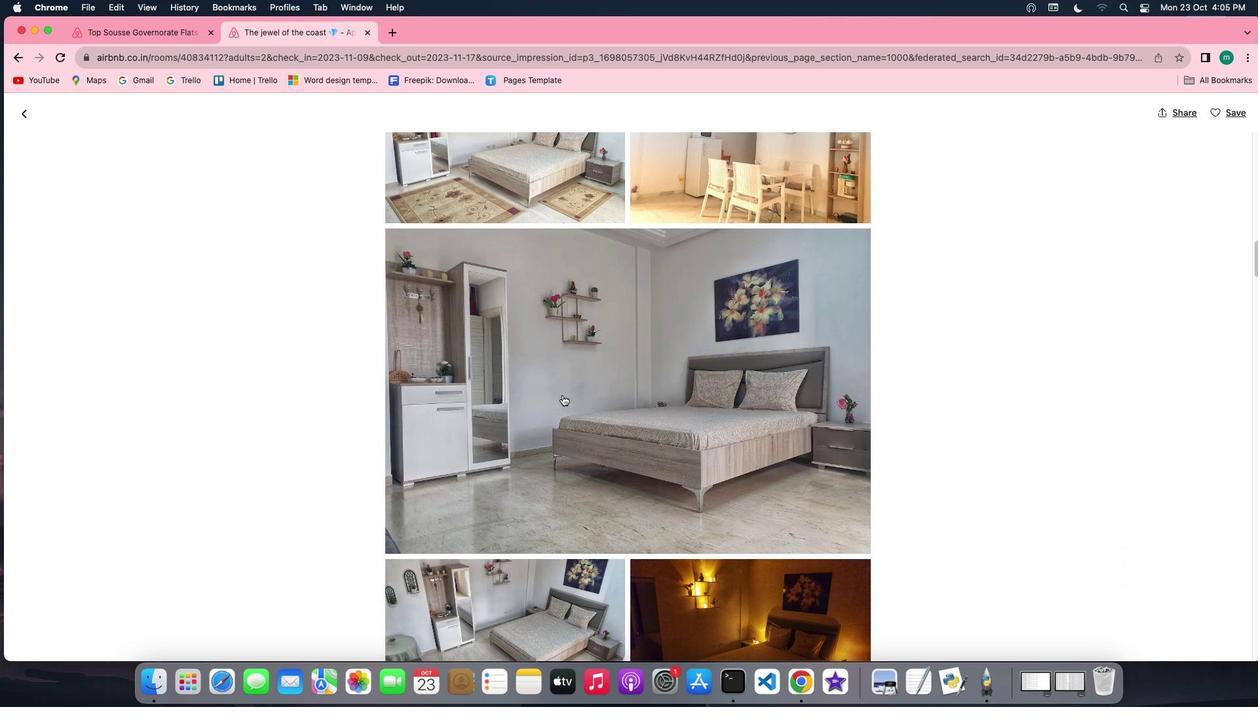 
Action: Mouse scrolled (586, 413) with delta (148, 117)
Screenshot: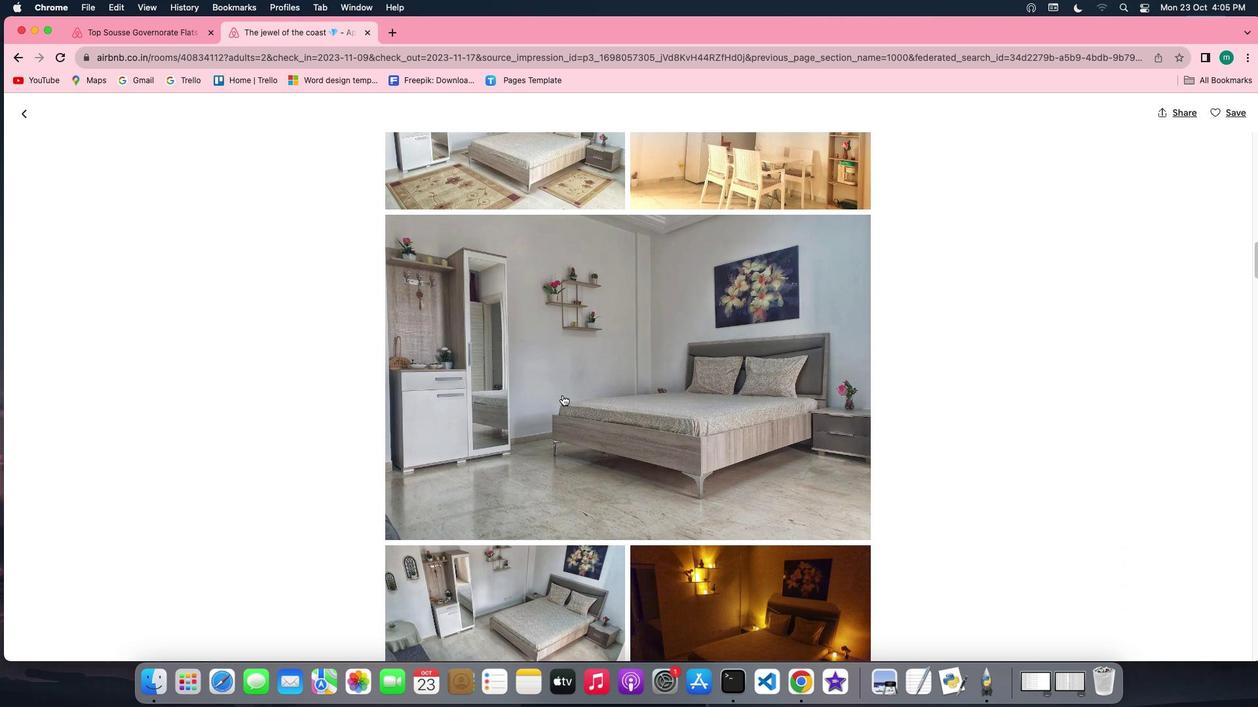 
Action: Mouse scrolled (586, 413) with delta (148, 117)
Screenshot: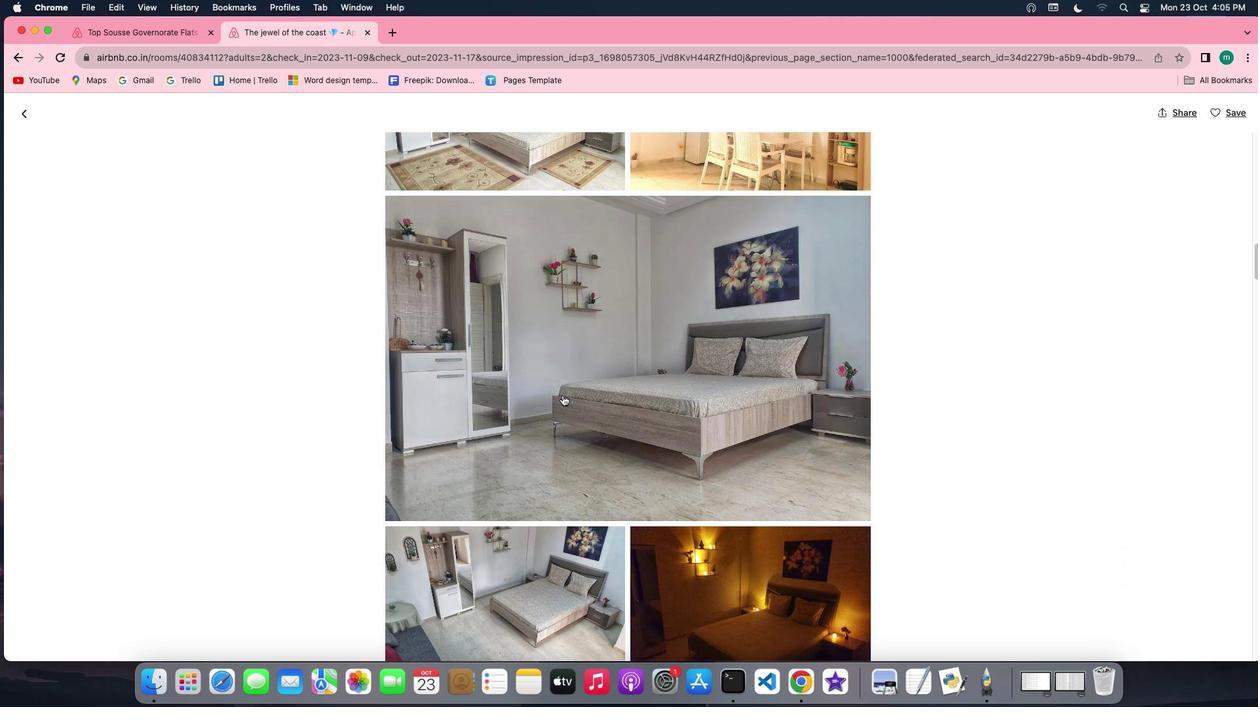 
Action: Mouse scrolled (586, 413) with delta (148, 117)
Screenshot: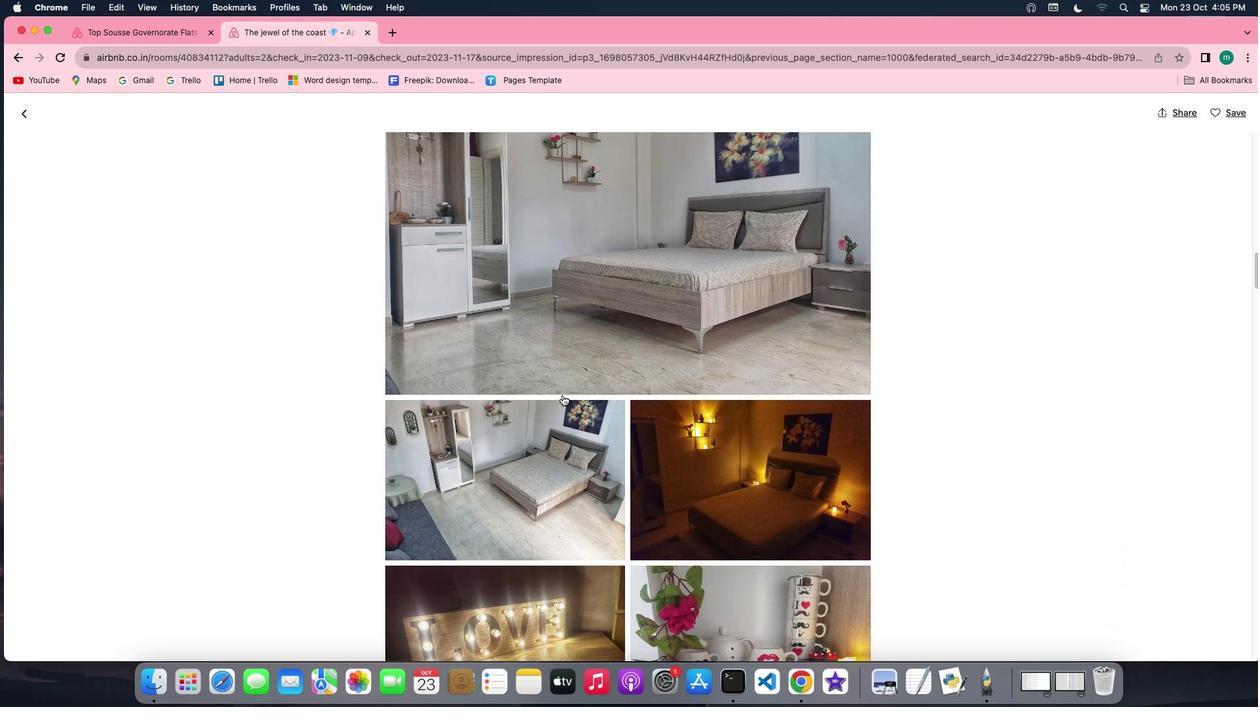 
Action: Mouse scrolled (586, 413) with delta (148, 118)
Screenshot: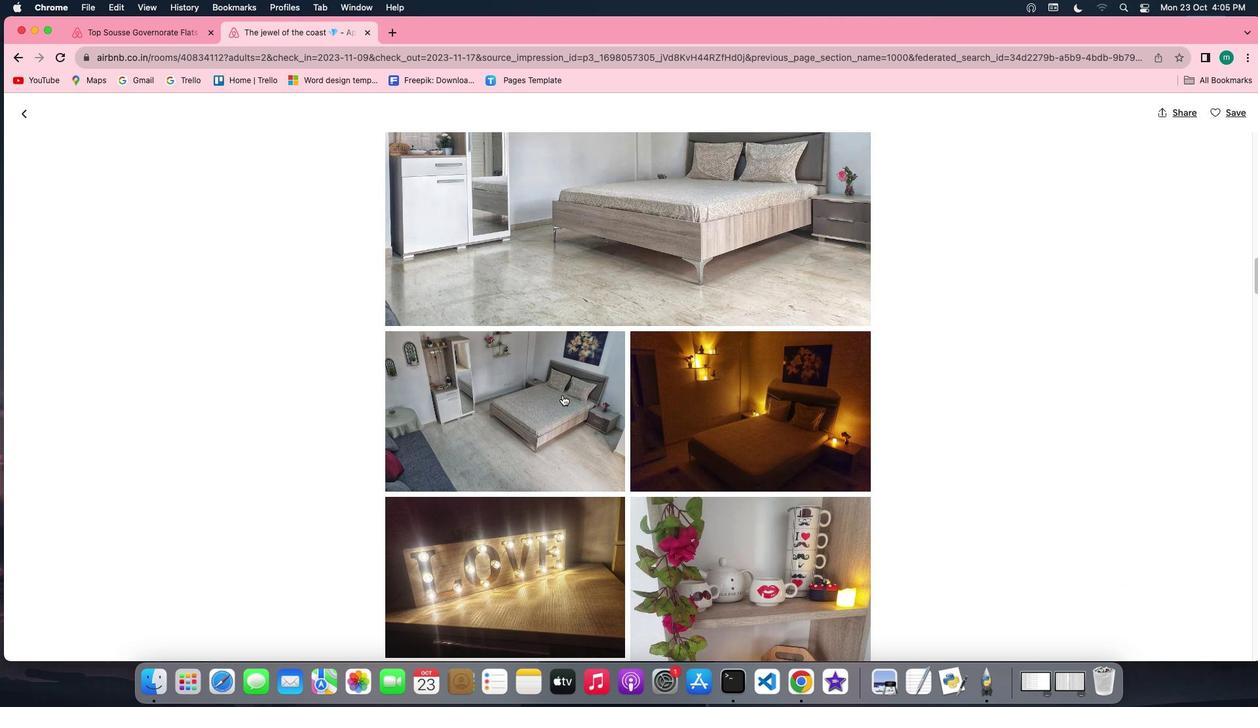 
Action: Mouse scrolled (586, 413) with delta (148, 118)
Screenshot: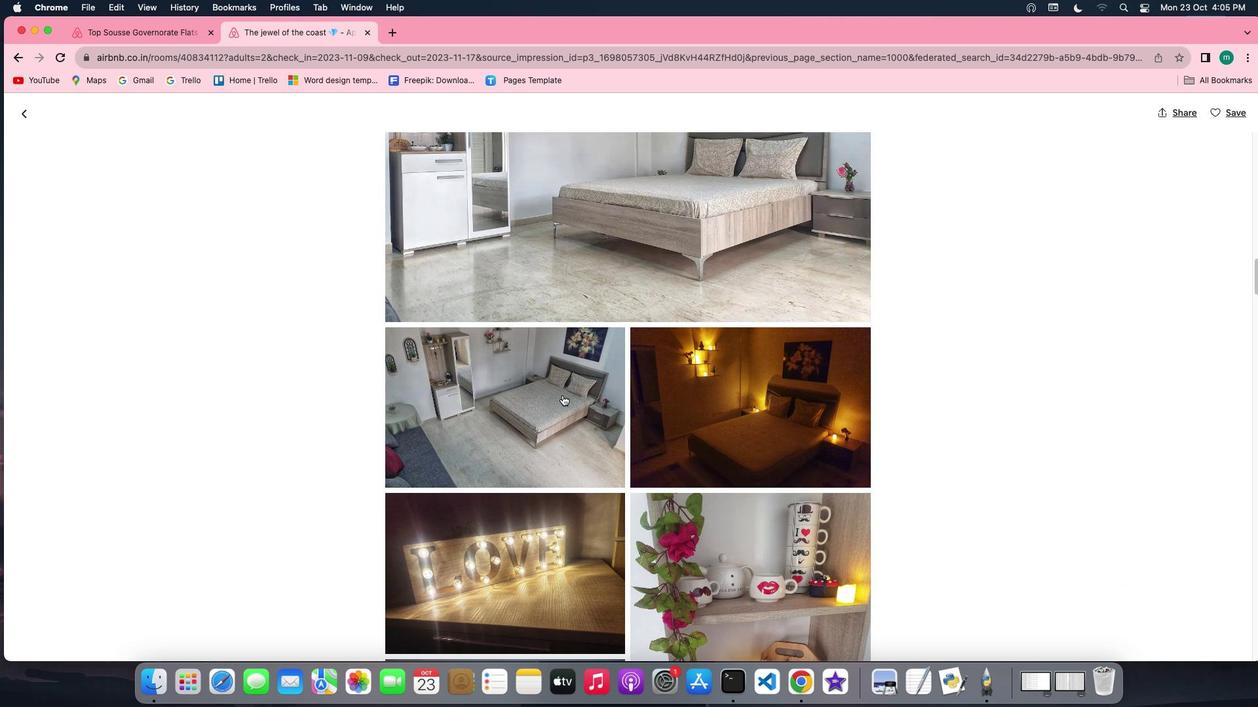 
Action: Mouse scrolled (586, 413) with delta (148, 117)
Screenshot: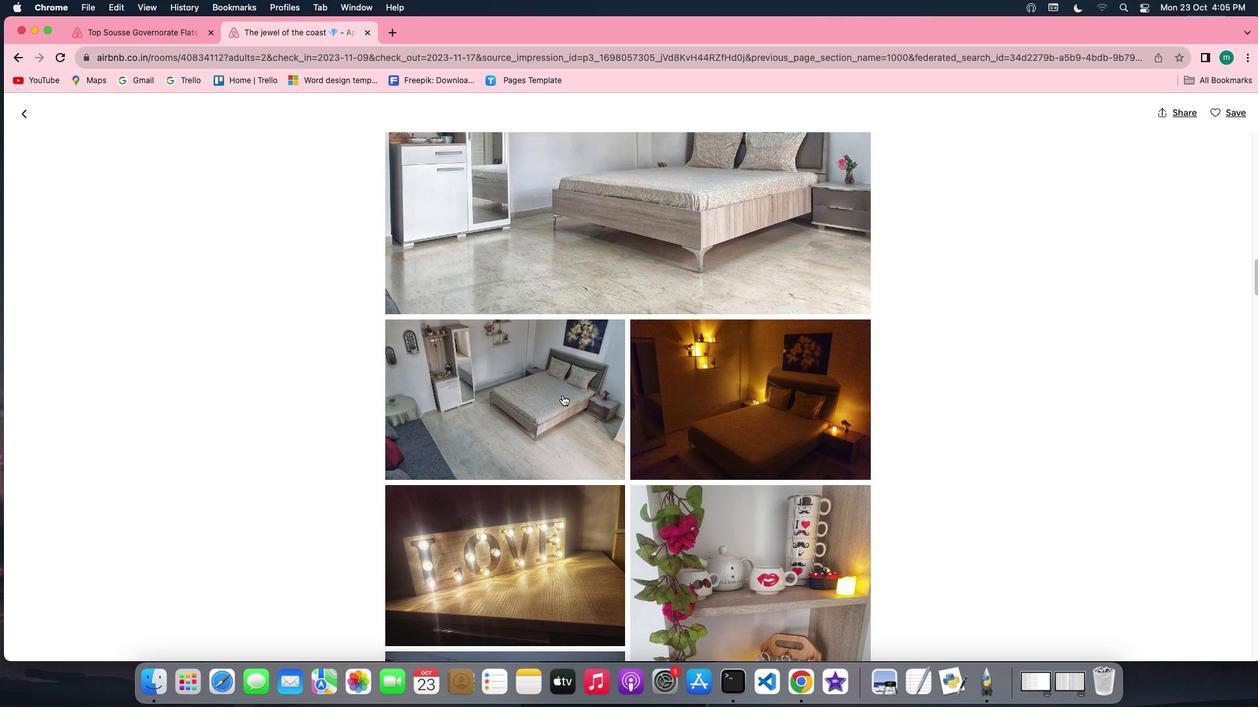 
Action: Mouse scrolled (586, 413) with delta (148, 117)
Screenshot: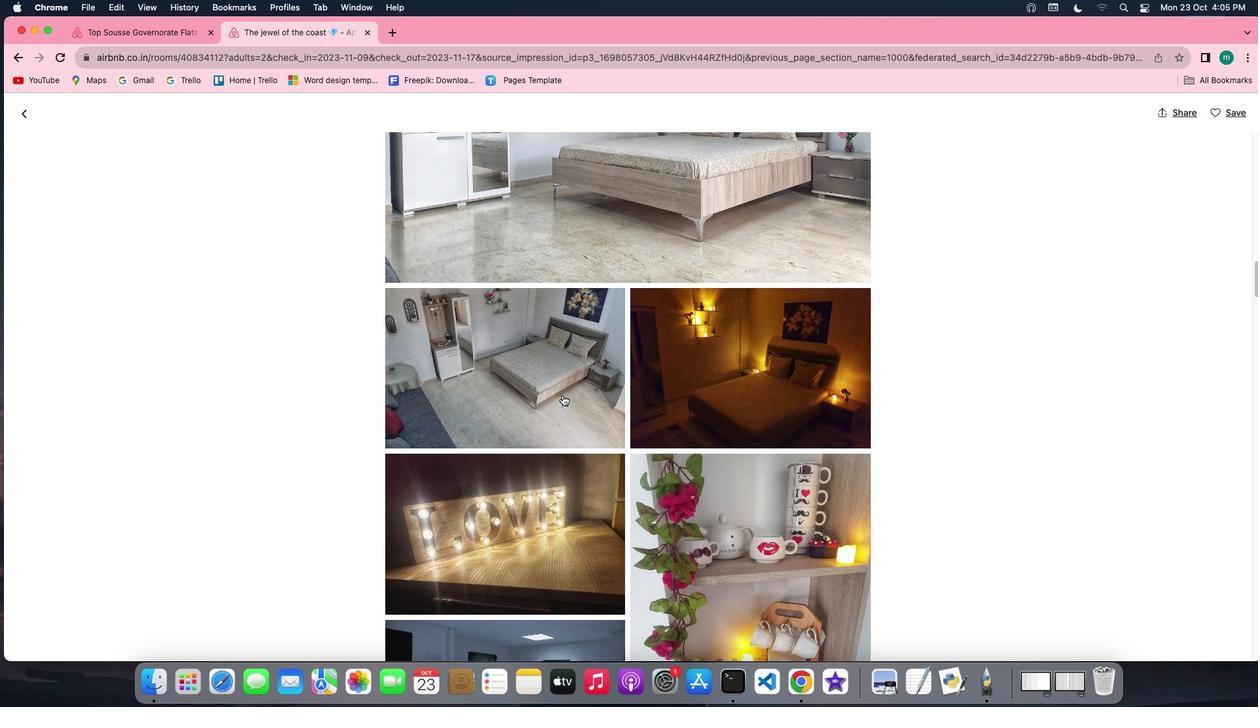 
Action: Mouse scrolled (586, 413) with delta (148, 118)
Screenshot: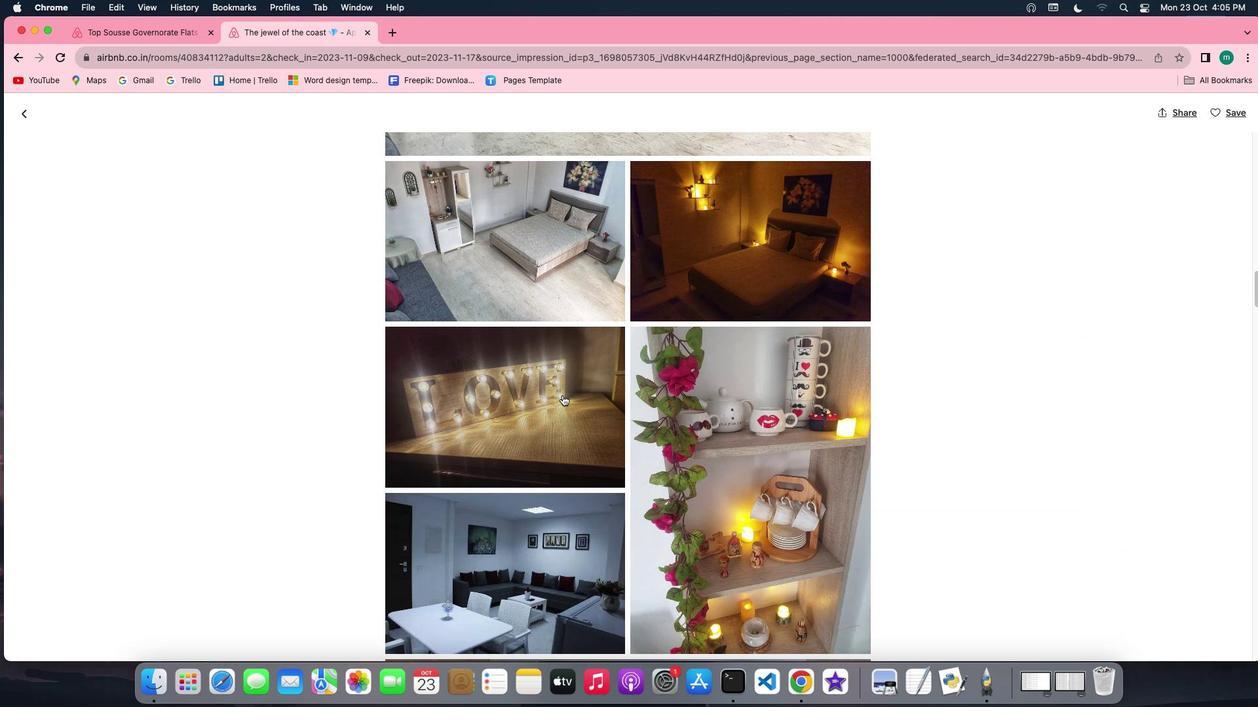 
Action: Mouse scrolled (586, 413) with delta (148, 118)
Screenshot: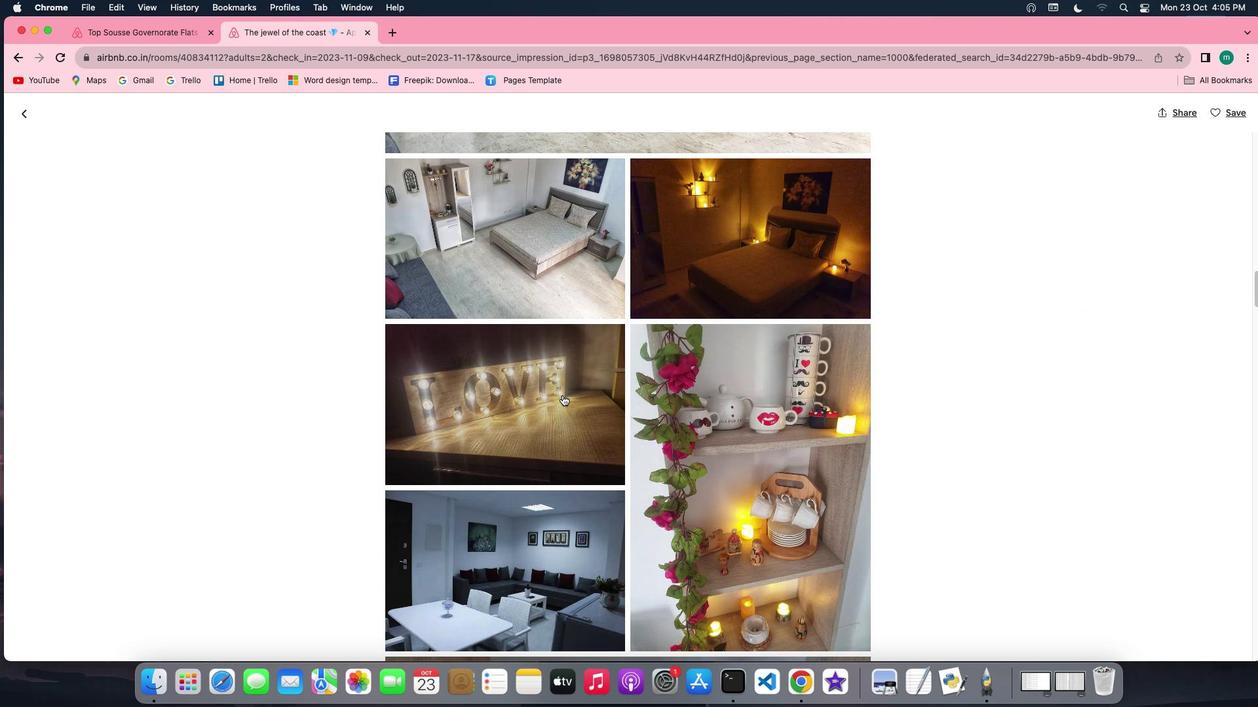 
Action: Mouse scrolled (586, 413) with delta (148, 118)
Screenshot: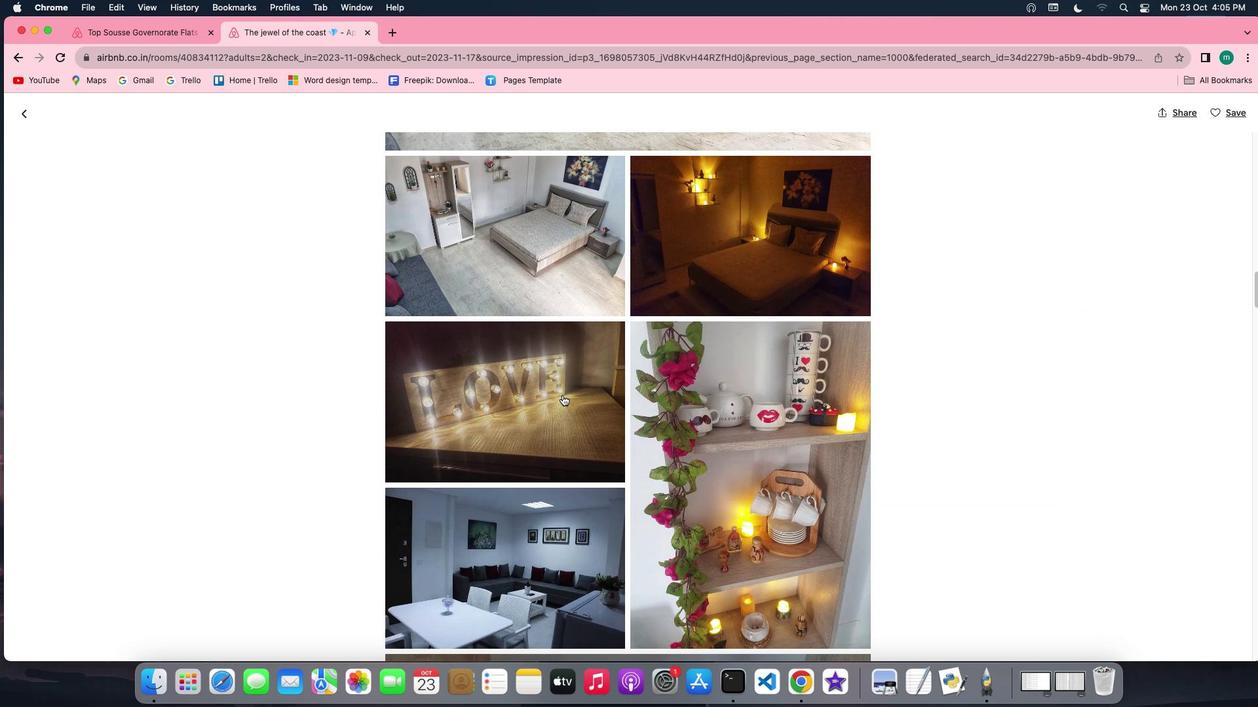
Action: Mouse scrolled (586, 413) with delta (148, 118)
Screenshot: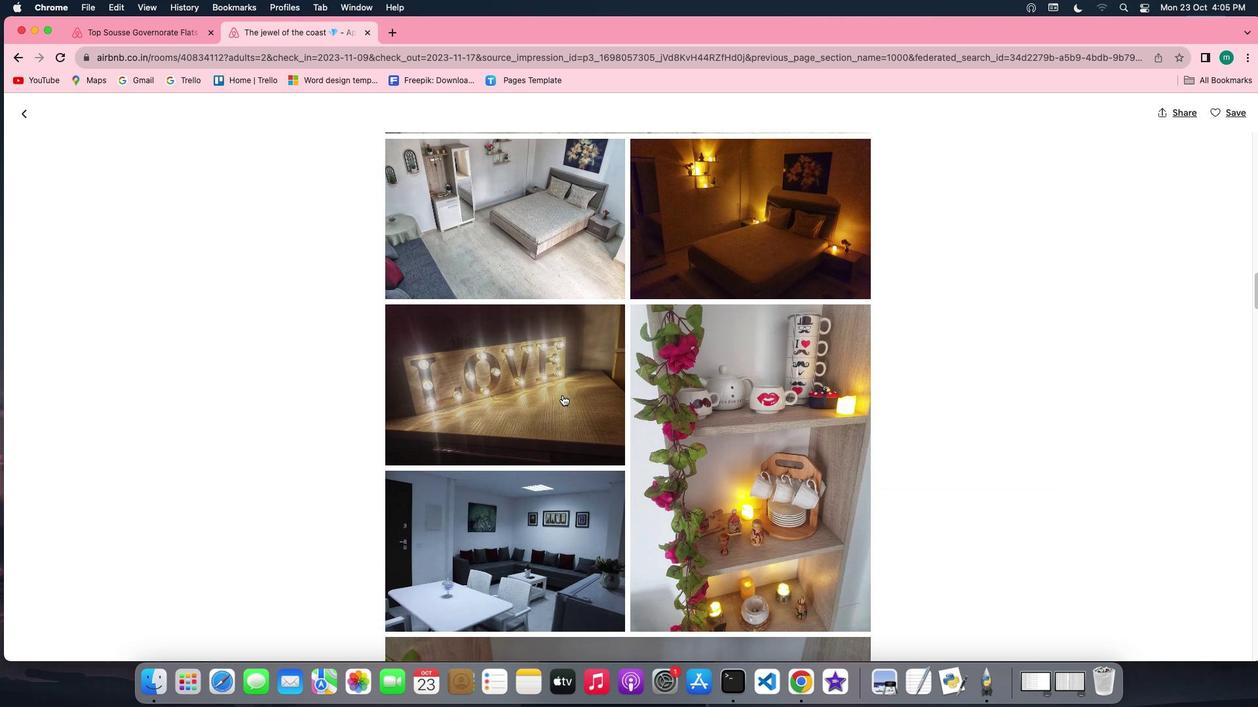 
Action: Mouse scrolled (586, 413) with delta (148, 117)
Screenshot: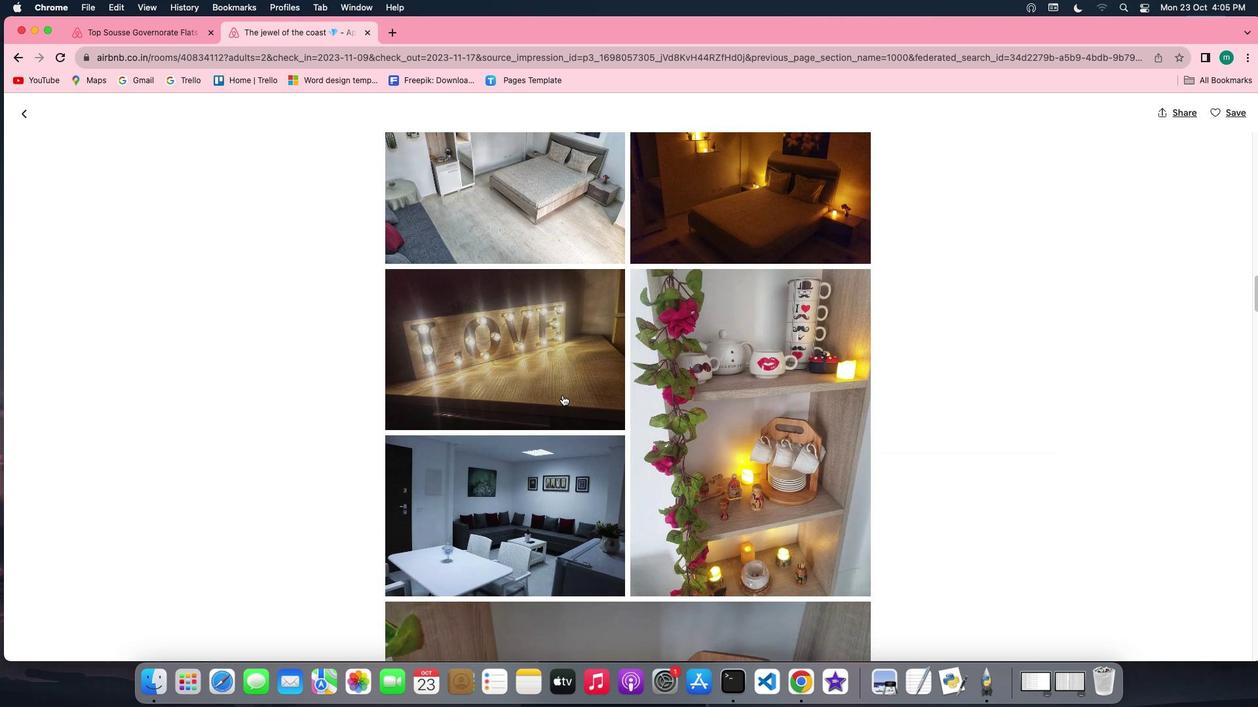 
Action: Mouse scrolled (586, 413) with delta (148, 117)
Screenshot: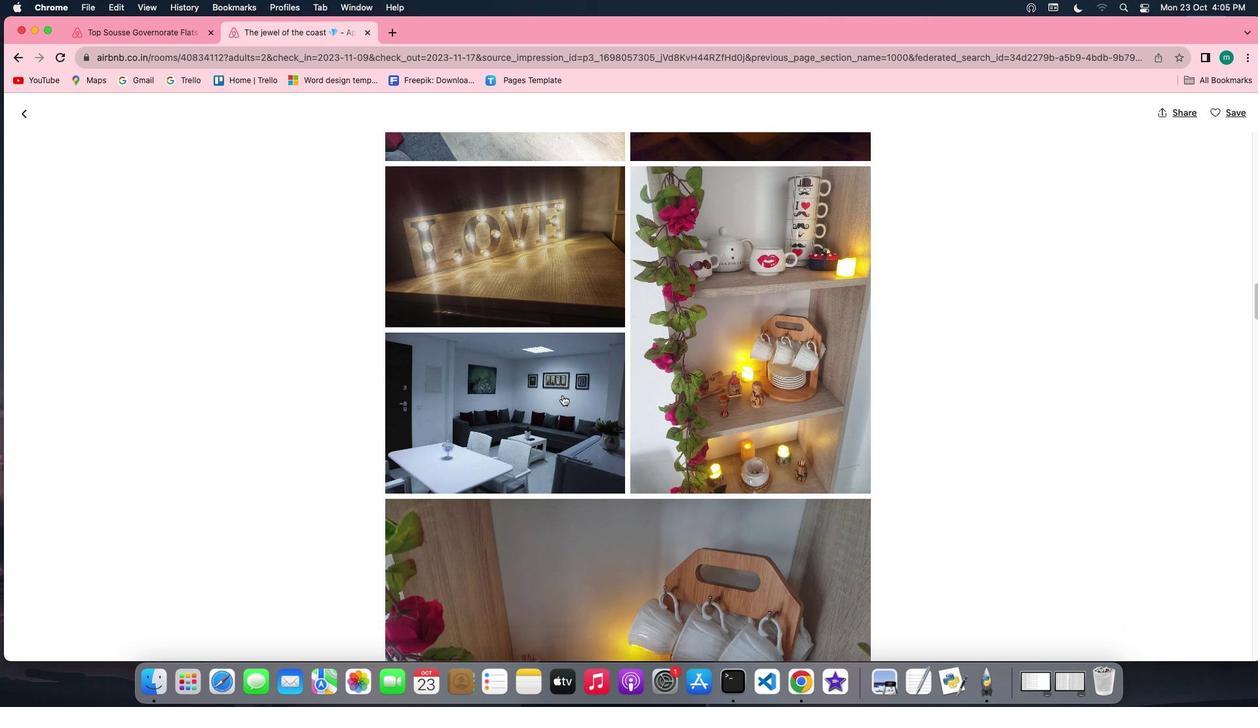 
Action: Mouse scrolled (586, 413) with delta (148, 118)
Screenshot: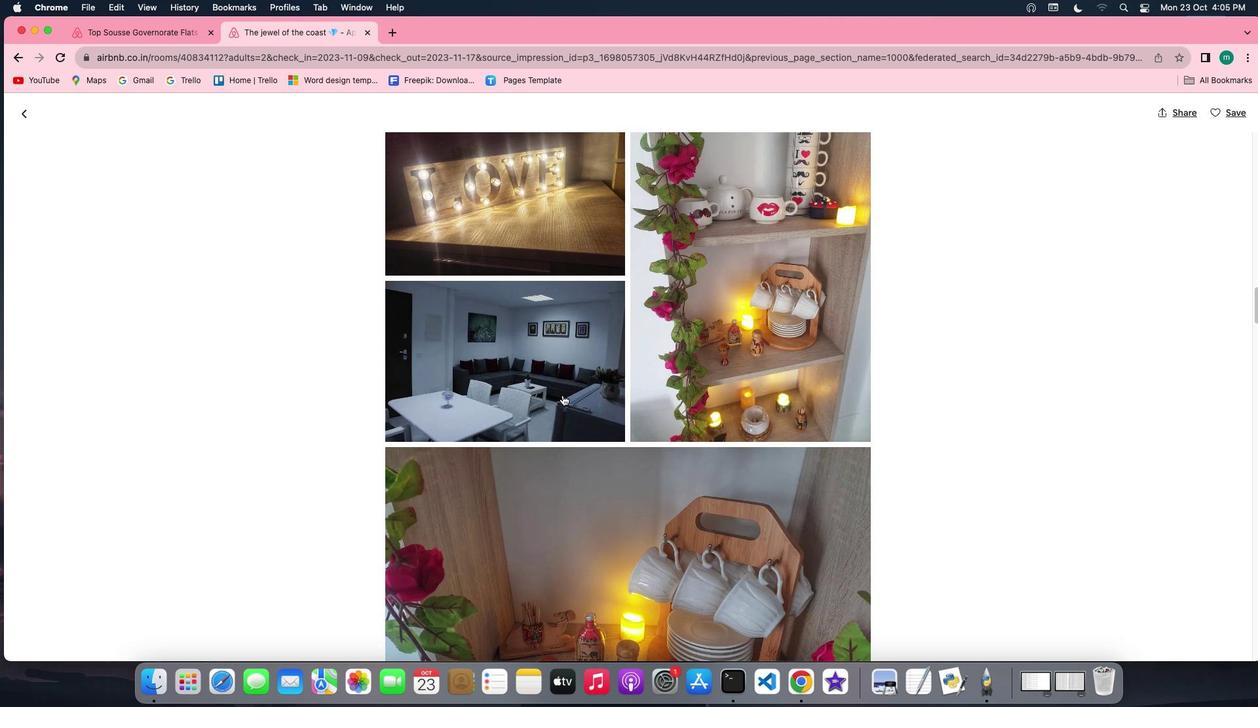 
Action: Mouse scrolled (586, 413) with delta (148, 118)
Screenshot: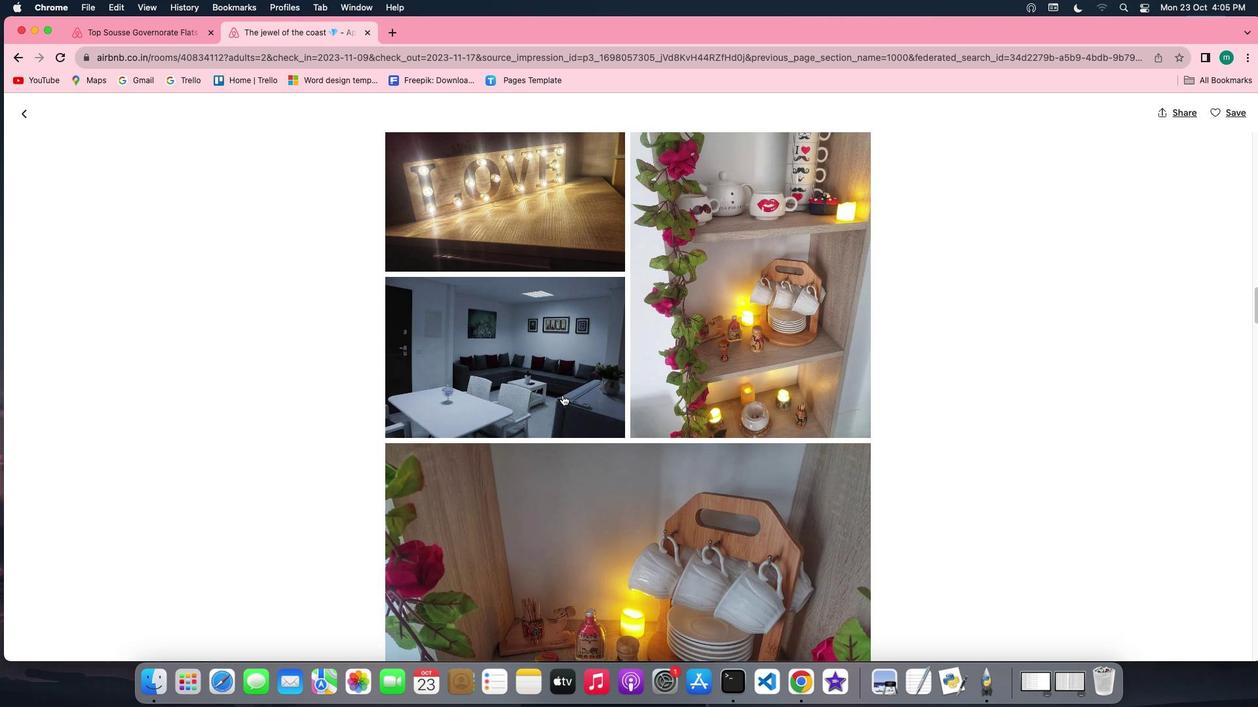 
Action: Mouse scrolled (586, 413) with delta (148, 118)
Screenshot: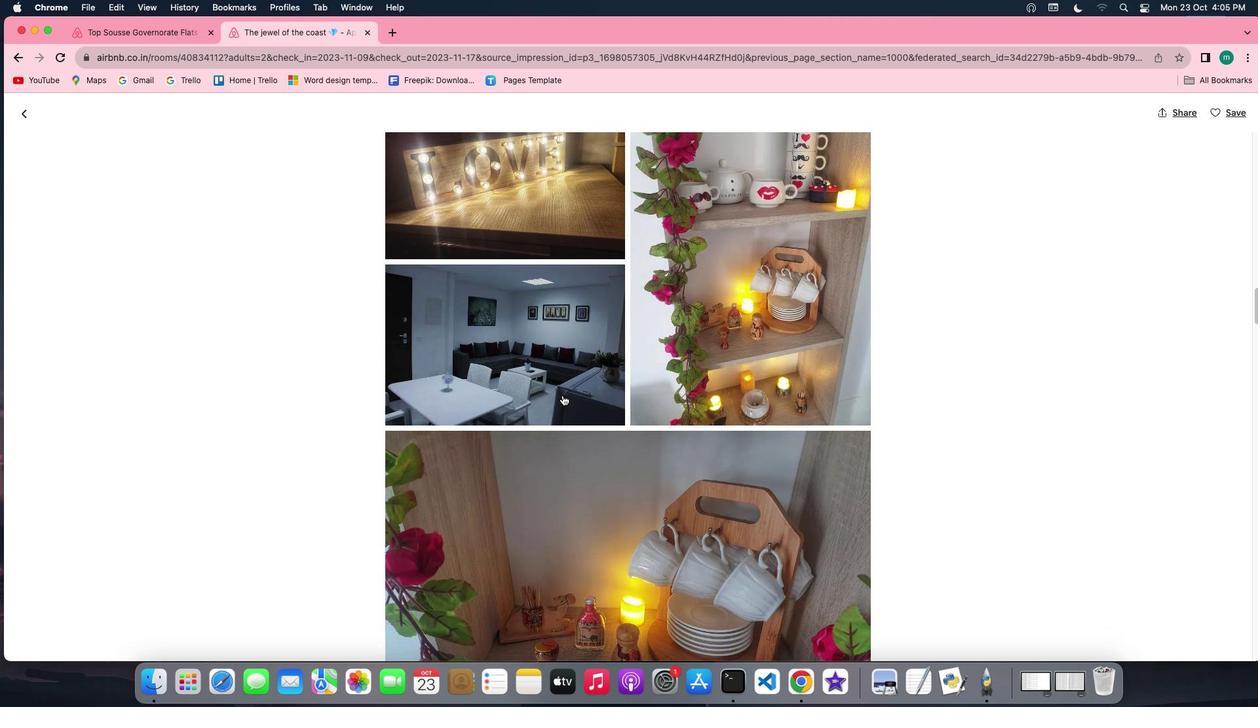 
Action: Mouse scrolled (586, 413) with delta (148, 117)
Screenshot: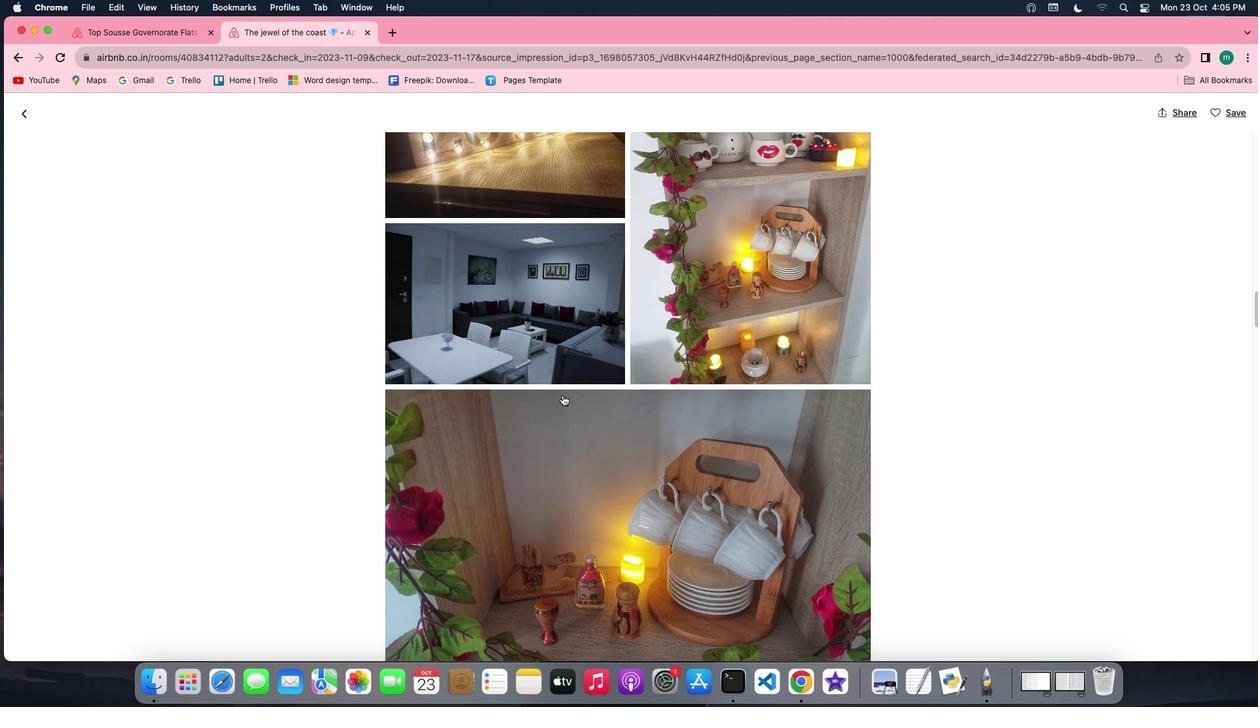 
Action: Mouse scrolled (586, 413) with delta (148, 117)
Screenshot: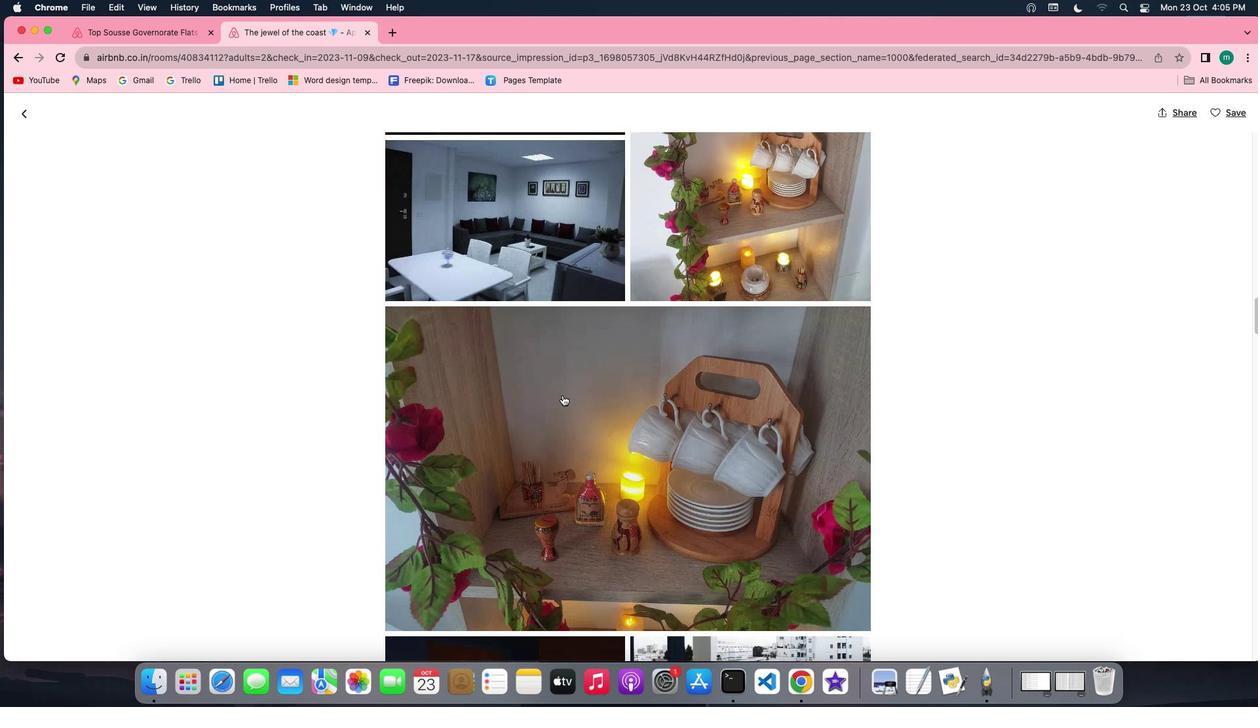 
Action: Mouse scrolled (586, 413) with delta (148, 118)
Screenshot: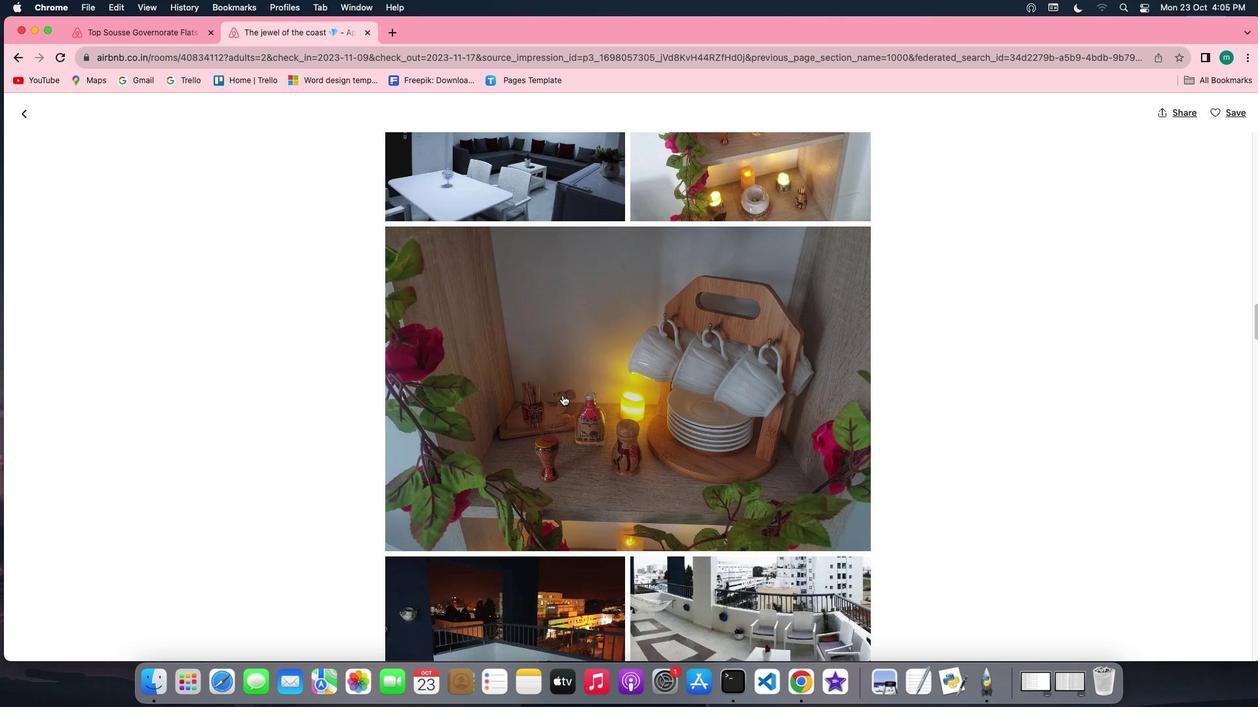 
Action: Mouse scrolled (586, 413) with delta (148, 118)
Screenshot: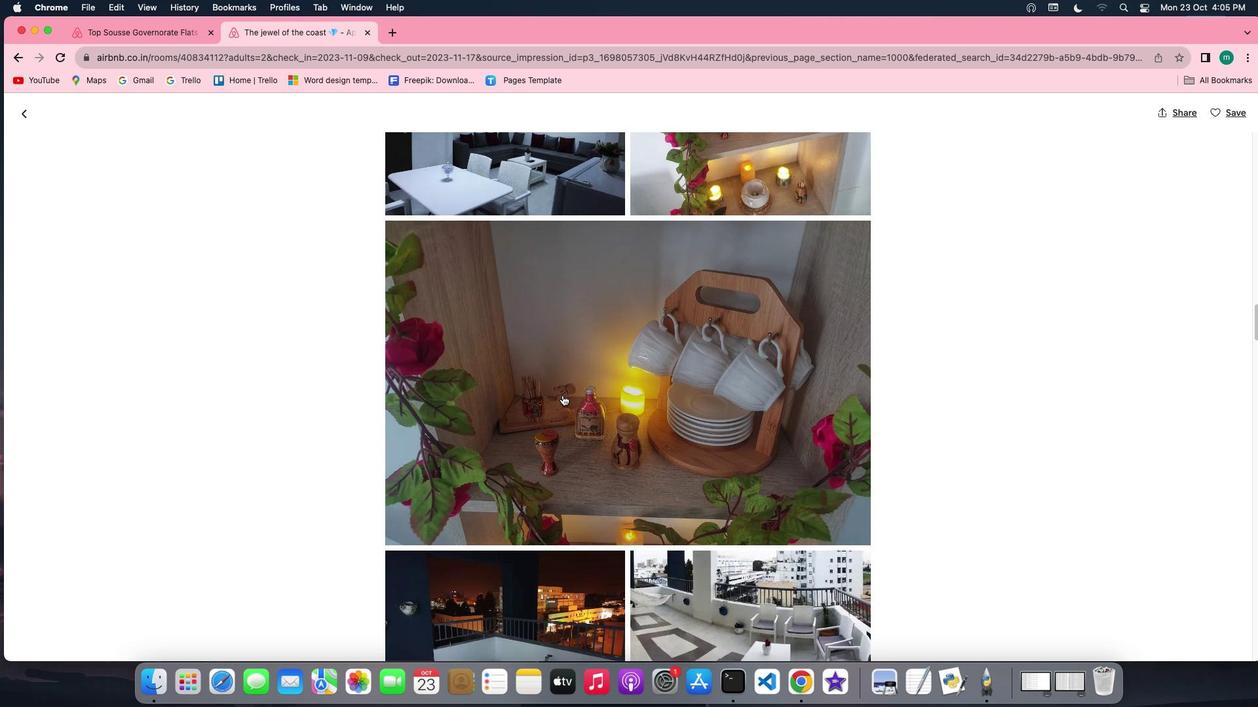 
Action: Mouse scrolled (586, 413) with delta (148, 117)
Screenshot: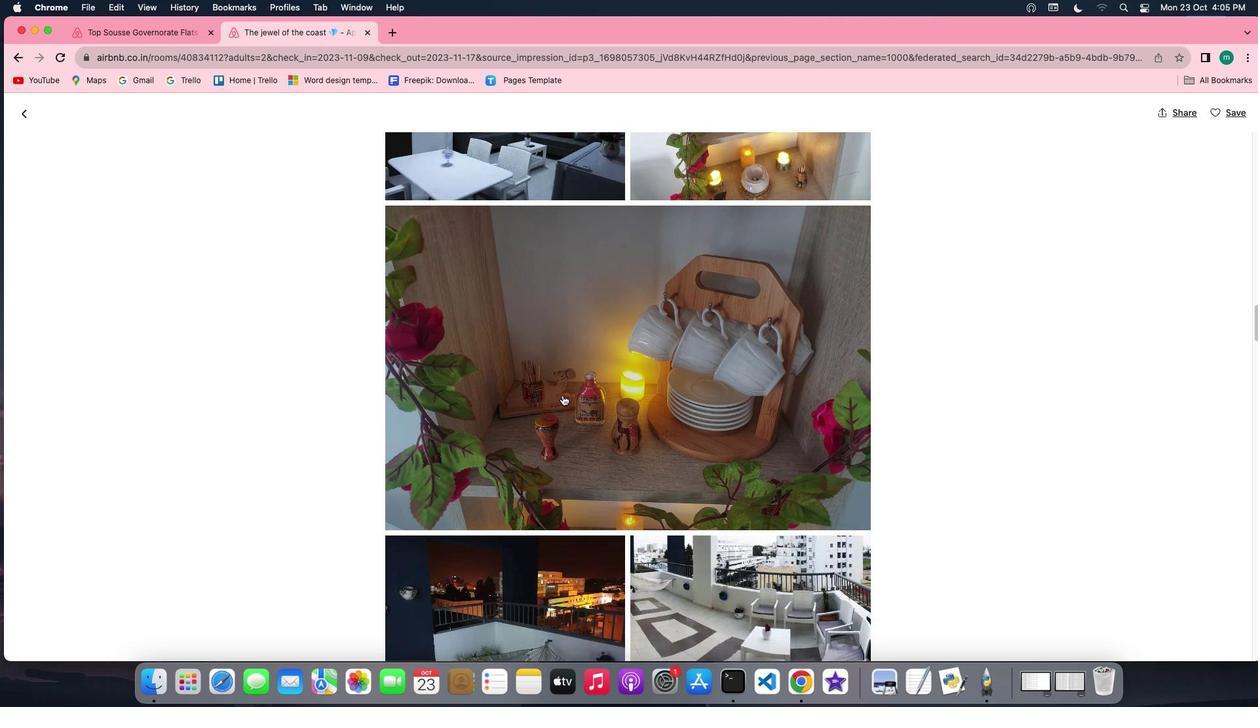 
Action: Mouse scrolled (586, 413) with delta (148, 117)
Screenshot: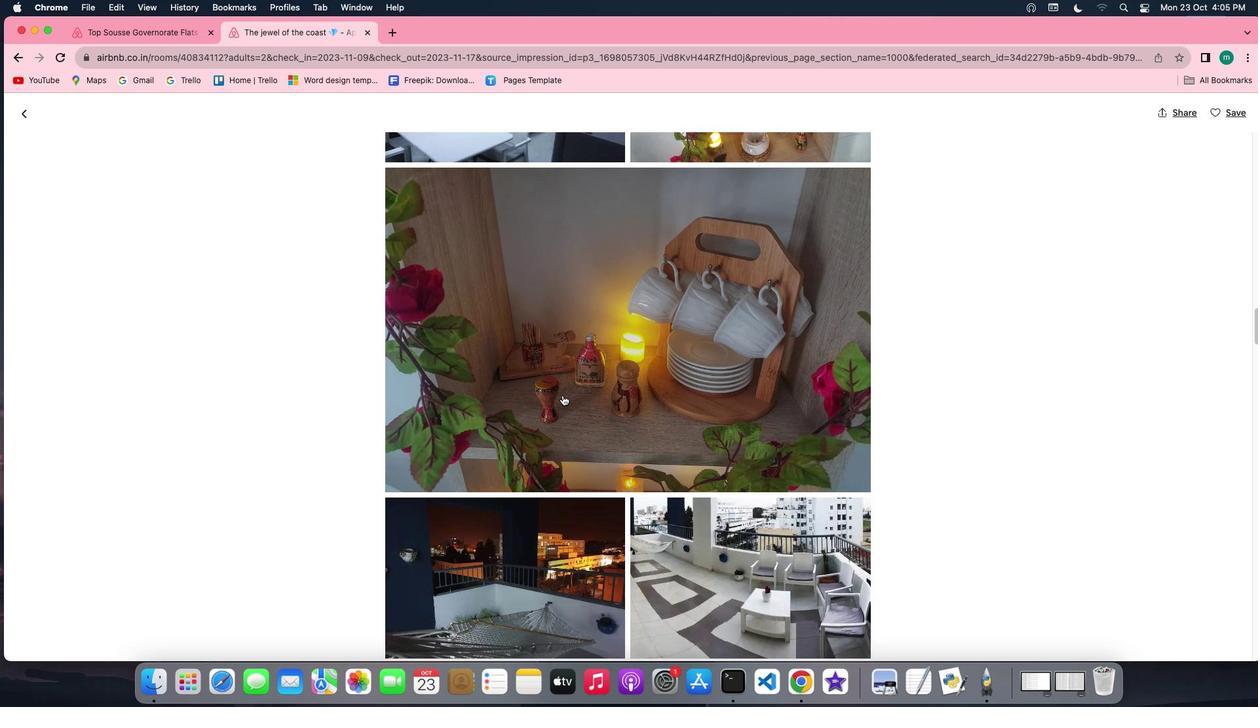 
Action: Mouse scrolled (586, 413) with delta (148, 117)
Screenshot: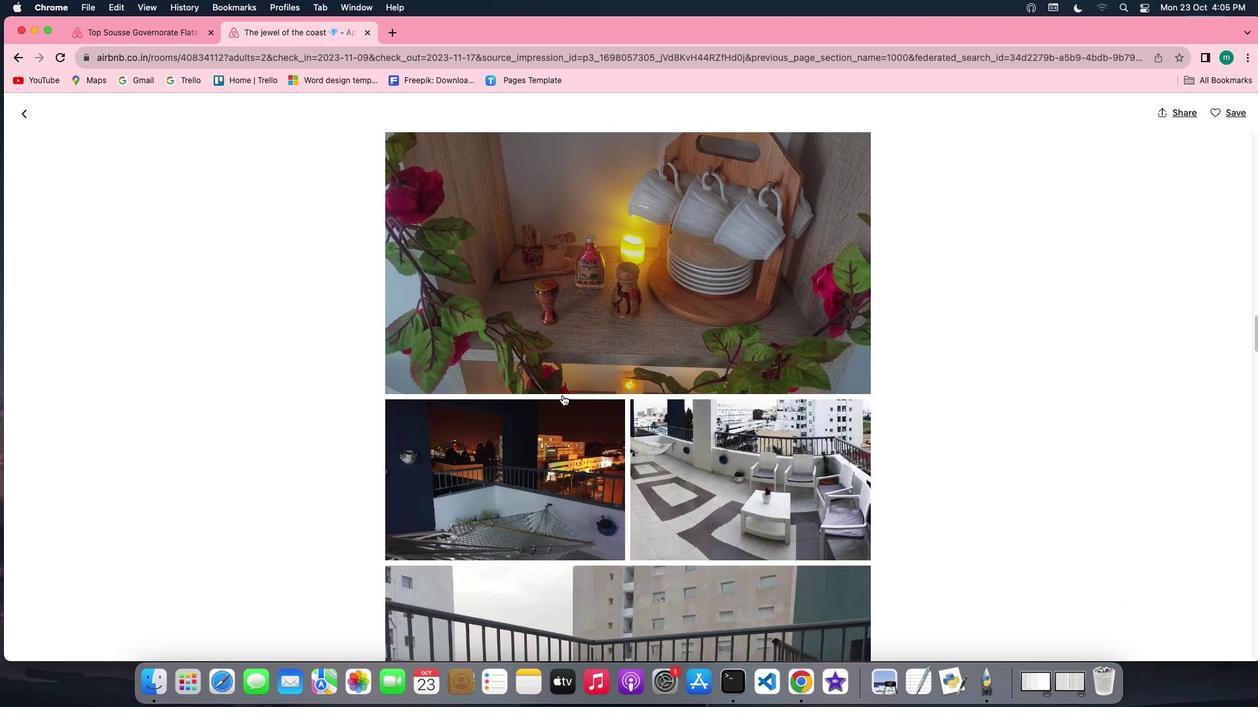 
Action: Mouse scrolled (586, 413) with delta (148, 118)
Screenshot: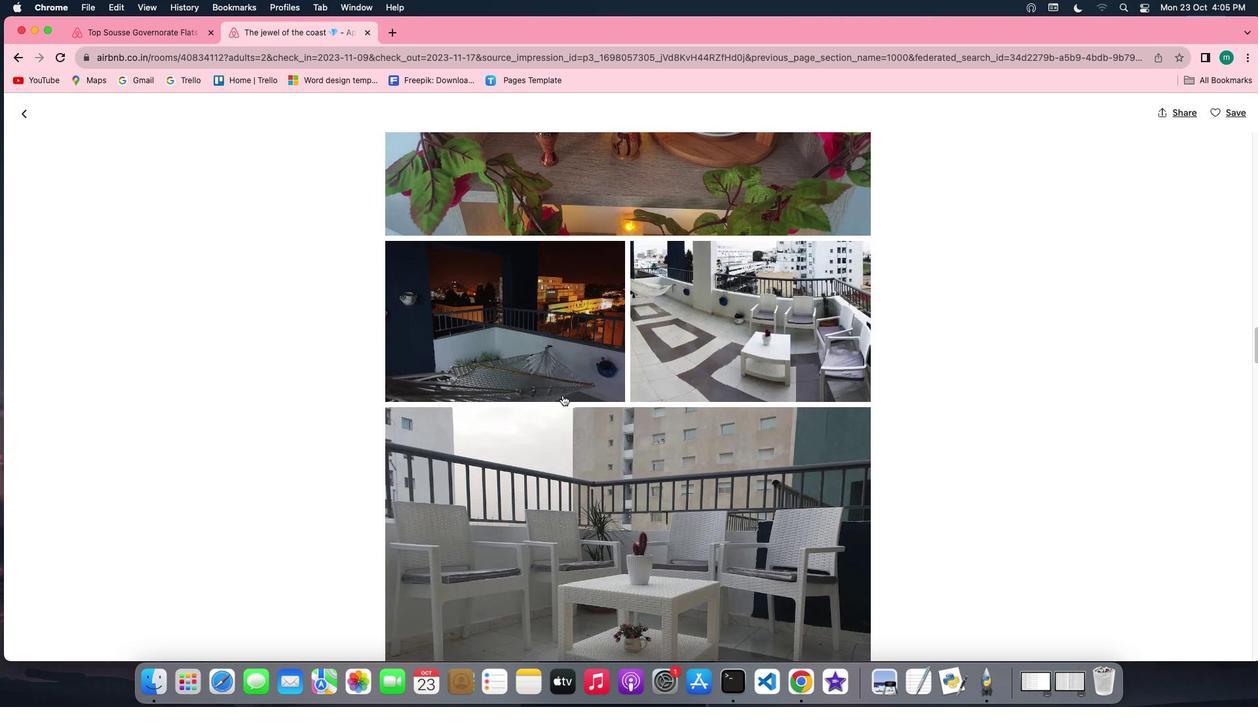 
Action: Mouse scrolled (586, 413) with delta (148, 118)
Screenshot: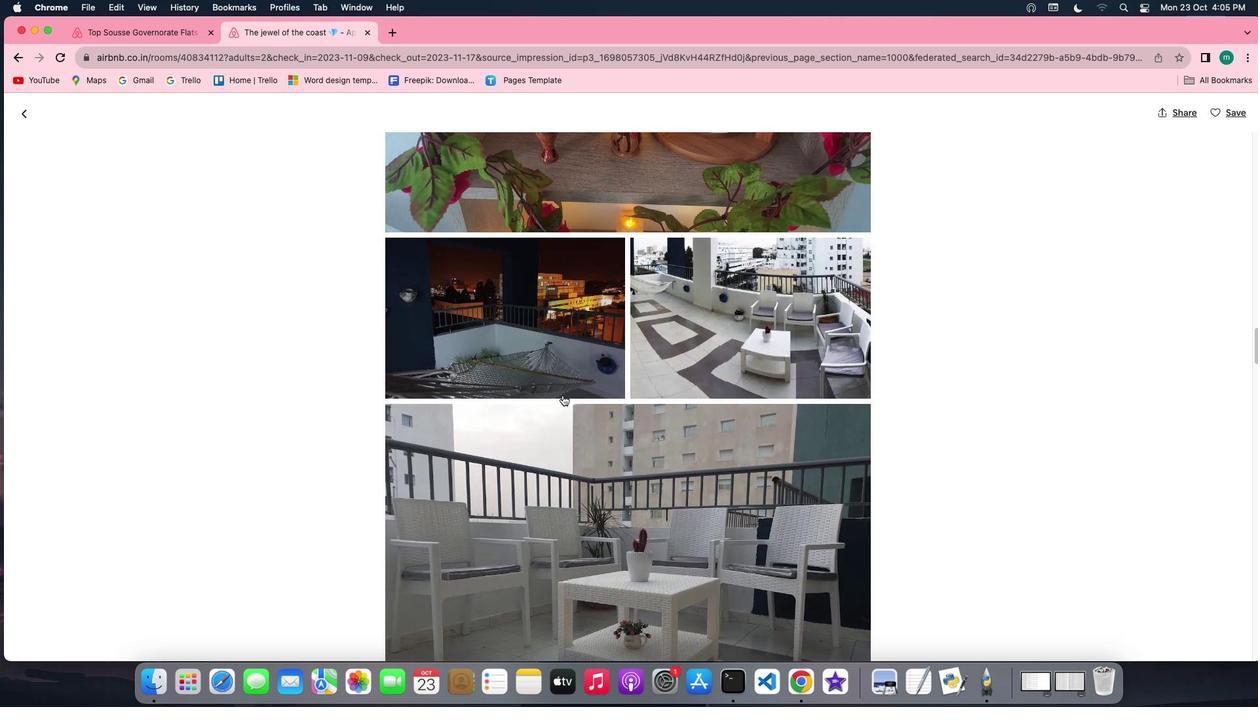 
Action: Mouse scrolled (586, 413) with delta (148, 118)
Screenshot: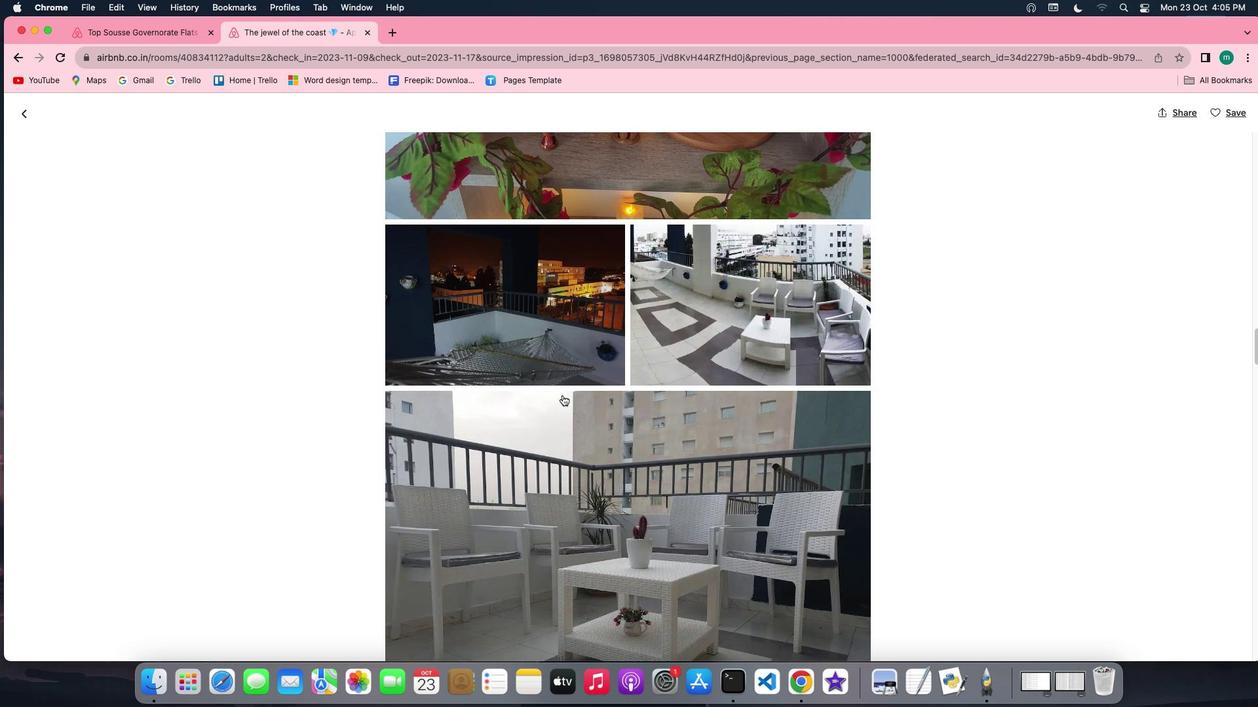 
Action: Mouse scrolled (586, 413) with delta (148, 117)
Screenshot: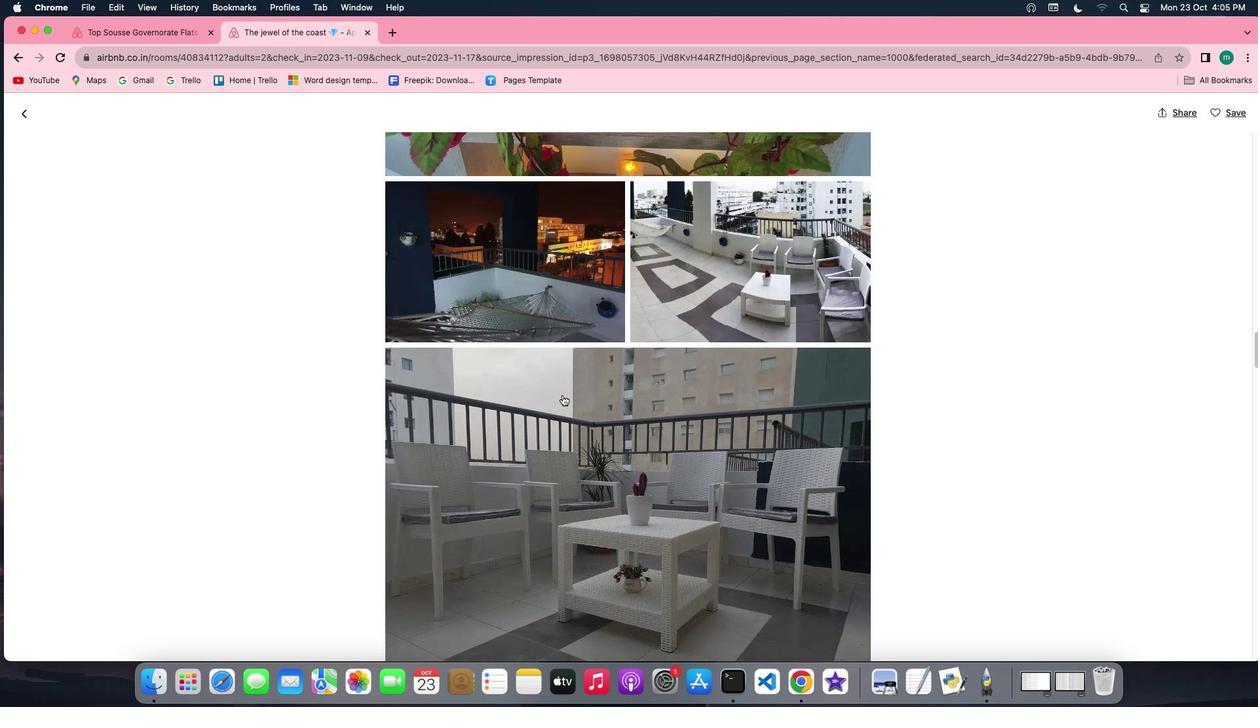
Action: Mouse scrolled (586, 413) with delta (148, 117)
Screenshot: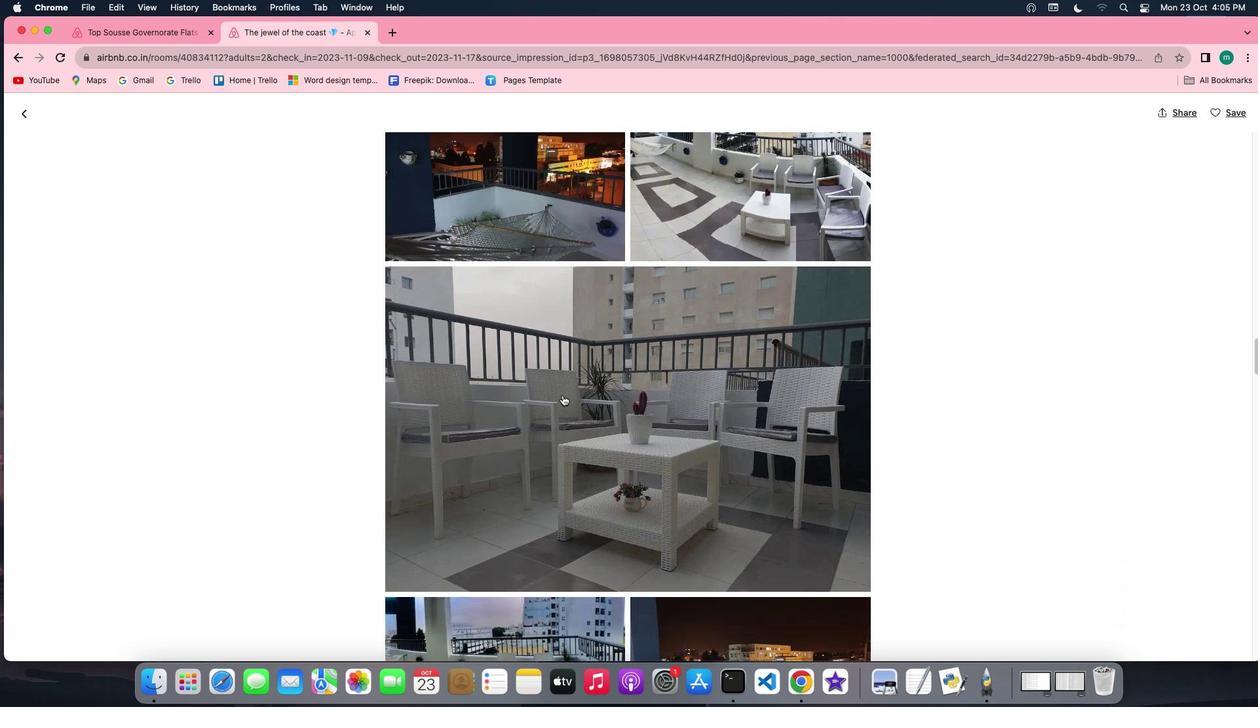 
Action: Mouse scrolled (586, 413) with delta (148, 118)
Screenshot: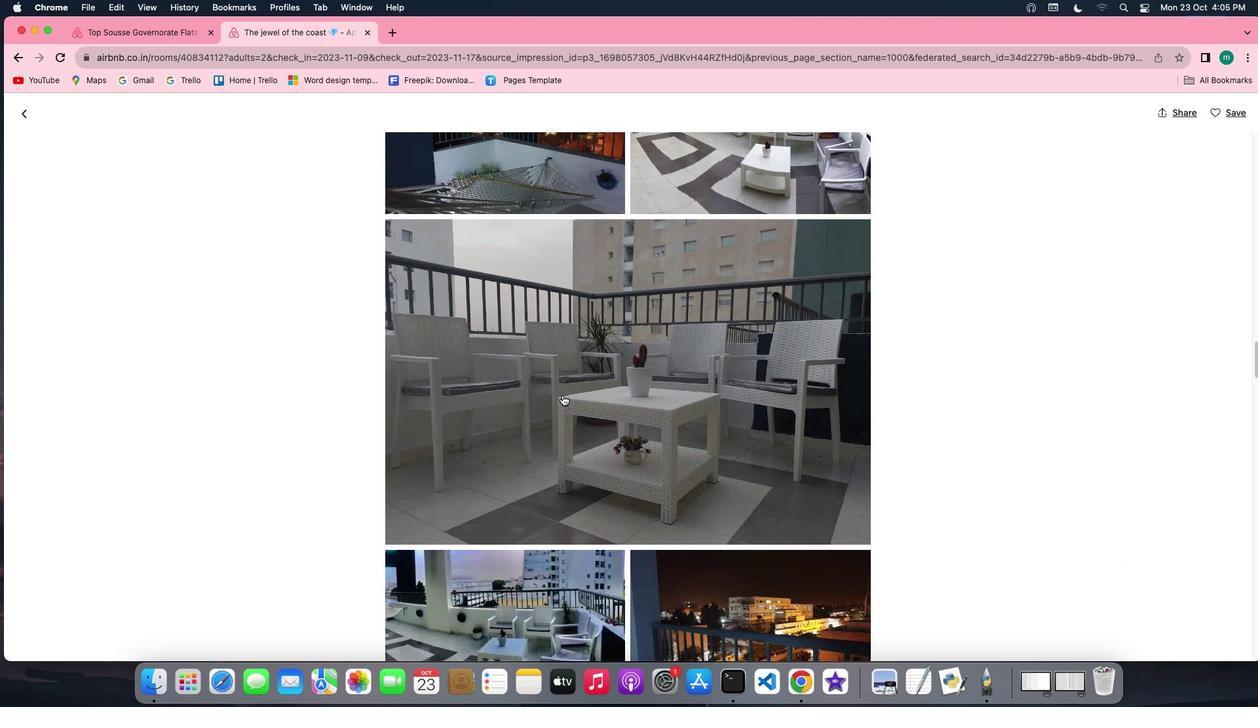 
Action: Mouse scrolled (586, 413) with delta (148, 118)
Screenshot: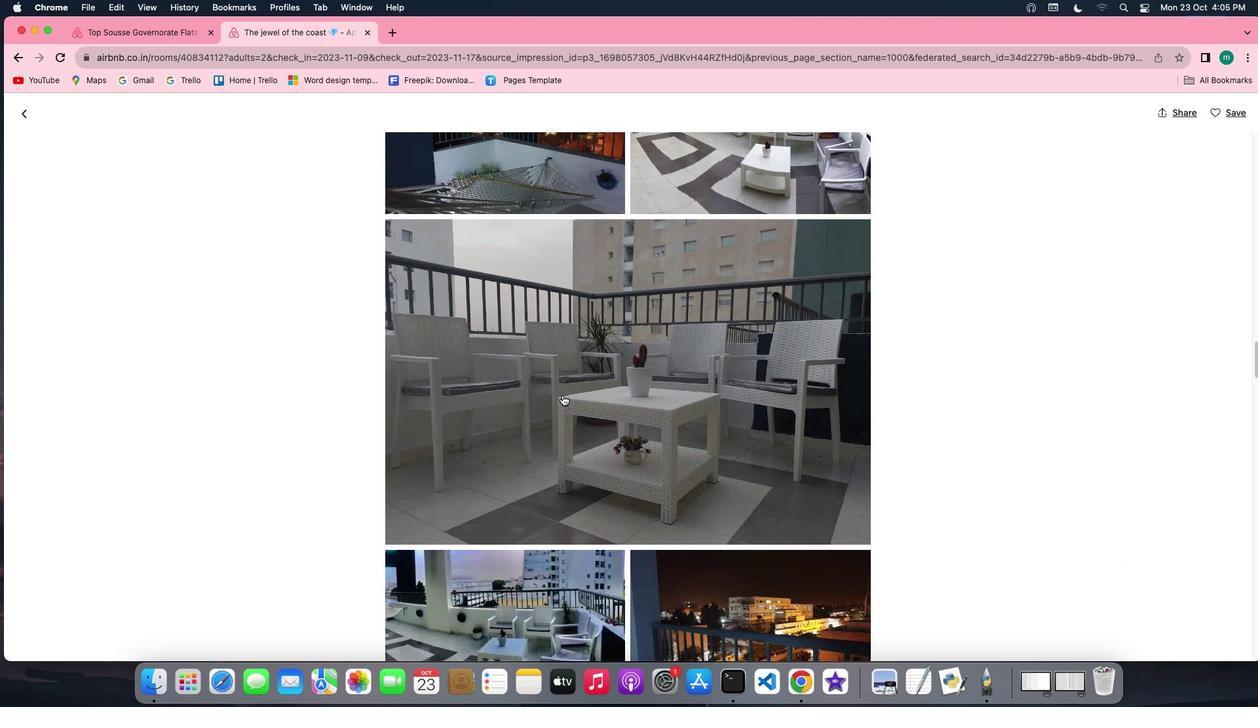 
Action: Mouse scrolled (586, 413) with delta (148, 117)
Screenshot: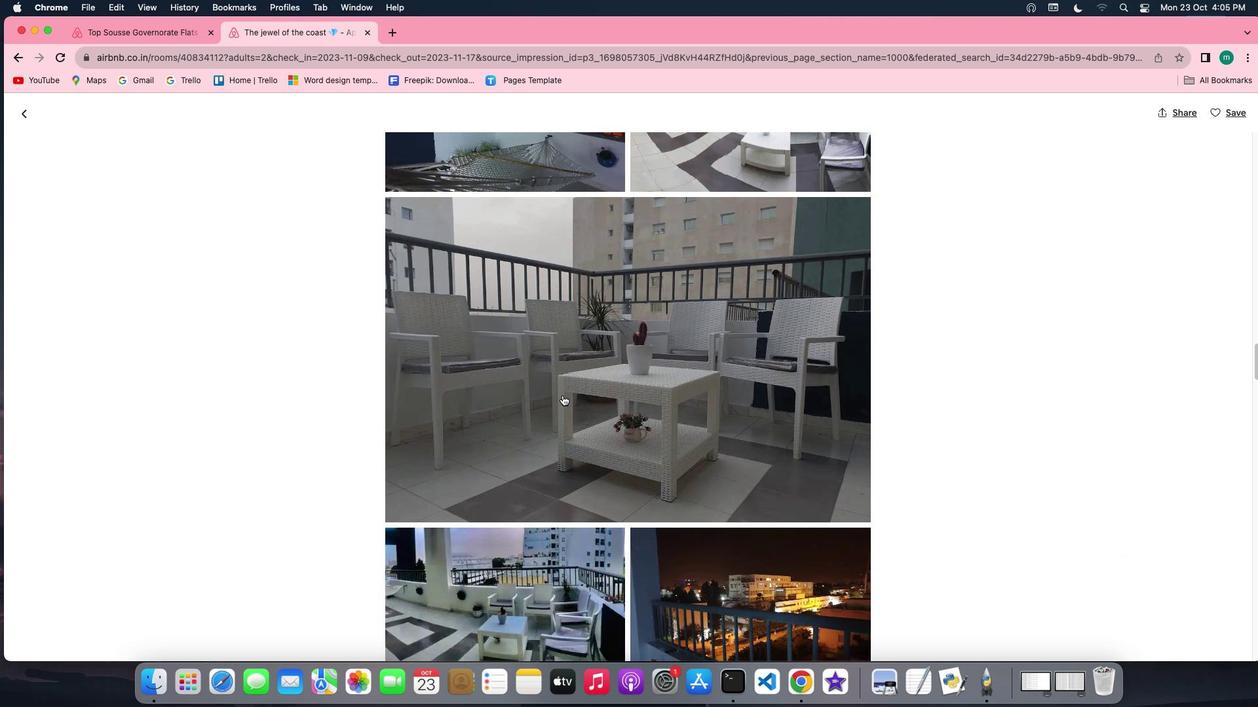 
Action: Mouse scrolled (586, 413) with delta (148, 117)
Screenshot: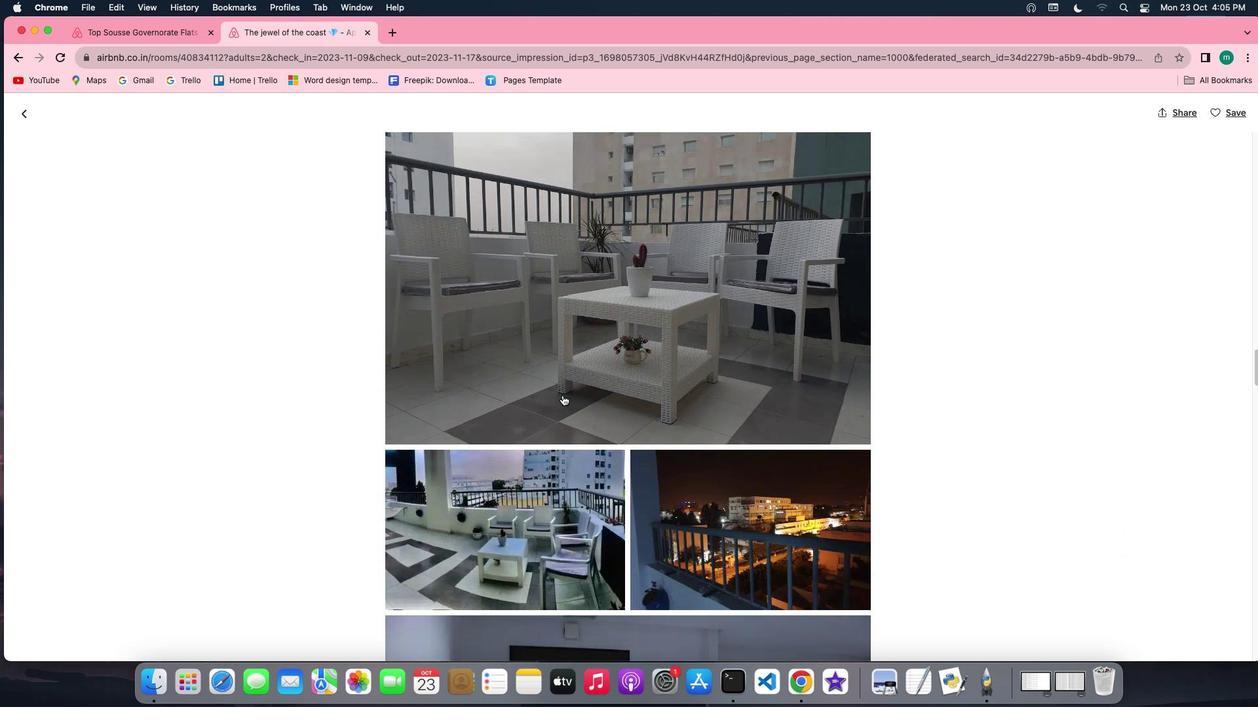 
Action: Mouse scrolled (586, 413) with delta (148, 117)
Screenshot: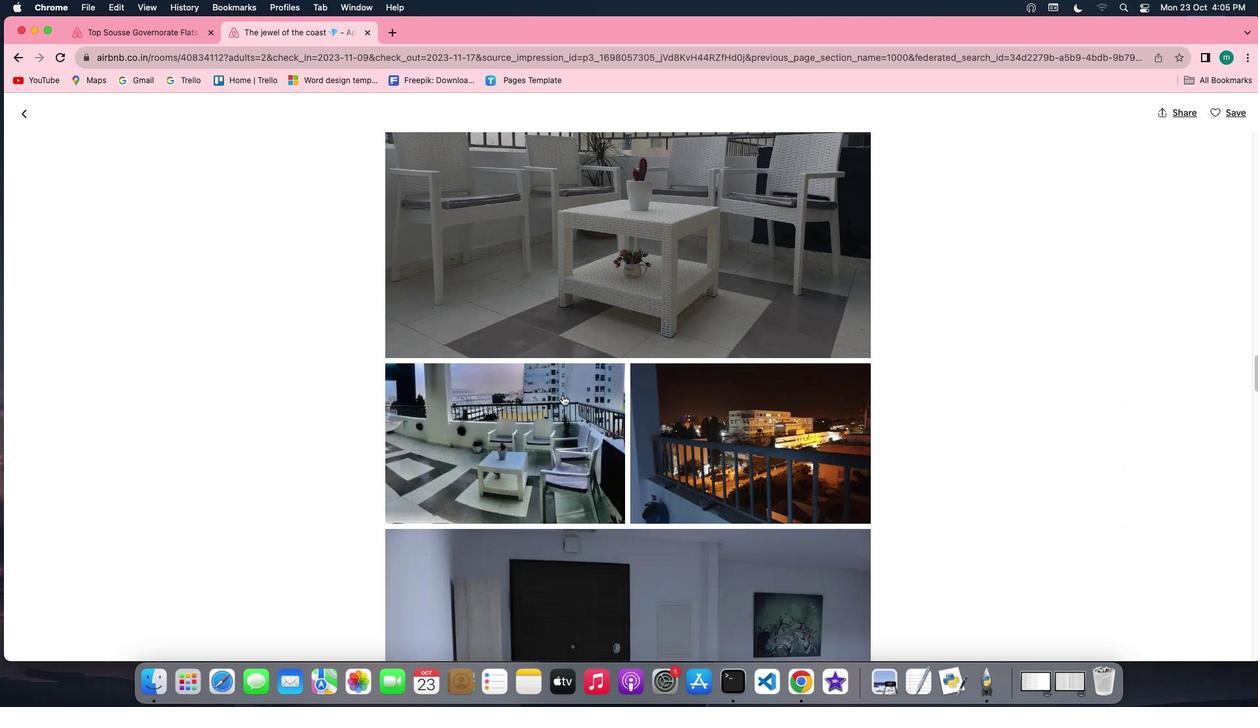 
Action: Mouse scrolled (586, 413) with delta (148, 118)
Screenshot: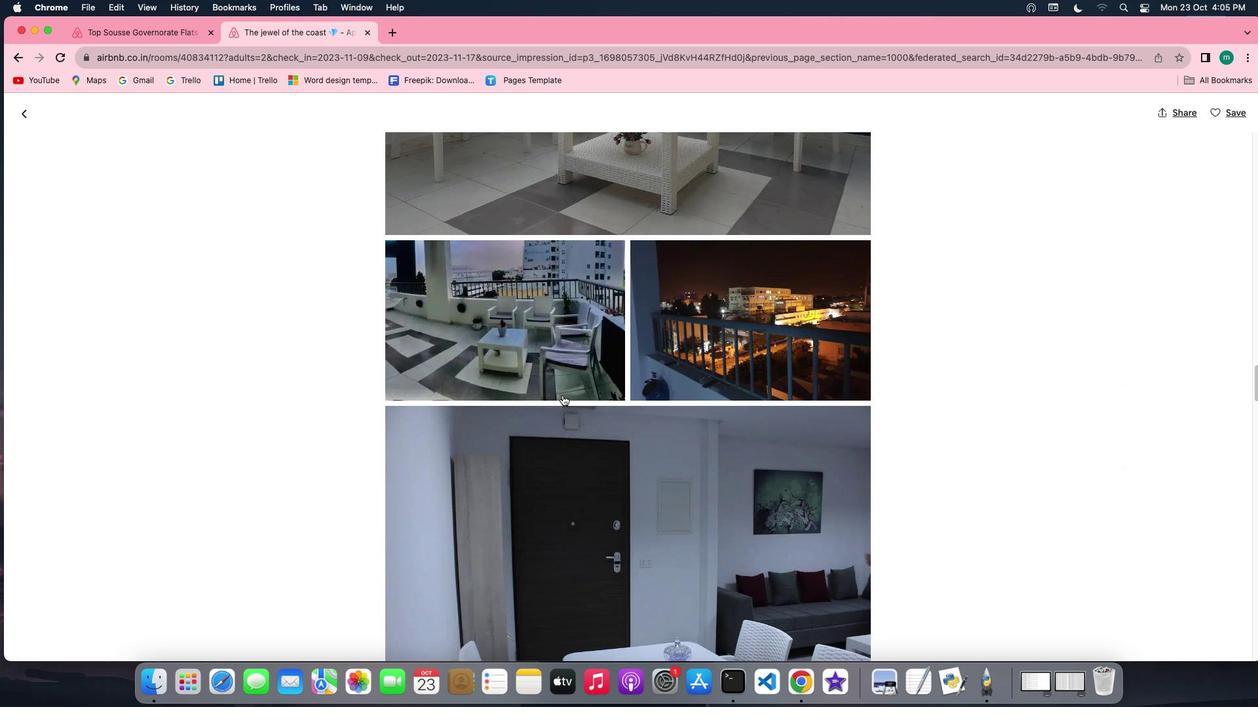 
Action: Mouse scrolled (586, 413) with delta (148, 118)
Screenshot: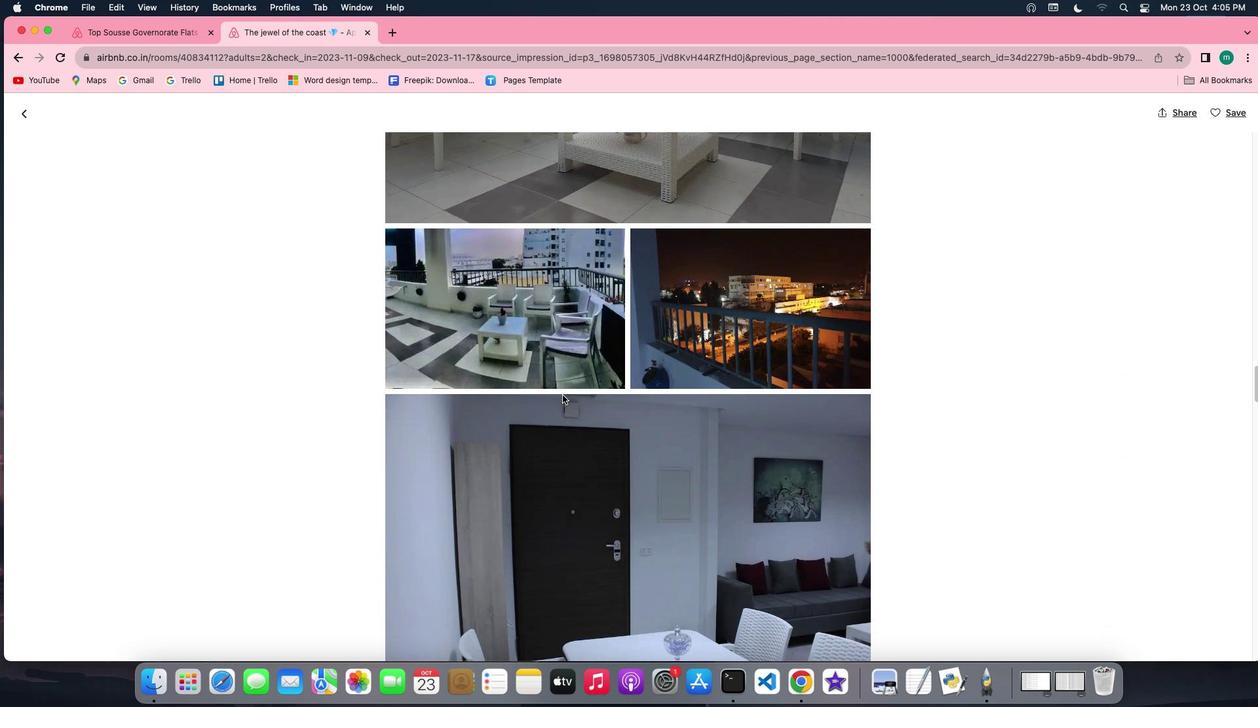
Action: Mouse scrolled (586, 413) with delta (148, 117)
Screenshot: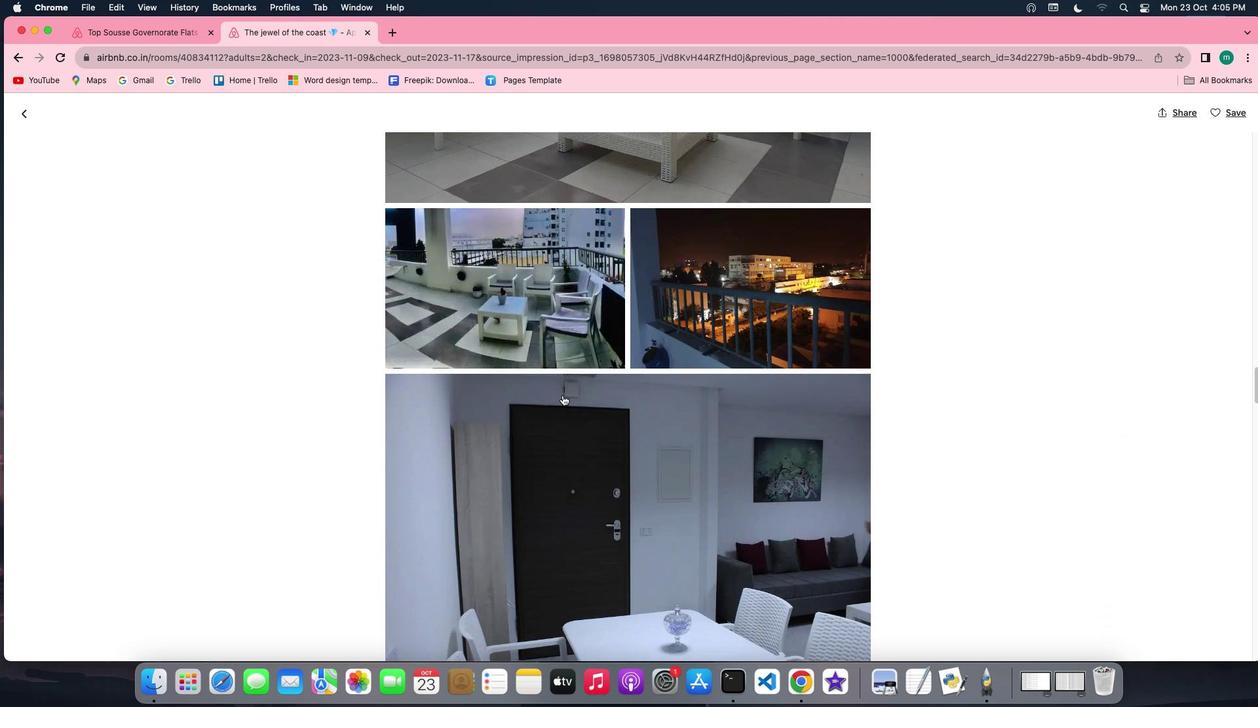 
Action: Mouse scrolled (586, 413) with delta (148, 117)
Screenshot: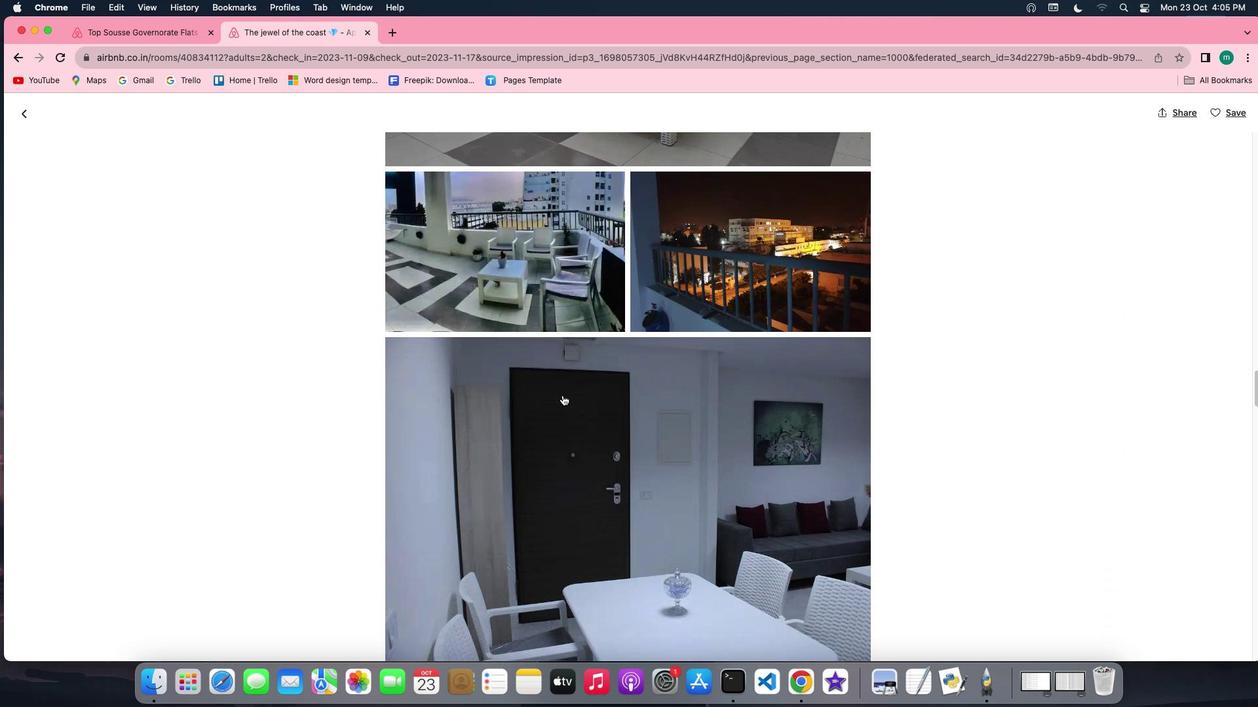 
Action: Mouse scrolled (586, 413) with delta (148, 118)
Screenshot: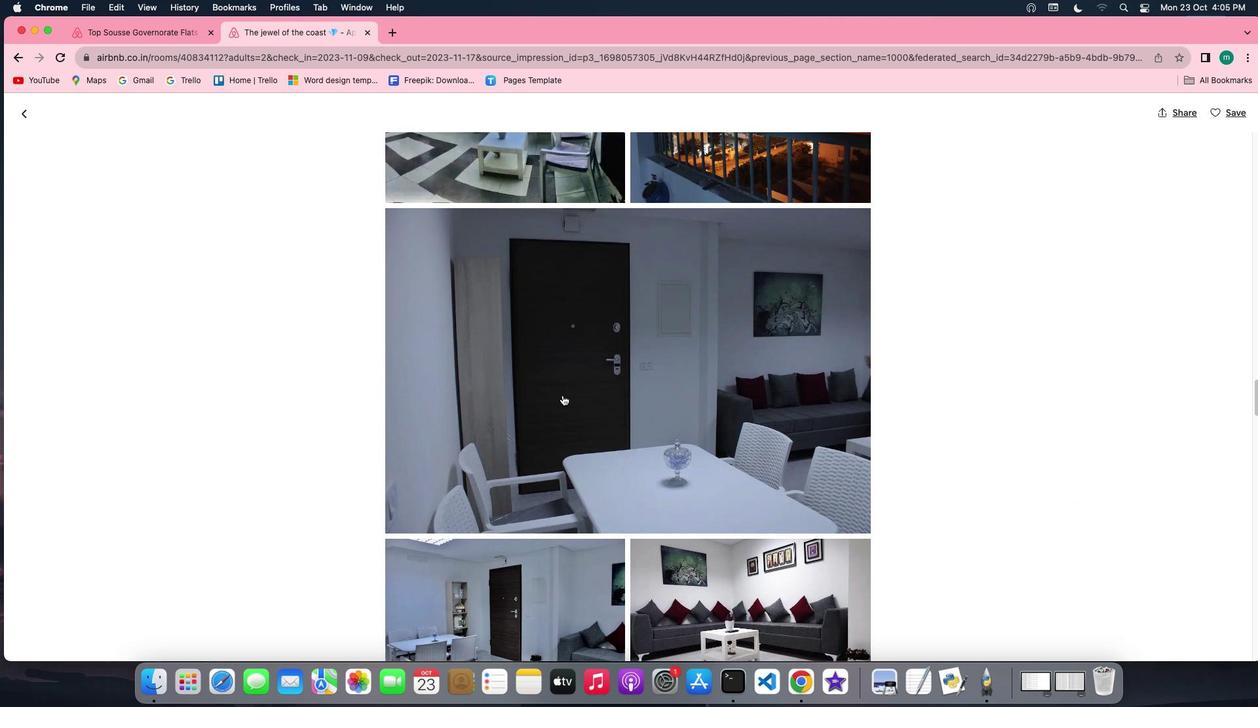 
Action: Mouse scrolled (586, 413) with delta (148, 118)
Screenshot: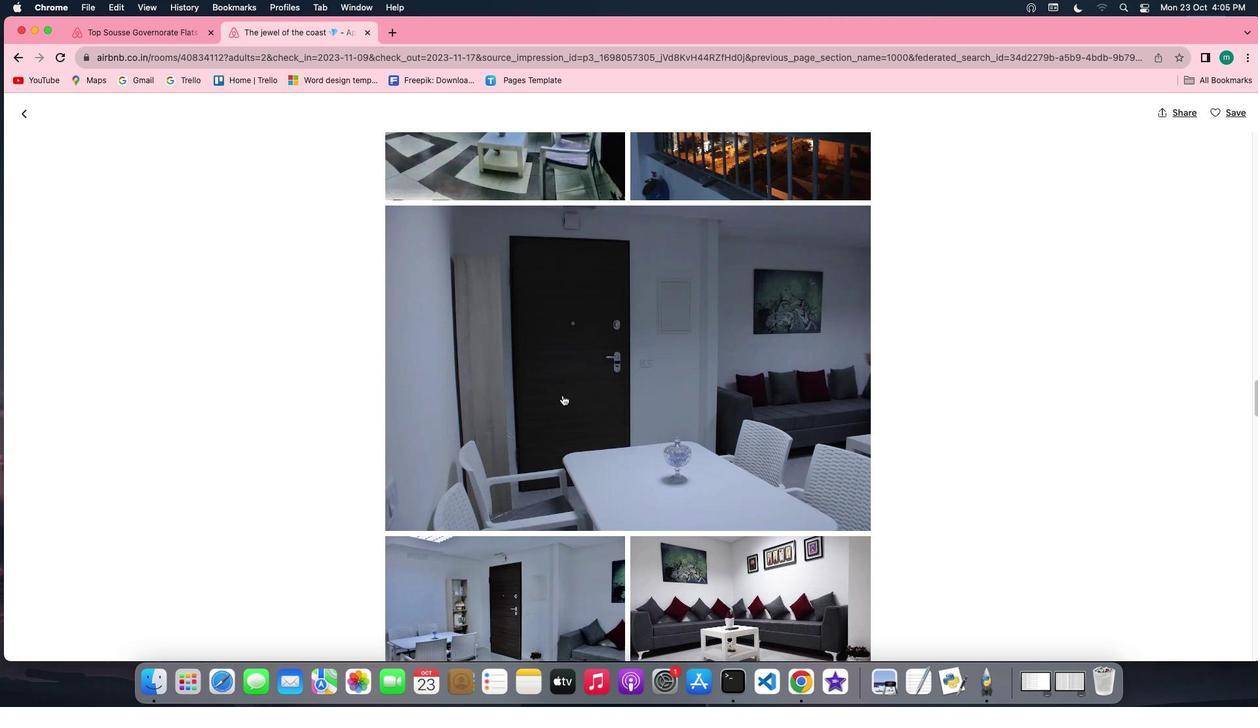 
Action: Mouse scrolled (586, 413) with delta (148, 117)
Screenshot: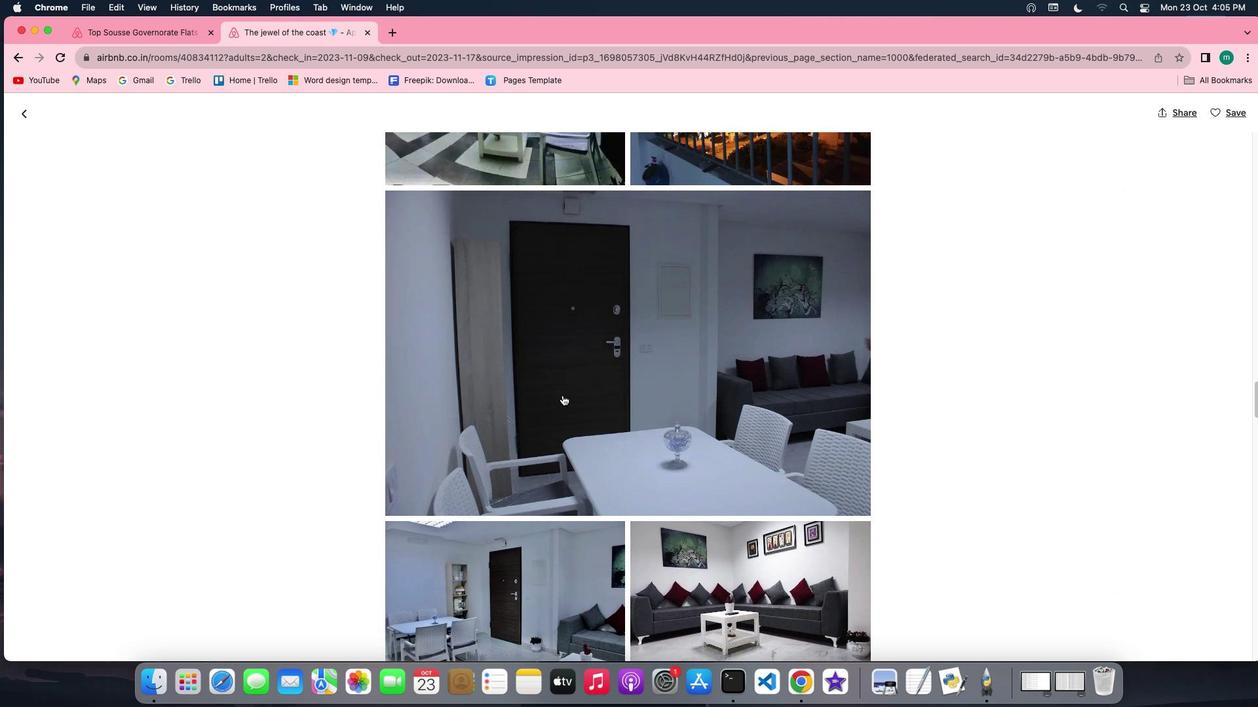 
Action: Mouse scrolled (586, 413) with delta (148, 117)
Screenshot: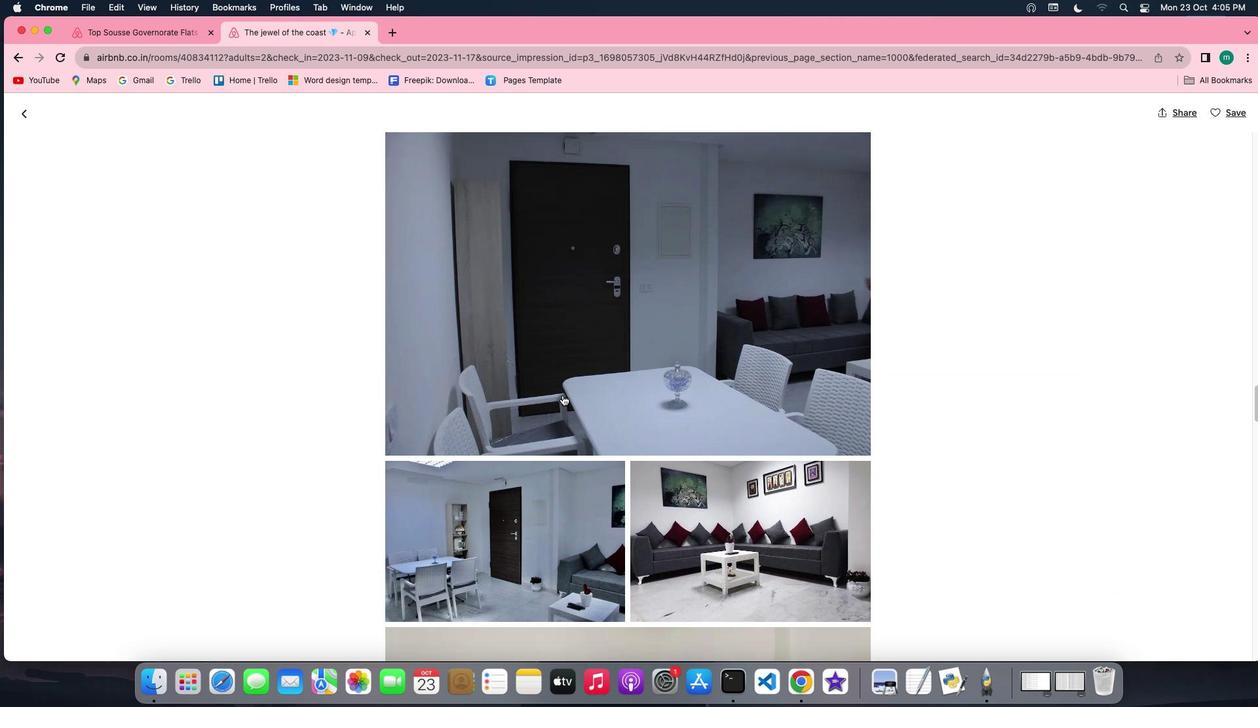 
Action: Mouse scrolled (586, 413) with delta (148, 117)
Screenshot: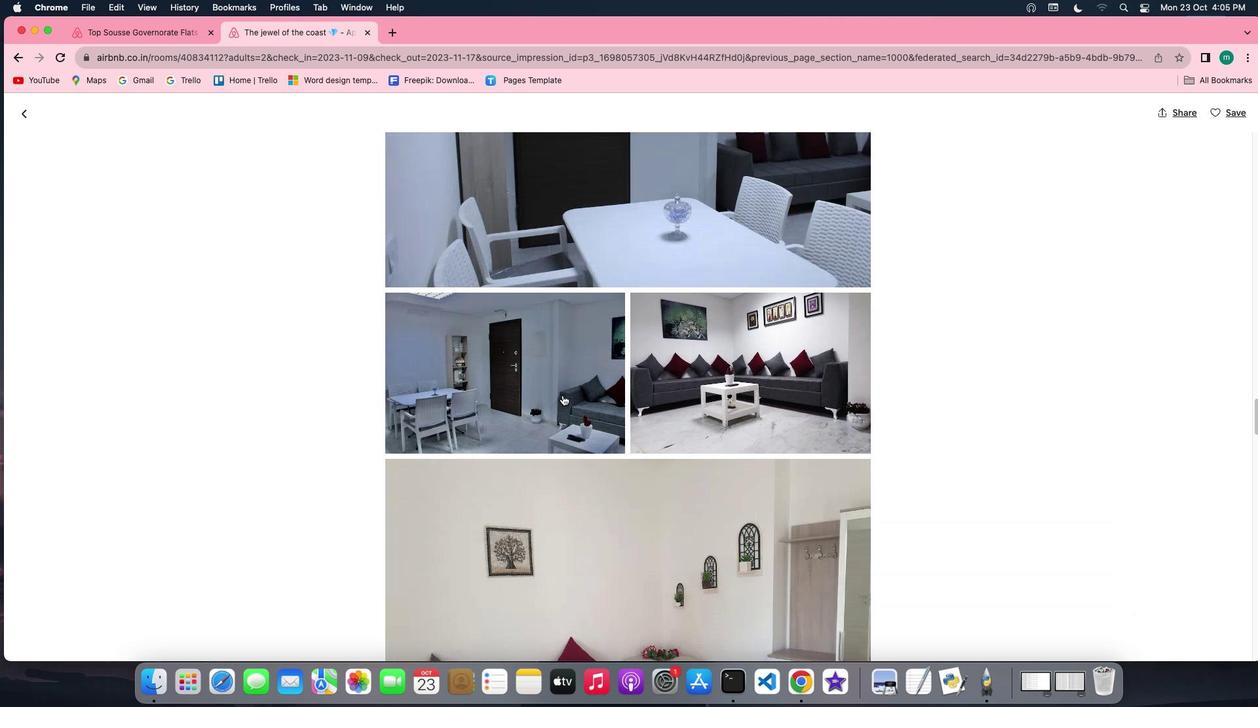 
Action: Mouse scrolled (586, 413) with delta (148, 118)
Screenshot: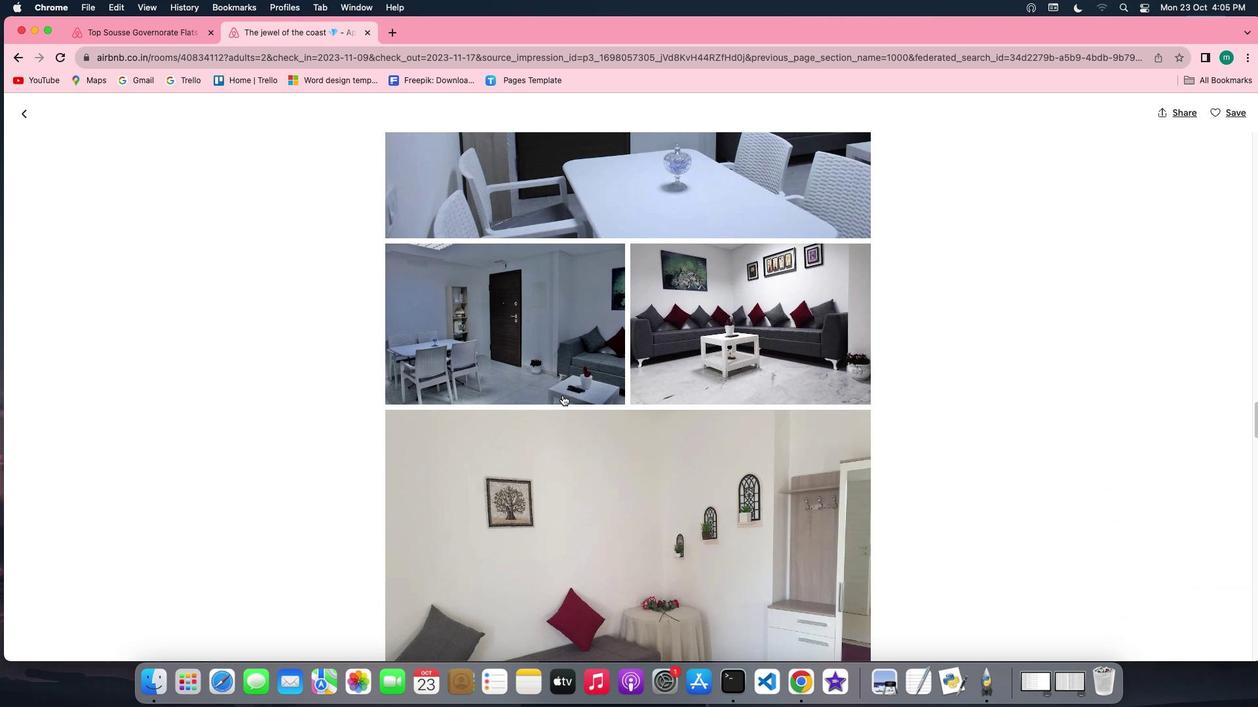 
Action: Mouse scrolled (586, 413) with delta (148, 118)
Screenshot: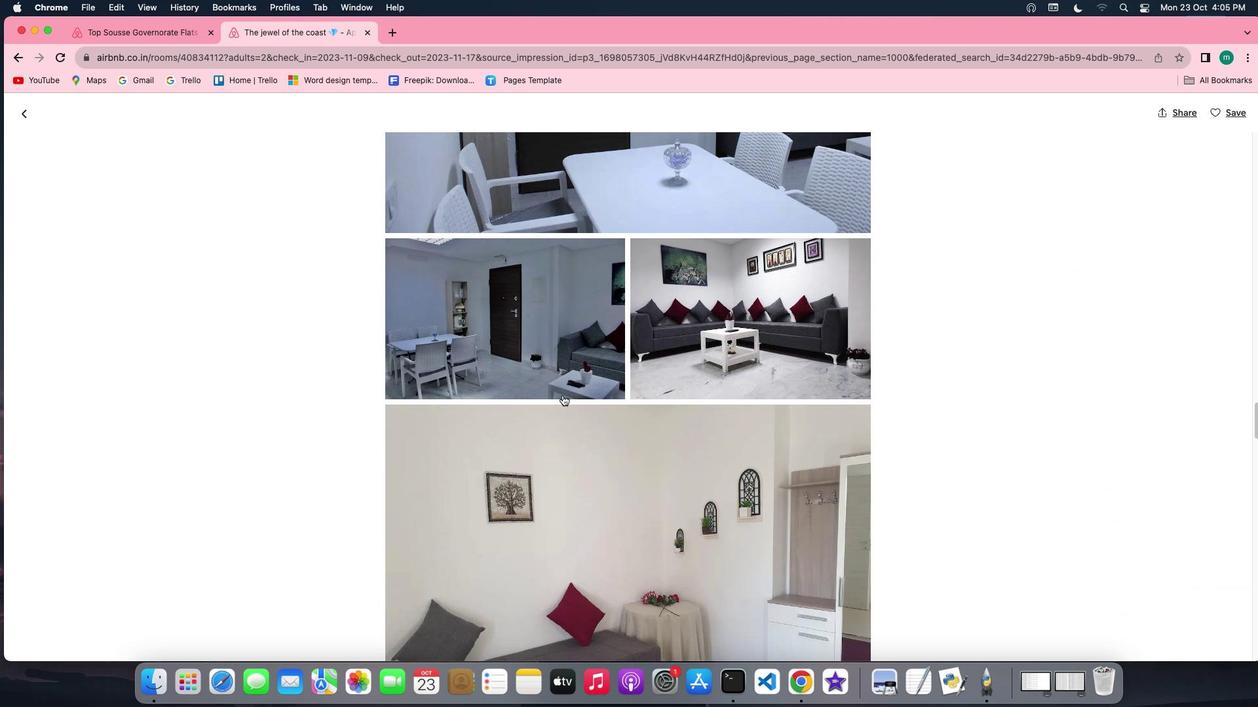 
Action: Mouse scrolled (586, 413) with delta (148, 117)
Screenshot: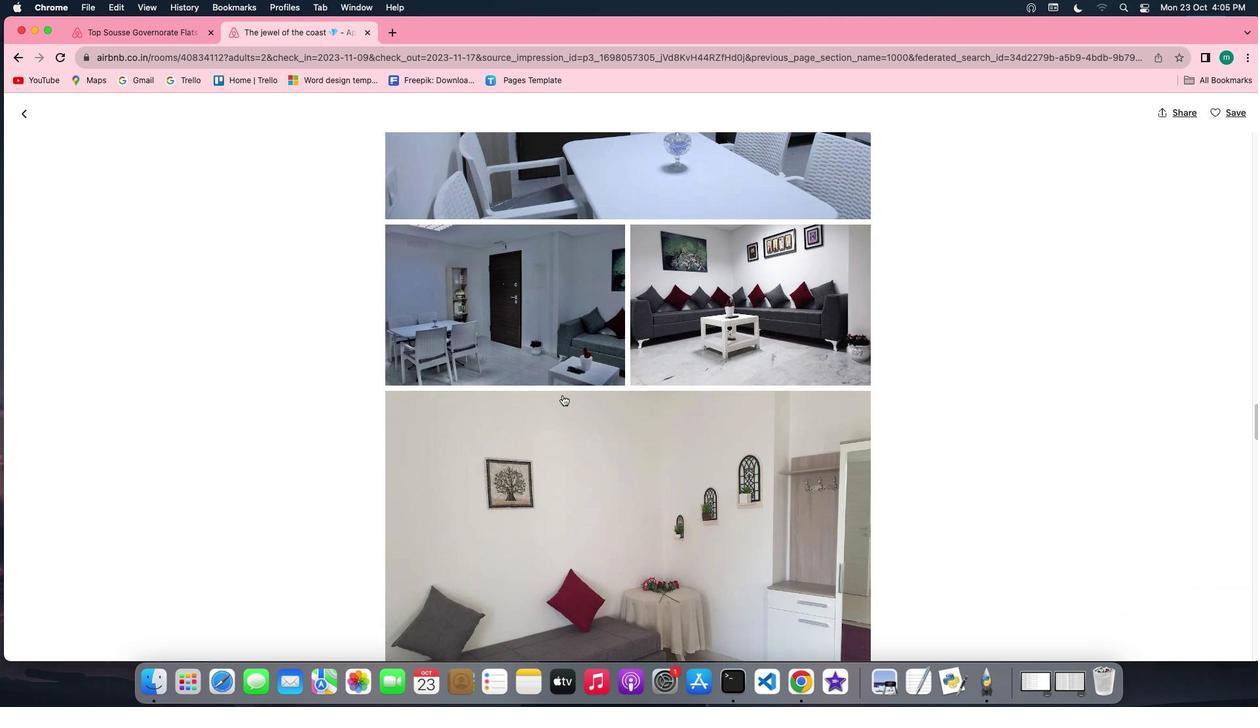 
Action: Mouse scrolled (586, 413) with delta (148, 117)
Screenshot: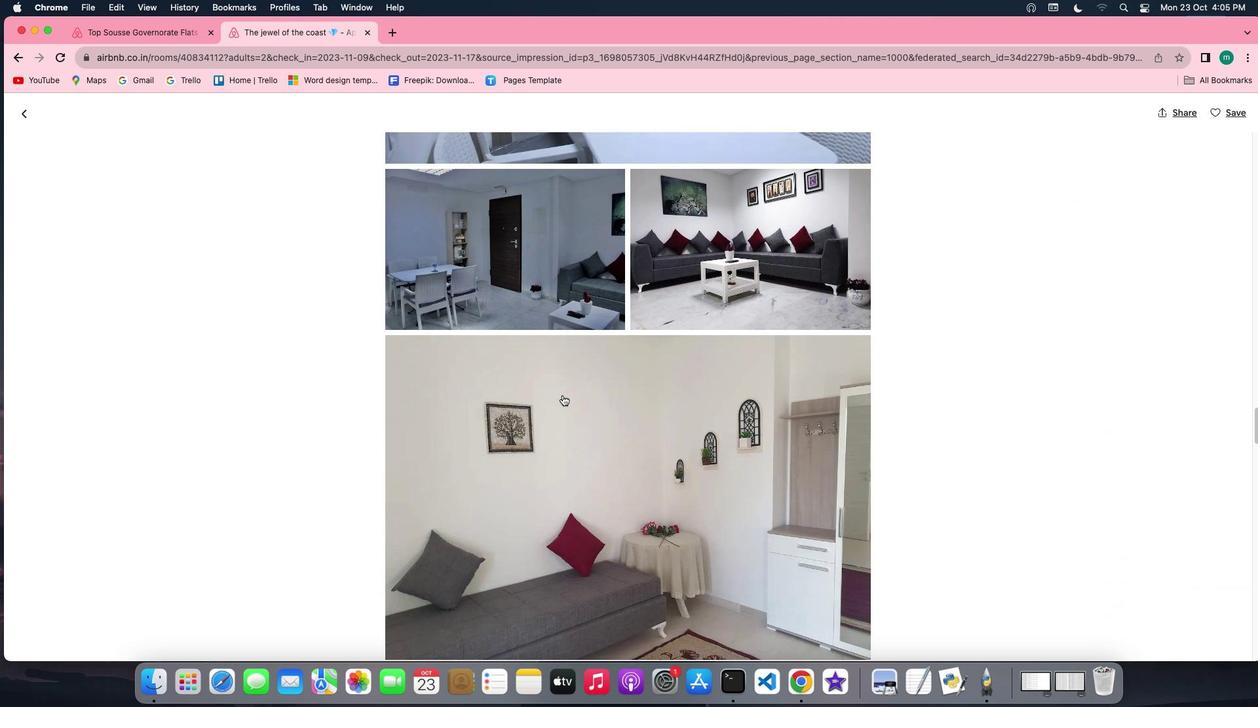 
Action: Mouse scrolled (586, 413) with delta (148, 118)
Screenshot: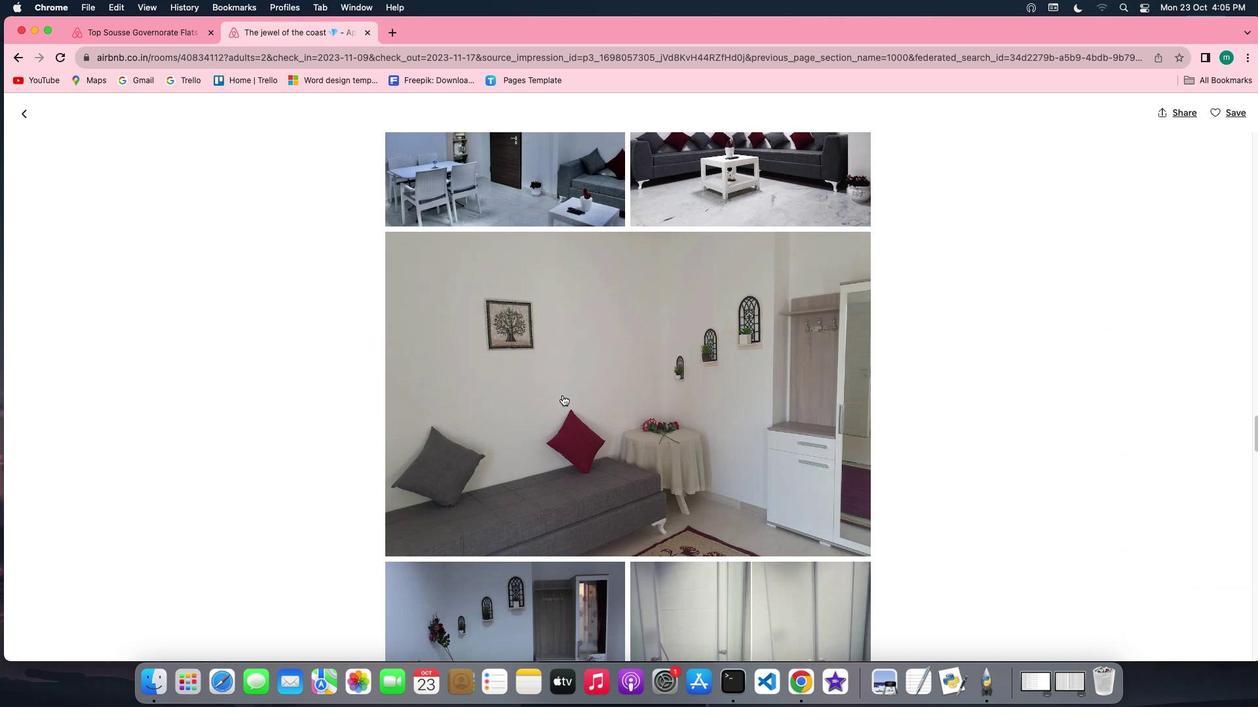 
Action: Mouse scrolled (586, 413) with delta (148, 118)
Screenshot: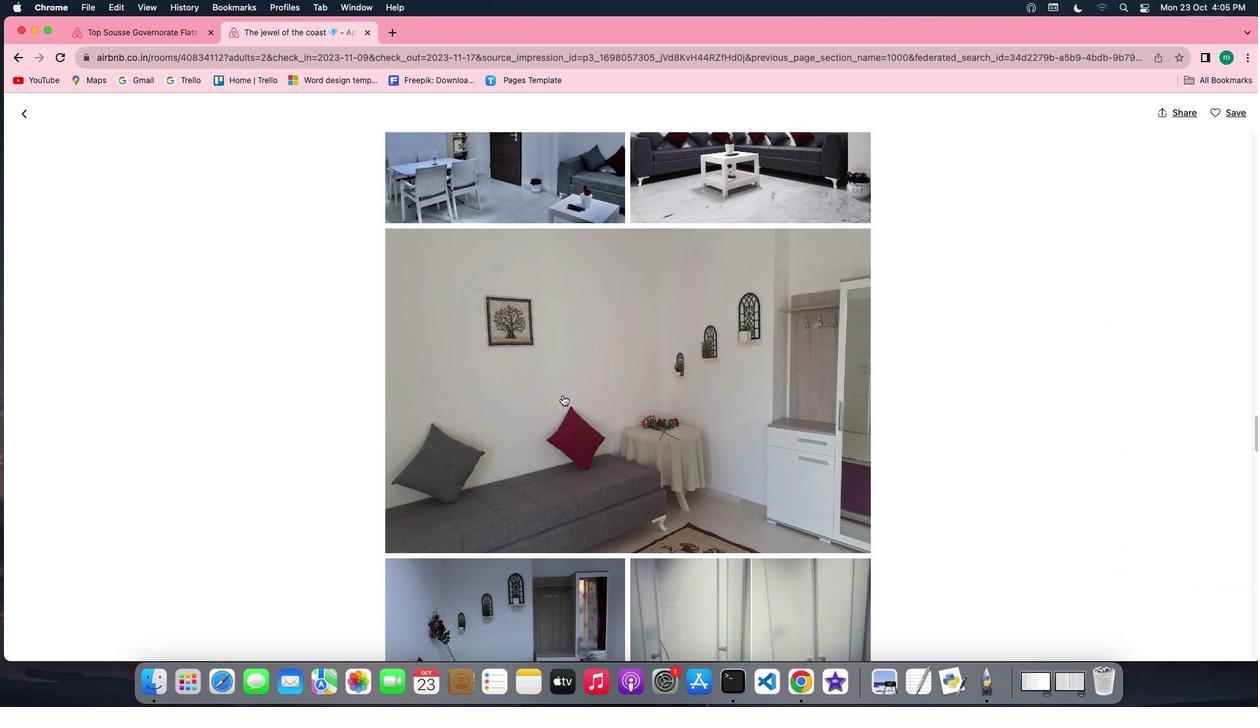 
Action: Mouse scrolled (586, 413) with delta (148, 117)
Screenshot: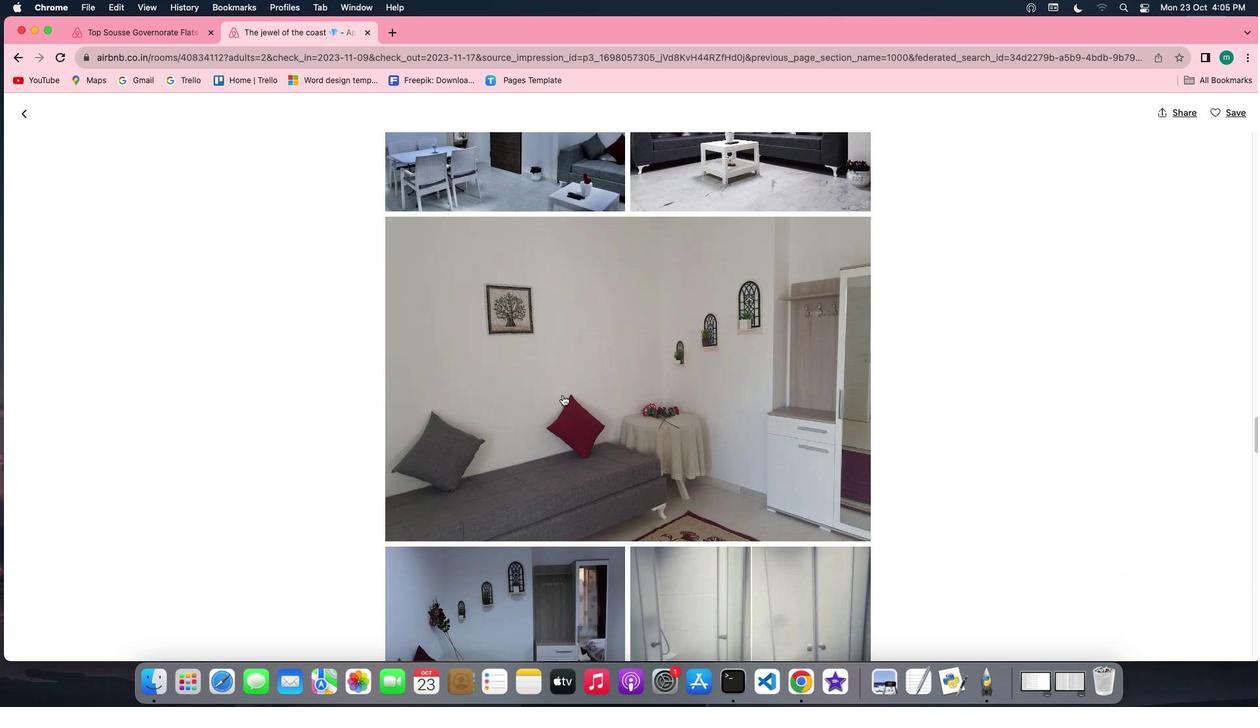 
Action: Mouse scrolled (586, 413) with delta (148, 117)
Screenshot: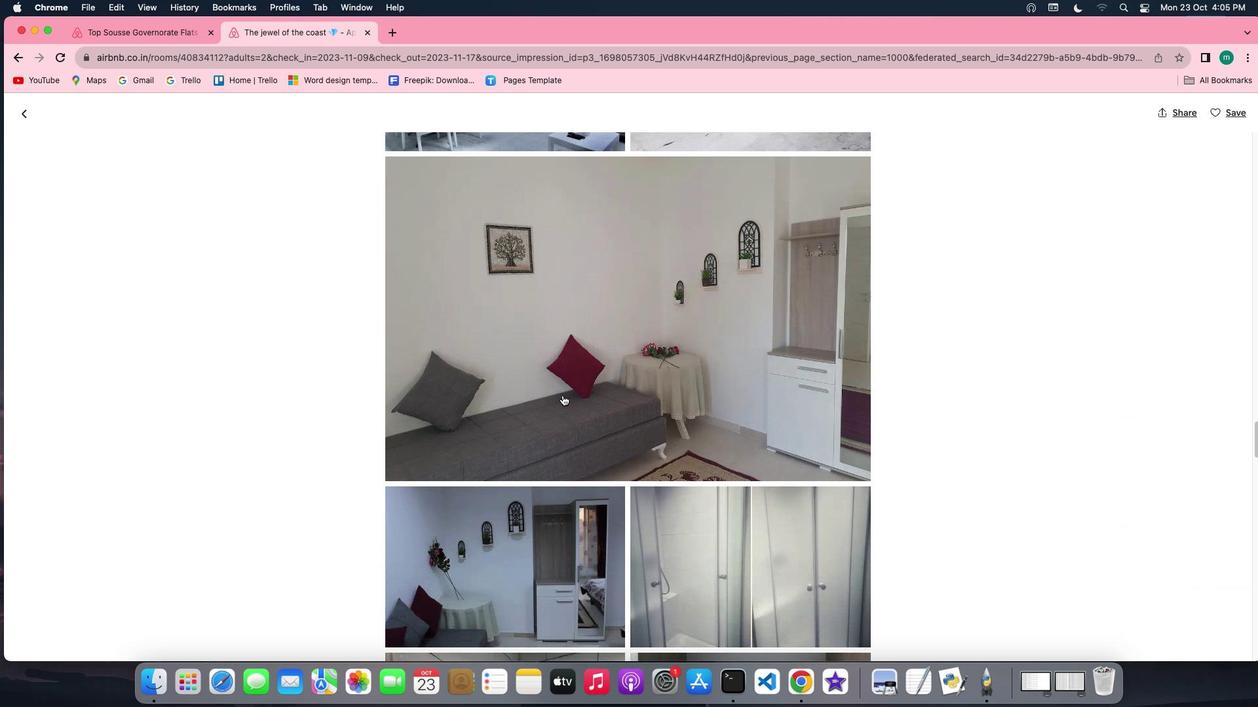
Action: Mouse scrolled (586, 413) with delta (148, 117)
Screenshot: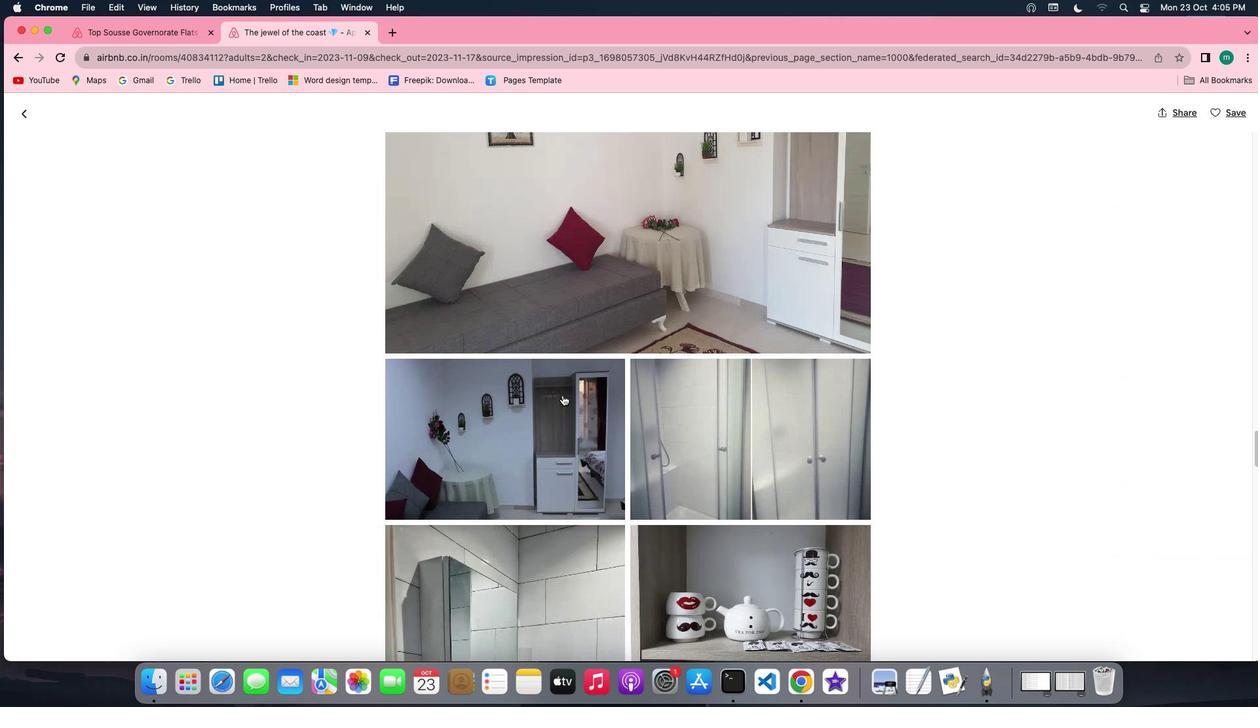 
Action: Mouse scrolled (586, 413) with delta (148, 118)
Screenshot: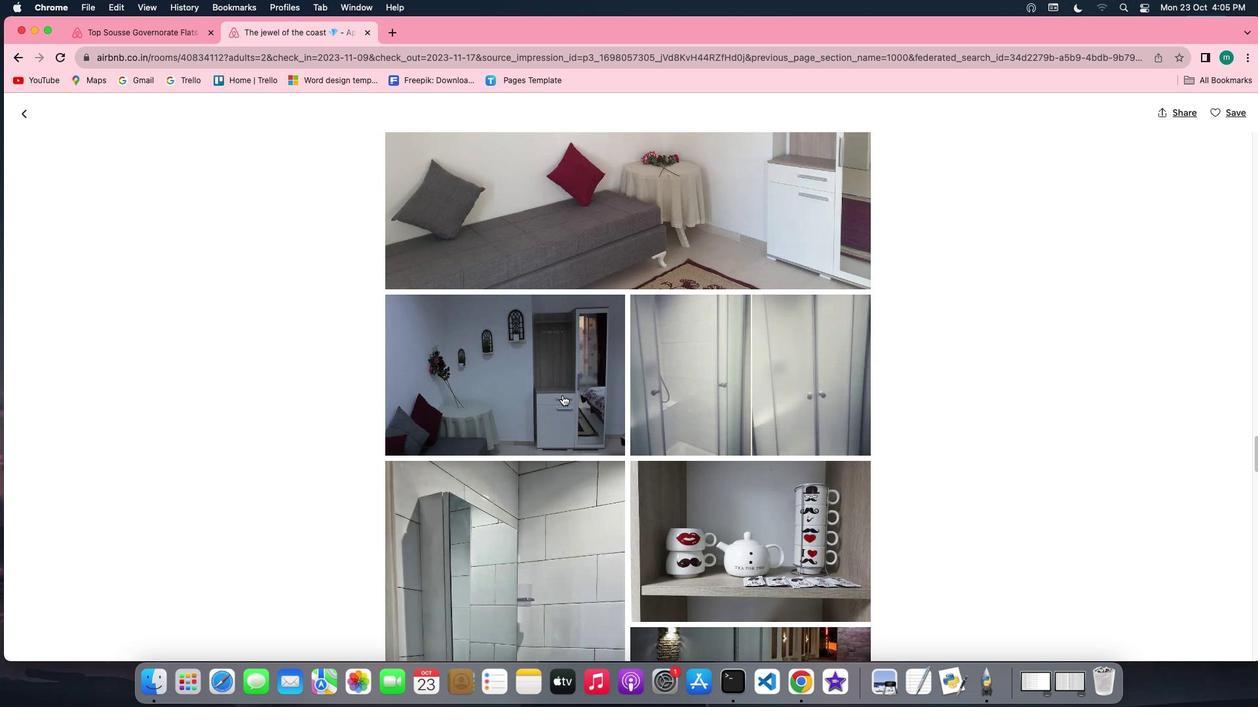 
Action: Mouse scrolled (586, 413) with delta (148, 118)
Screenshot: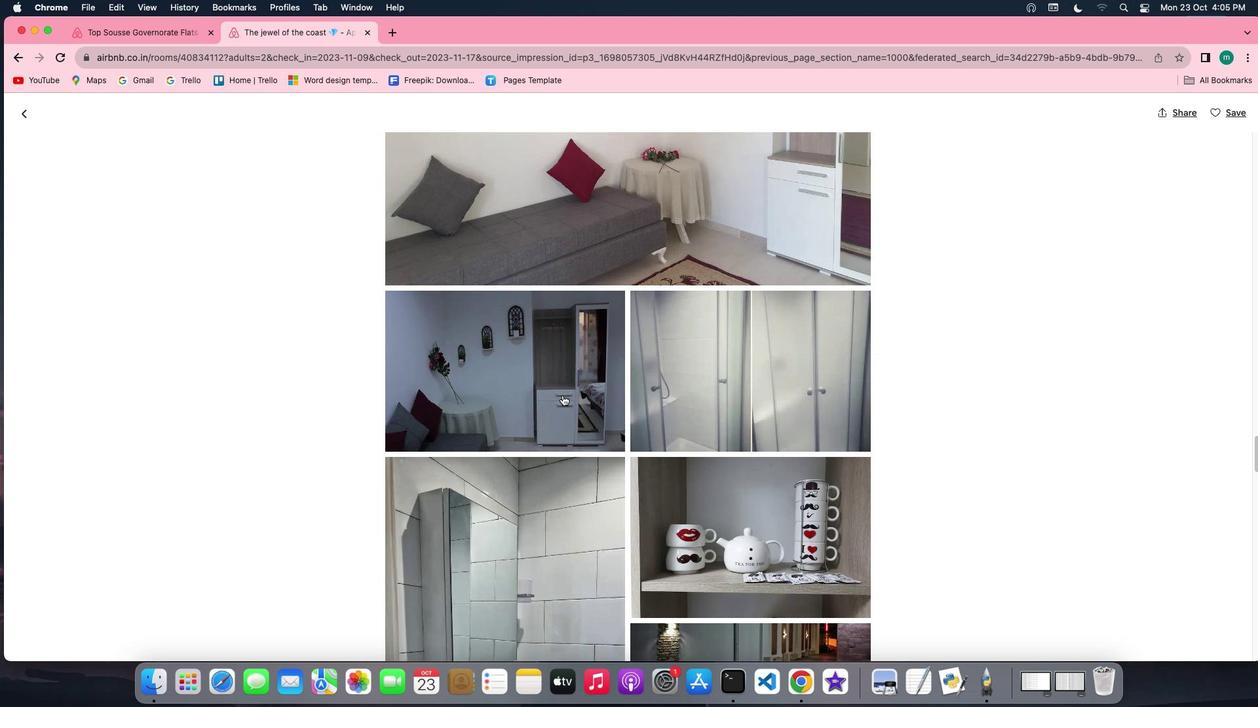 
Action: Mouse scrolled (586, 413) with delta (148, 117)
Screenshot: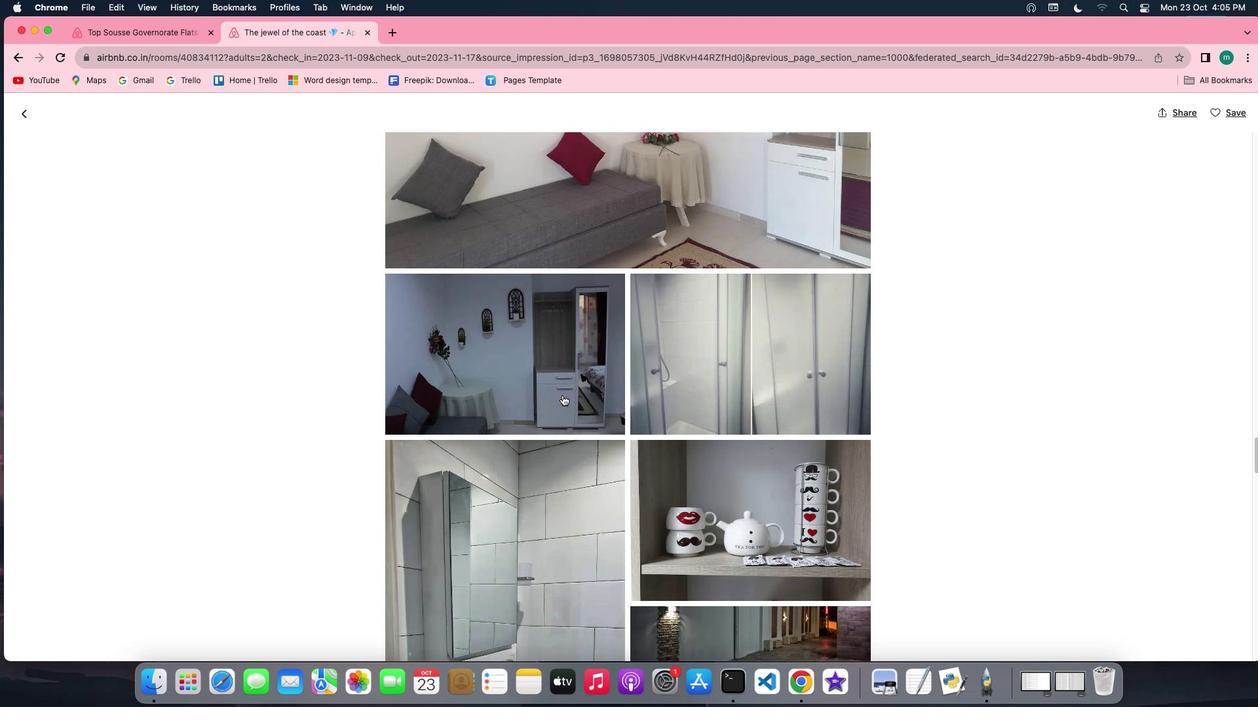 
Action: Mouse scrolled (586, 413) with delta (148, 117)
Screenshot: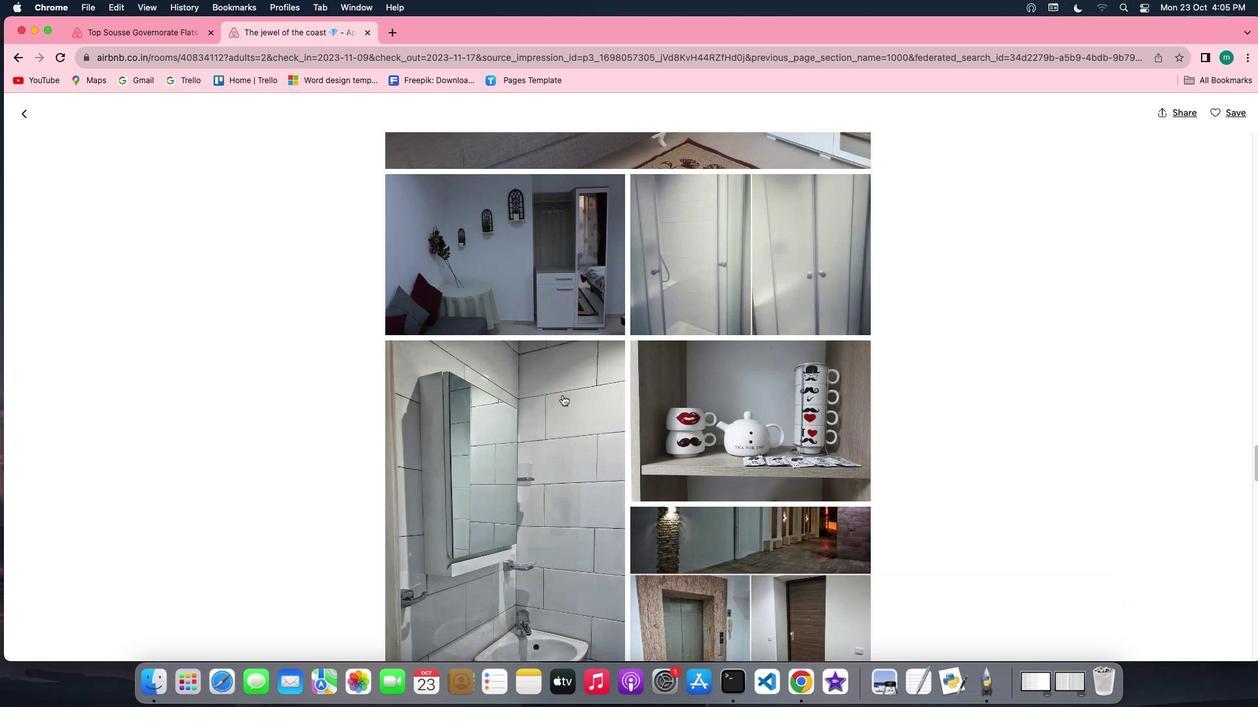 
Action: Mouse scrolled (586, 413) with delta (148, 118)
Screenshot: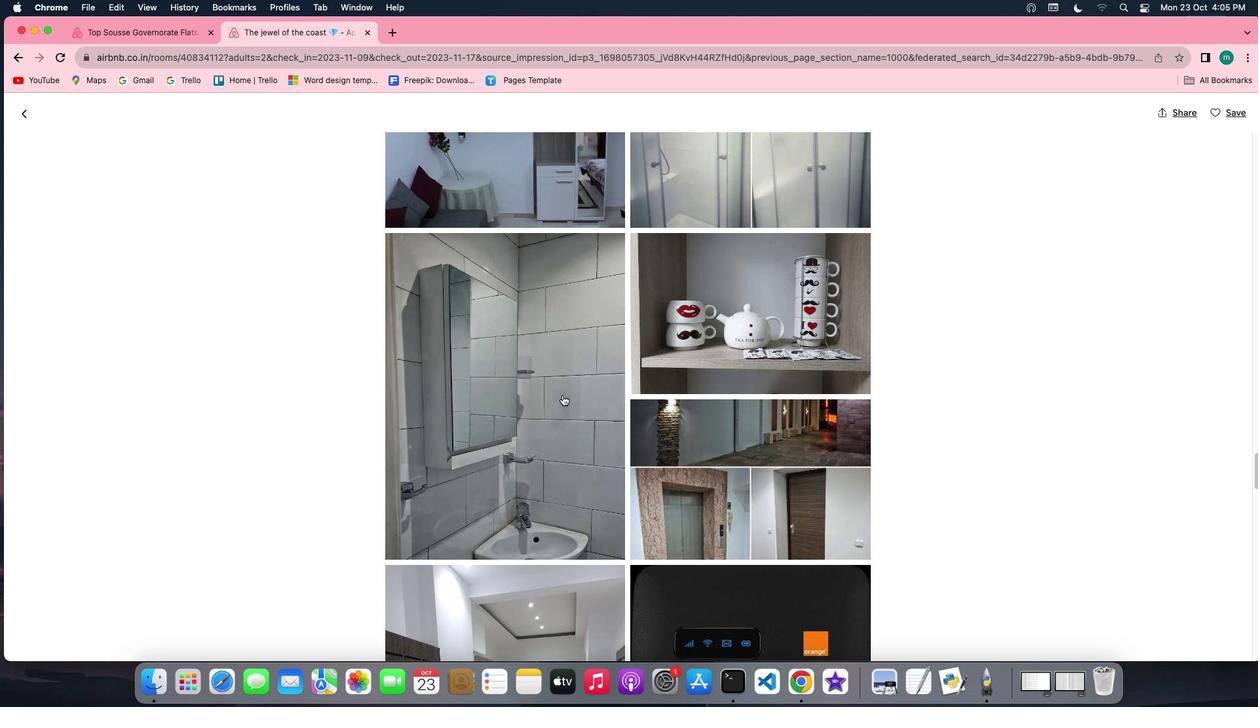 
Action: Mouse scrolled (586, 413) with delta (148, 118)
Screenshot: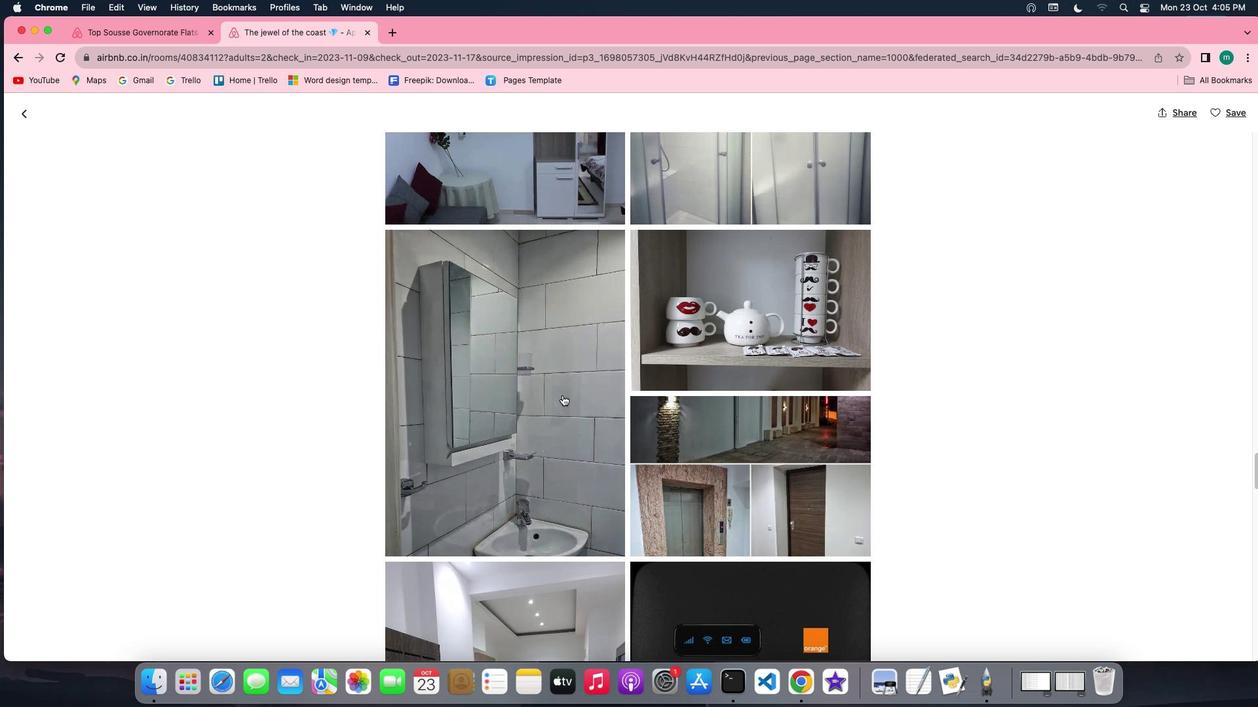 
Action: Mouse scrolled (586, 413) with delta (148, 118)
Screenshot: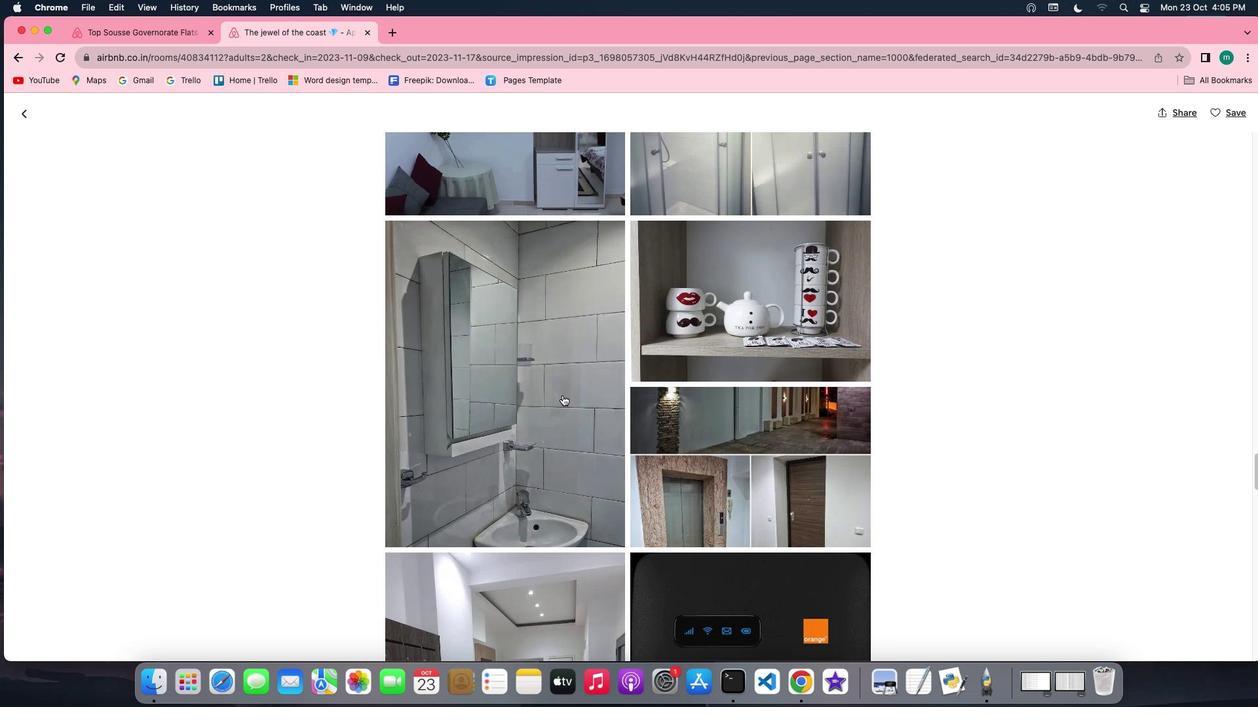 
Action: Mouse scrolled (586, 413) with delta (148, 118)
Screenshot: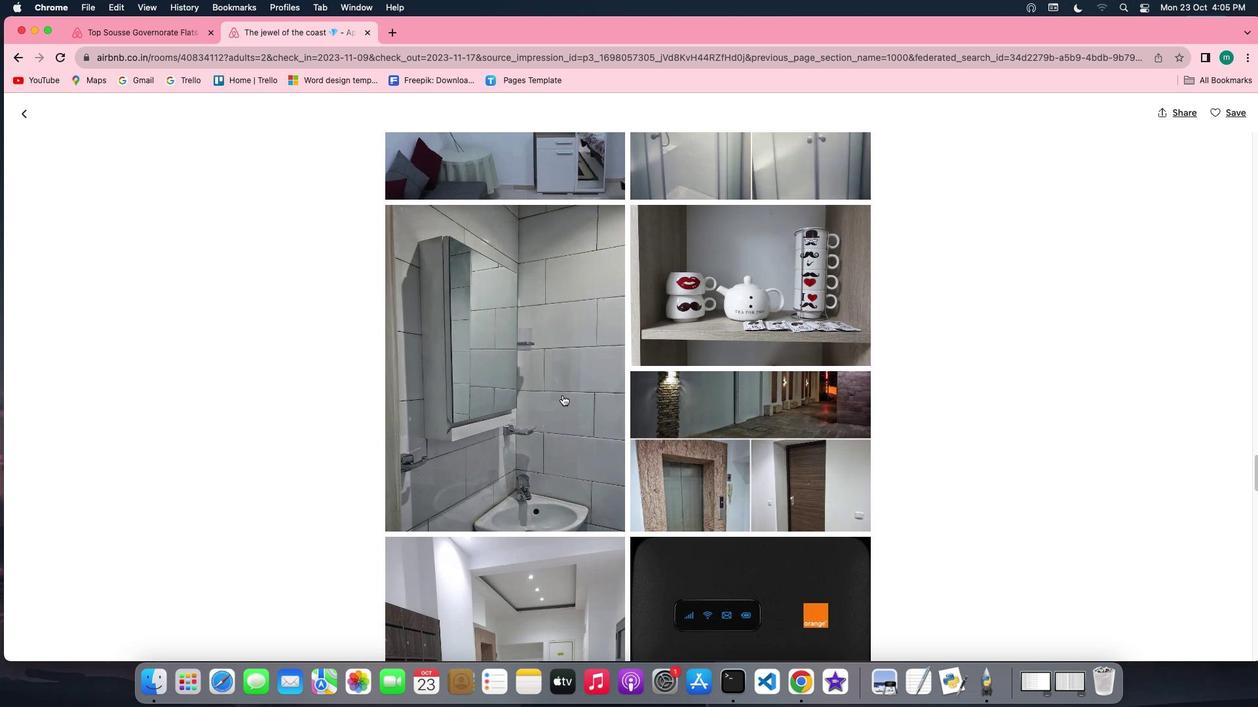 
Action: Mouse scrolled (586, 413) with delta (148, 117)
Screenshot: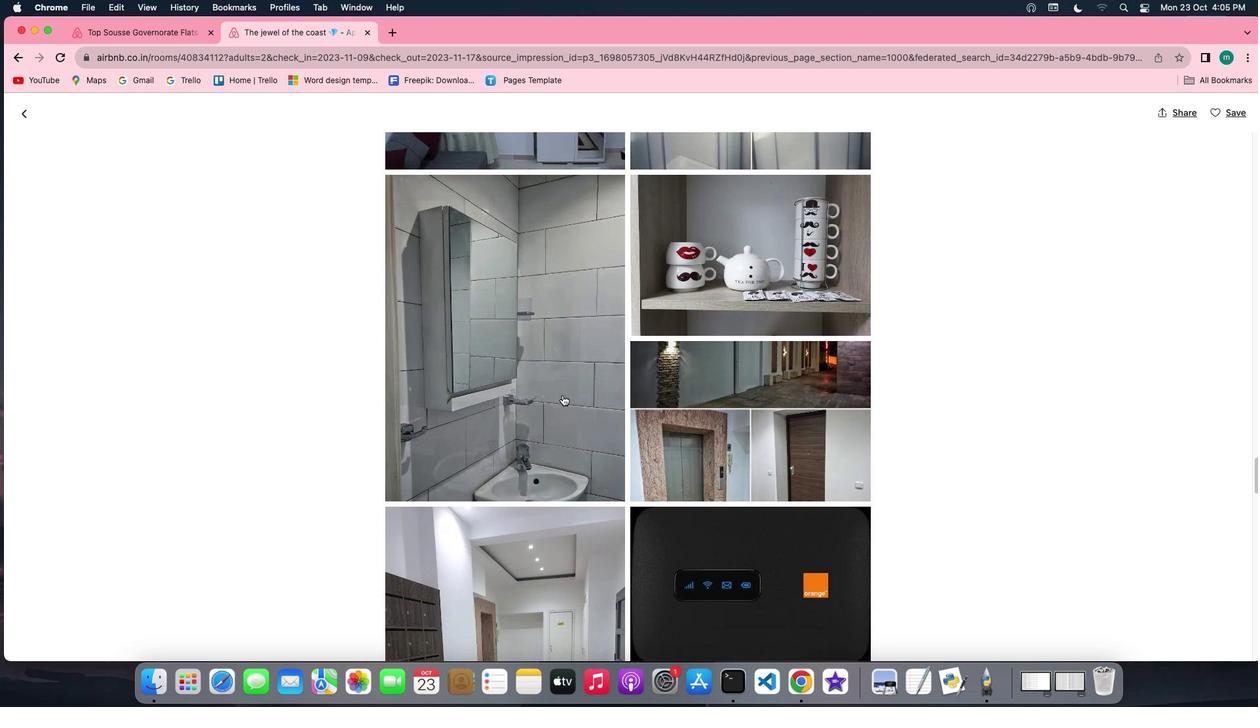
Action: Mouse scrolled (586, 413) with delta (148, 118)
Screenshot: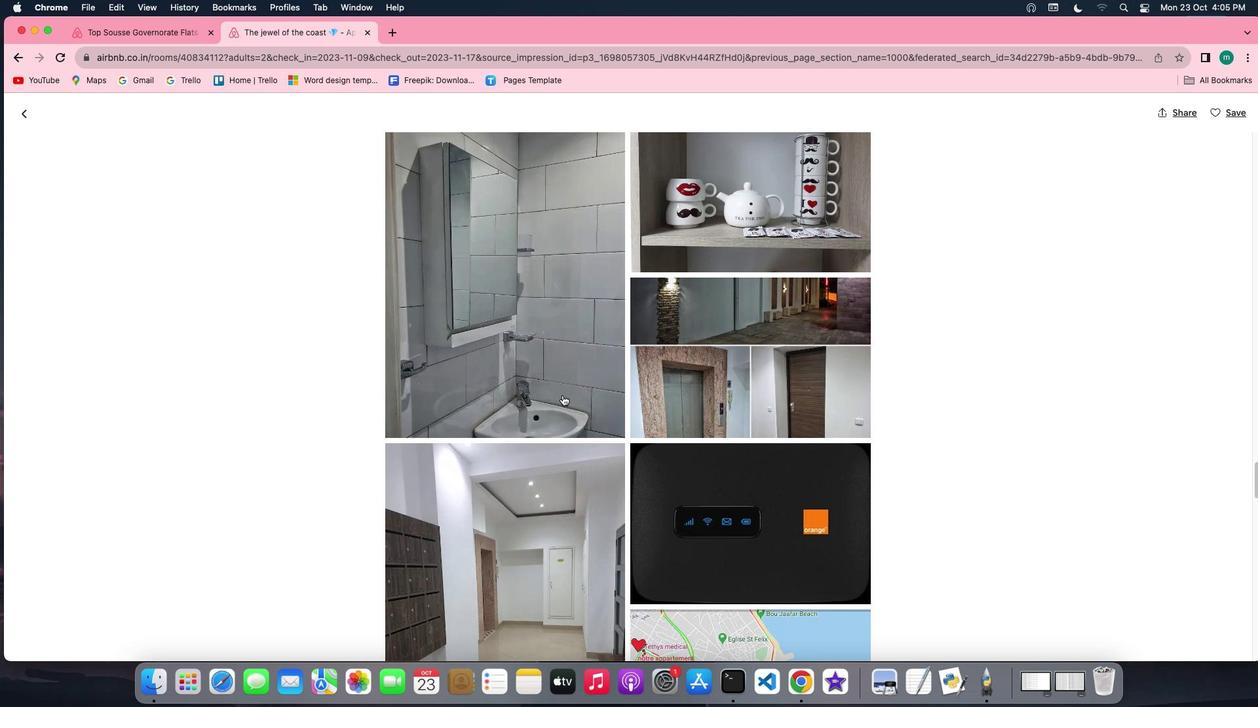 
Action: Mouse scrolled (586, 413) with delta (148, 118)
Screenshot: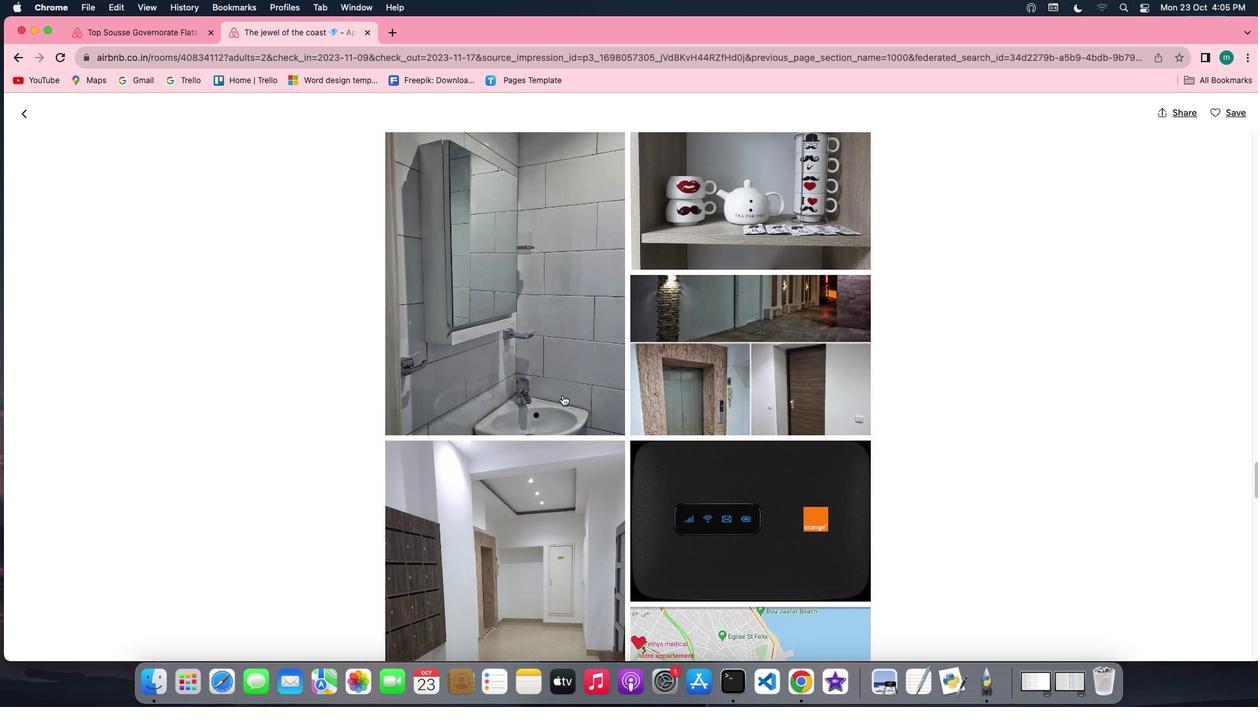 
Action: Mouse scrolled (586, 413) with delta (148, 118)
Screenshot: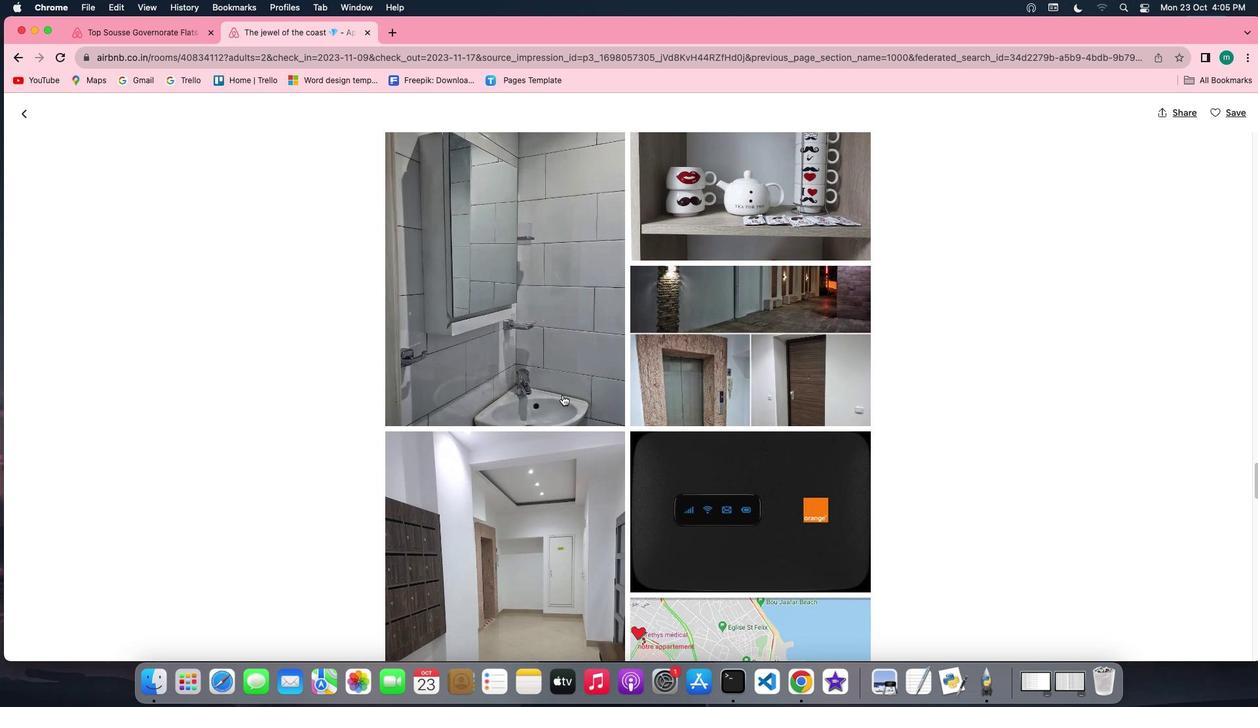 
Action: Mouse scrolled (586, 413) with delta (148, 118)
Screenshot: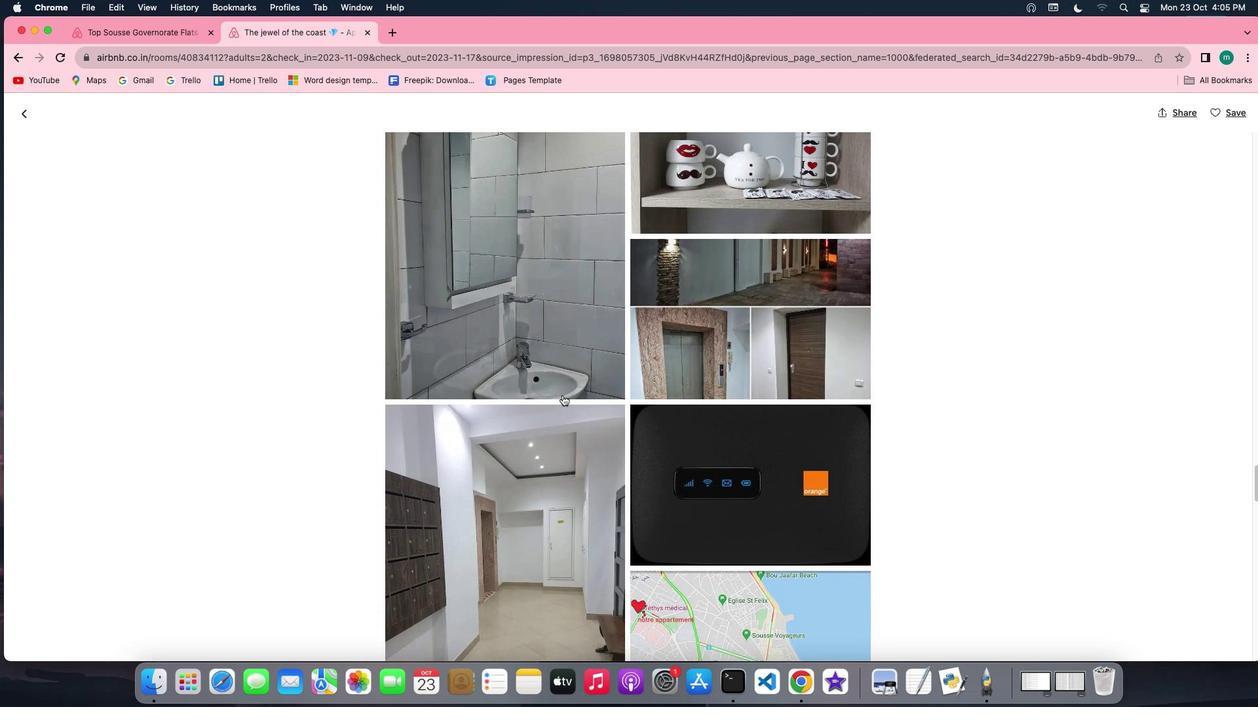 
Action: Mouse scrolled (586, 413) with delta (148, 118)
Screenshot: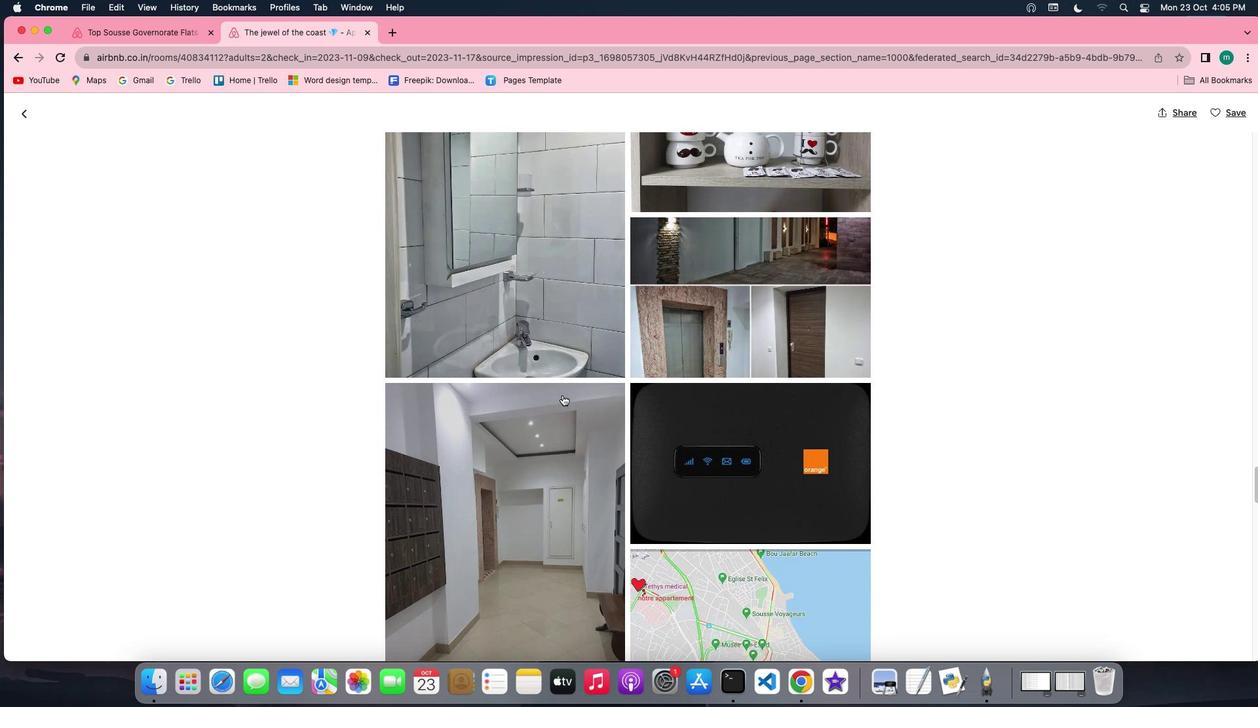 
Action: Mouse scrolled (586, 413) with delta (148, 118)
Screenshot: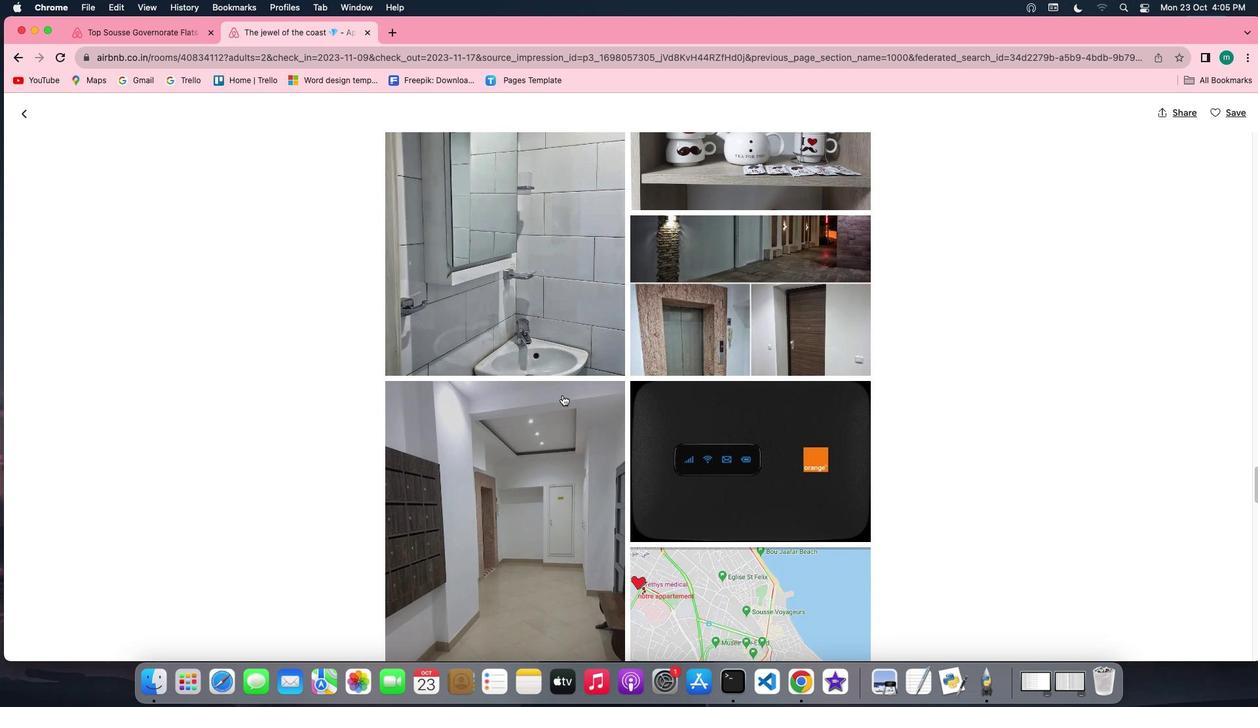 
Action: Mouse scrolled (586, 413) with delta (148, 117)
Screenshot: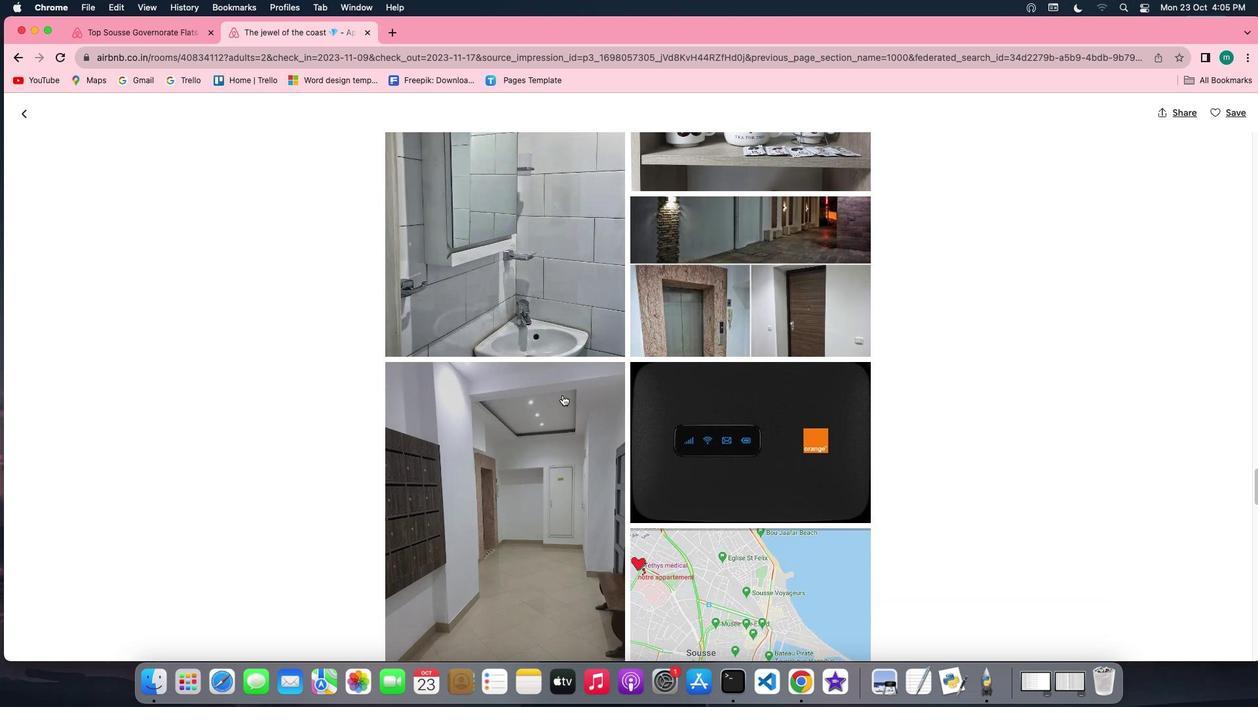 
Action: Mouse scrolled (586, 413) with delta (148, 117)
Screenshot: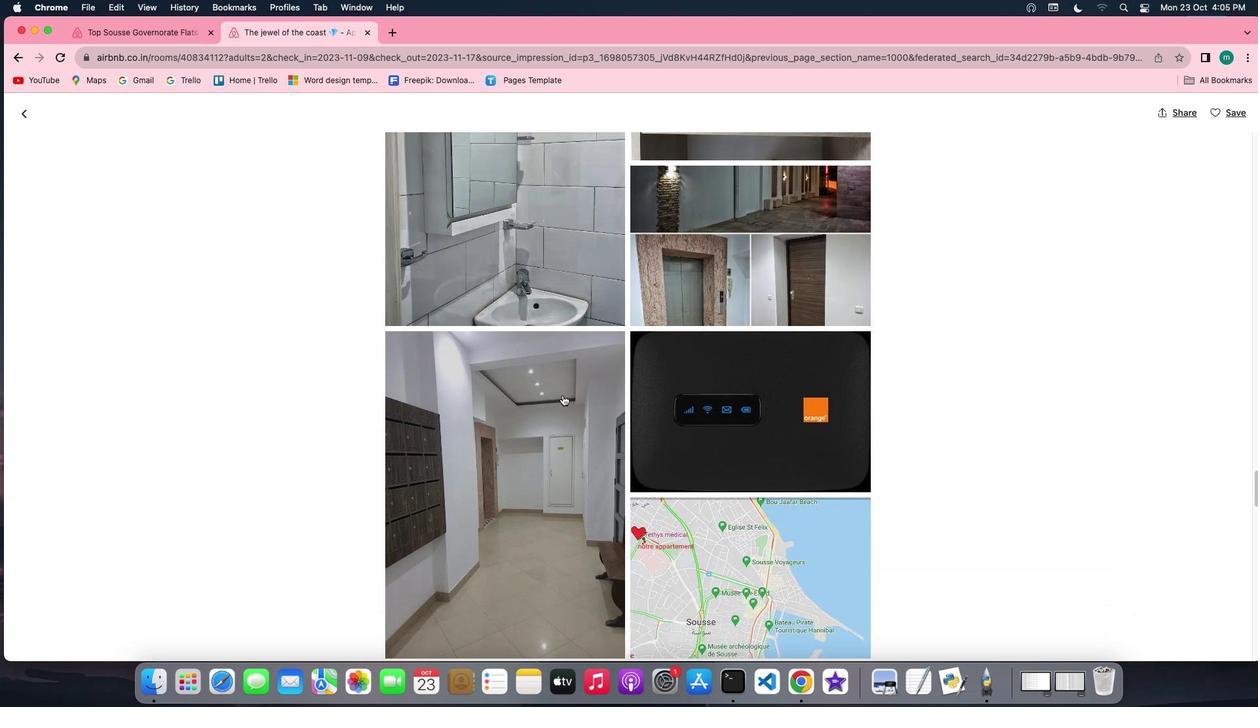 
Action: Mouse scrolled (586, 413) with delta (148, 117)
Screenshot: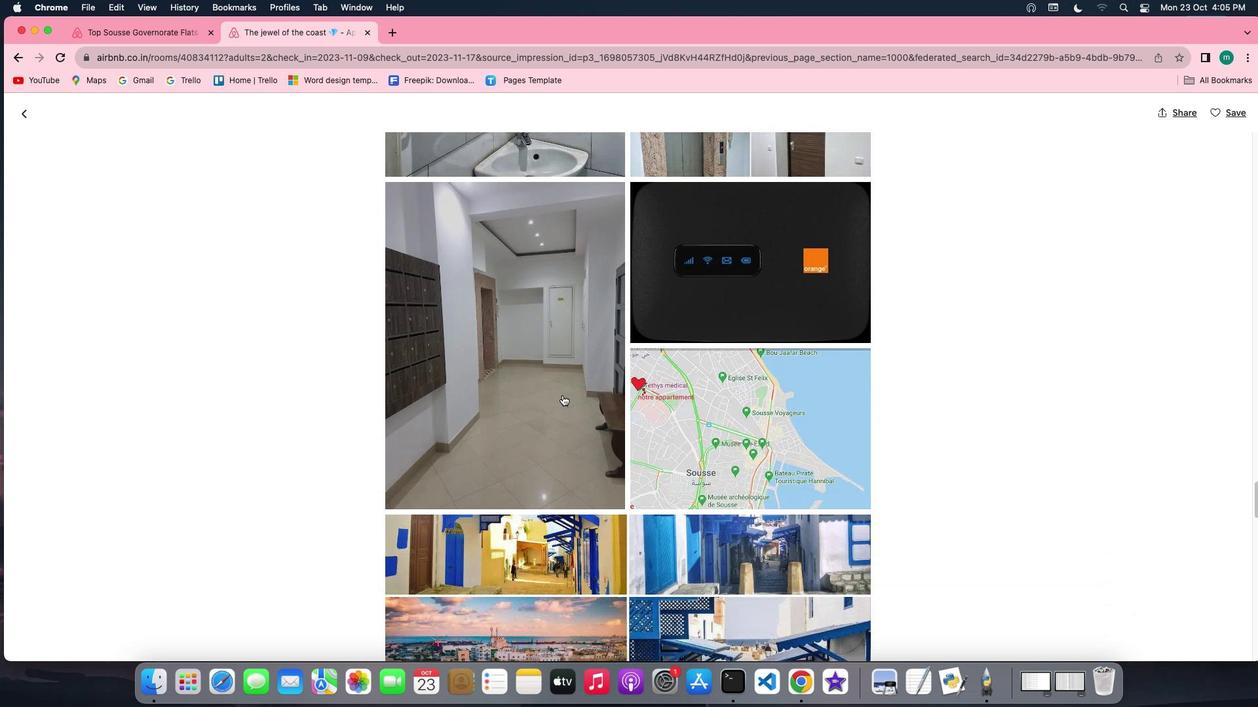 
Action: Mouse scrolled (586, 413) with delta (148, 118)
Screenshot: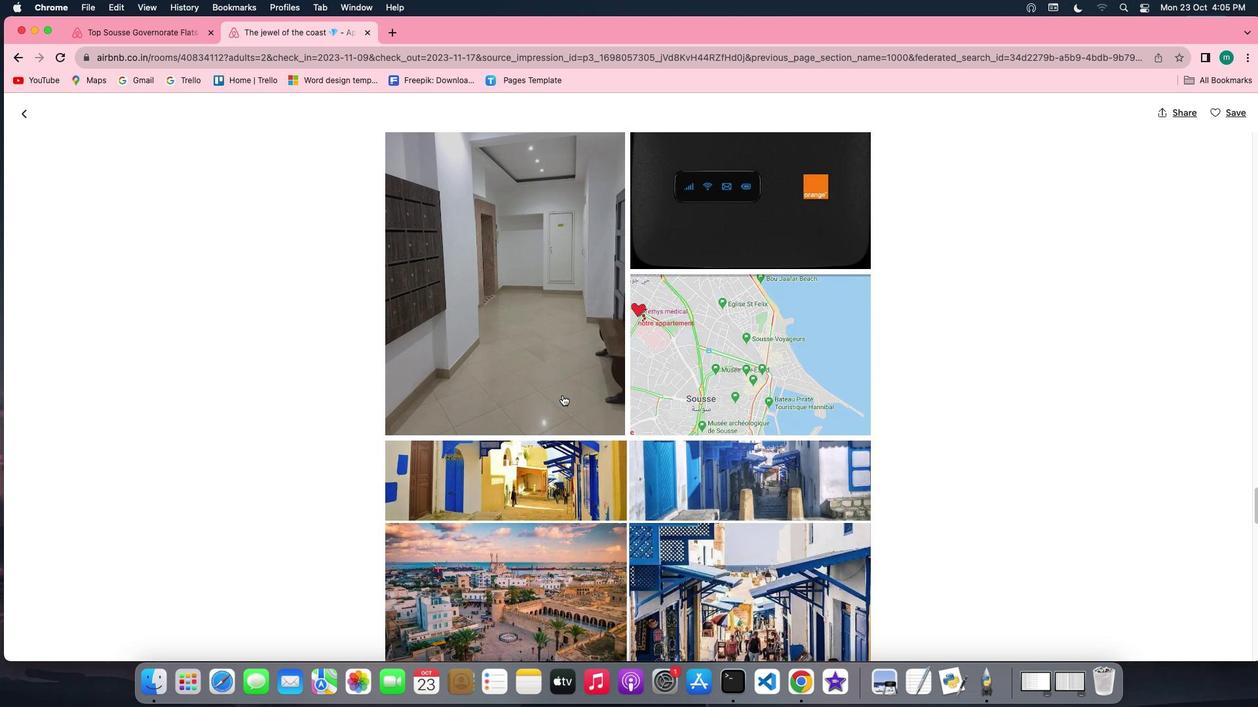 
Action: Mouse scrolled (586, 413) with delta (148, 118)
Screenshot: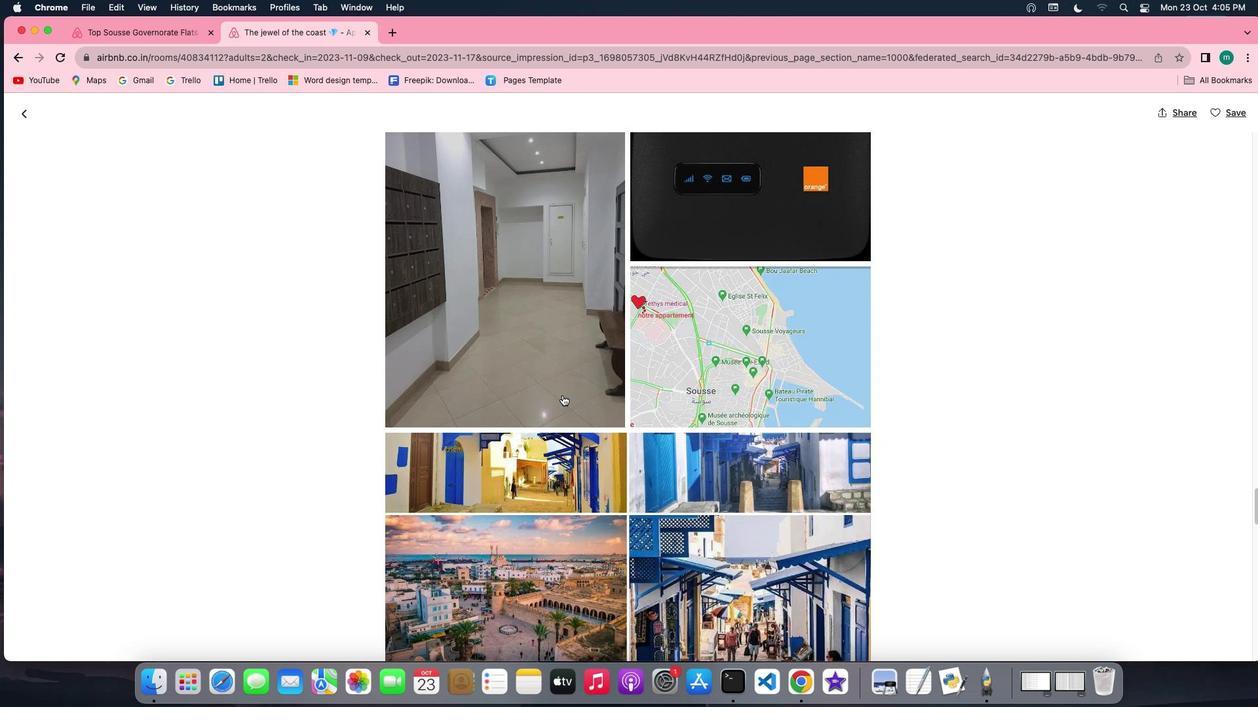 
Action: Mouse scrolled (586, 413) with delta (148, 117)
Screenshot: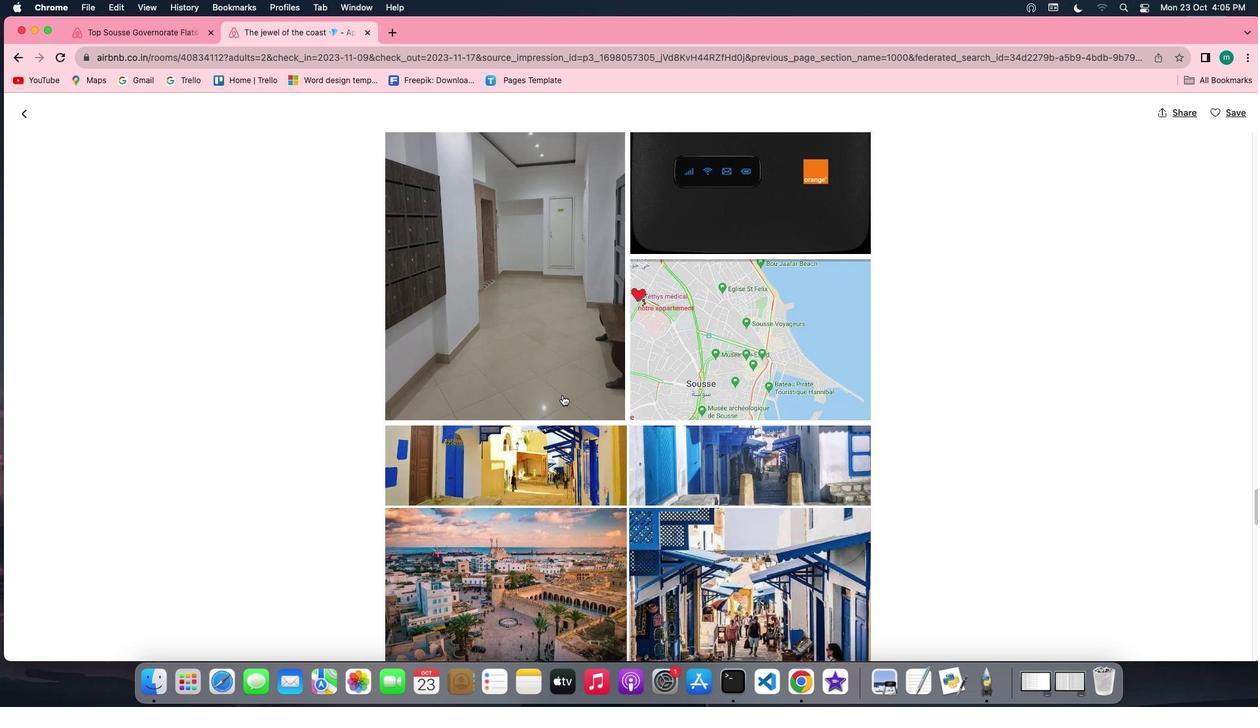 
Action: Mouse scrolled (586, 413) with delta (148, 117)
Screenshot: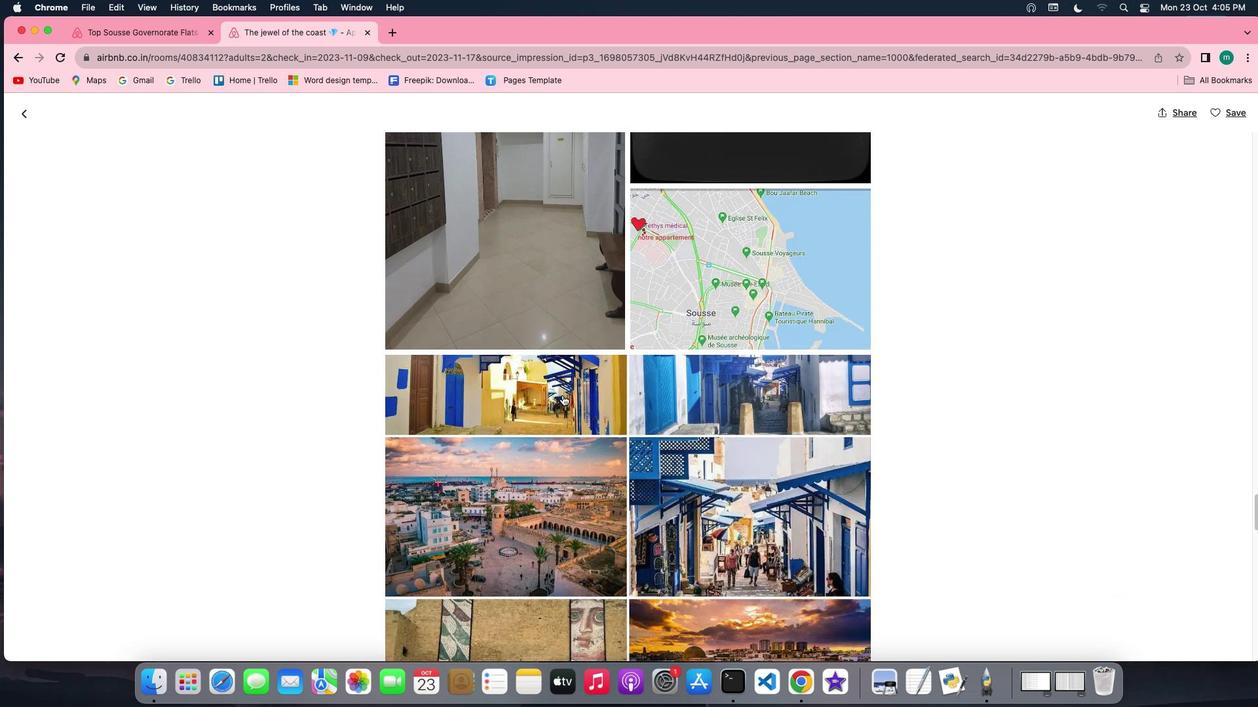 
Action: Mouse scrolled (586, 413) with delta (148, 118)
Screenshot: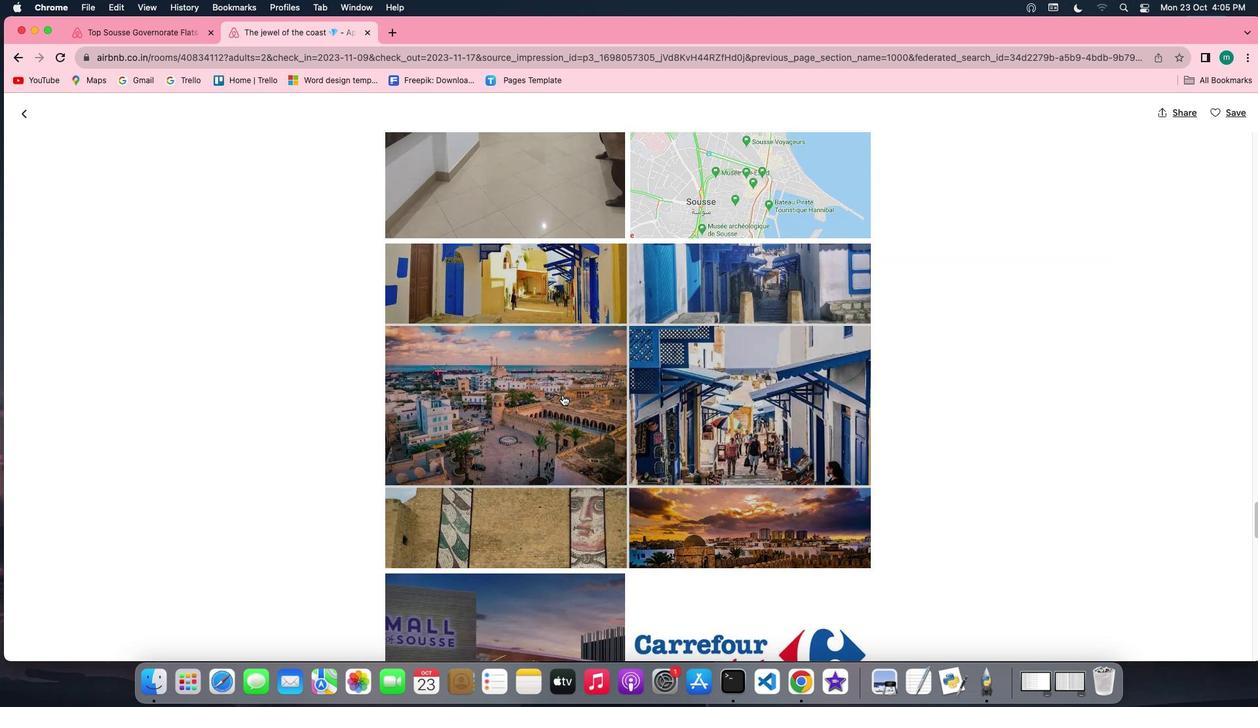 
Action: Mouse scrolled (586, 413) with delta (148, 118)
Screenshot: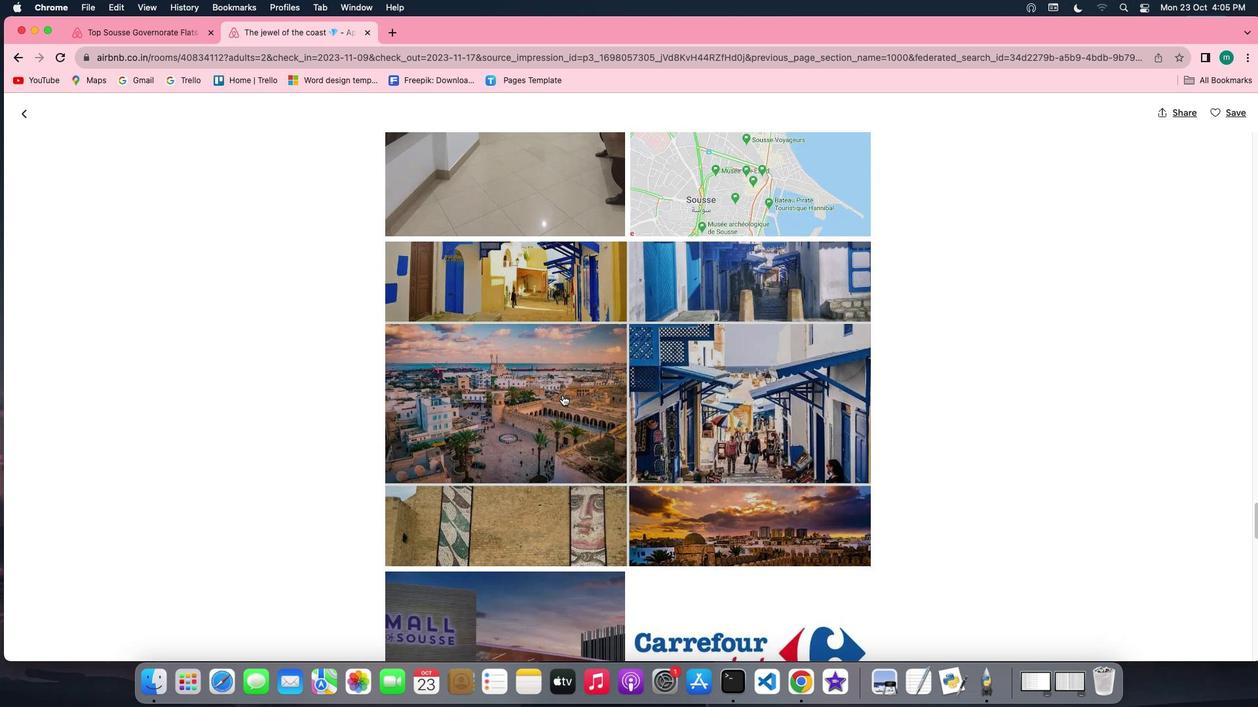 
Action: Mouse scrolled (586, 413) with delta (148, 117)
Screenshot: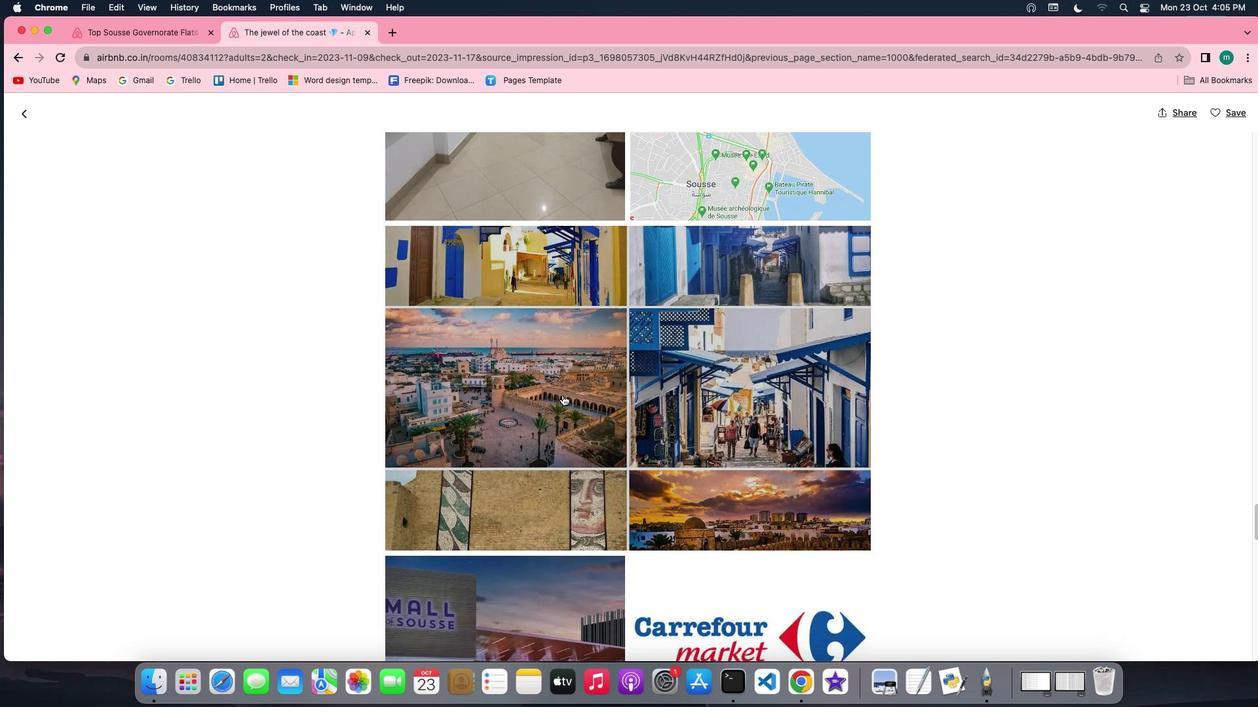 
Action: Mouse scrolled (586, 413) with delta (148, 117)
Screenshot: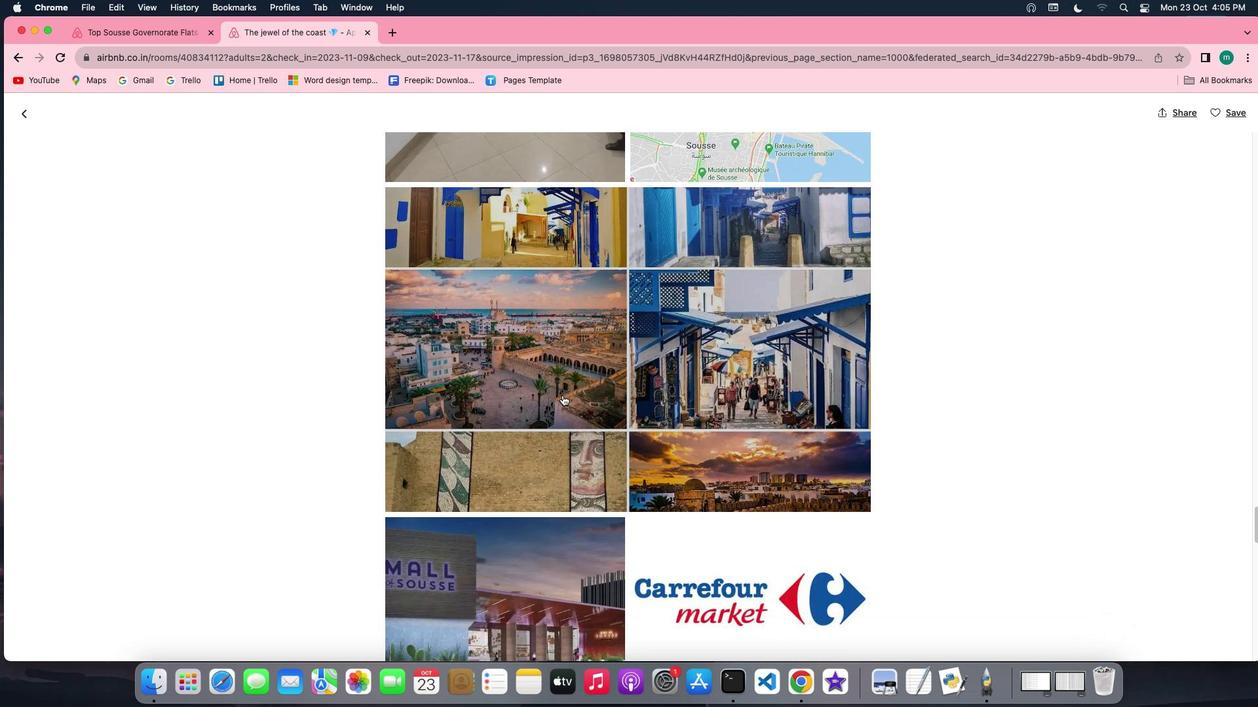 
Action: Mouse scrolled (586, 413) with delta (148, 118)
Screenshot: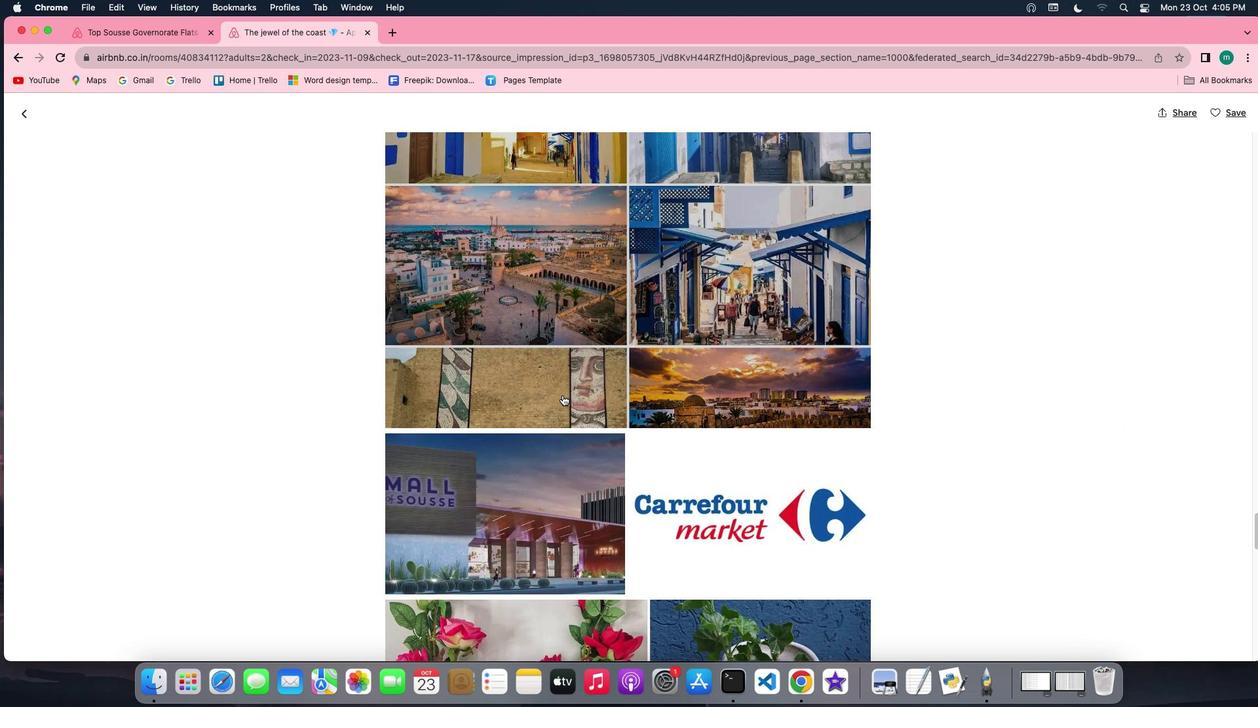 
Action: Mouse scrolled (586, 413) with delta (148, 118)
Screenshot: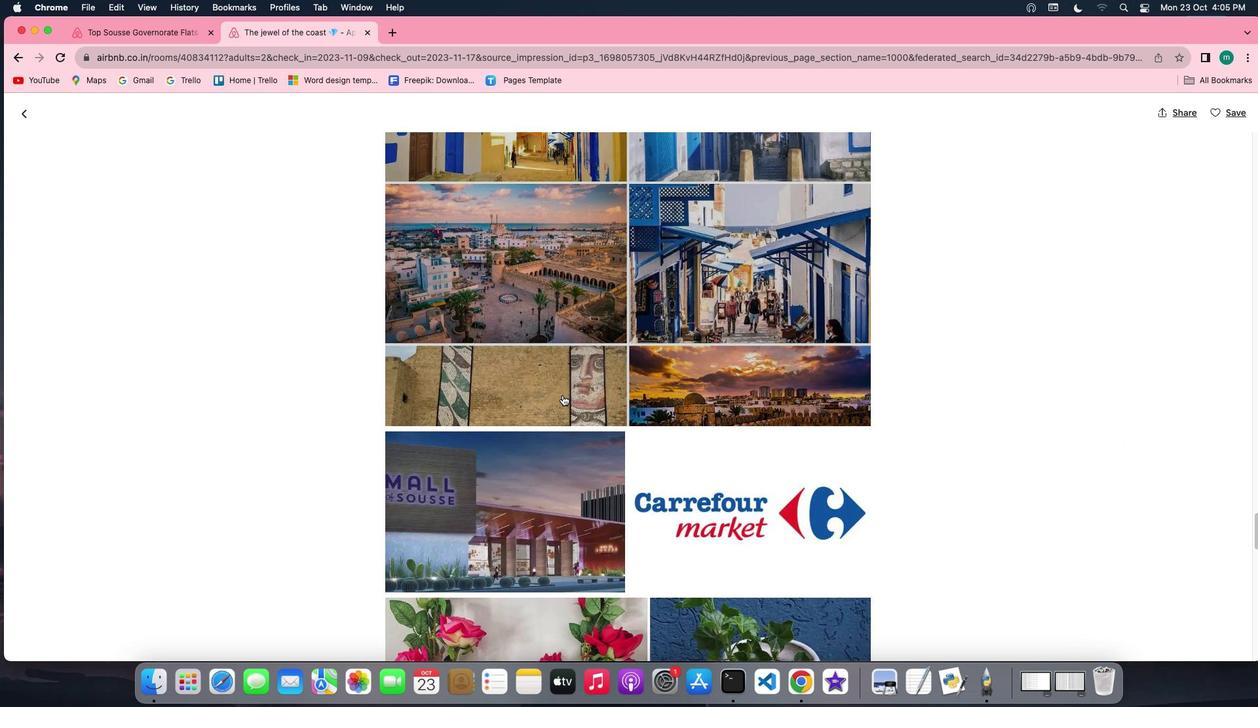 
Action: Mouse scrolled (586, 413) with delta (148, 117)
Screenshot: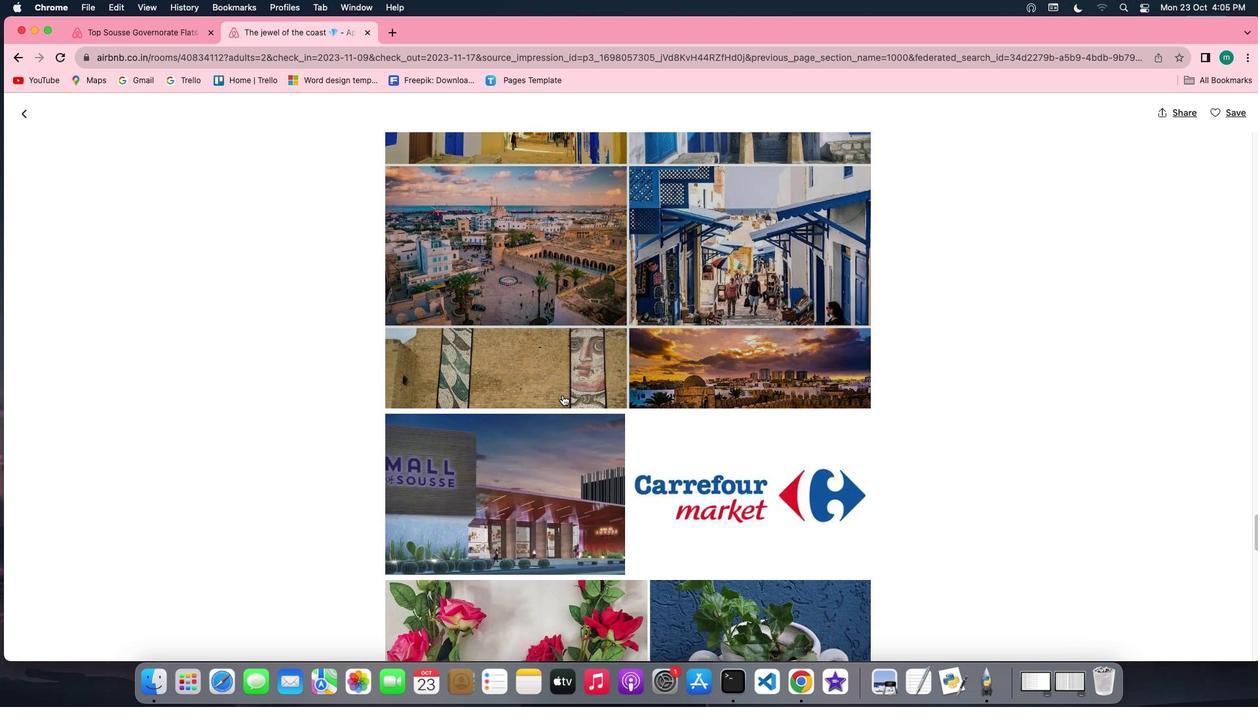 
Action: Mouse scrolled (586, 413) with delta (148, 117)
Screenshot: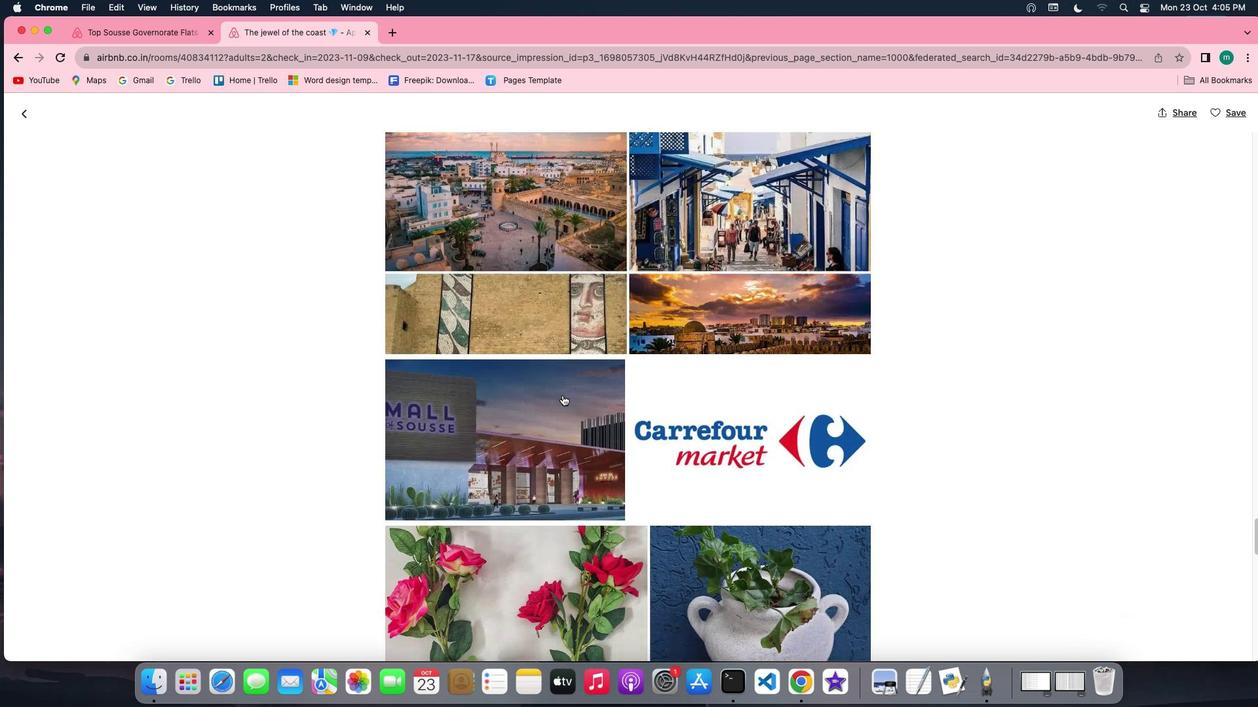 
Action: Mouse scrolled (586, 413) with delta (148, 118)
Screenshot: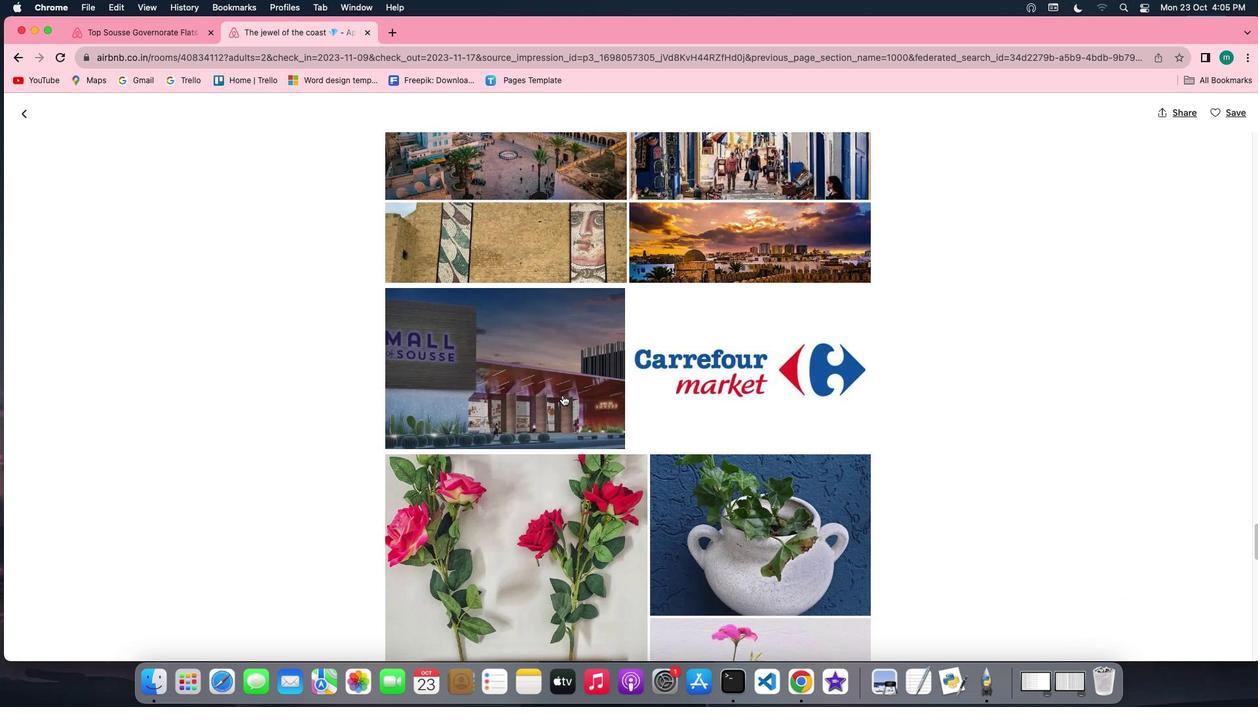 
Action: Mouse scrolled (586, 413) with delta (148, 118)
Screenshot: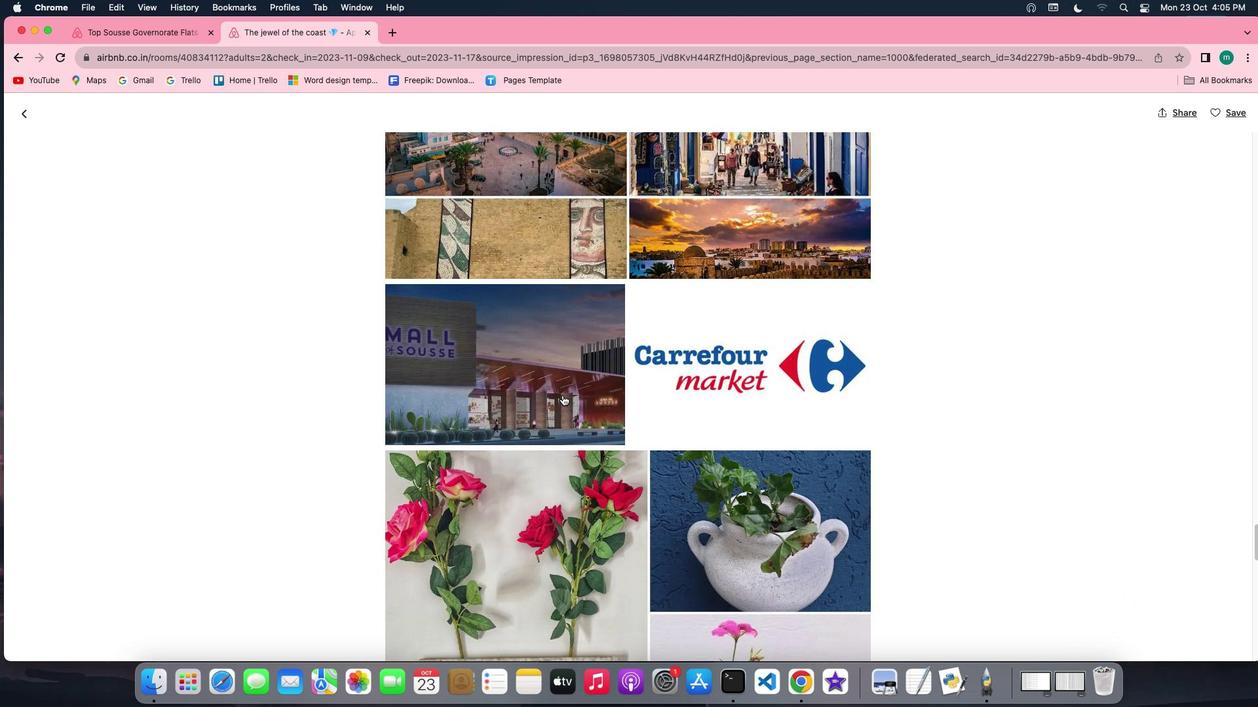 
Action: Mouse scrolled (586, 413) with delta (148, 118)
Screenshot: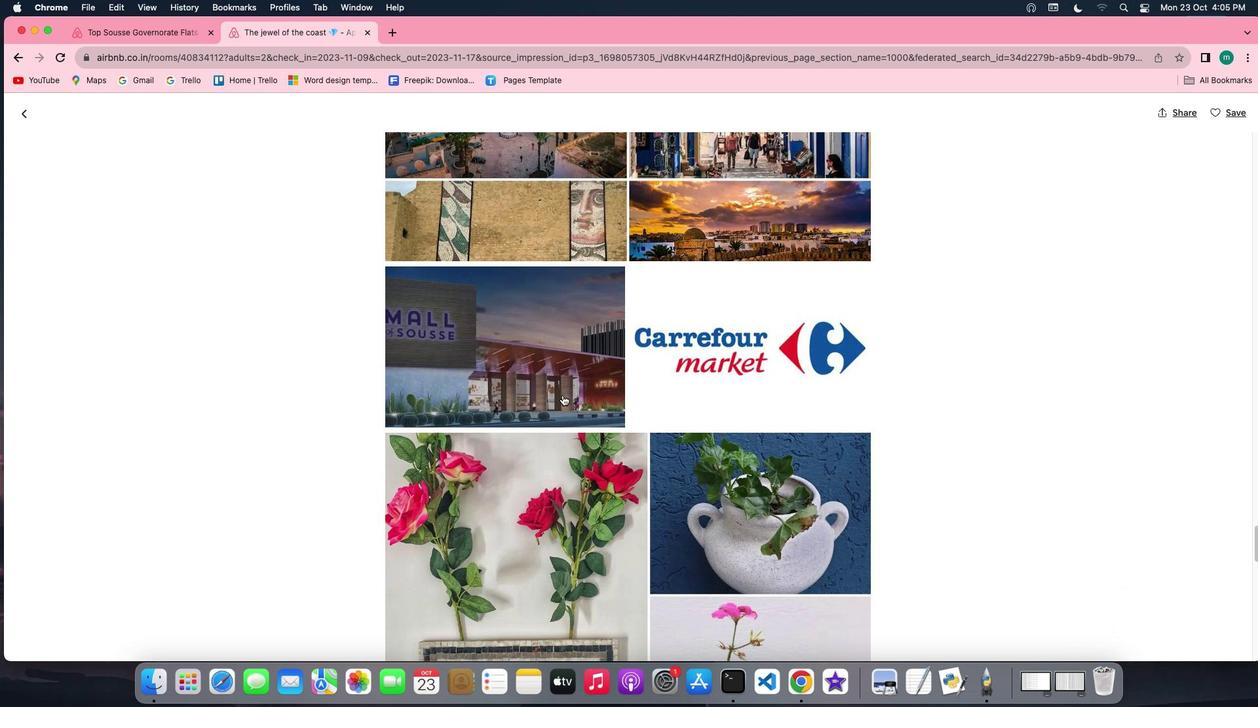 
Action: Mouse scrolled (586, 413) with delta (148, 118)
Screenshot: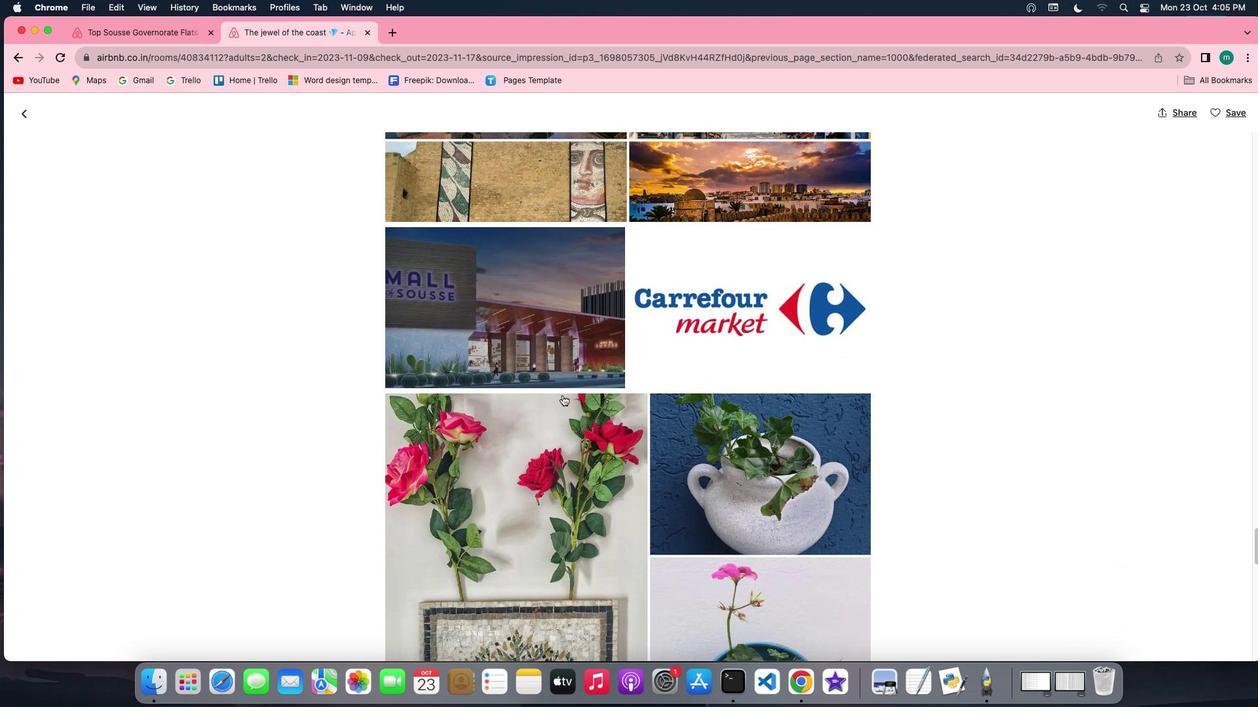 
Action: Mouse scrolled (586, 413) with delta (148, 118)
Screenshot: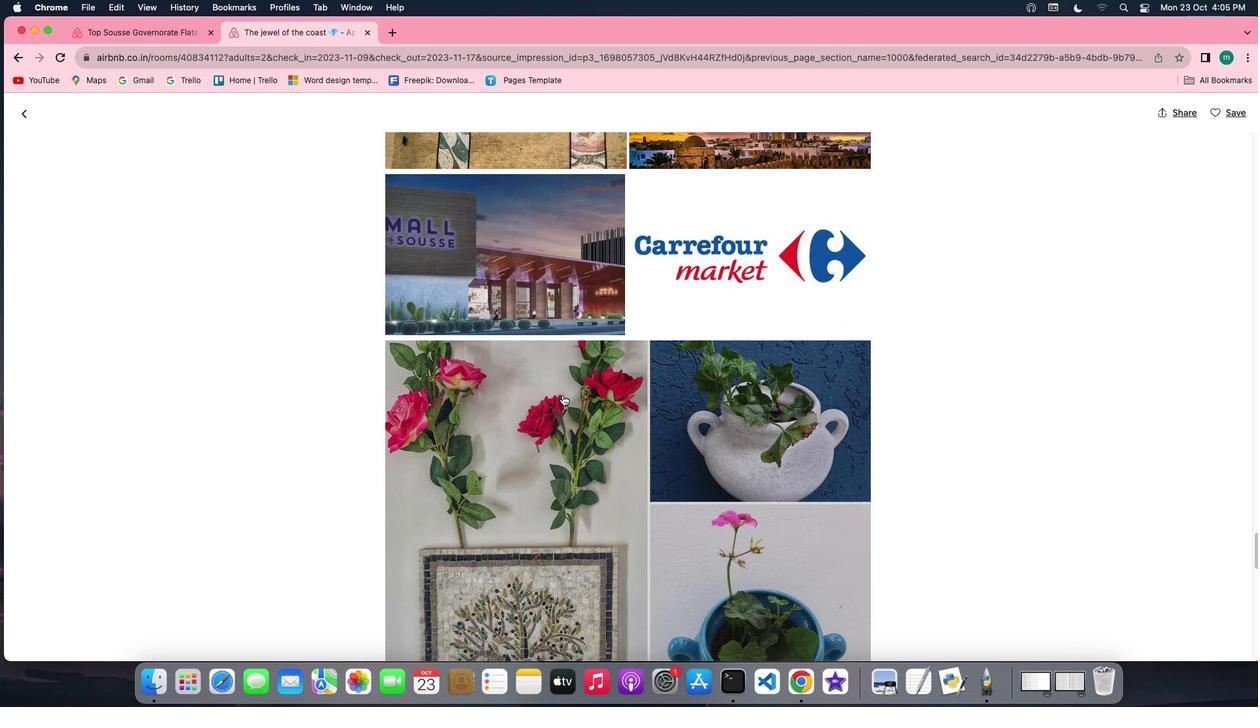 
Action: Mouse scrolled (586, 413) with delta (148, 118)
Screenshot: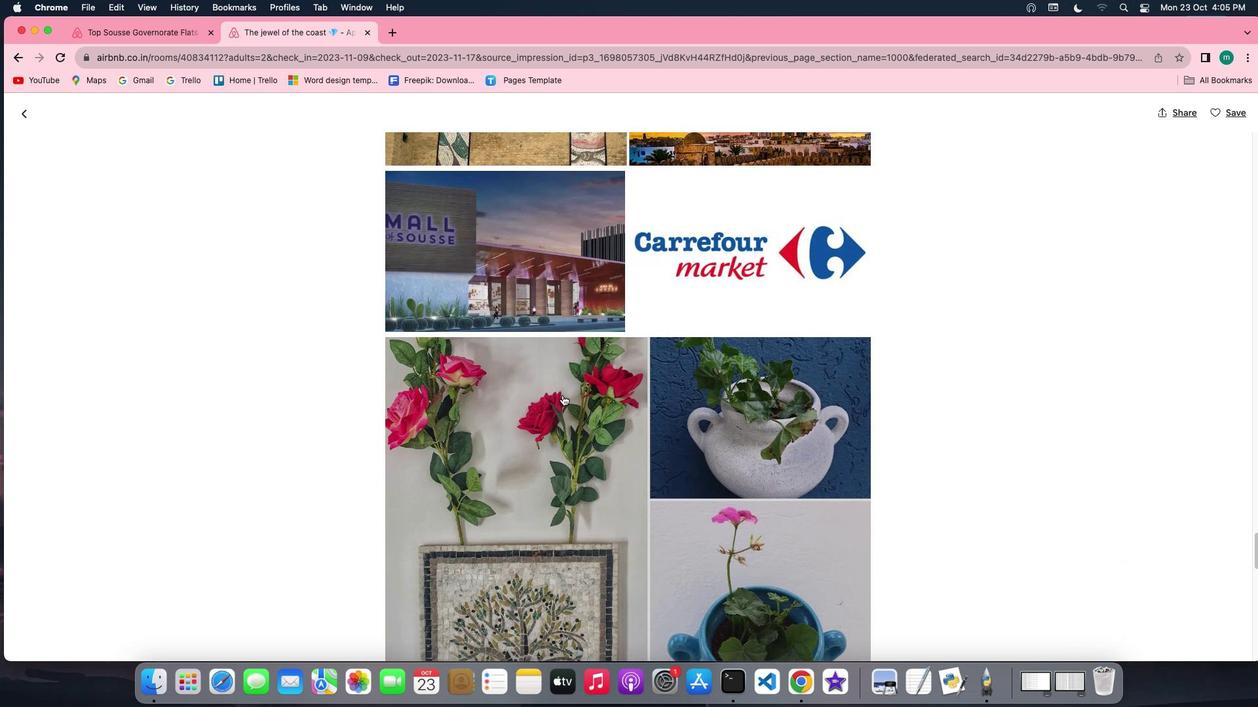 
Action: Mouse scrolled (586, 413) with delta (148, 117)
Screenshot: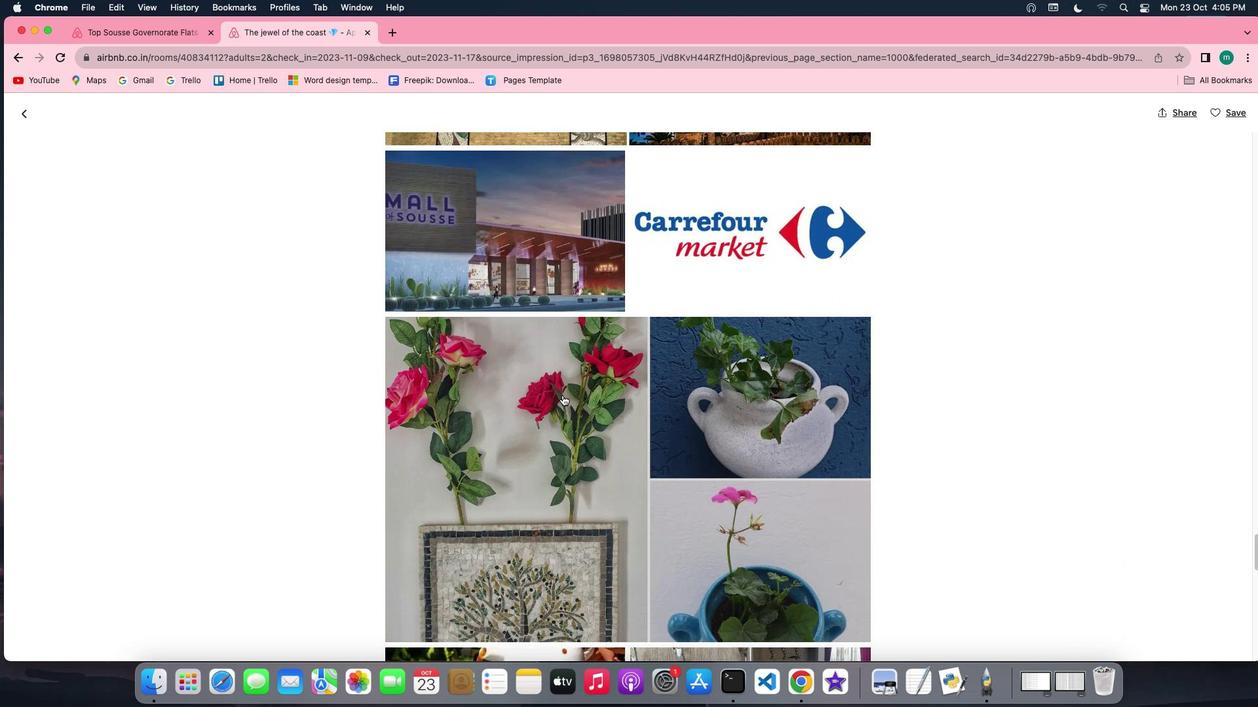 
Action: Mouse scrolled (586, 413) with delta (148, 117)
Screenshot: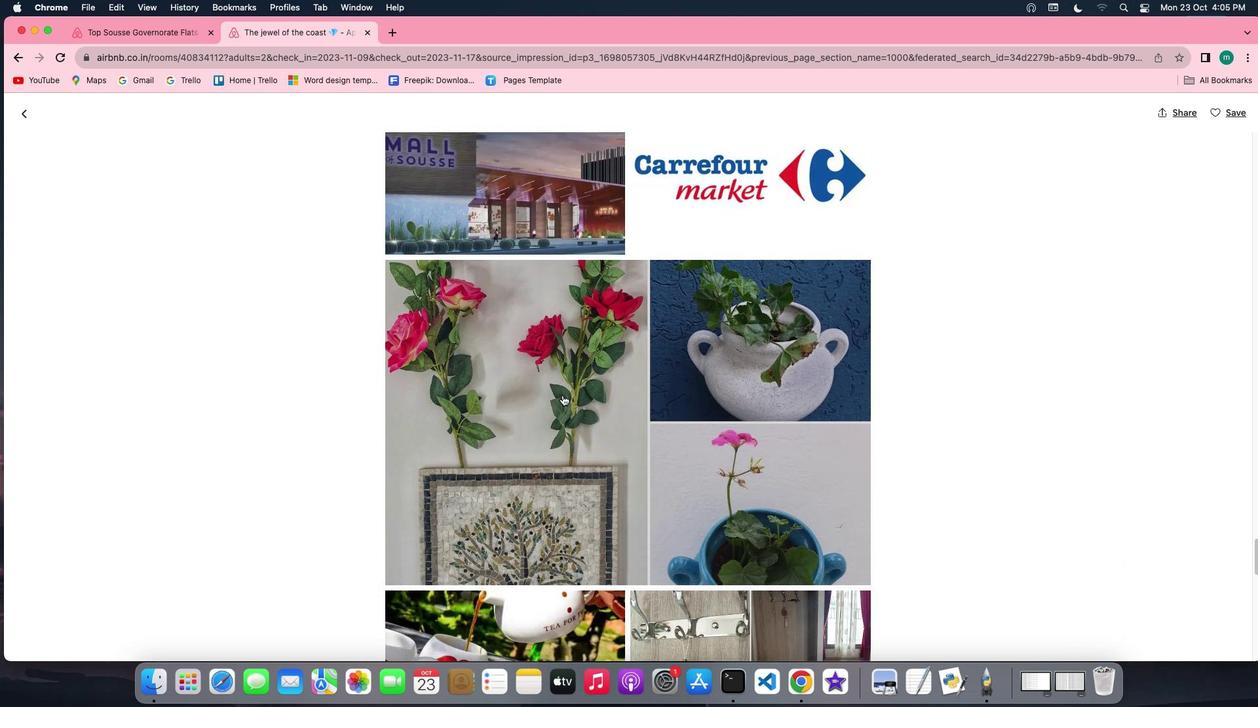 
Action: Mouse scrolled (586, 413) with delta (148, 117)
Screenshot: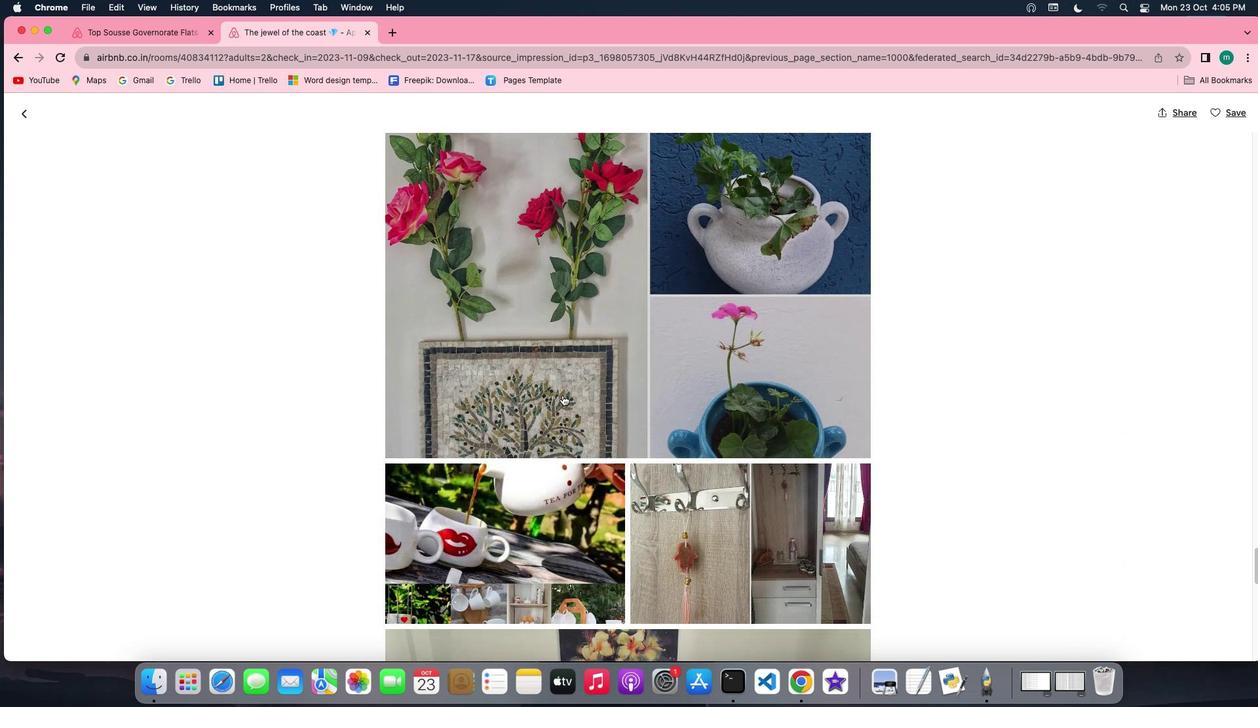 
Action: Mouse scrolled (586, 413) with delta (148, 118)
